 Task: Open a Blog Post Template save the file as agendaAdd Heading 'Education' ,with the main content Education plays a crucial role in shaping individuals and societies. It is the key to unlocking knowledge, skills, and opportunities. Through education, people acquire the tools they need to succeed in life and contribute meaningfully to their communities. It empowers individuals to think critically, solve problems, and make informed decisions. Education also promotes social and cultural awareness, fostering understanding and tolerance. By providing equal access to quality education, we can build a more inclusive and equitable society, paving the way for progress, innovation, and a brighter future. ,with the main content Education plays a crucial role in shaping individuals and societies. It is the key to unlocking knowledge, skills, and opportunities. Through education, people acquire the tools they need to succeed in life and contribute meaningfully to their communities. It empowers individuals to think critically, solve problems, and make informed decisions. Education also promotes social and cultural awareness, fostering understanding and tolerance. By providing equal access to quality education, we can build a more inclusive and equitable society, paving the way for progress, innovation, and a brighter future.and font size to the main content 16 Apply Font Style Vladimir Scriptand font size to the heading 18 Change heading alignment to  Center
Action: Mouse moved to (16, 66)
Screenshot: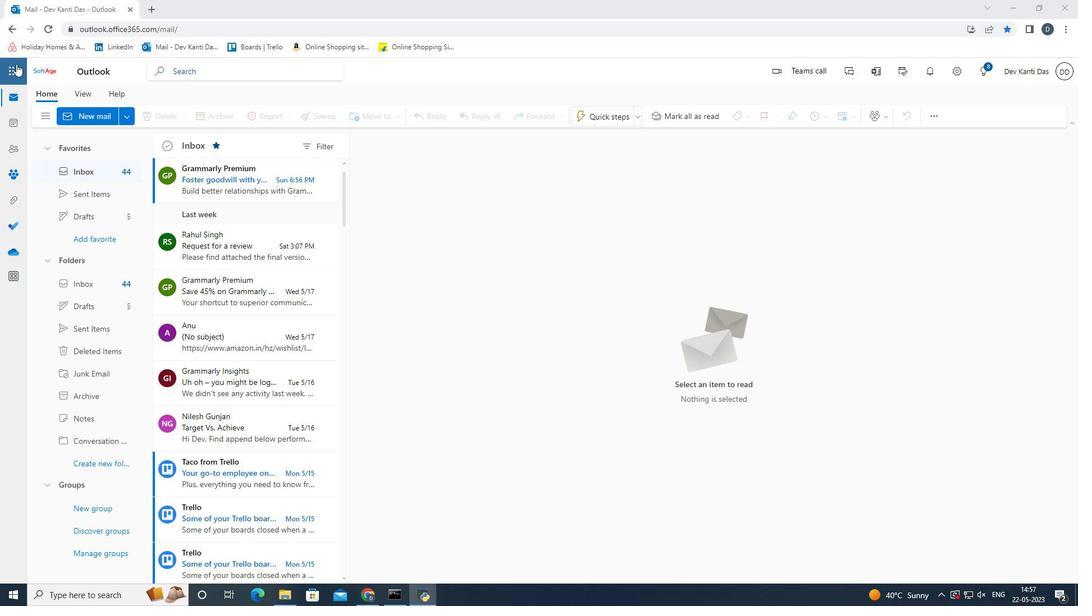 
Action: Mouse pressed left at (16, 66)
Screenshot: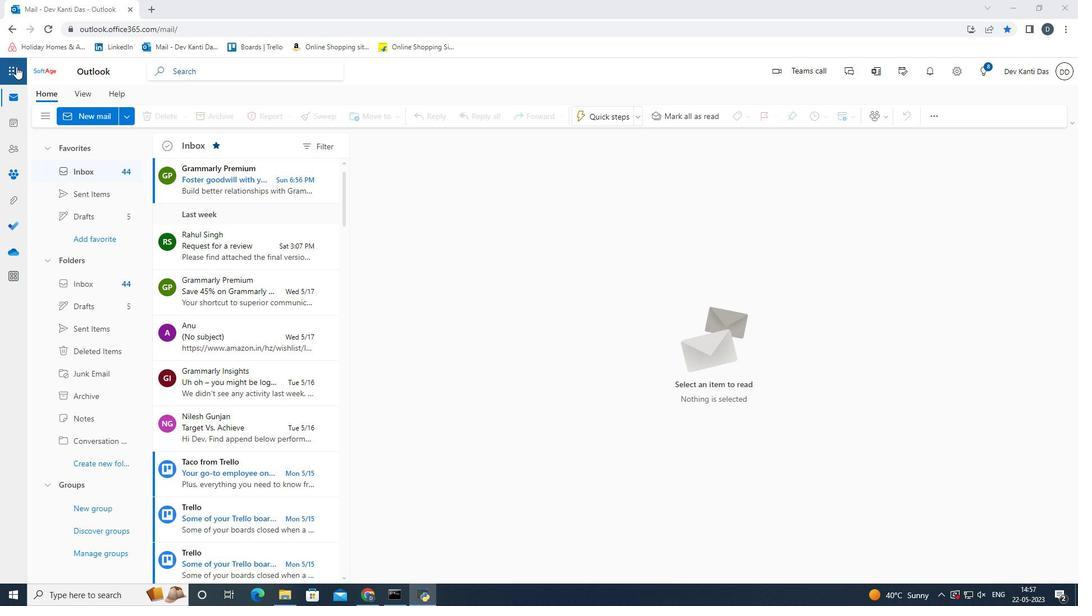 
Action: Mouse moved to (15, 75)
Screenshot: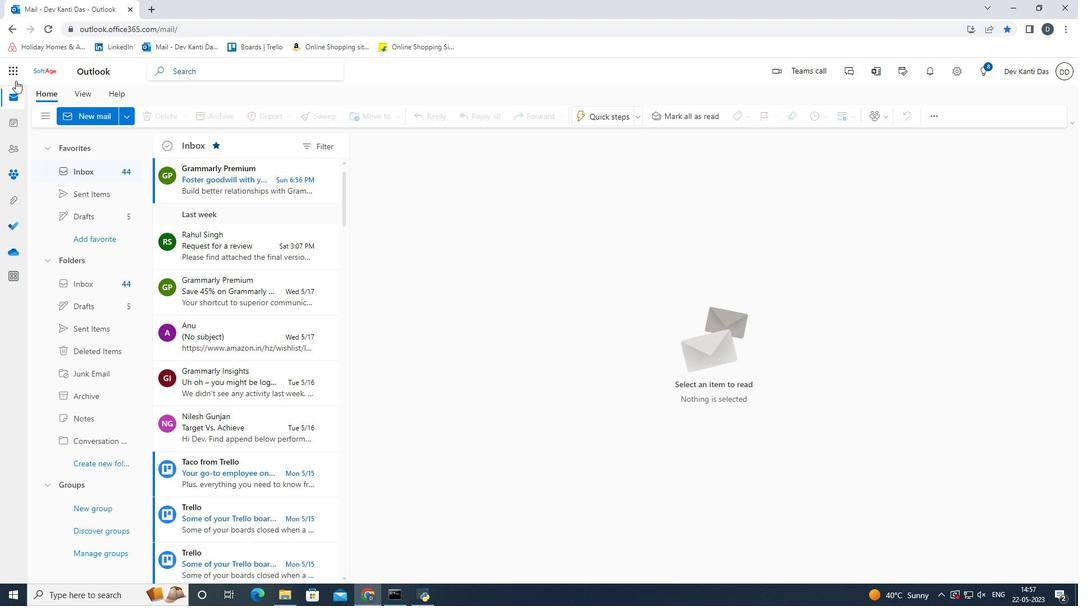 
Action: Mouse pressed left at (15, 75)
Screenshot: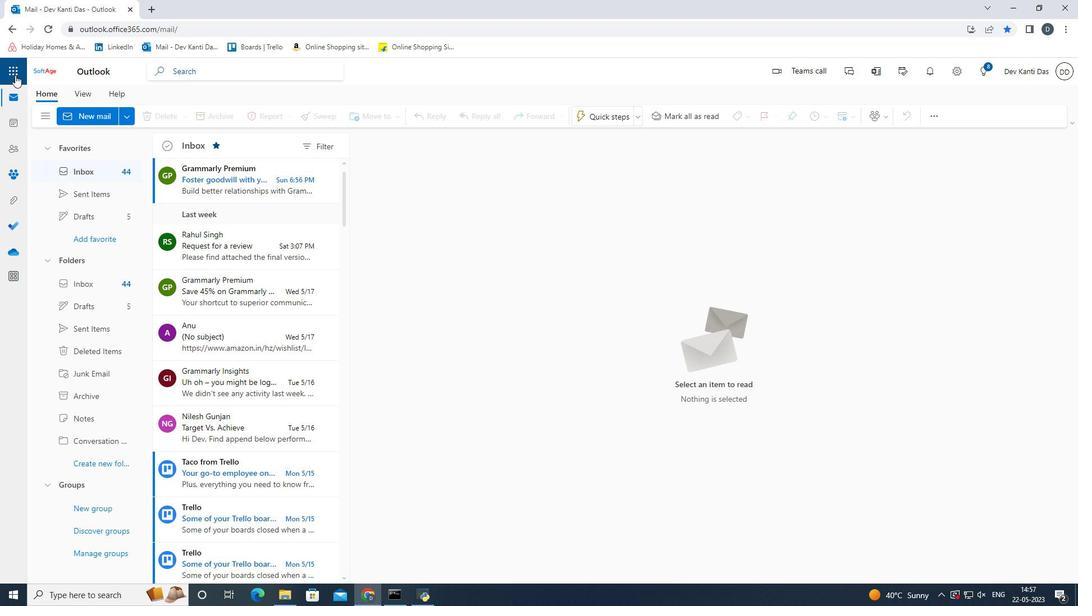 
Action: Mouse moved to (11, 66)
Screenshot: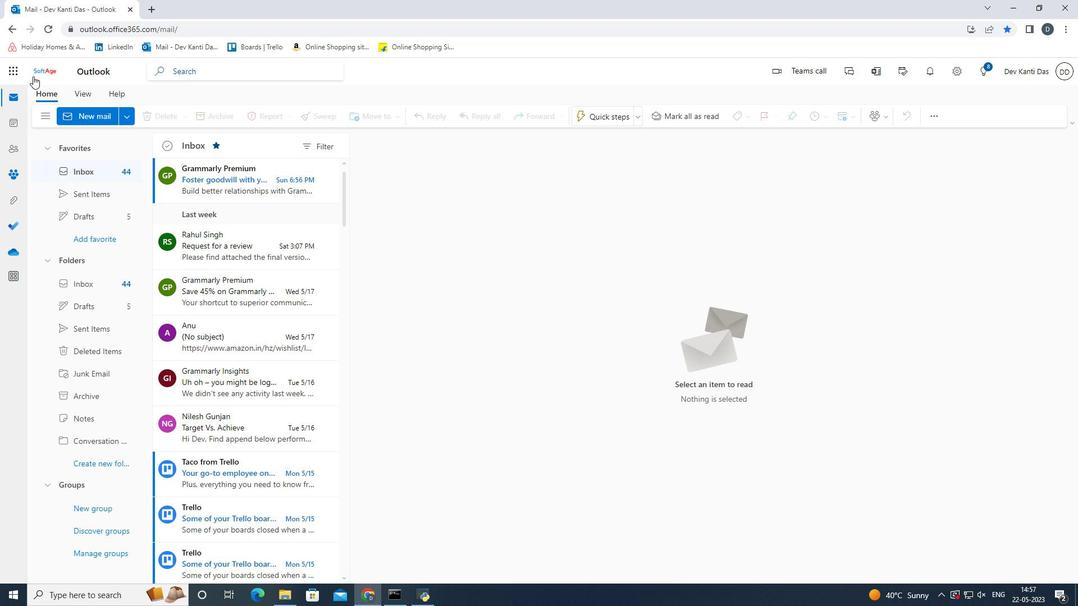 
Action: Mouse pressed left at (11, 66)
Screenshot: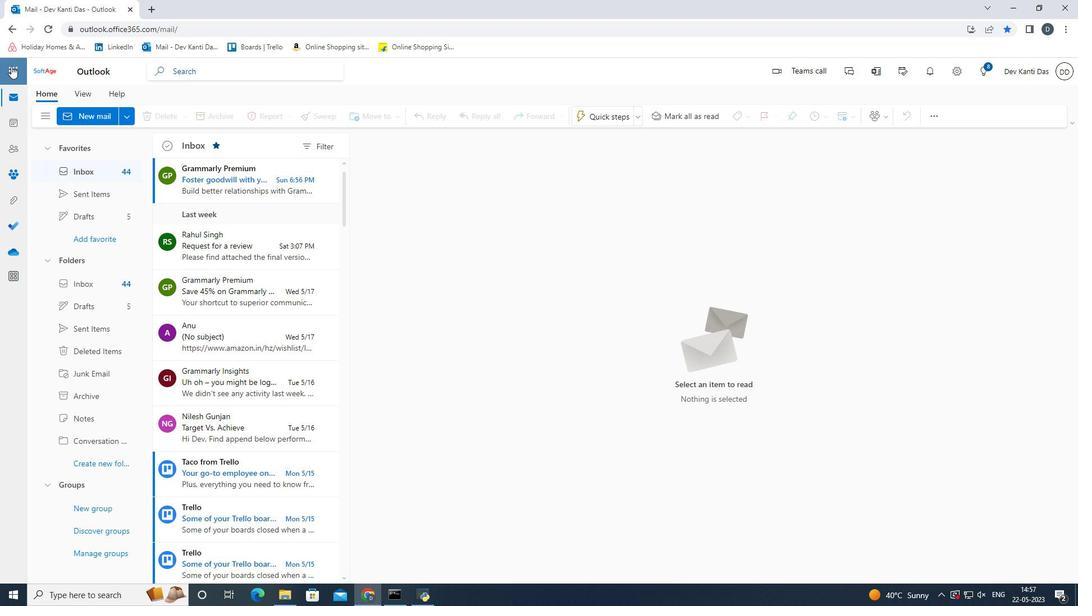 
Action: Mouse moved to (329, 377)
Screenshot: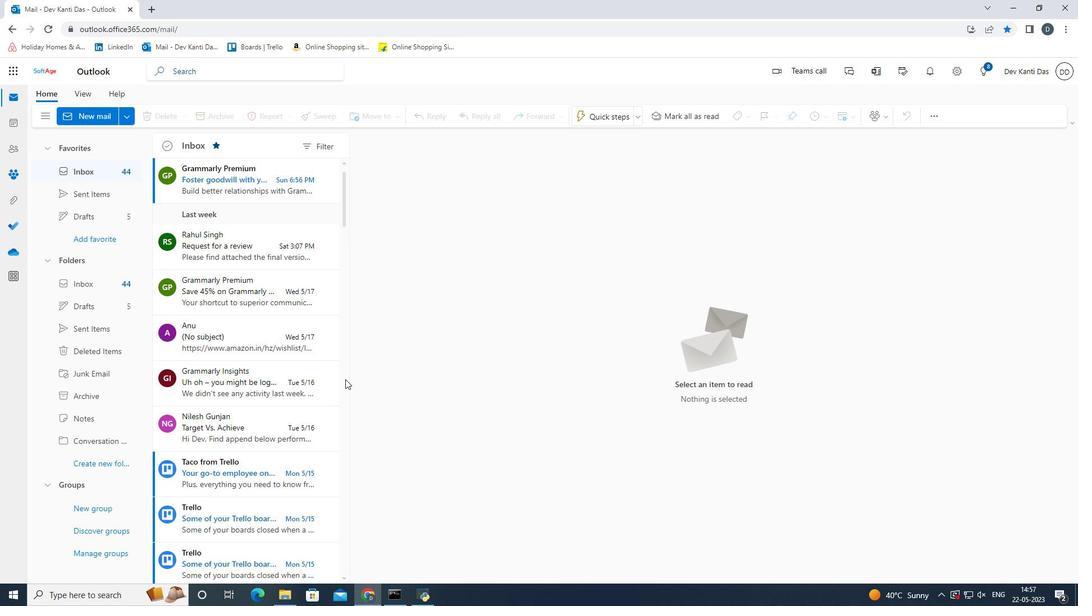 
Action: Mouse scrolled (329, 376) with delta (0, 0)
Screenshot: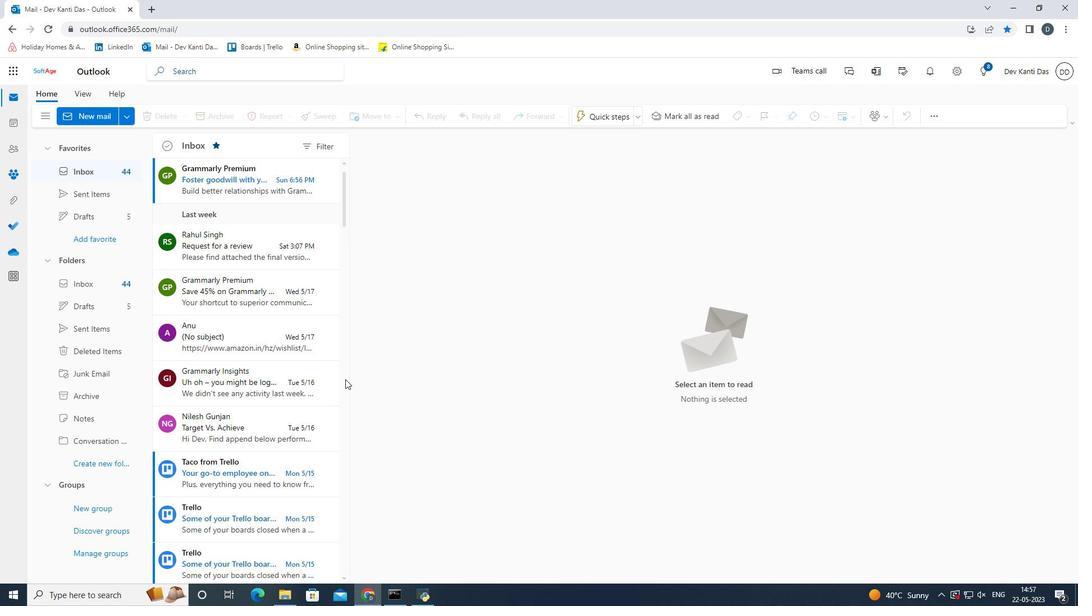 
Action: Mouse scrolled (329, 376) with delta (0, 0)
Screenshot: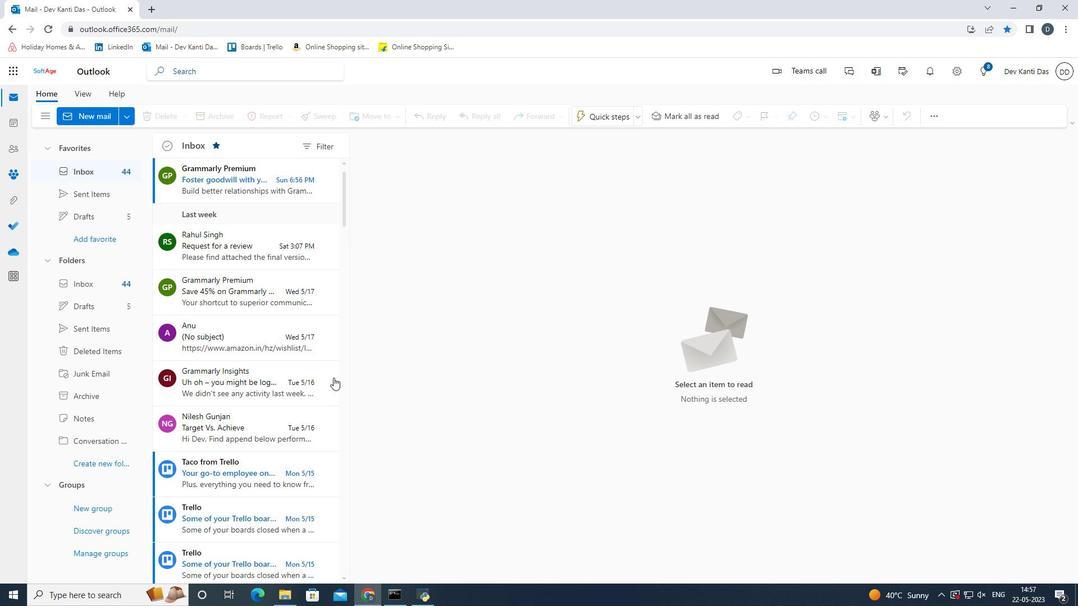 
Action: Mouse scrolled (329, 376) with delta (0, 0)
Screenshot: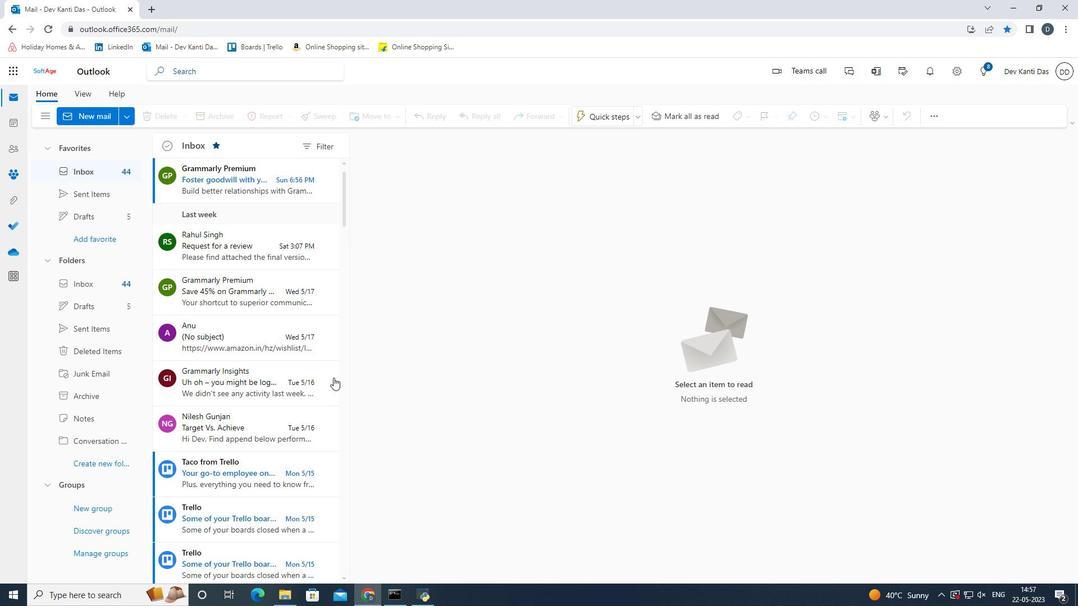 
Action: Mouse scrolled (329, 376) with delta (0, 0)
Screenshot: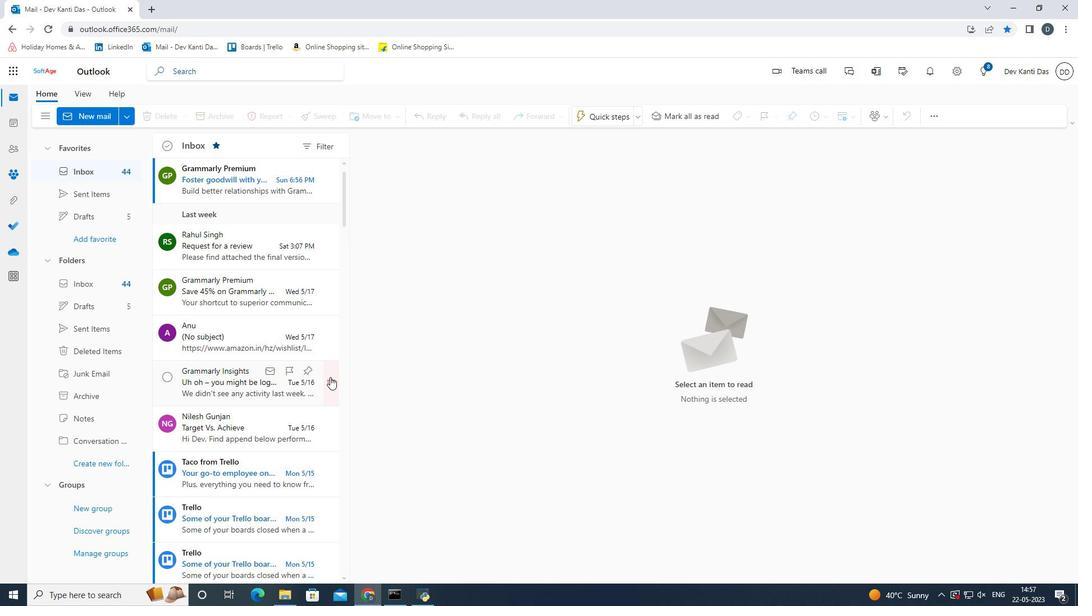 
Action: Mouse scrolled (329, 376) with delta (0, 0)
Screenshot: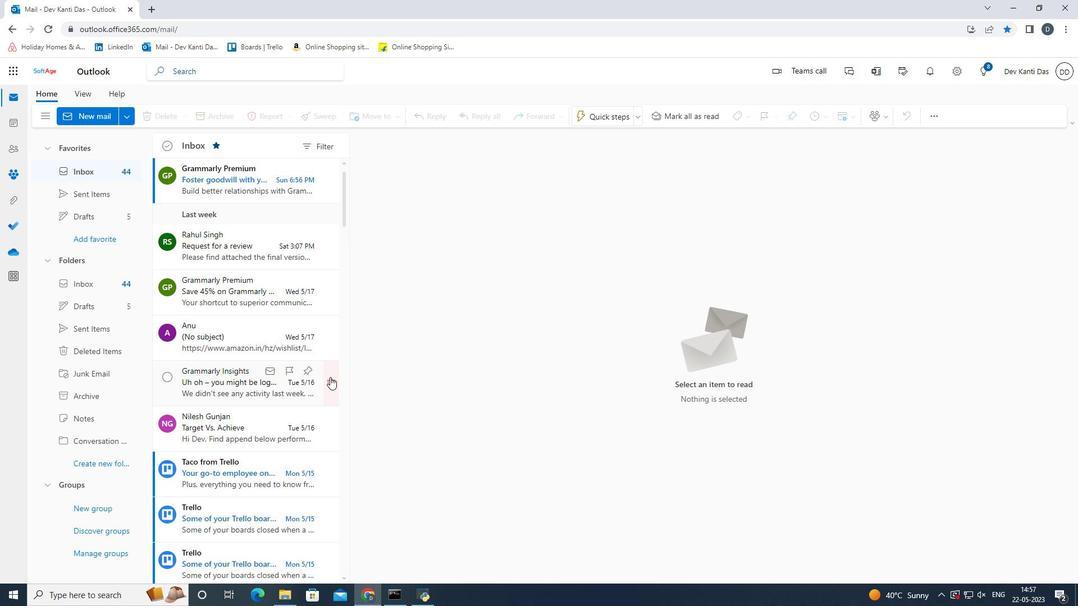 
Action: Mouse scrolled (329, 377) with delta (0, 0)
Screenshot: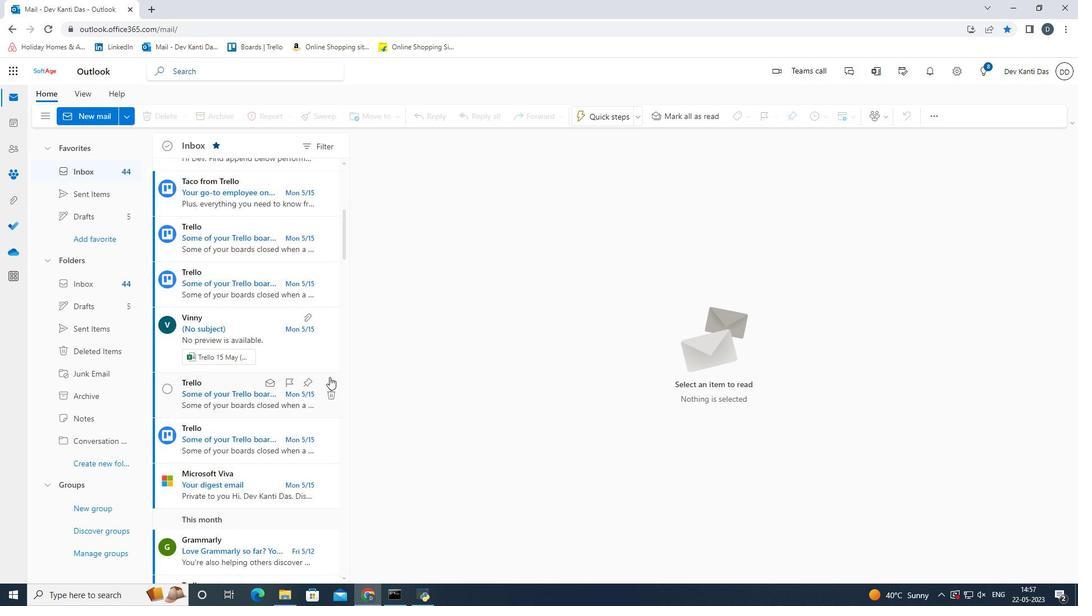 
Action: Mouse scrolled (329, 377) with delta (0, 0)
Screenshot: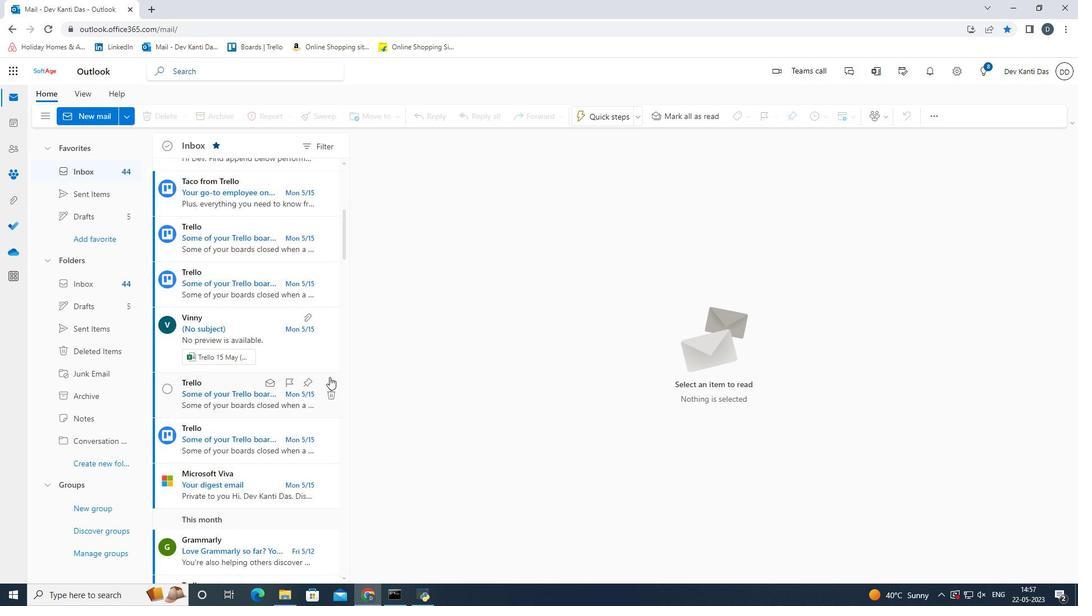 
Action: Mouse scrolled (329, 377) with delta (0, 0)
Screenshot: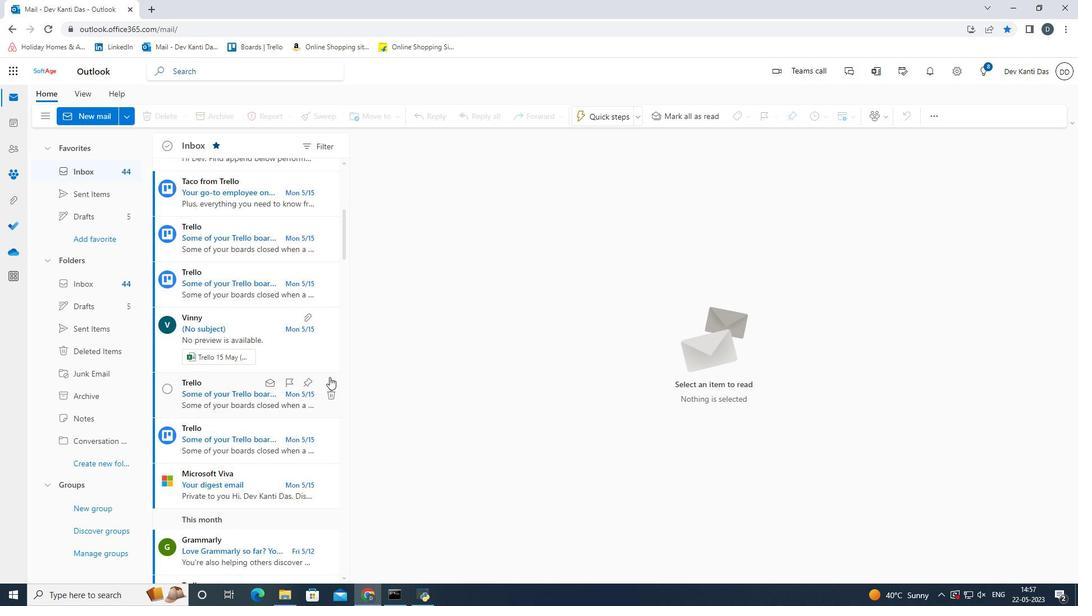 
Action: Mouse scrolled (329, 377) with delta (0, 0)
Screenshot: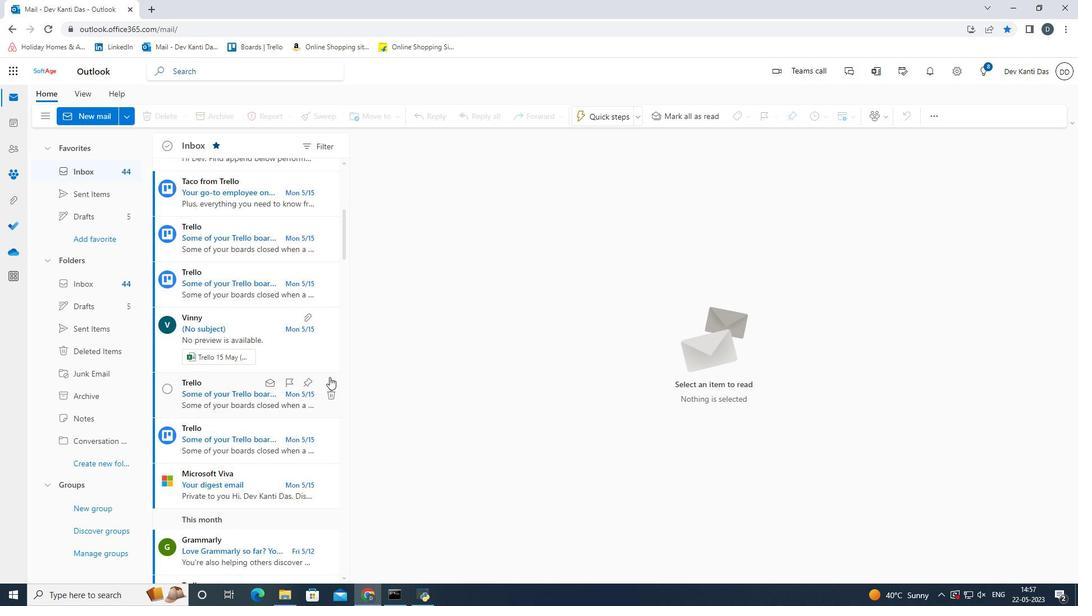 
Action: Mouse scrolled (329, 377) with delta (0, 0)
Screenshot: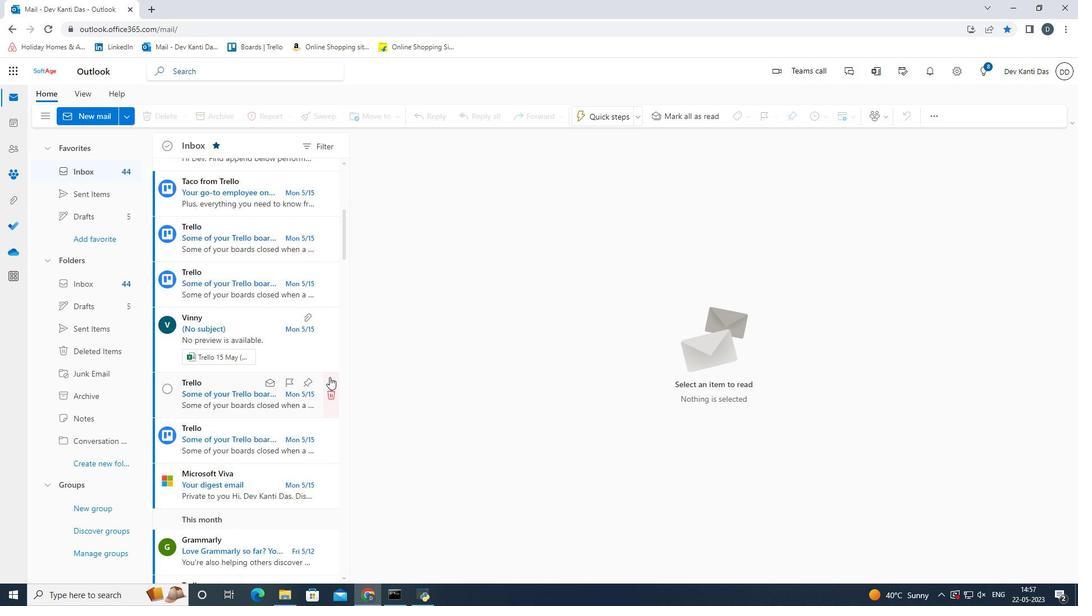 
Action: Mouse scrolled (329, 377) with delta (0, 0)
Screenshot: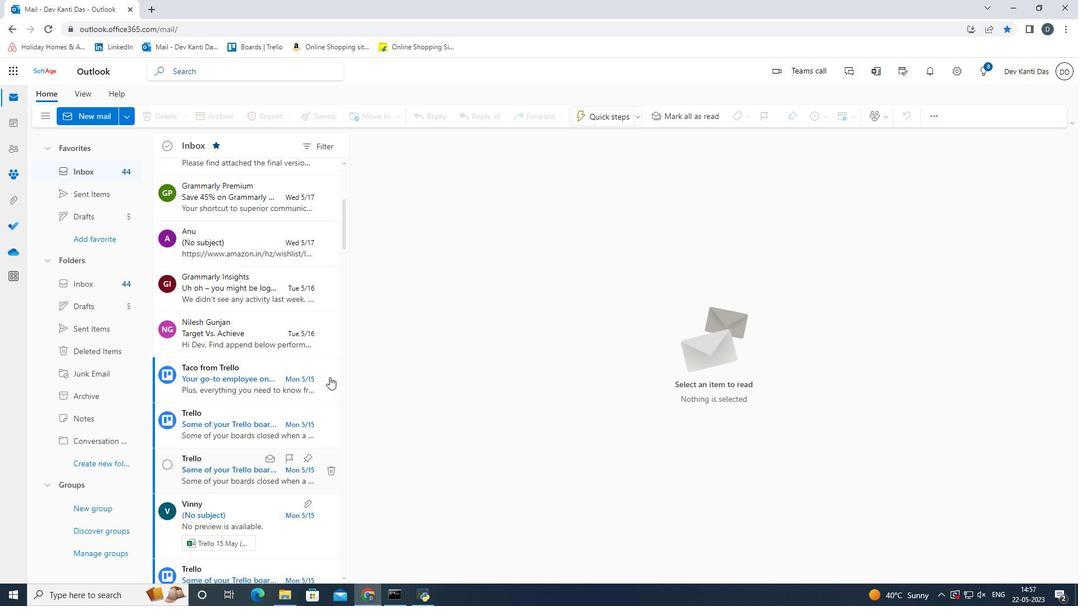 
Action: Mouse scrolled (329, 377) with delta (0, 0)
Screenshot: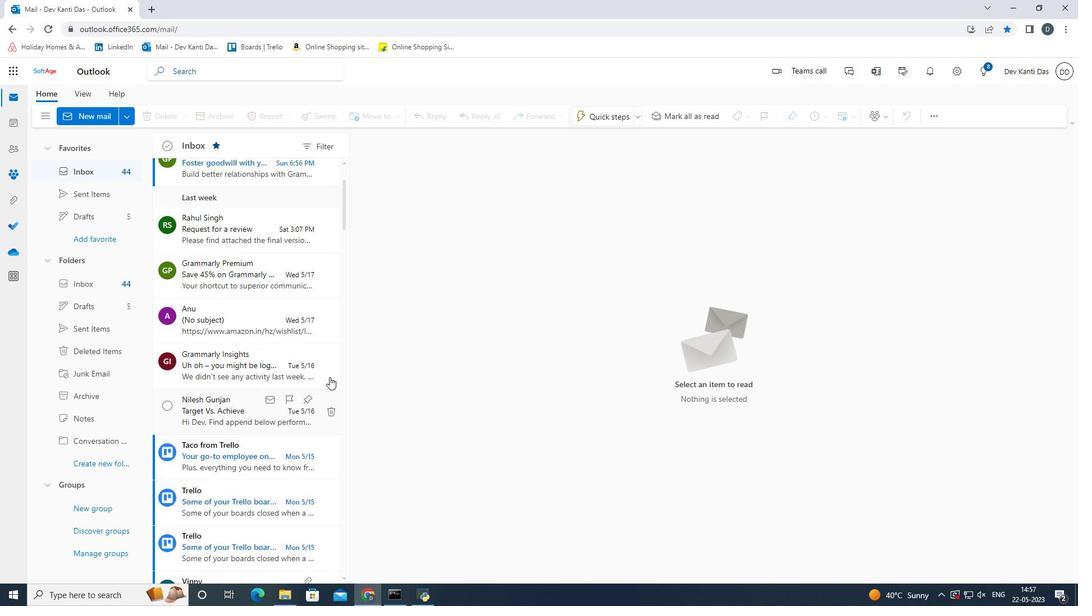 
Action: Mouse scrolled (329, 377) with delta (0, 0)
Screenshot: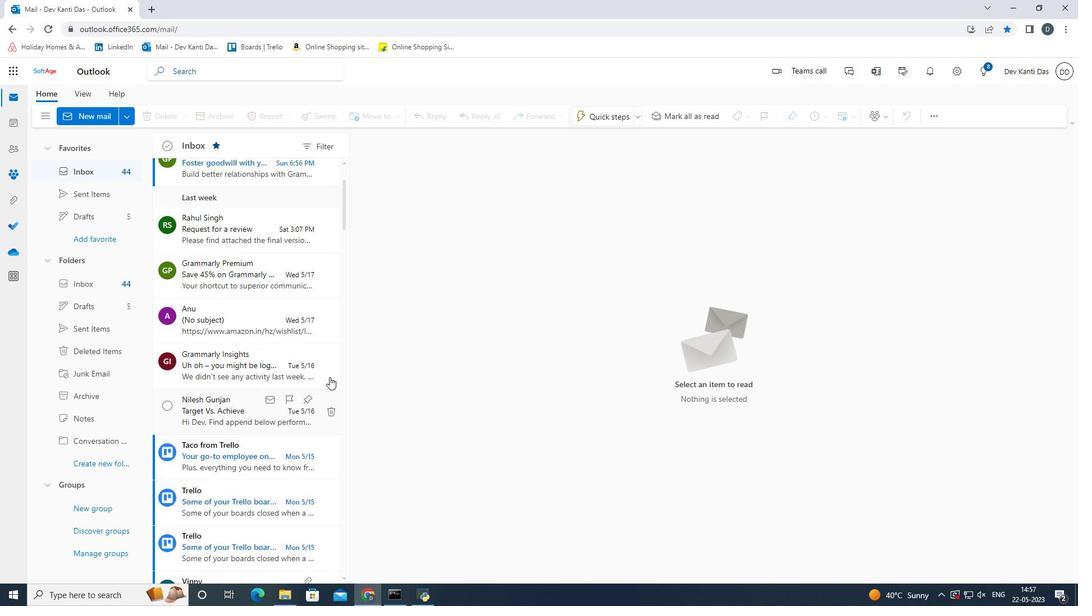 
Action: Mouse scrolled (329, 377) with delta (0, 0)
Screenshot: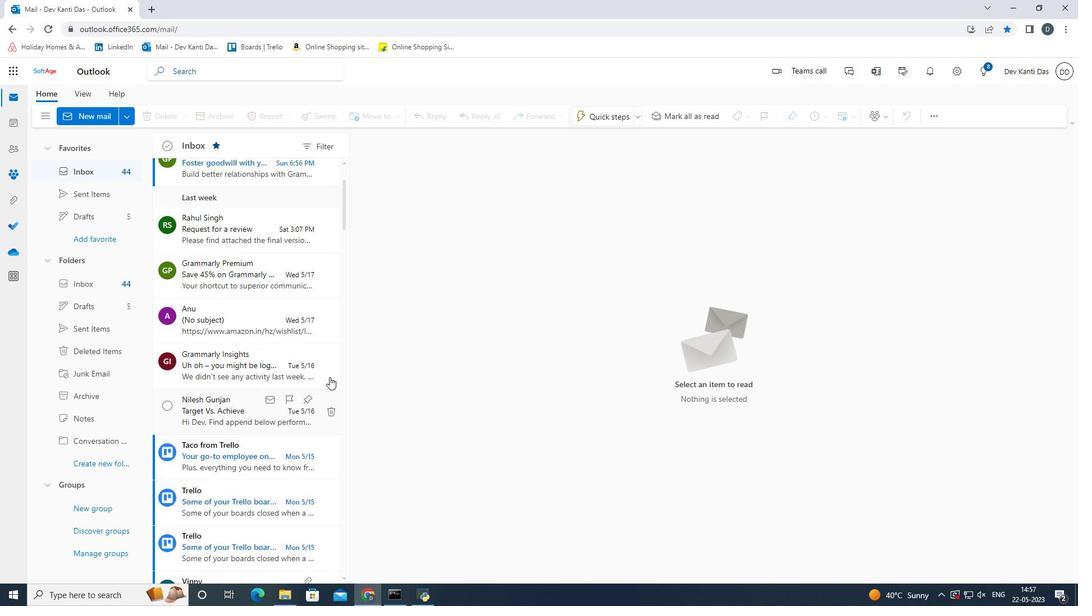 
Action: Mouse moved to (17, 61)
Screenshot: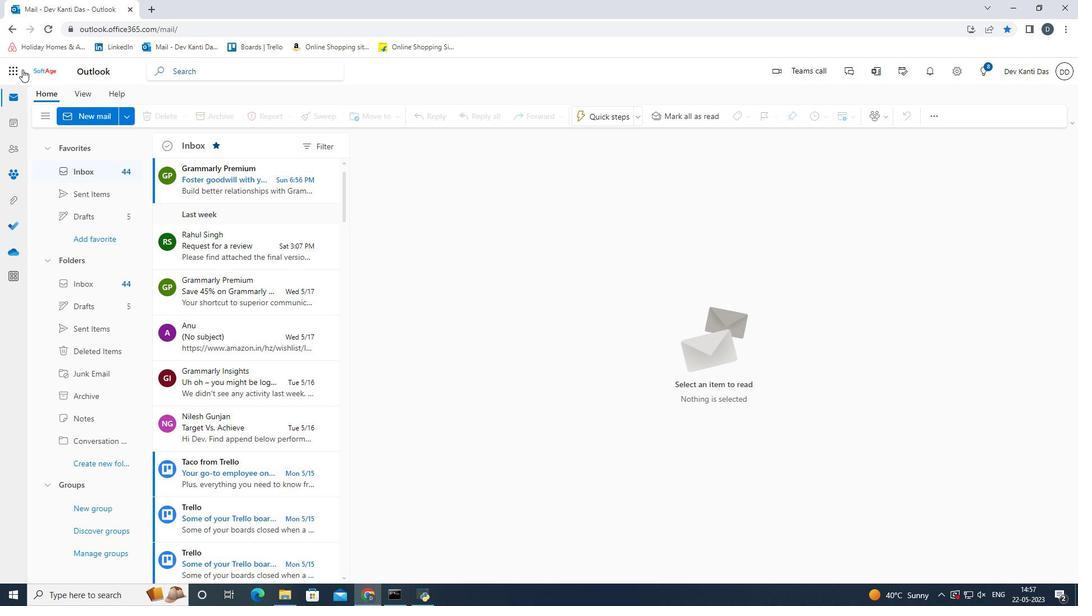 
Action: Mouse pressed left at (17, 61)
Screenshot: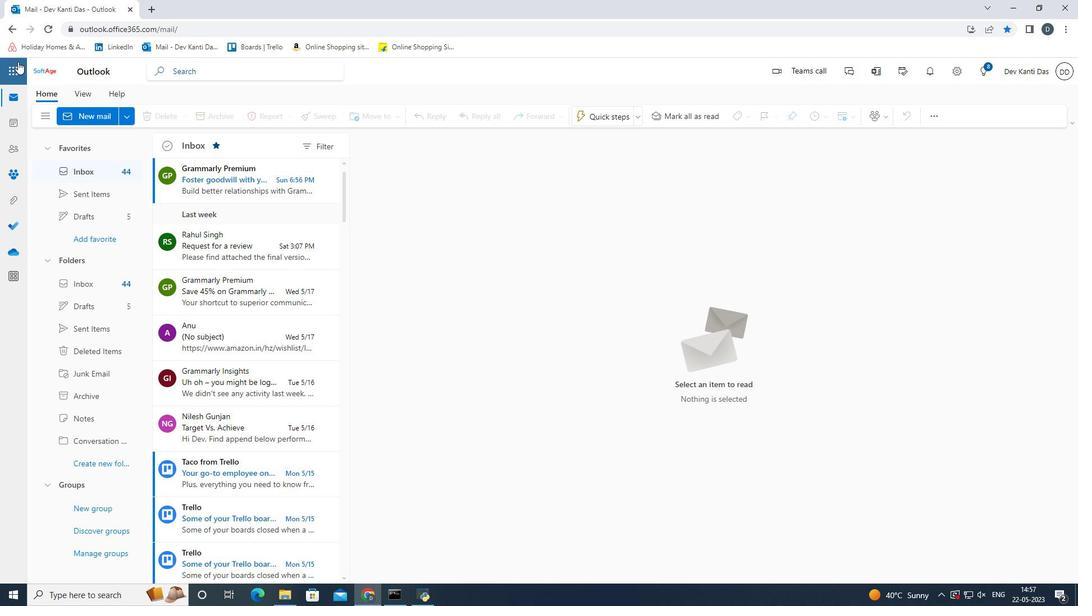 
Action: Mouse moved to (151, 7)
Screenshot: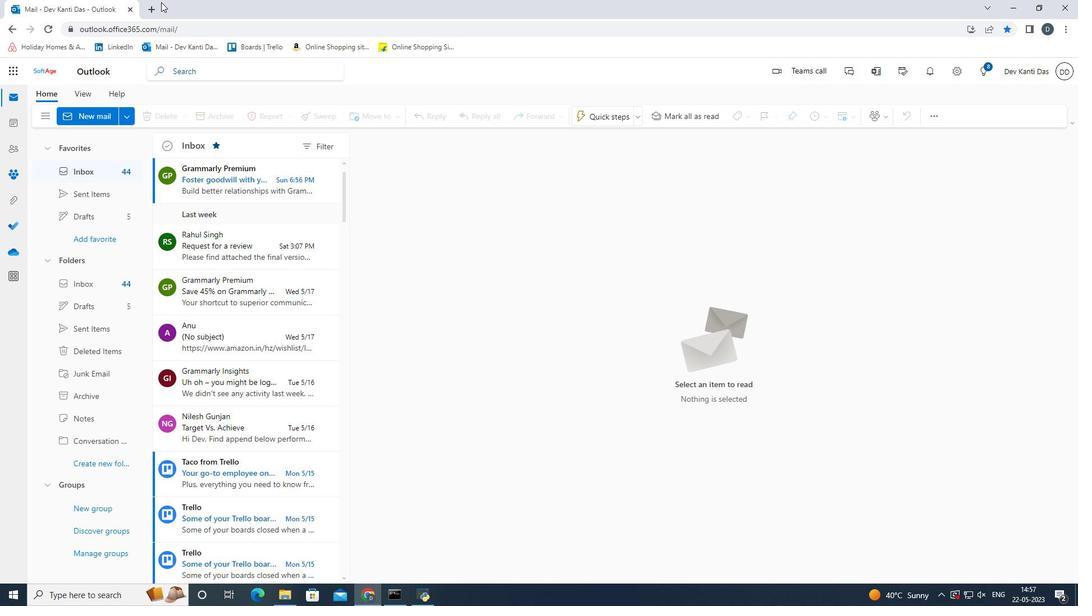 
Action: Mouse pressed left at (151, 7)
Screenshot: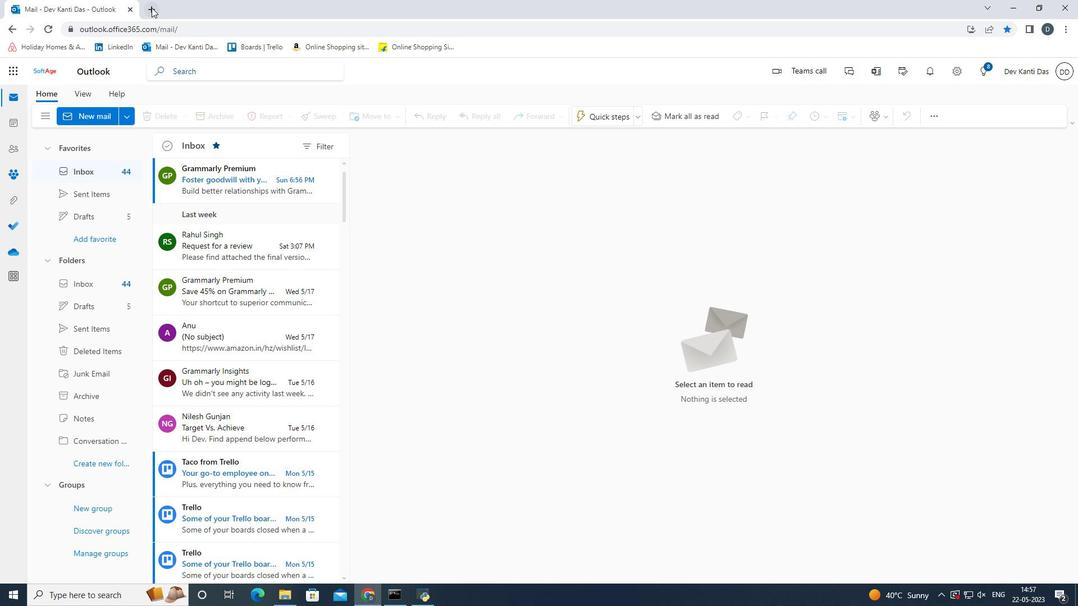 
Action: Mouse moved to (133, 10)
Screenshot: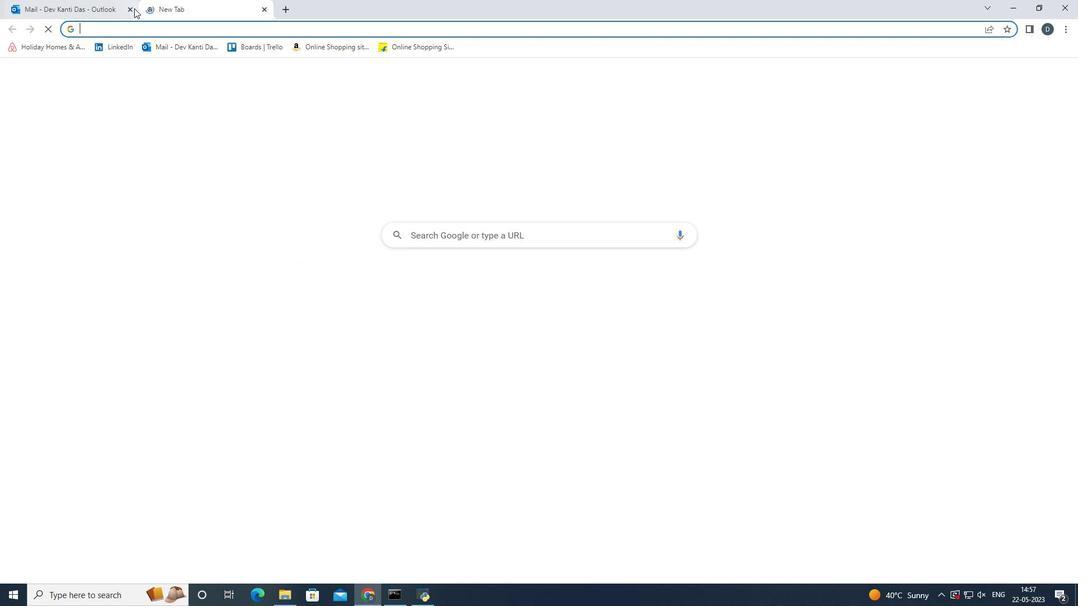 
Action: Mouse pressed left at (133, 10)
Screenshot: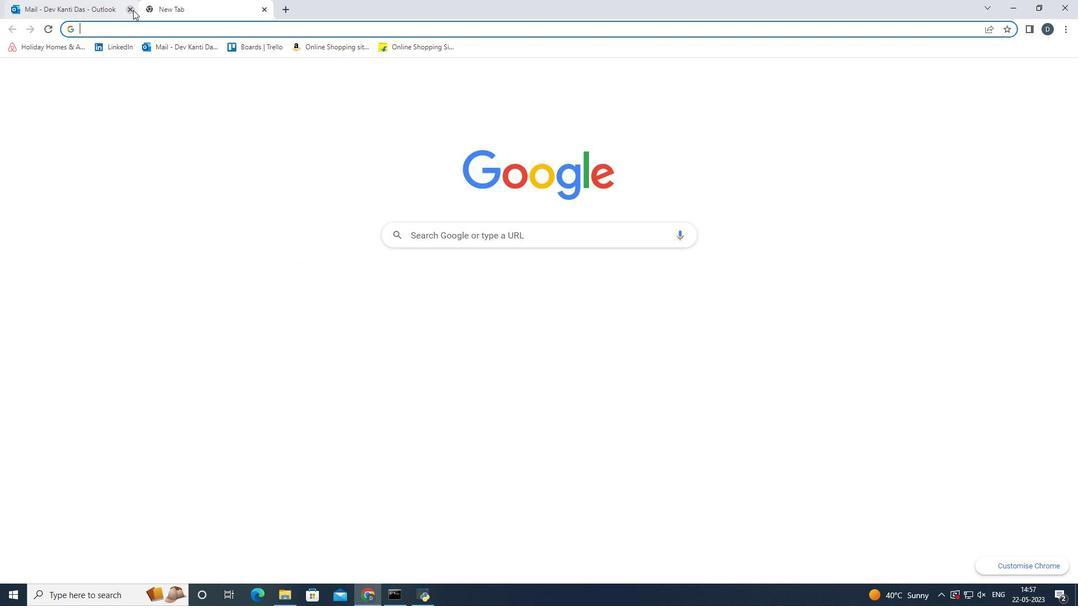 
Action: Mouse moved to (168, 47)
Screenshot: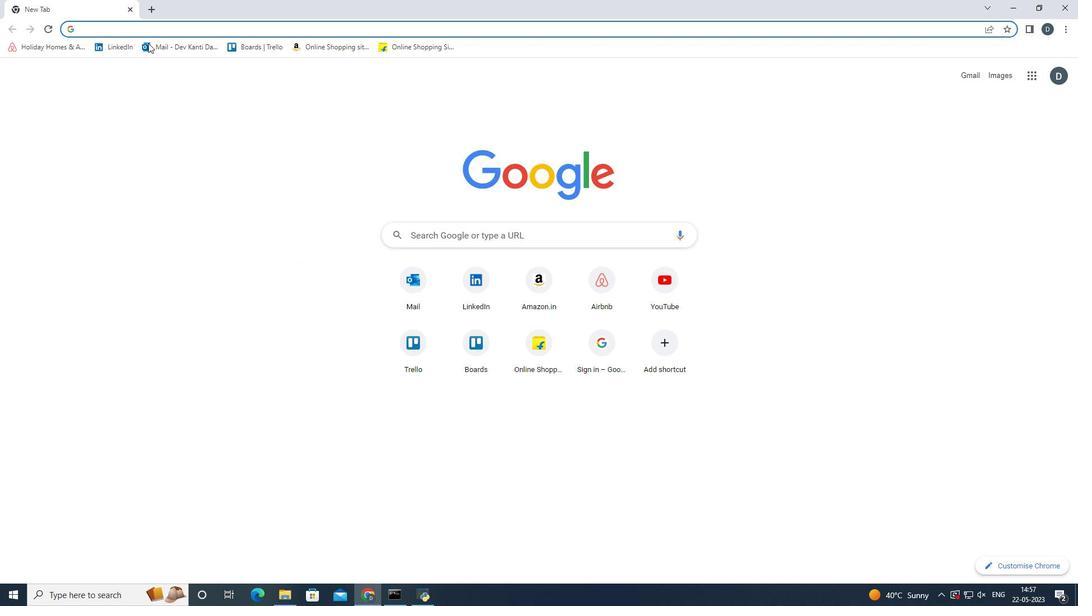 
Action: Mouse pressed left at (168, 47)
Screenshot: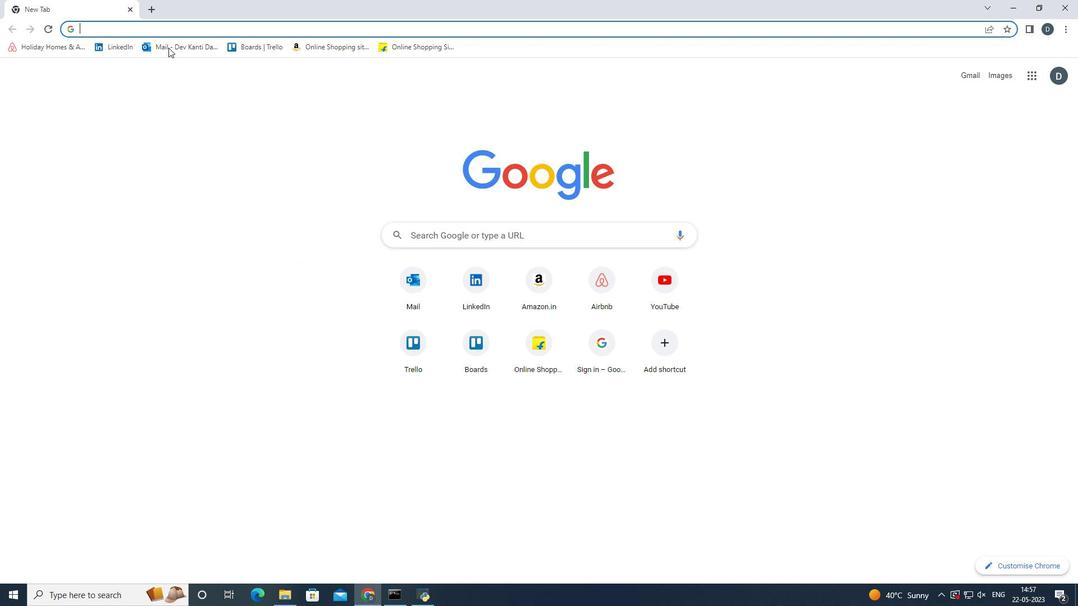 
Action: Mouse moved to (12, 71)
Screenshot: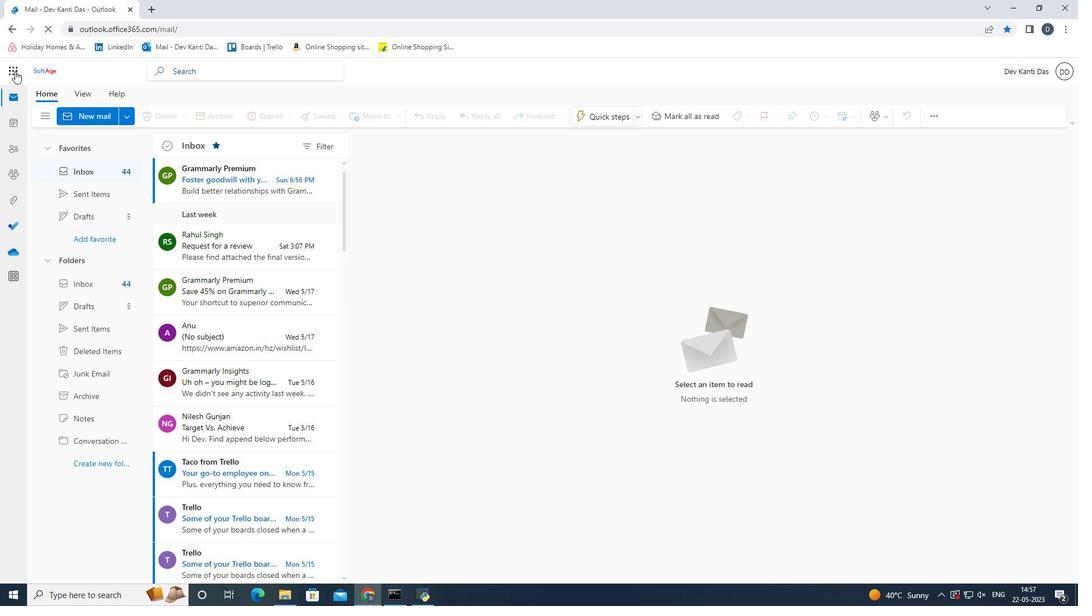 
Action: Mouse pressed left at (12, 71)
Screenshot: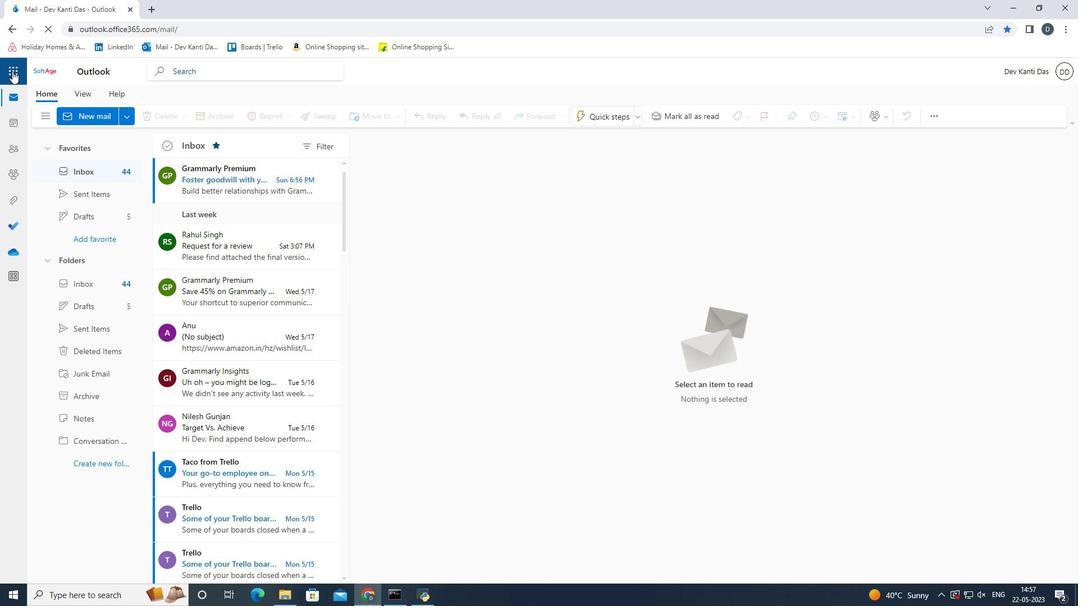 
Action: Mouse moved to (45, 167)
Screenshot: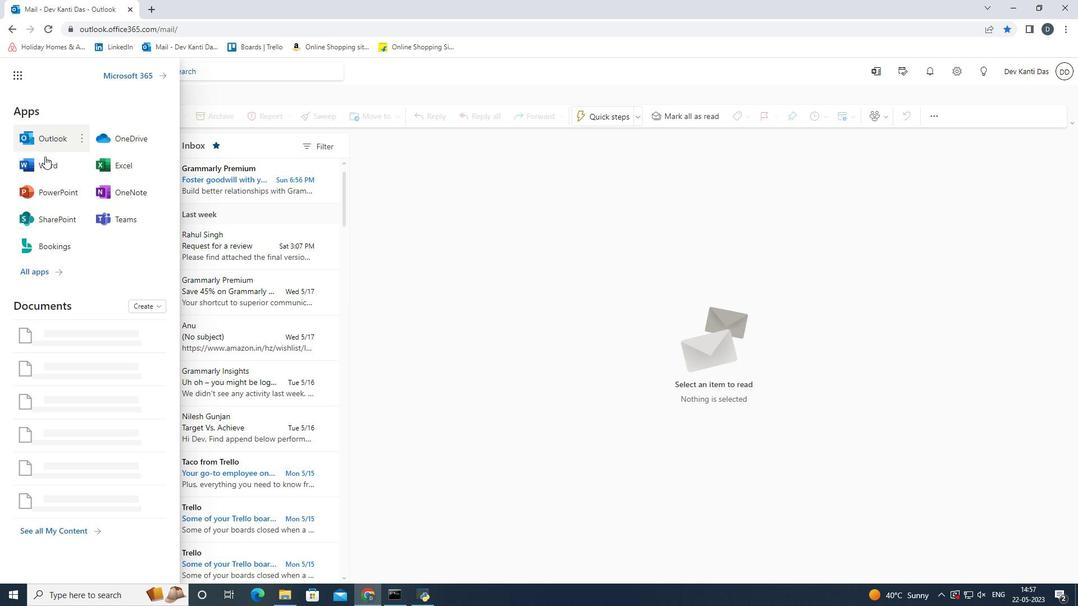 
Action: Mouse pressed left at (45, 167)
Screenshot: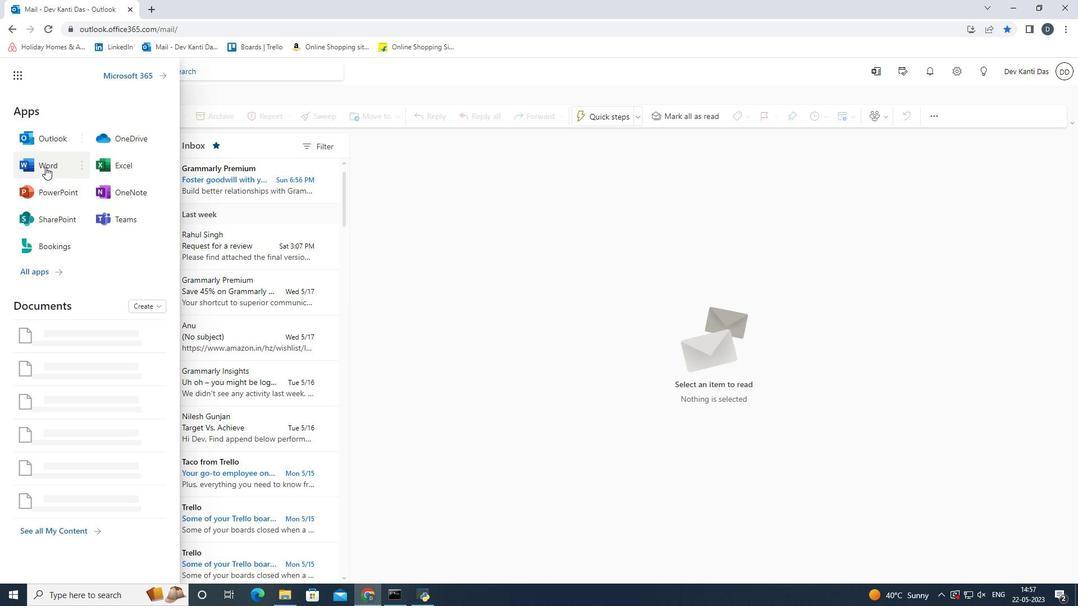 
Action: Mouse moved to (984, 227)
Screenshot: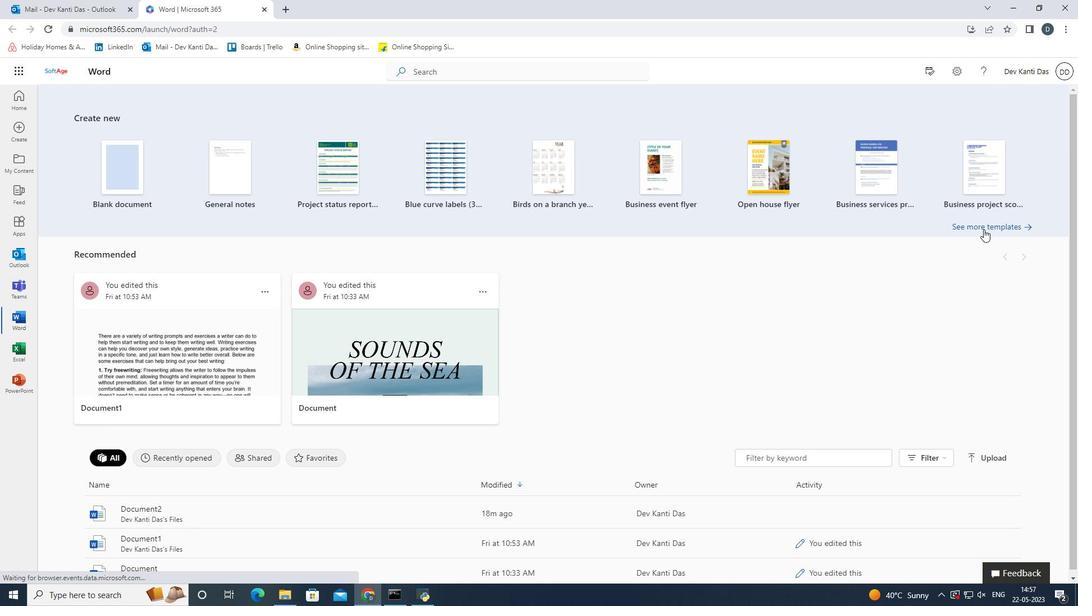 
Action: Mouse pressed left at (984, 227)
Screenshot: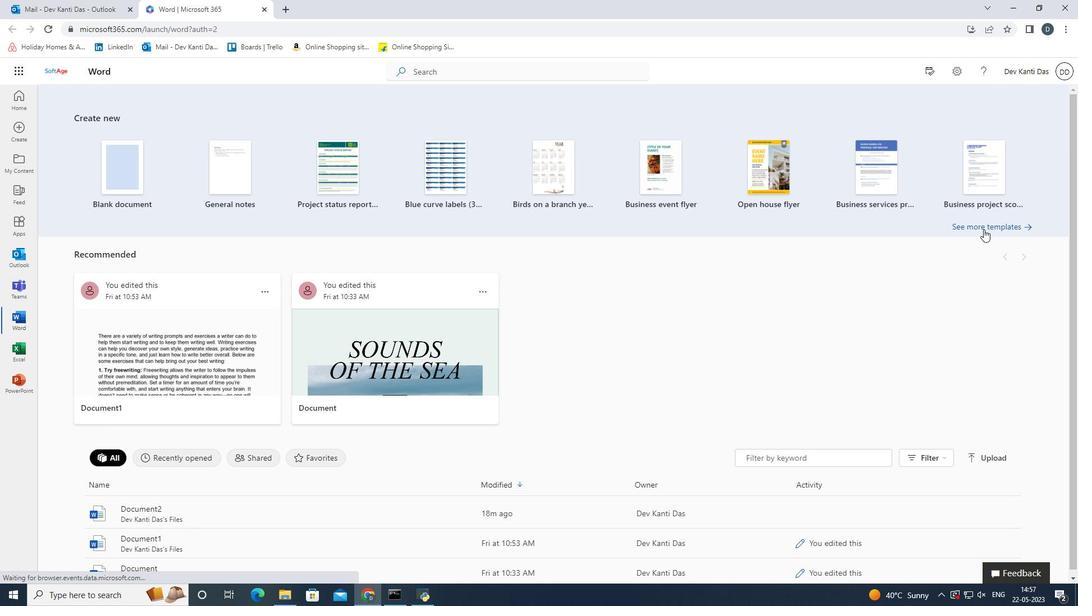 
Action: Mouse moved to (560, 285)
Screenshot: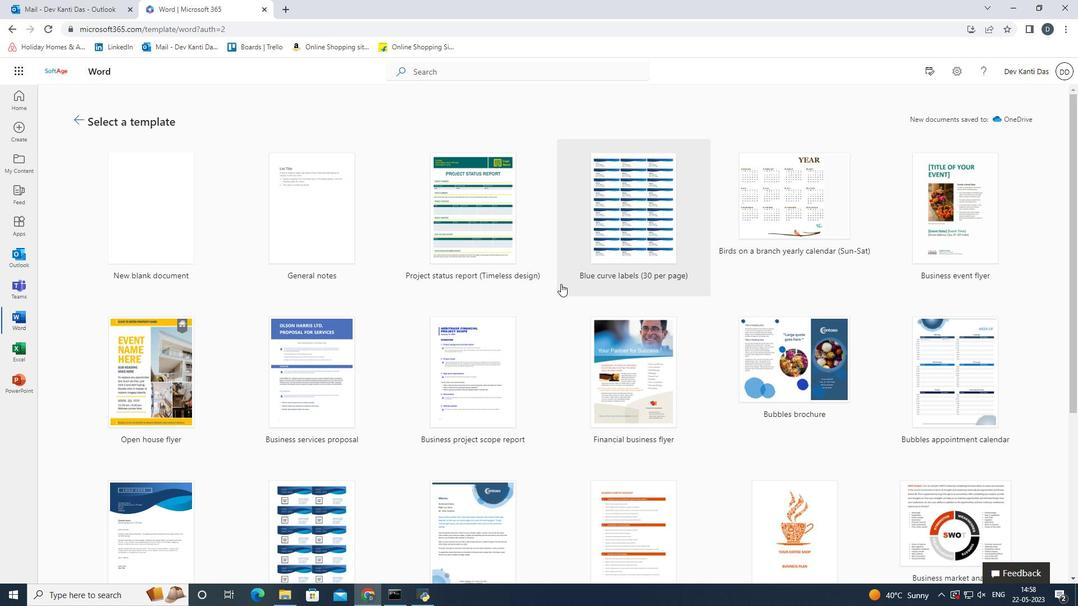 
Action: Mouse scrolled (560, 285) with delta (0, 0)
Screenshot: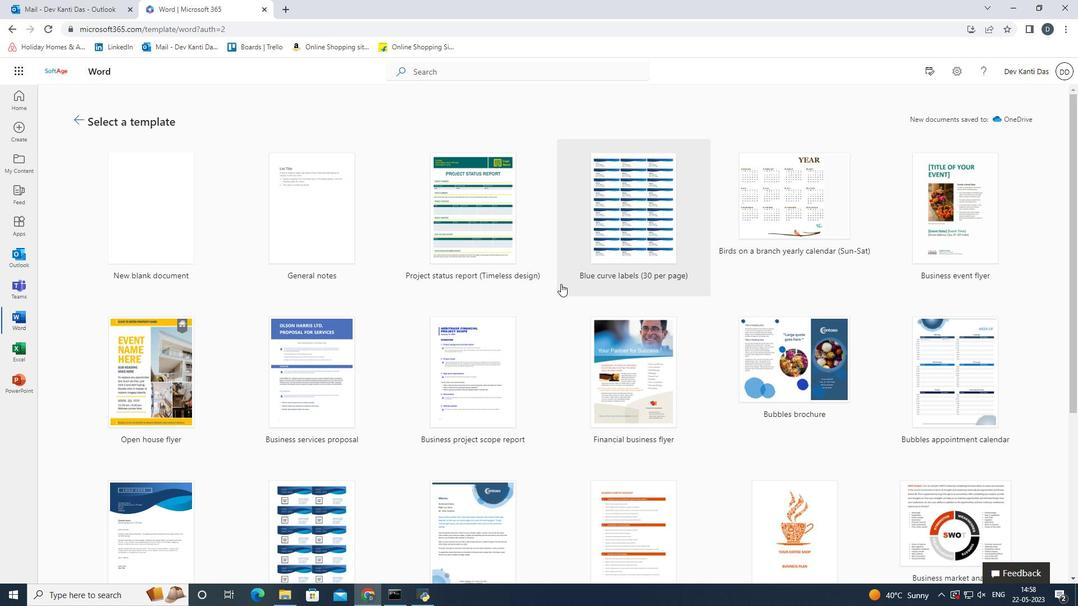 
Action: Mouse scrolled (560, 285) with delta (0, 0)
Screenshot: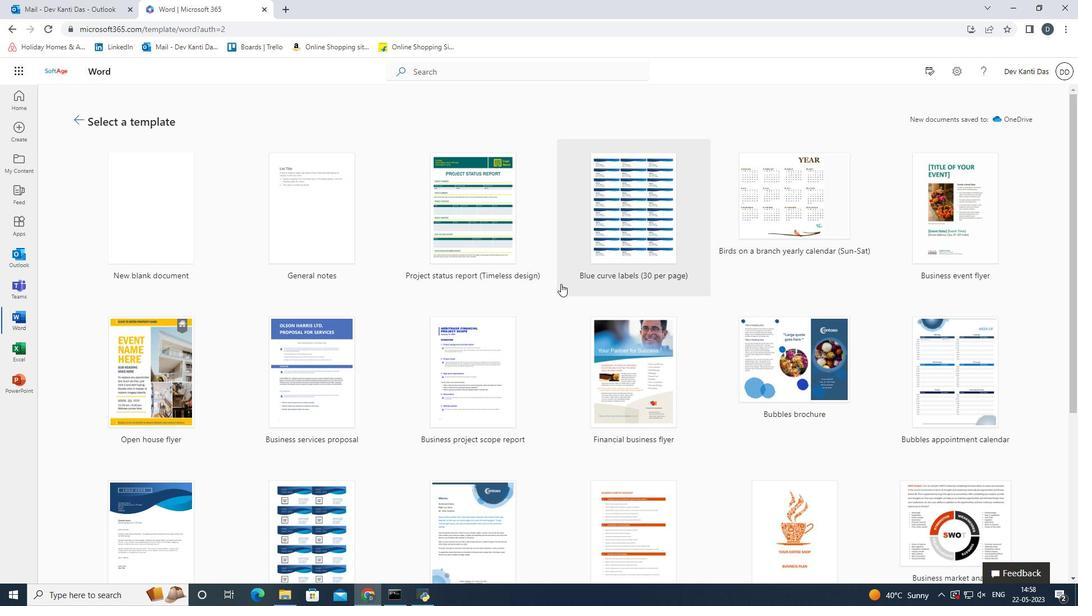 
Action: Mouse scrolled (560, 285) with delta (0, 0)
Screenshot: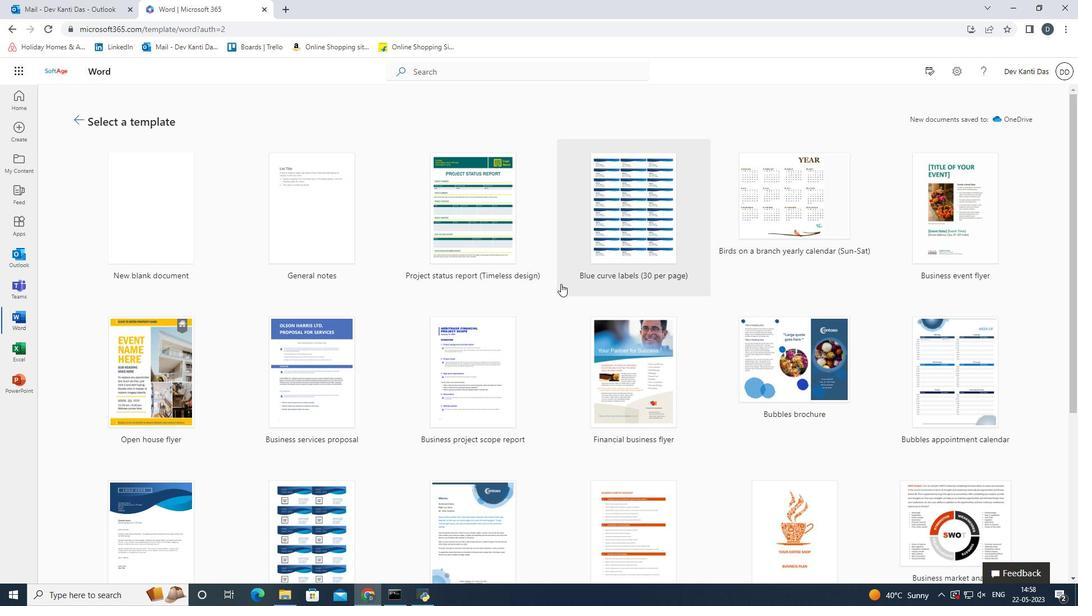 
Action: Mouse scrolled (560, 285) with delta (0, 0)
Screenshot: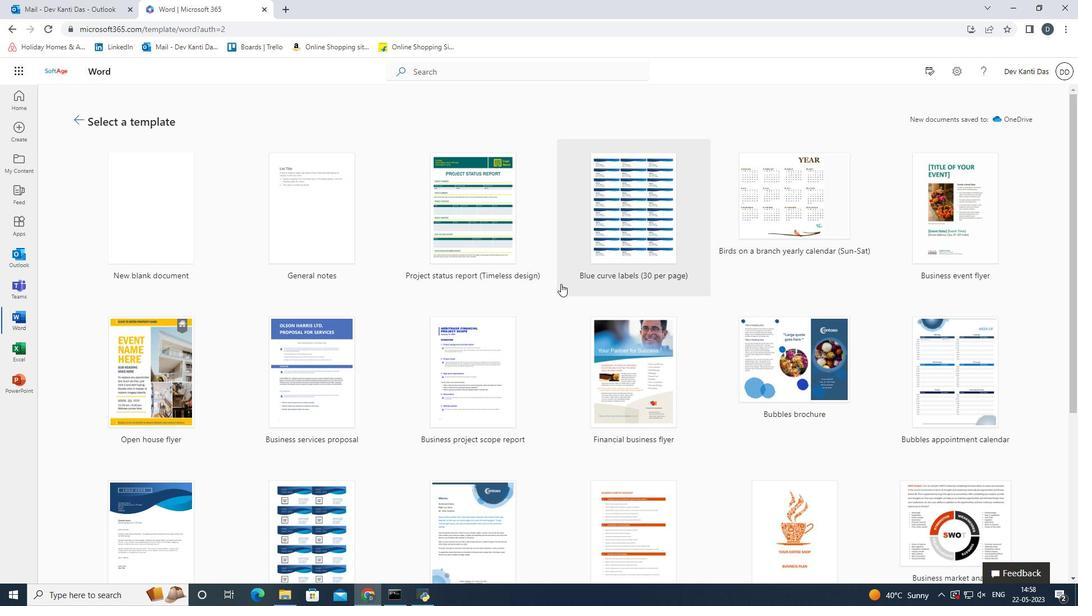 
Action: Mouse scrolled (560, 285) with delta (0, 0)
Screenshot: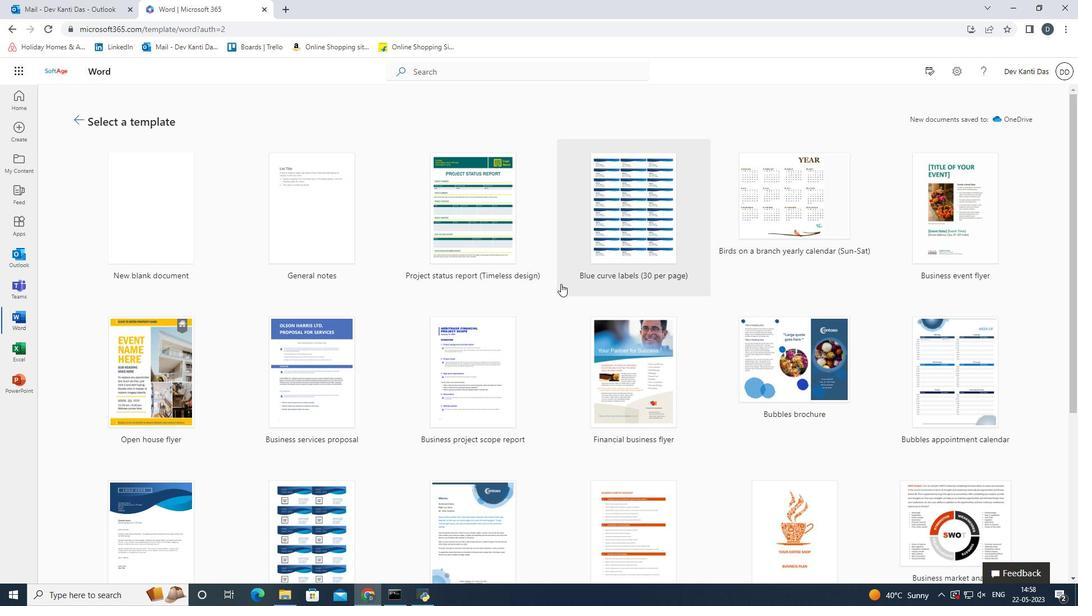 
Action: Mouse scrolled (560, 284) with delta (0, 0)
Screenshot: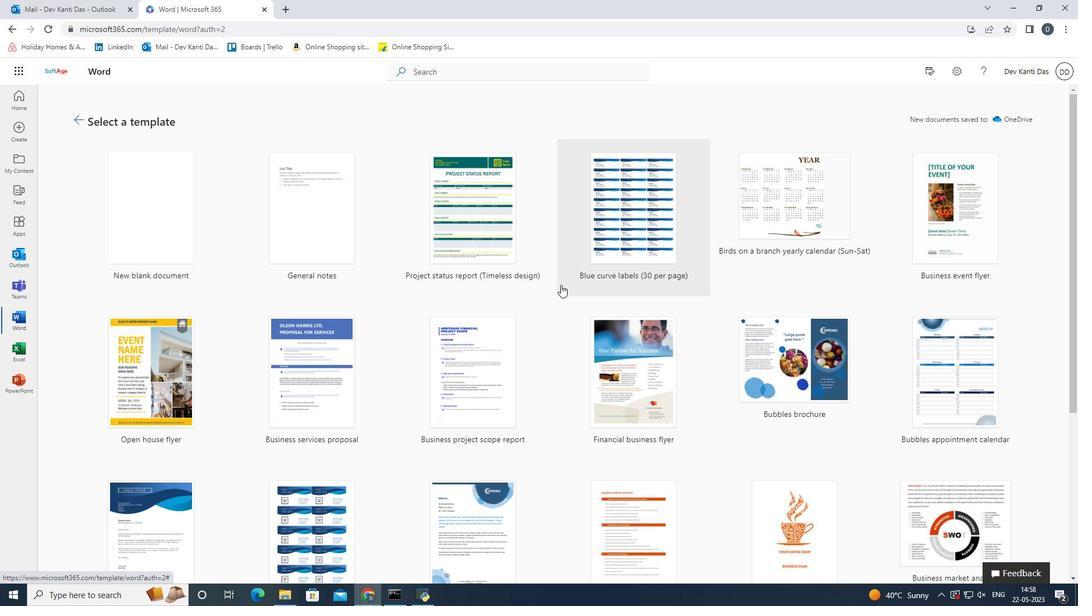 
Action: Mouse scrolled (560, 284) with delta (0, 0)
Screenshot: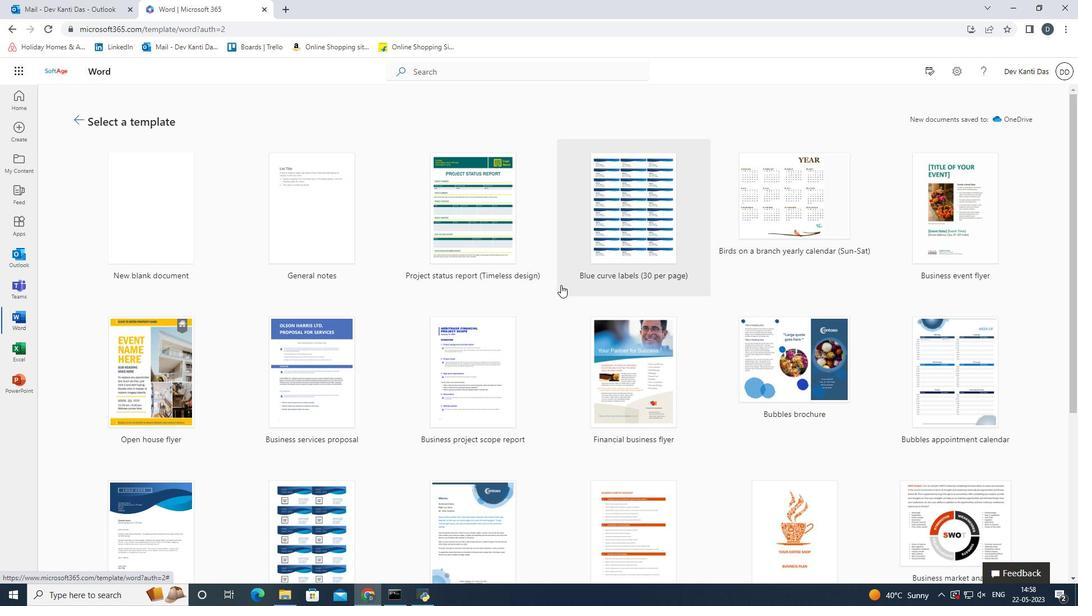 
Action: Mouse scrolled (560, 284) with delta (0, 0)
Screenshot: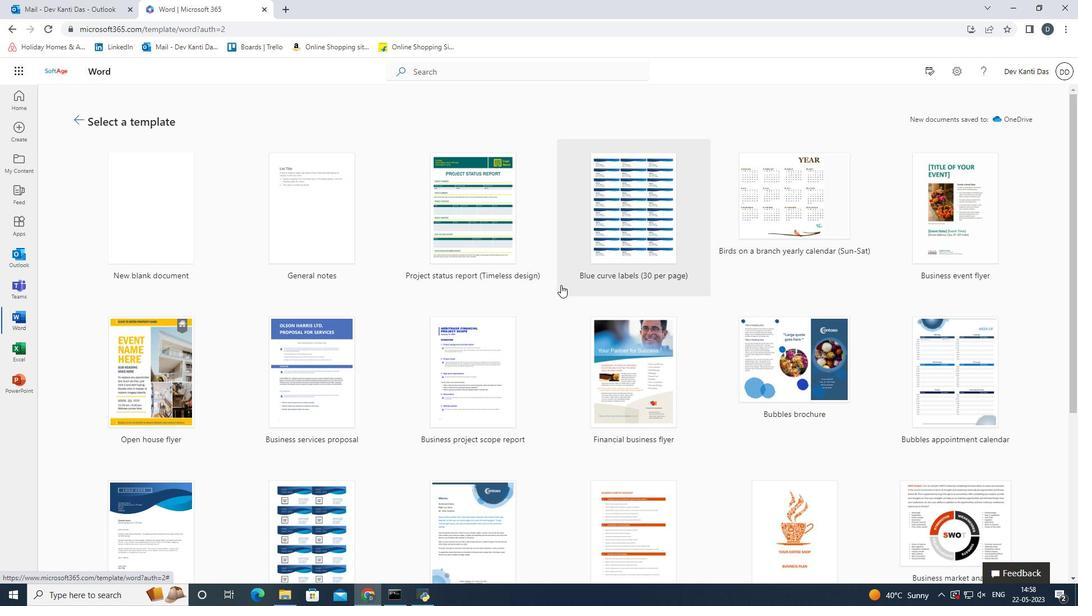 
Action: Mouse scrolled (560, 284) with delta (0, 0)
Screenshot: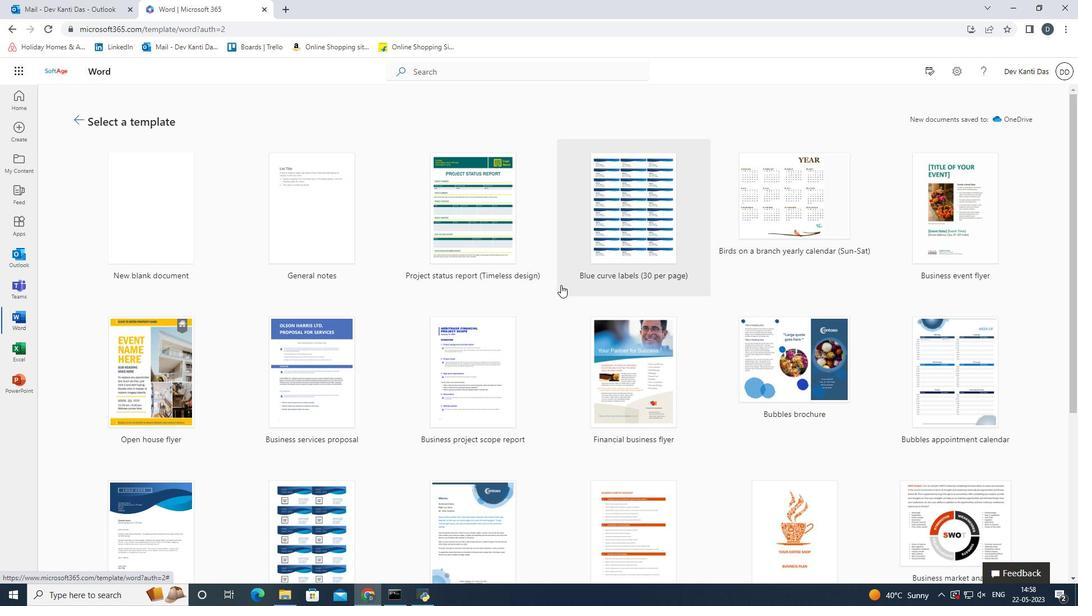 
Action: Mouse scrolled (560, 284) with delta (0, 0)
Screenshot: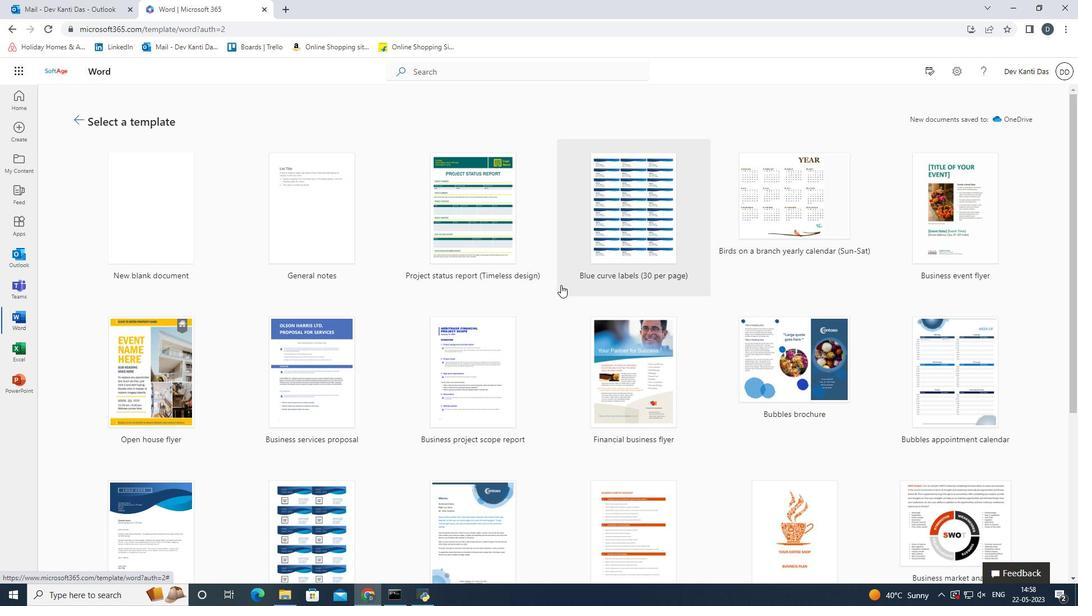 
Action: Mouse scrolled (560, 284) with delta (0, 0)
Screenshot: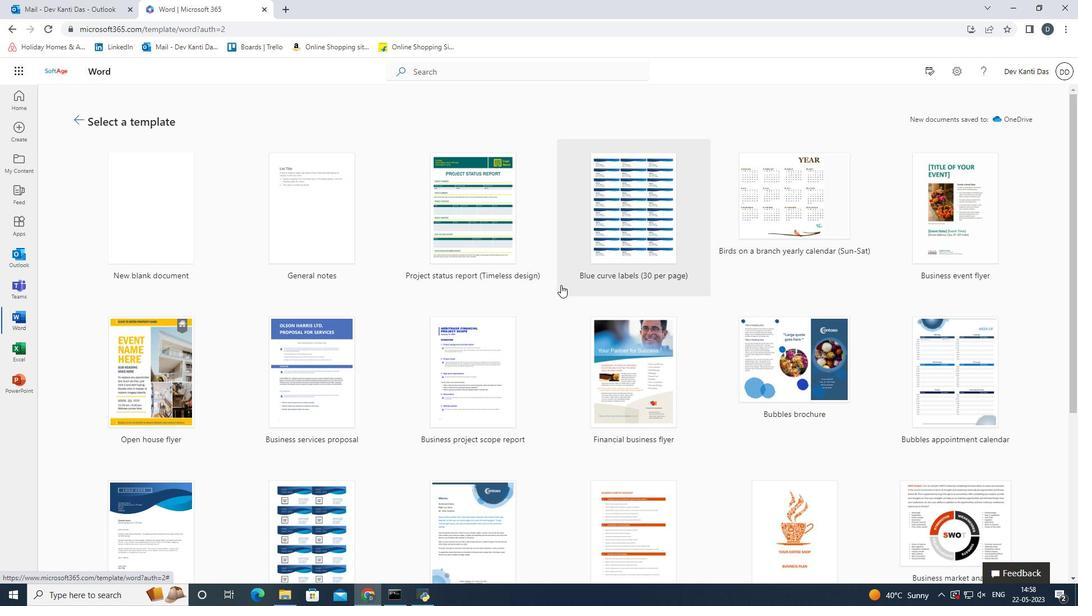 
Action: Mouse scrolled (560, 284) with delta (0, 0)
Screenshot: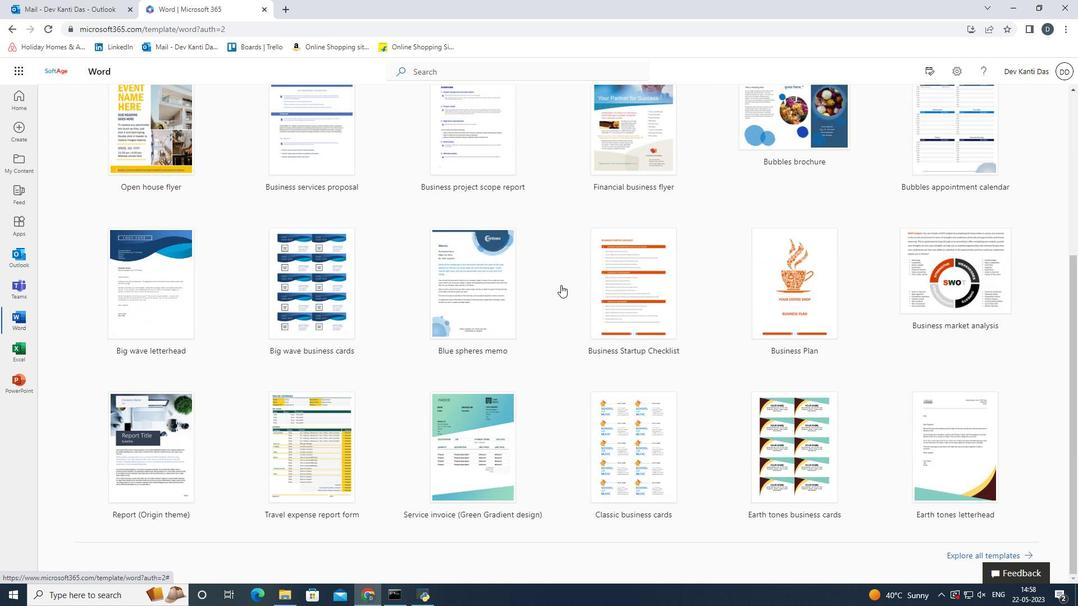
Action: Mouse scrolled (560, 284) with delta (0, 0)
Screenshot: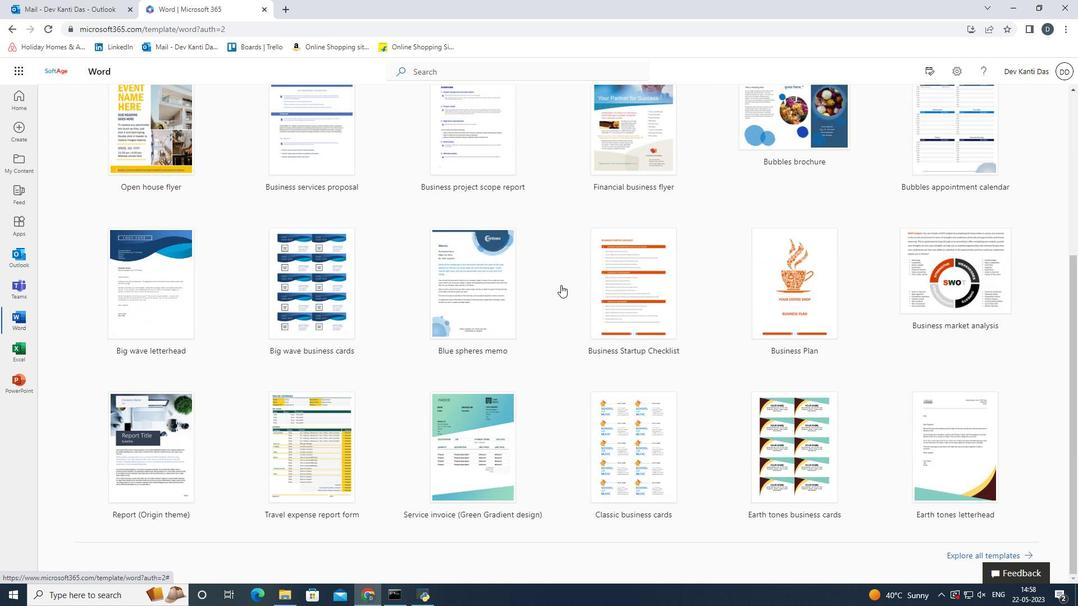 
Action: Mouse scrolled (560, 284) with delta (0, 0)
Screenshot: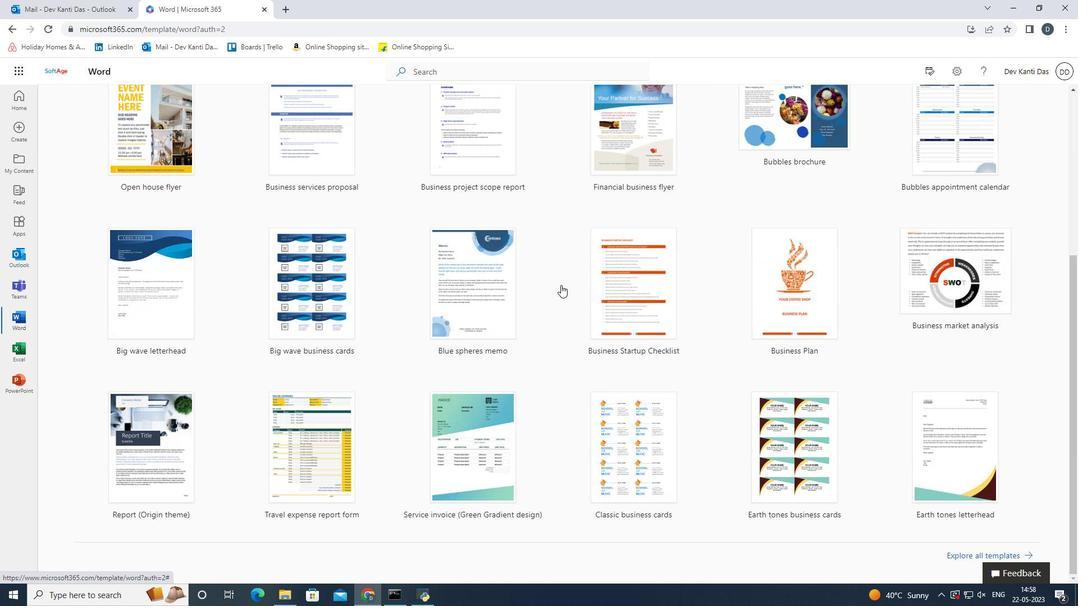 
Action: Mouse scrolled (560, 284) with delta (0, 0)
Screenshot: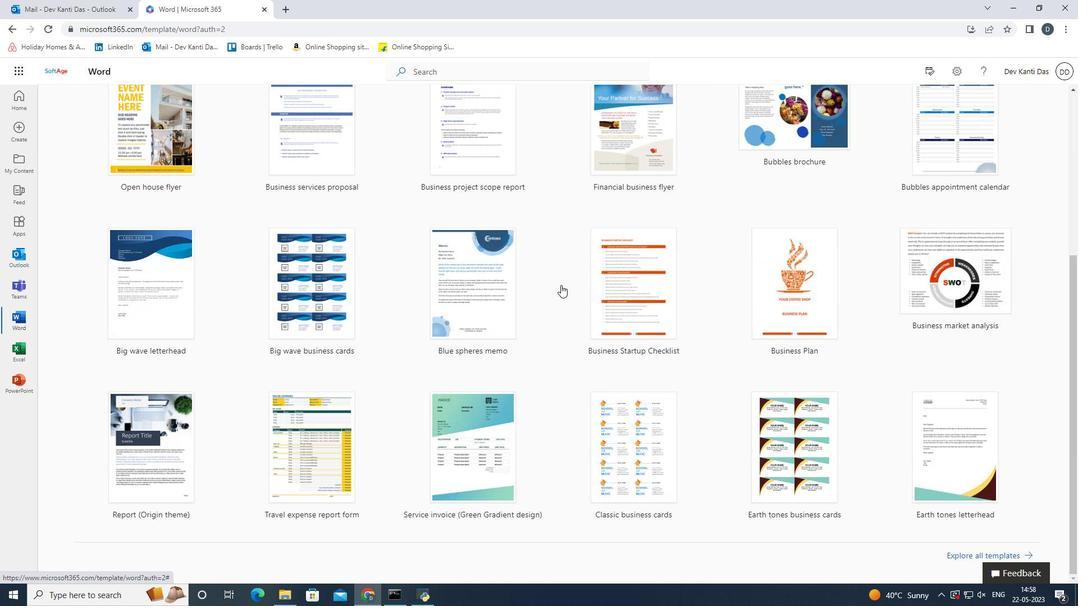 
Action: Mouse scrolled (560, 284) with delta (0, 0)
Screenshot: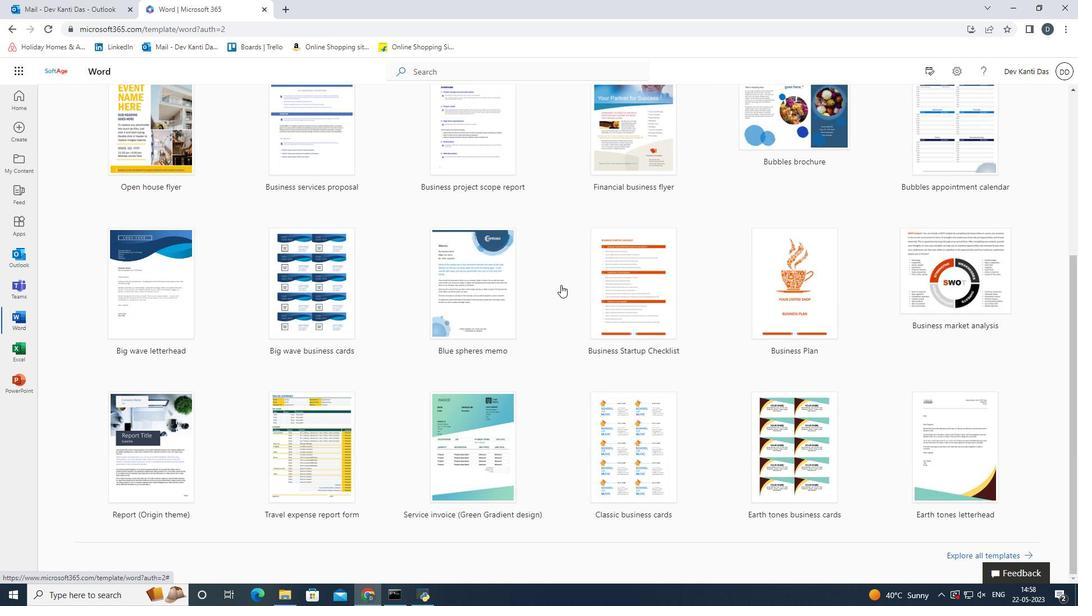 
Action: Mouse scrolled (560, 285) with delta (0, 0)
Screenshot: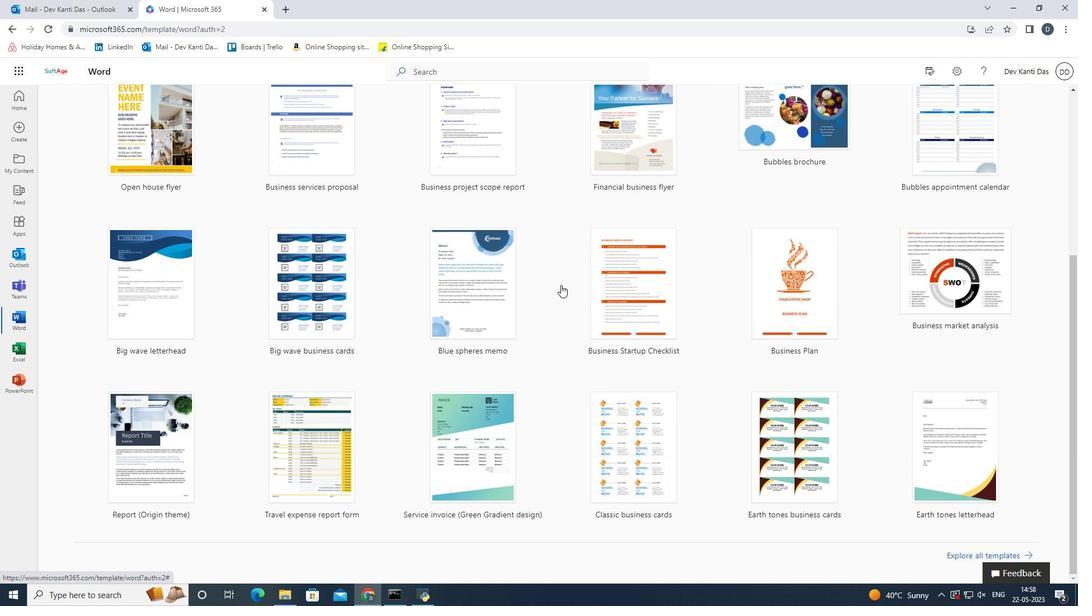
Action: Mouse scrolled (560, 285) with delta (0, 0)
Screenshot: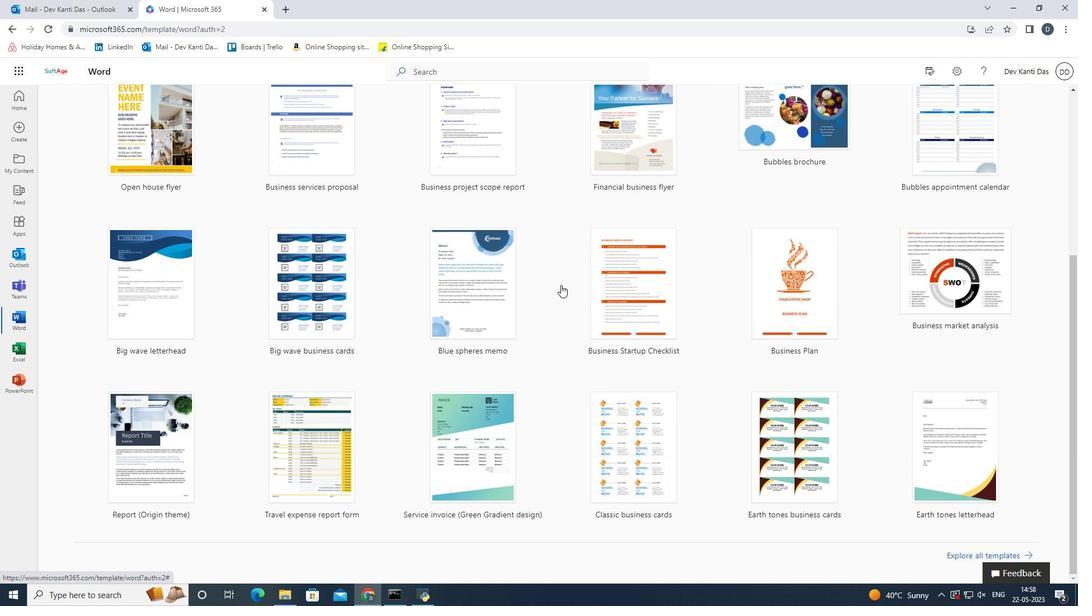 
Action: Mouse scrolled (560, 285) with delta (0, 0)
Screenshot: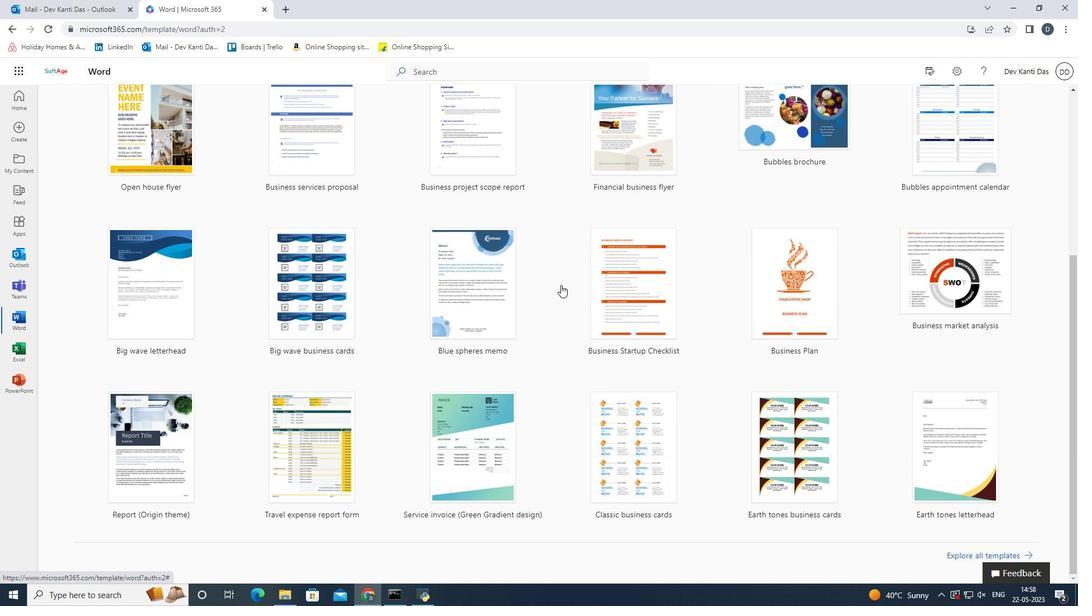 
Action: Mouse scrolled (560, 285) with delta (0, 0)
Screenshot: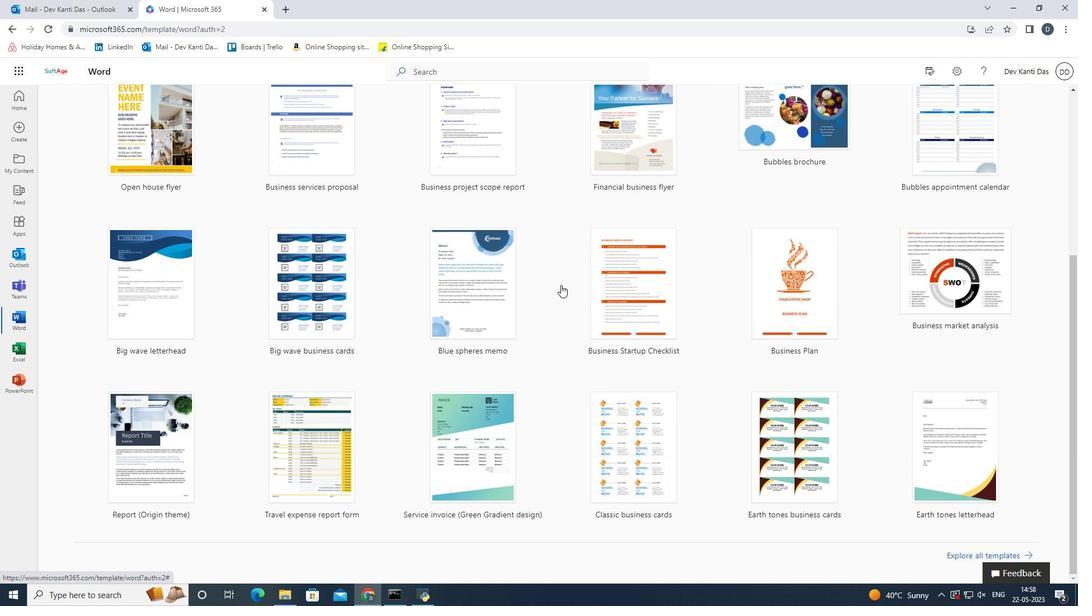 
Action: Mouse moved to (559, 286)
Screenshot: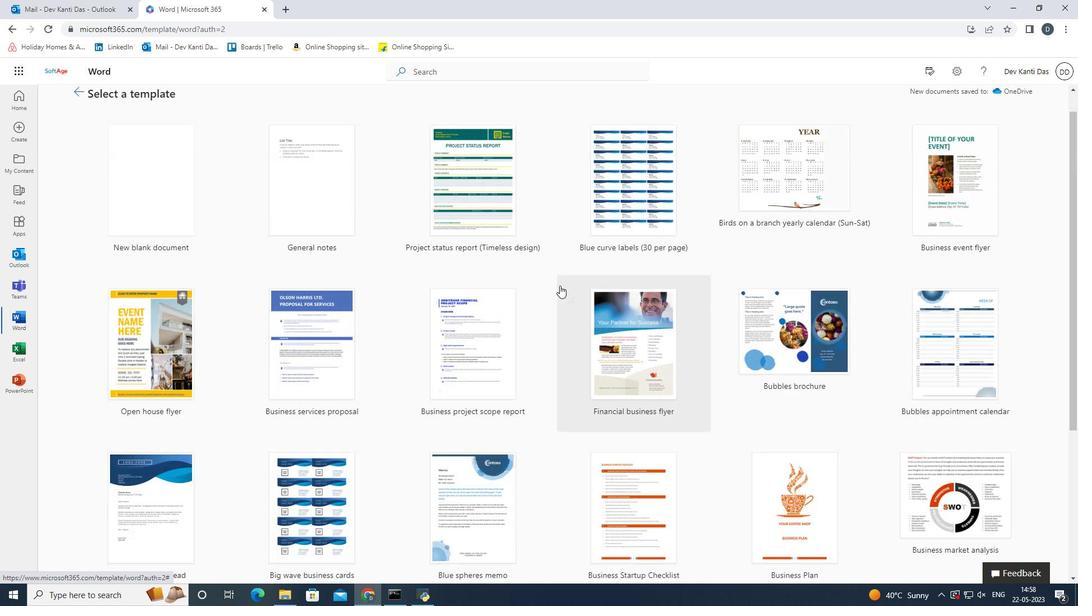 
Action: Mouse scrolled (559, 286) with delta (0, 0)
Screenshot: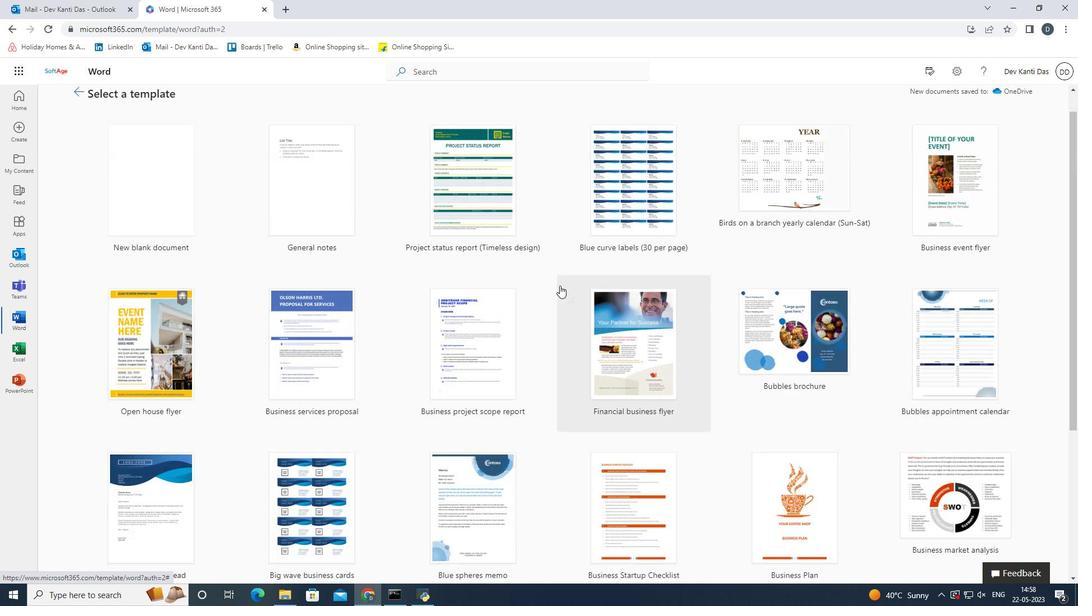 
Action: Mouse scrolled (559, 286) with delta (0, 0)
Screenshot: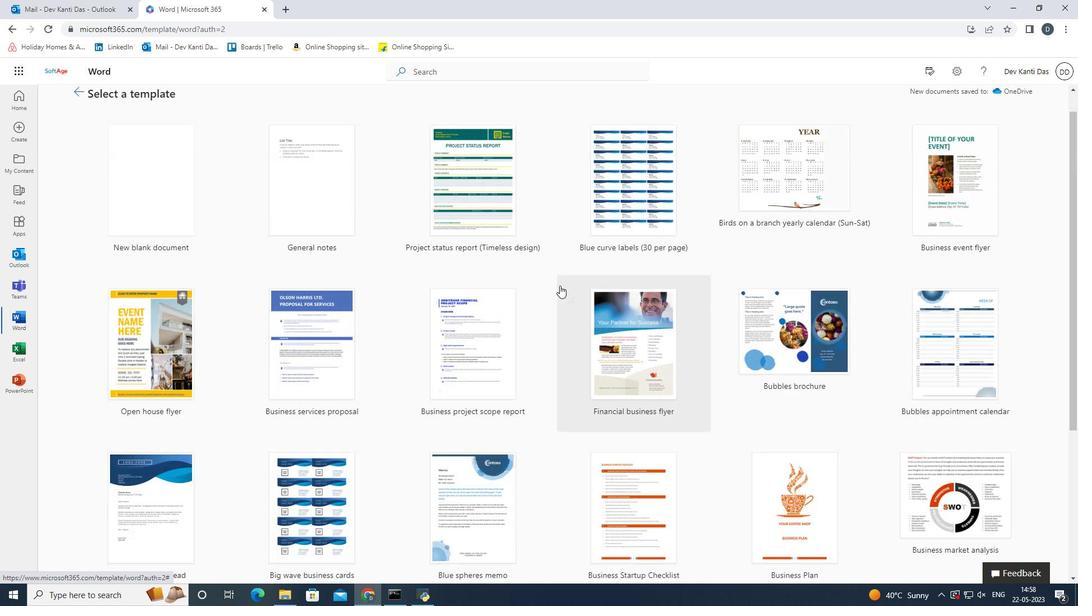 
Action: Mouse scrolled (559, 286) with delta (0, 0)
Screenshot: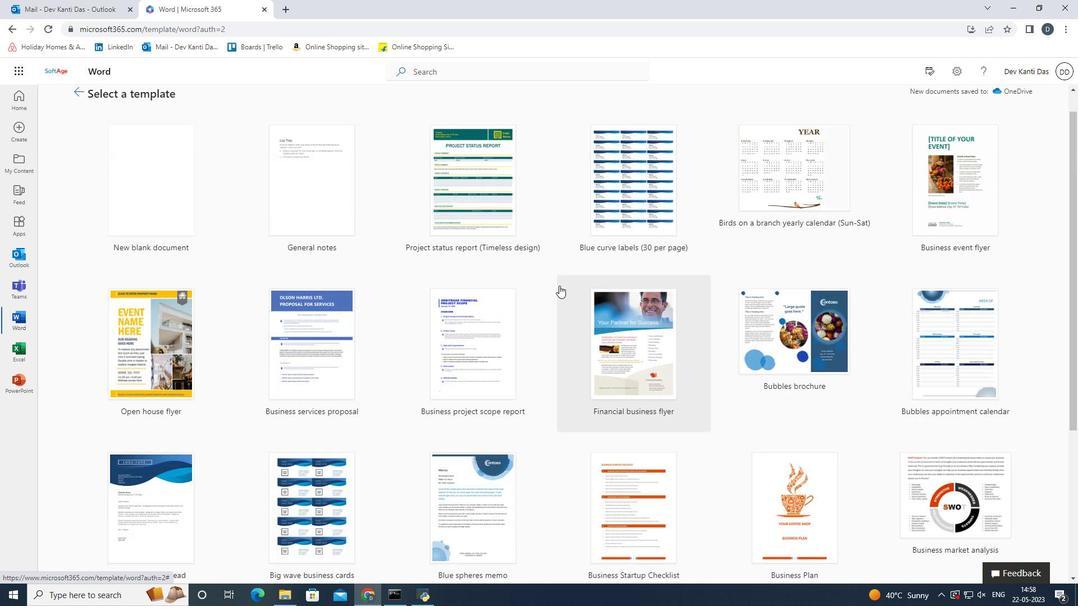 
Action: Mouse scrolled (559, 286) with delta (0, 0)
Screenshot: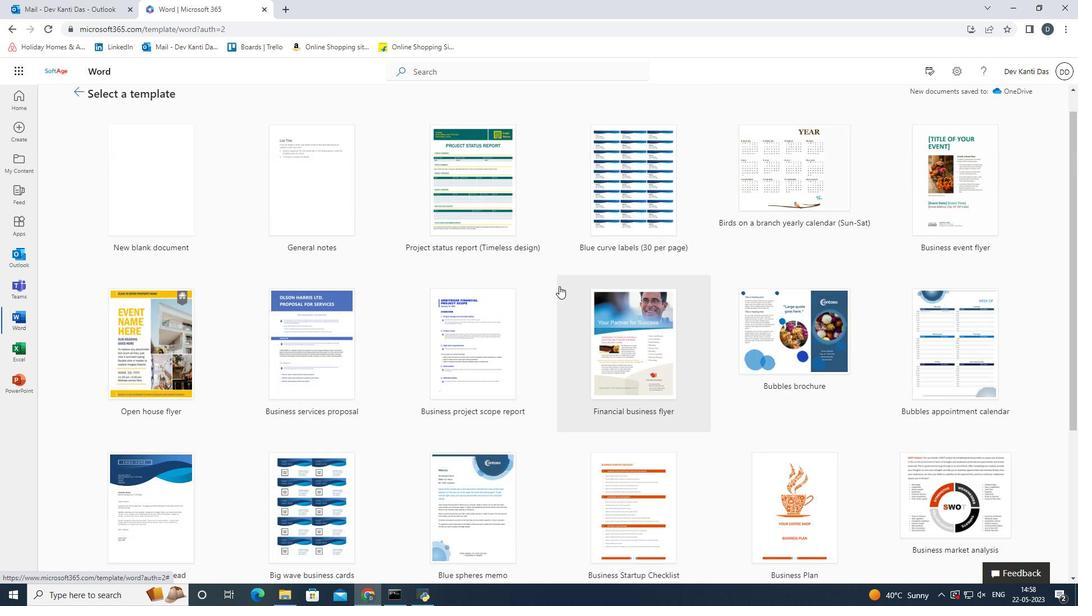 
Action: Mouse scrolled (559, 285) with delta (0, 0)
Screenshot: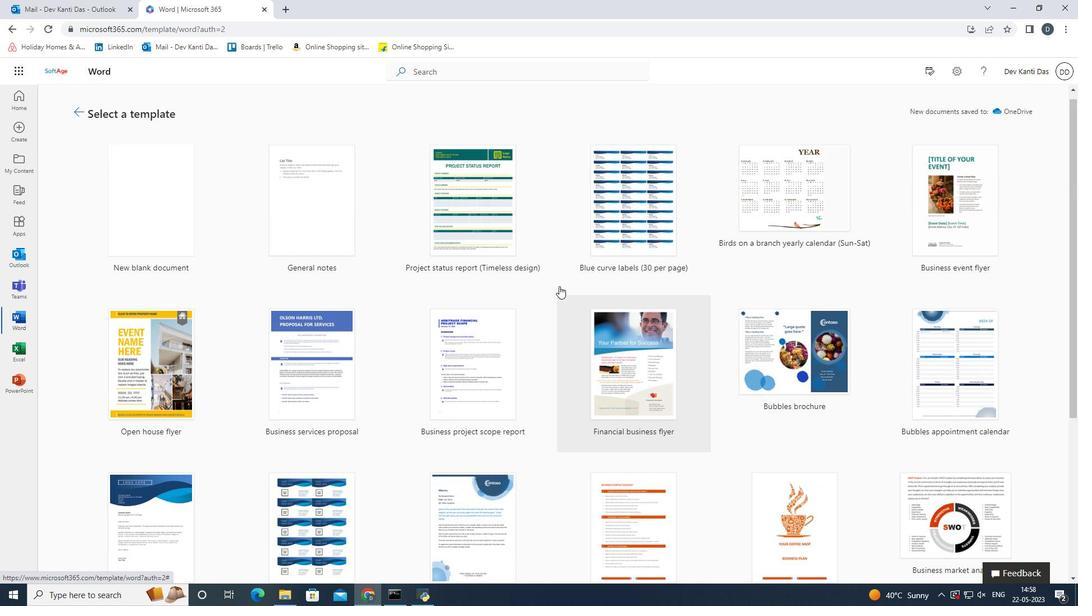 
Action: Mouse scrolled (559, 285) with delta (0, 0)
Screenshot: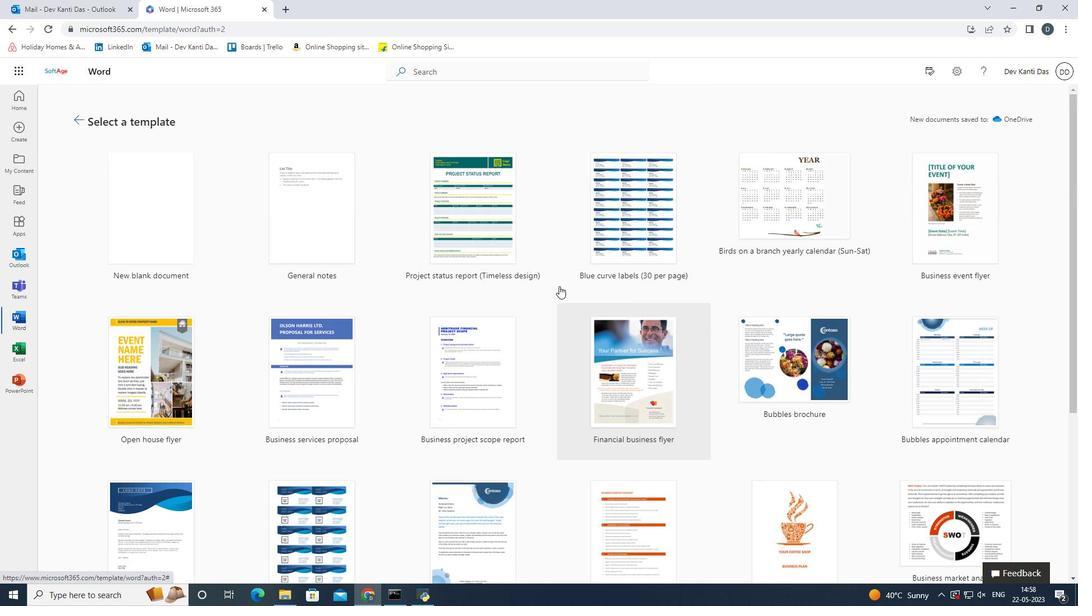 
Action: Mouse scrolled (559, 285) with delta (0, 0)
Screenshot: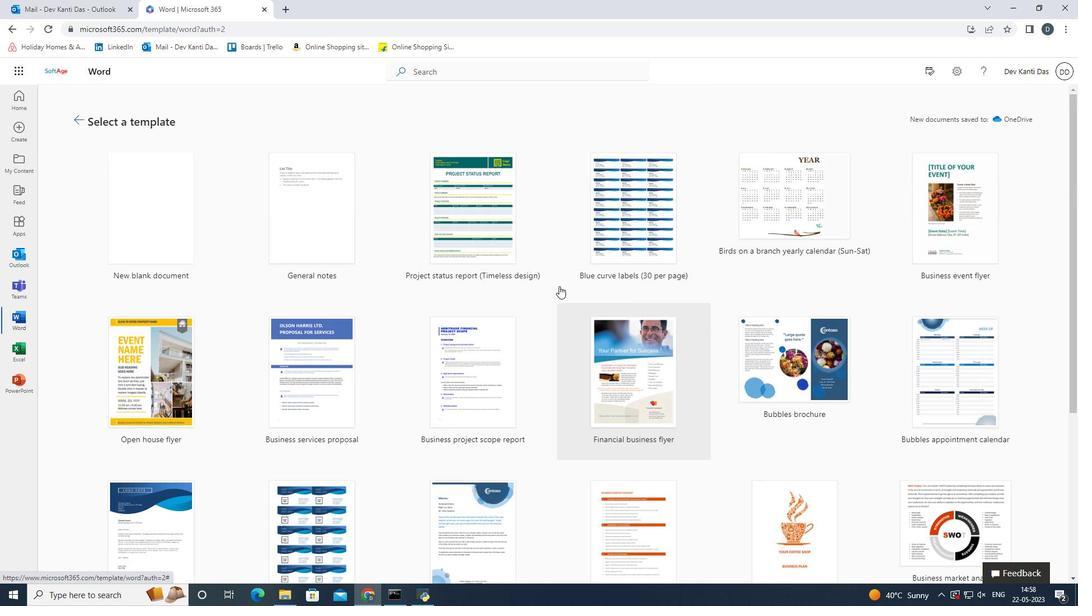
Action: Mouse scrolled (559, 285) with delta (0, 0)
Screenshot: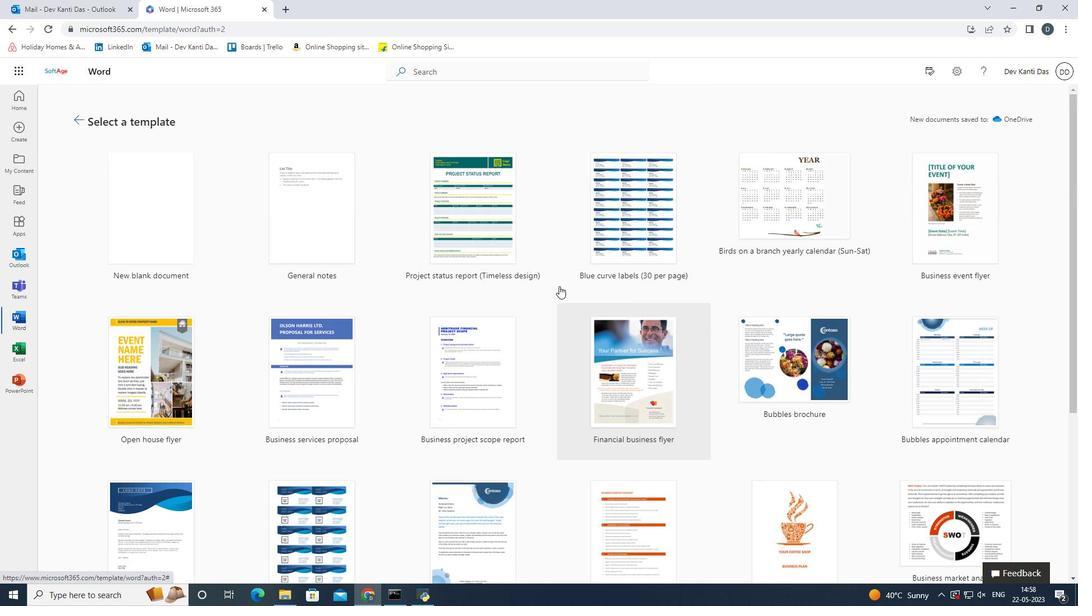 
Action: Mouse scrolled (559, 285) with delta (0, 0)
Screenshot: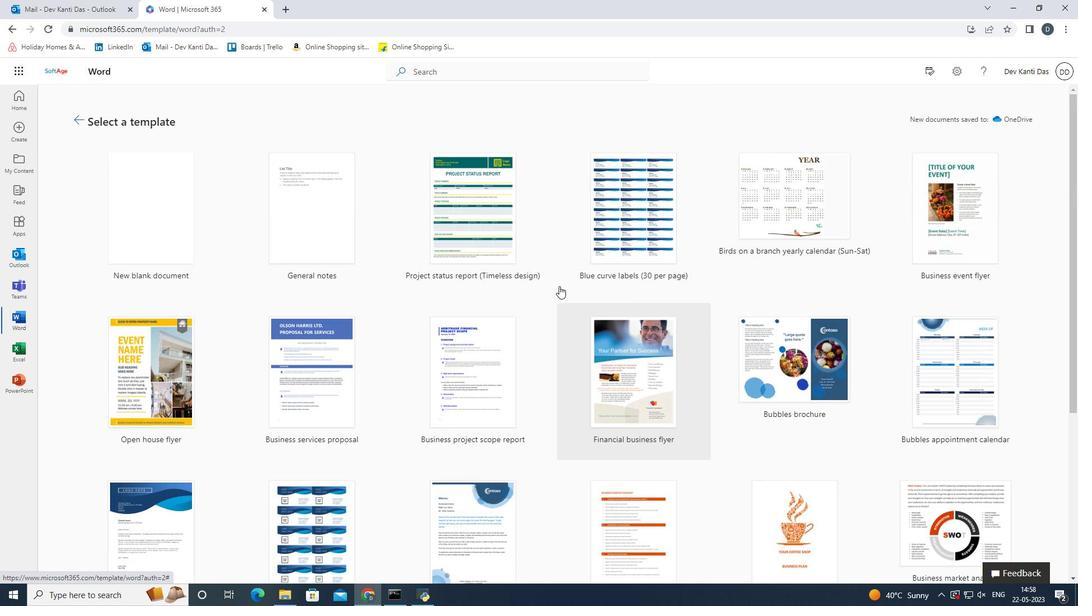 
Action: Mouse scrolled (559, 285) with delta (0, 0)
Screenshot: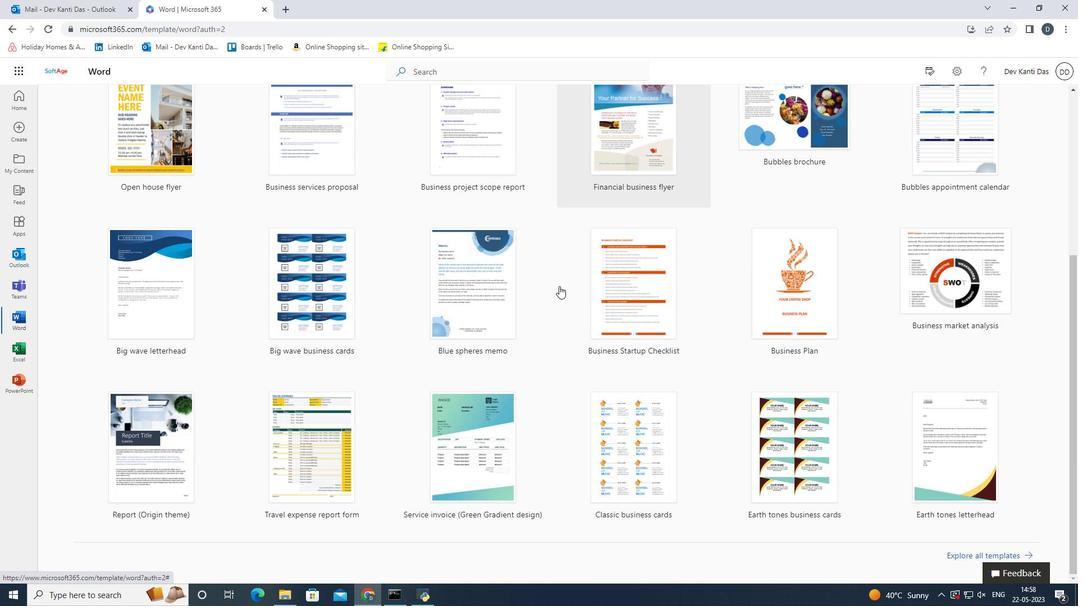 
Action: Mouse scrolled (559, 285) with delta (0, 0)
Screenshot: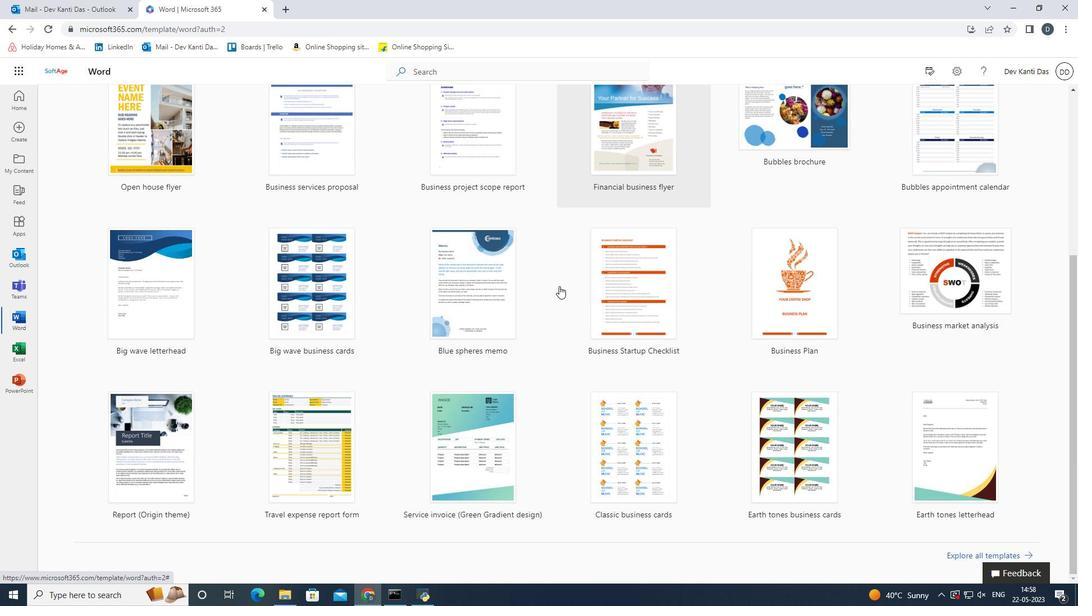 
Action: Mouse scrolled (559, 285) with delta (0, 0)
Screenshot: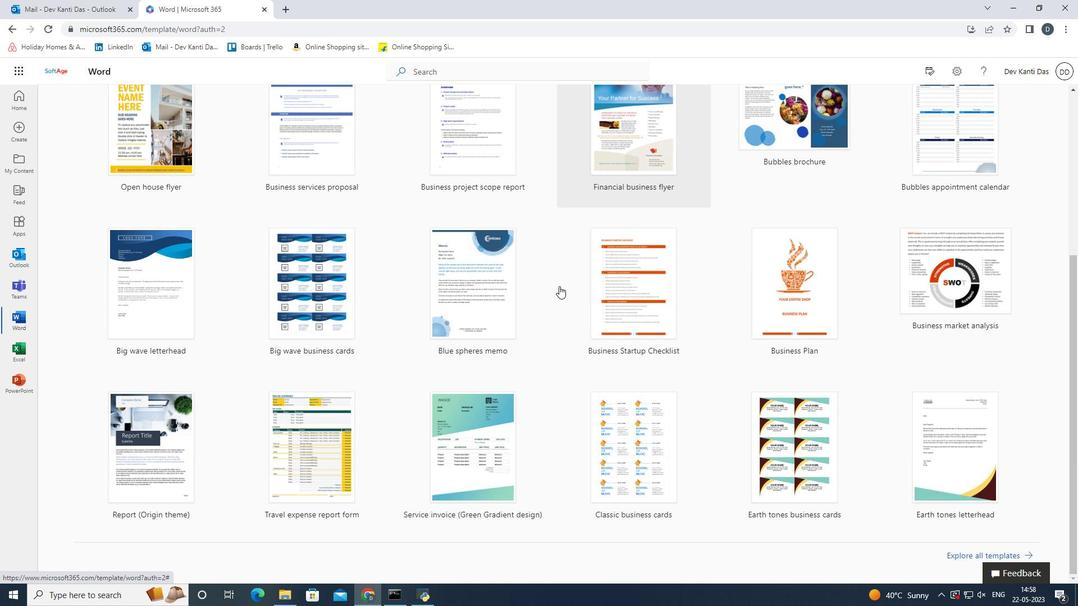 
Action: Mouse moved to (992, 555)
Screenshot: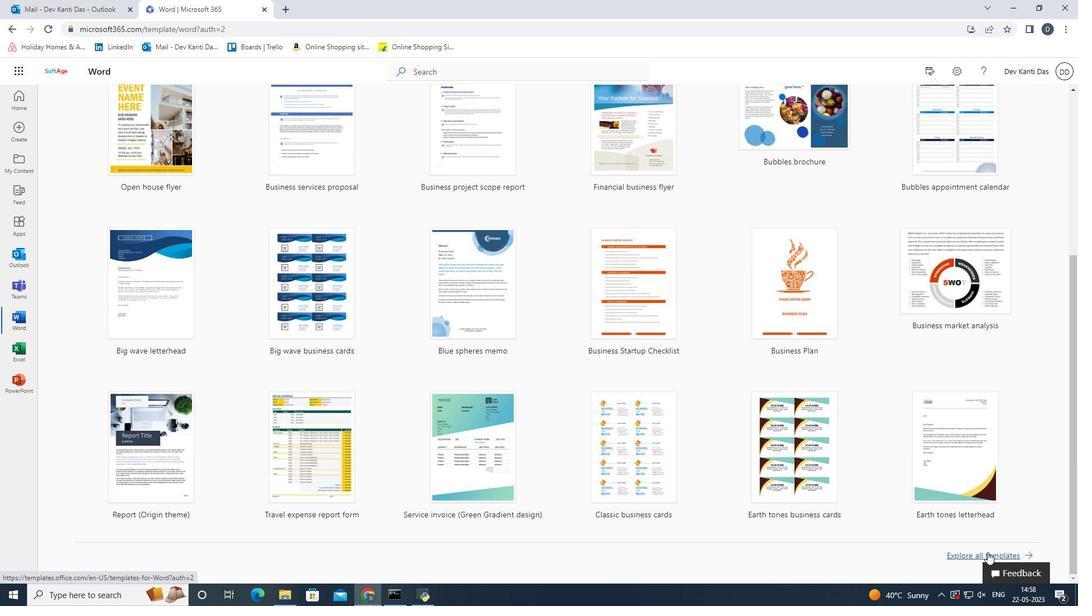 
Action: Mouse pressed left at (992, 555)
Screenshot: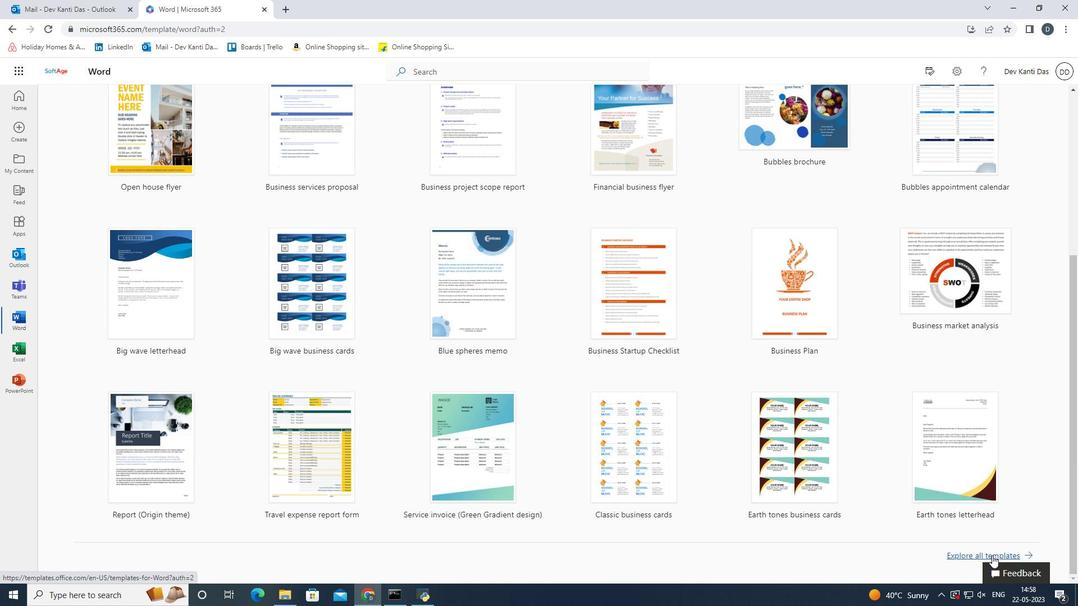
Action: Mouse moved to (454, 374)
Screenshot: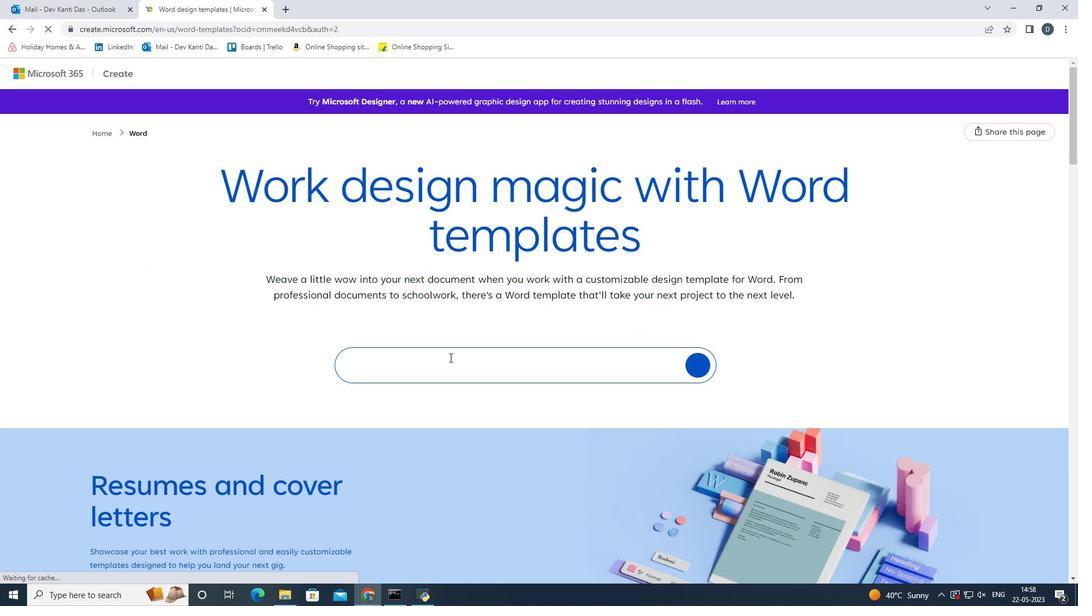 
Action: Mouse pressed left at (454, 374)
Screenshot: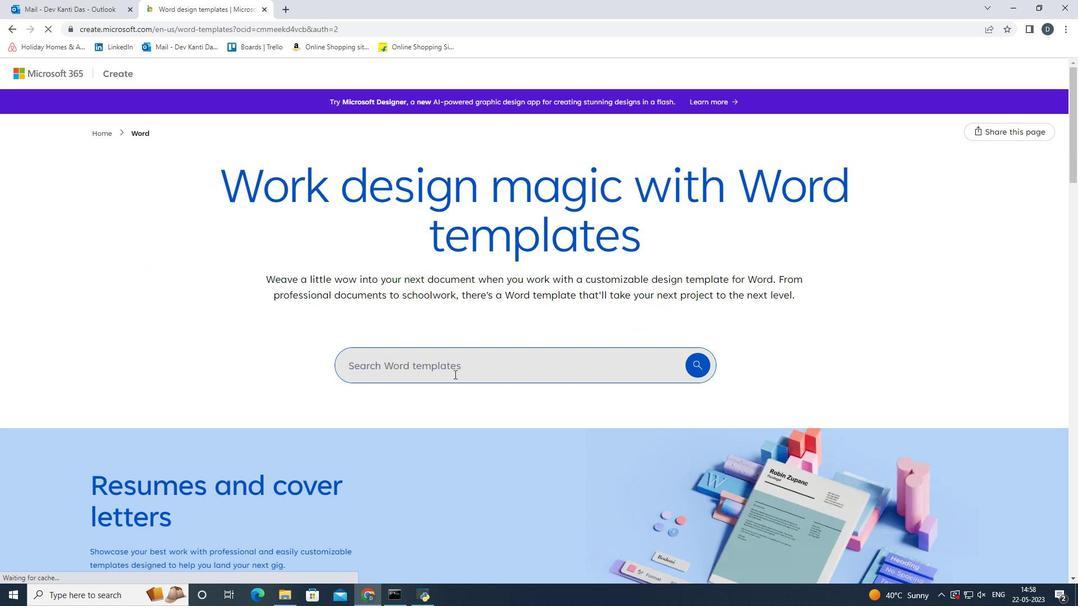 
Action: Key pressed <Key.shift>Blop<Key.backspace>g<Key.space><Key.shift>Post<Key.enter>
Screenshot: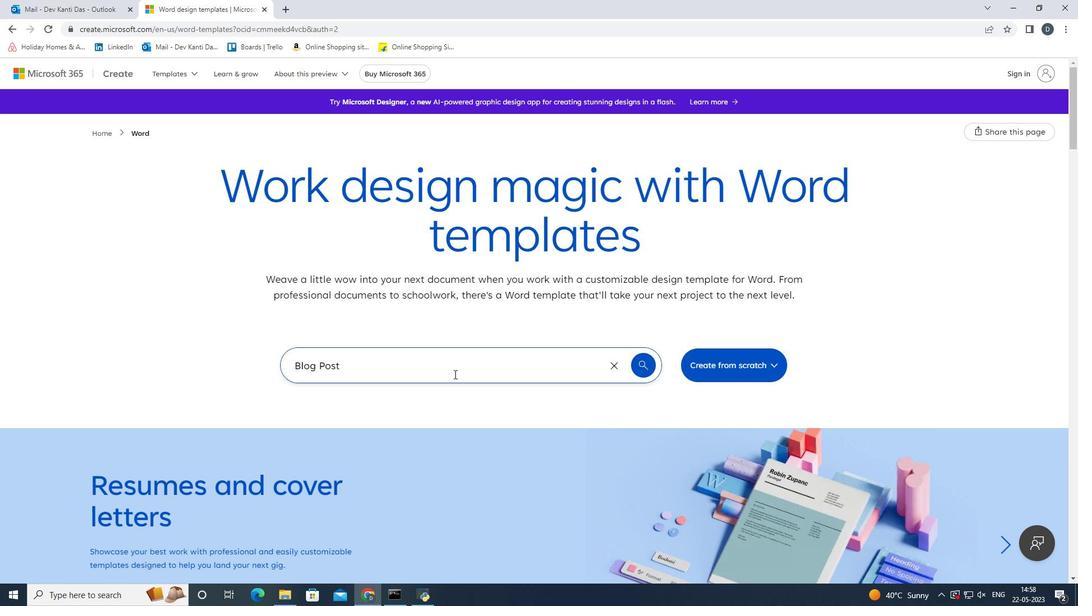 
Action: Mouse moved to (388, 390)
Screenshot: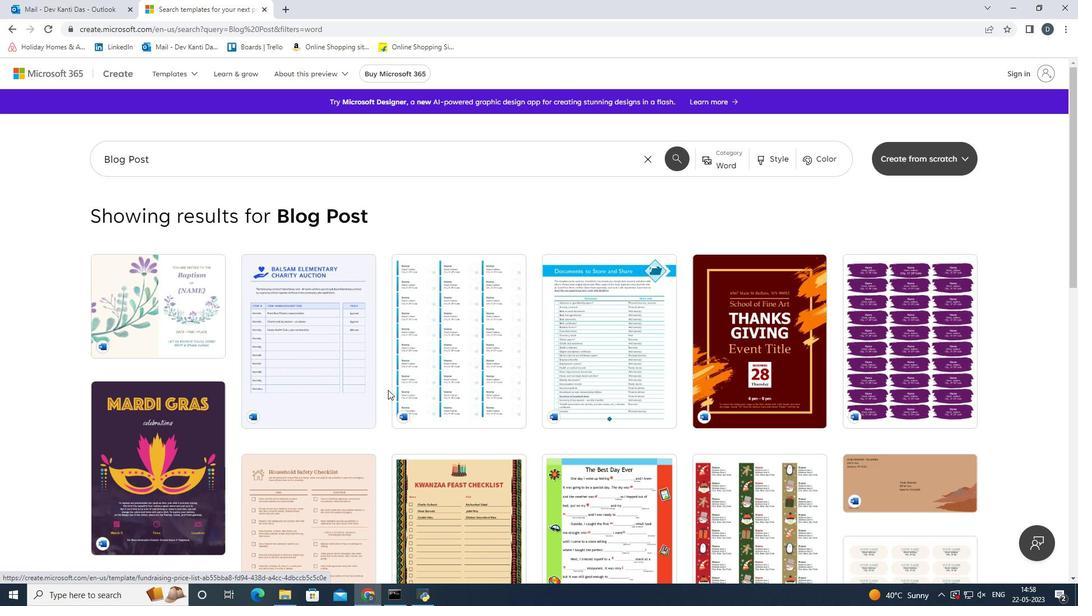 
Action: Mouse scrolled (388, 389) with delta (0, 0)
Screenshot: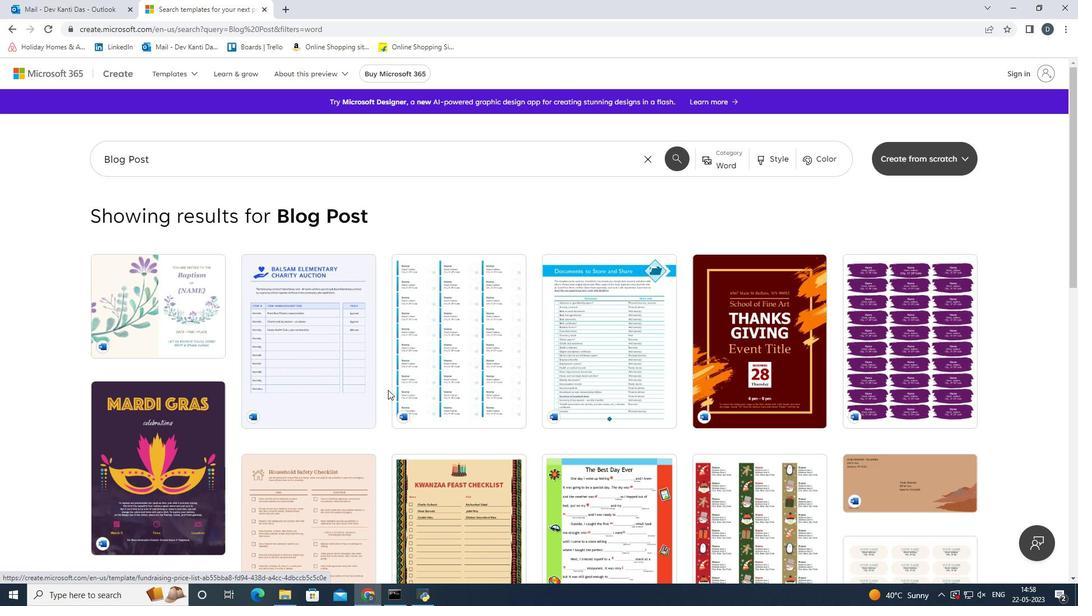 
Action: Mouse moved to (395, 390)
Screenshot: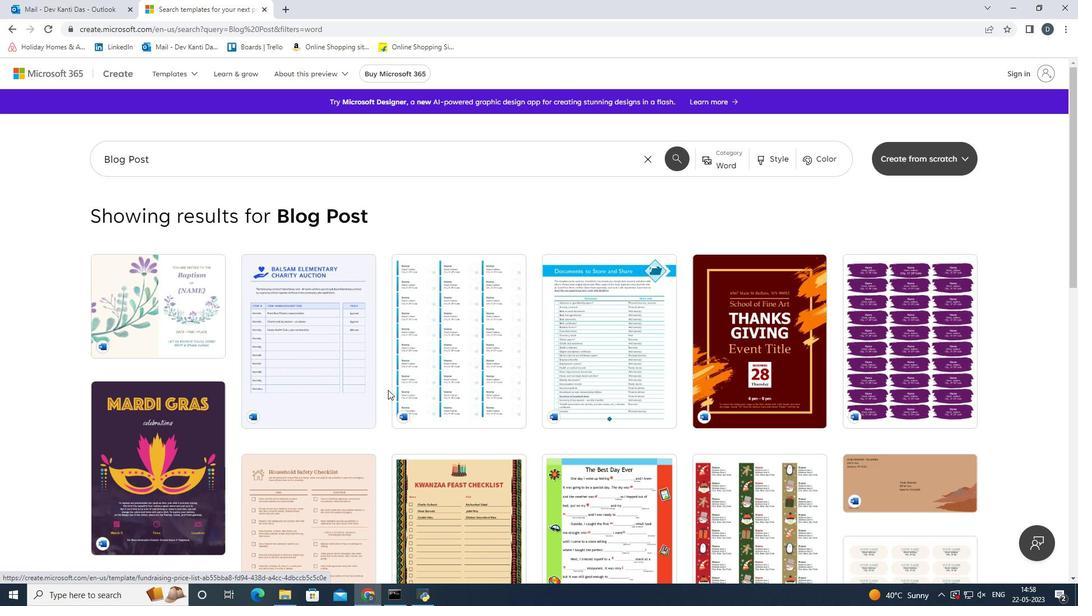 
Action: Mouse scrolled (395, 390) with delta (0, 0)
Screenshot: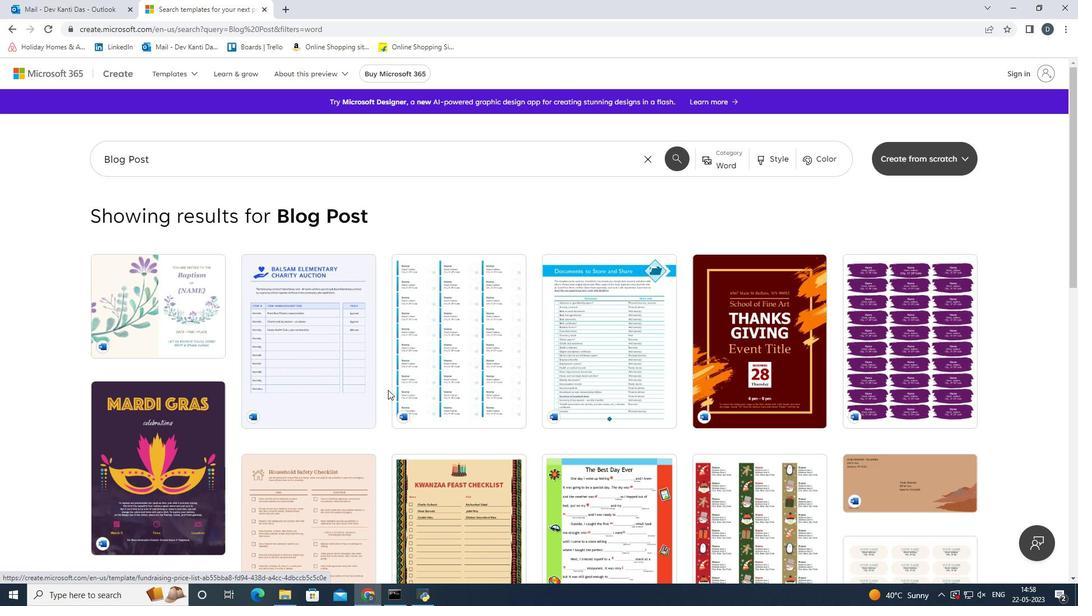 
Action: Mouse moved to (403, 391)
Screenshot: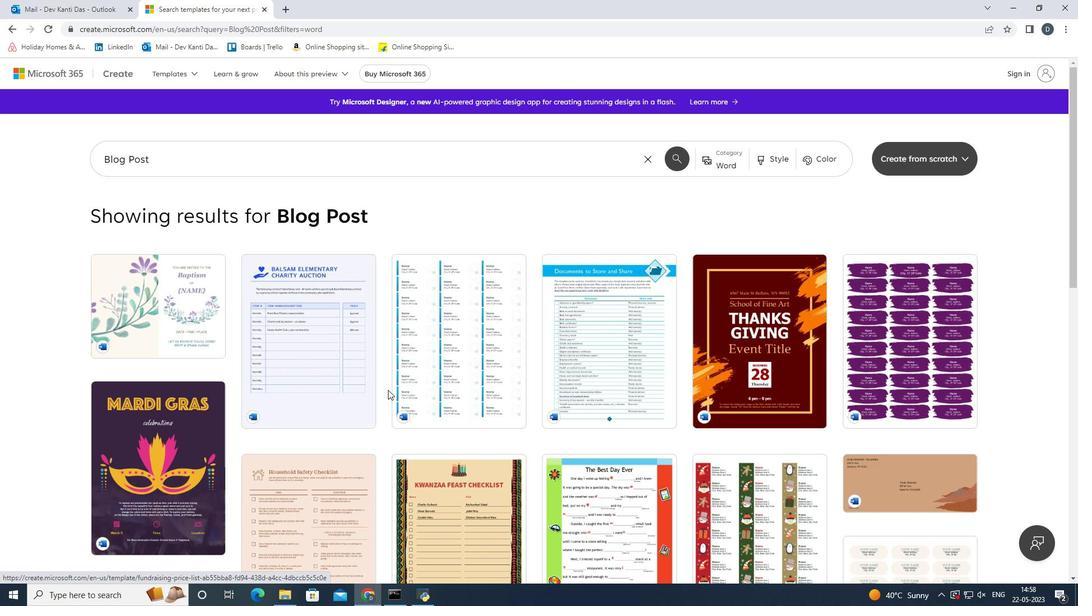 
Action: Mouse scrolled (403, 391) with delta (0, 0)
Screenshot: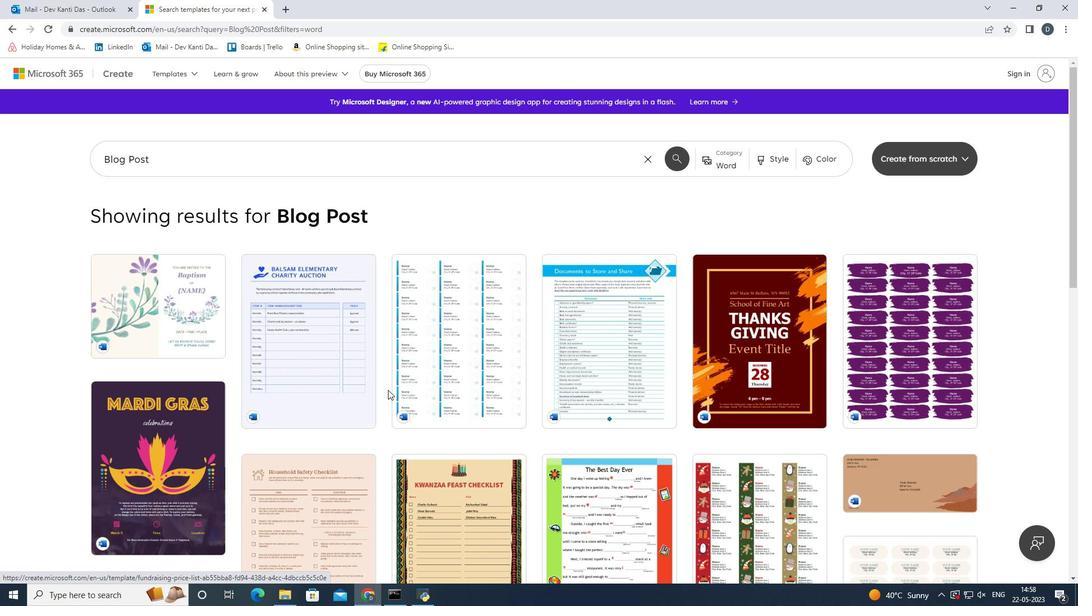 
Action: Mouse moved to (405, 391)
Screenshot: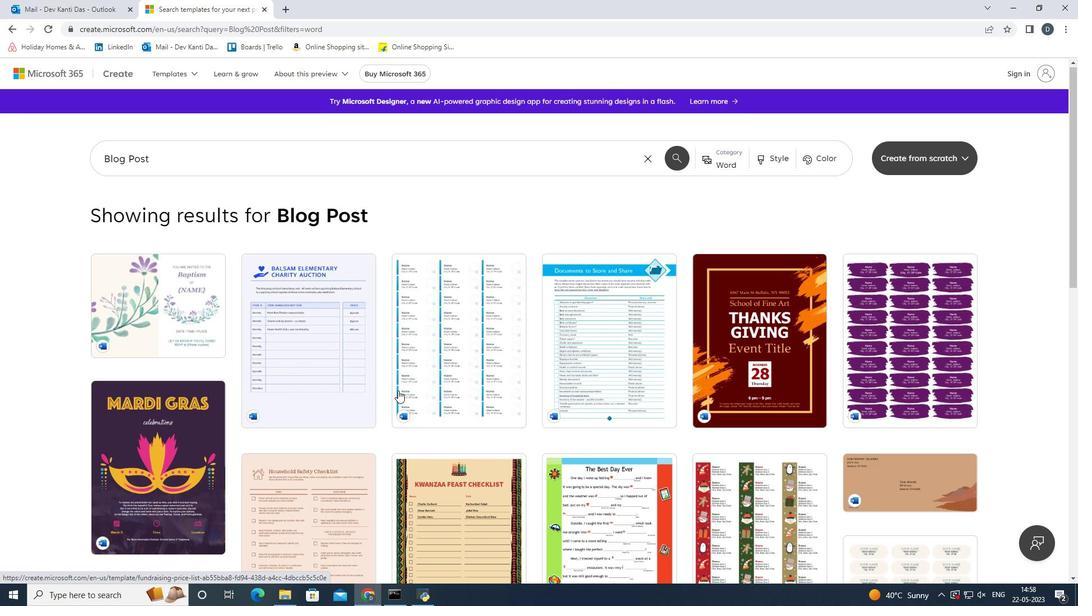 
Action: Mouse scrolled (405, 391) with delta (0, 0)
Screenshot: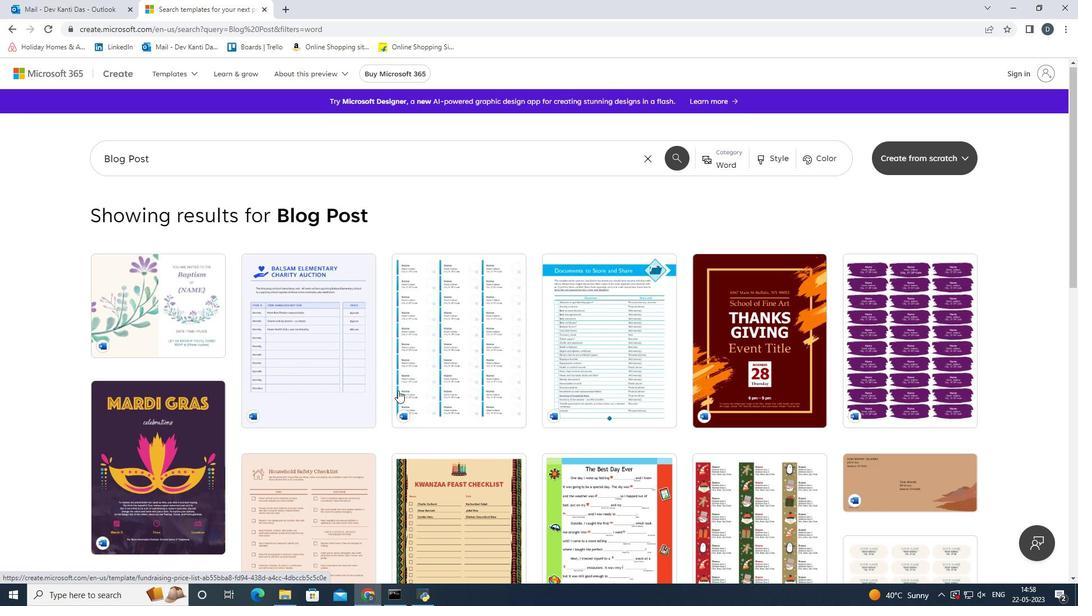 
Action: Mouse moved to (995, 331)
Screenshot: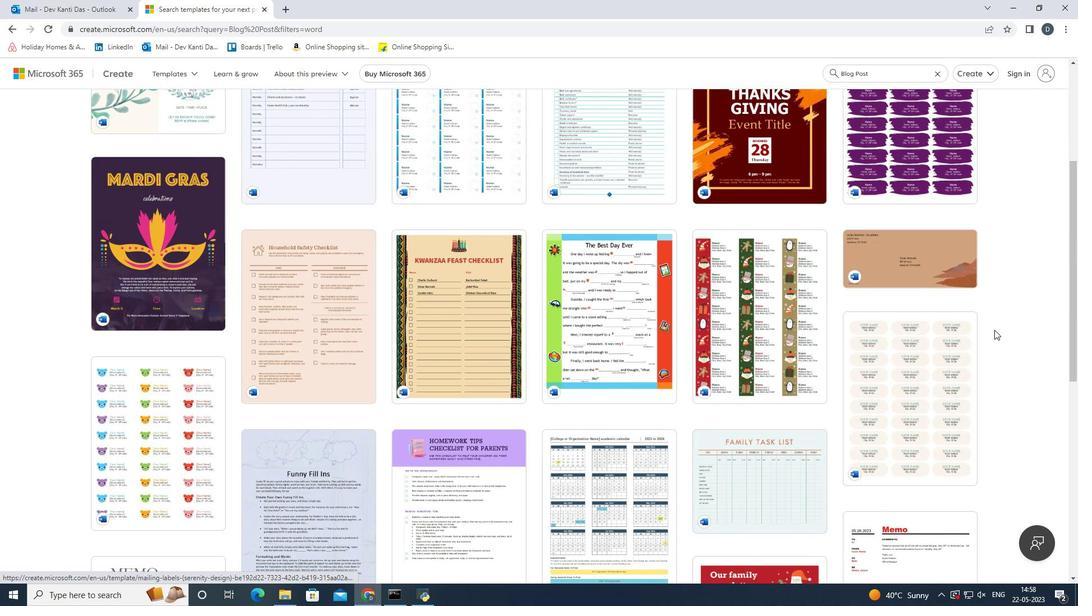 
Action: Mouse scrolled (995, 331) with delta (0, 0)
Screenshot: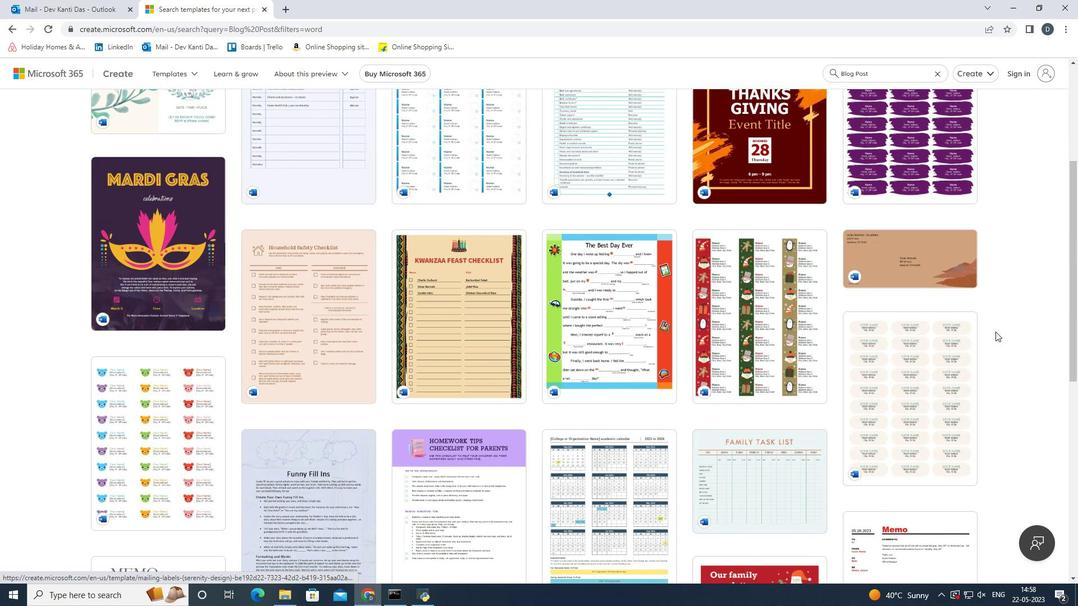 
Action: Mouse scrolled (995, 331) with delta (0, 0)
Screenshot: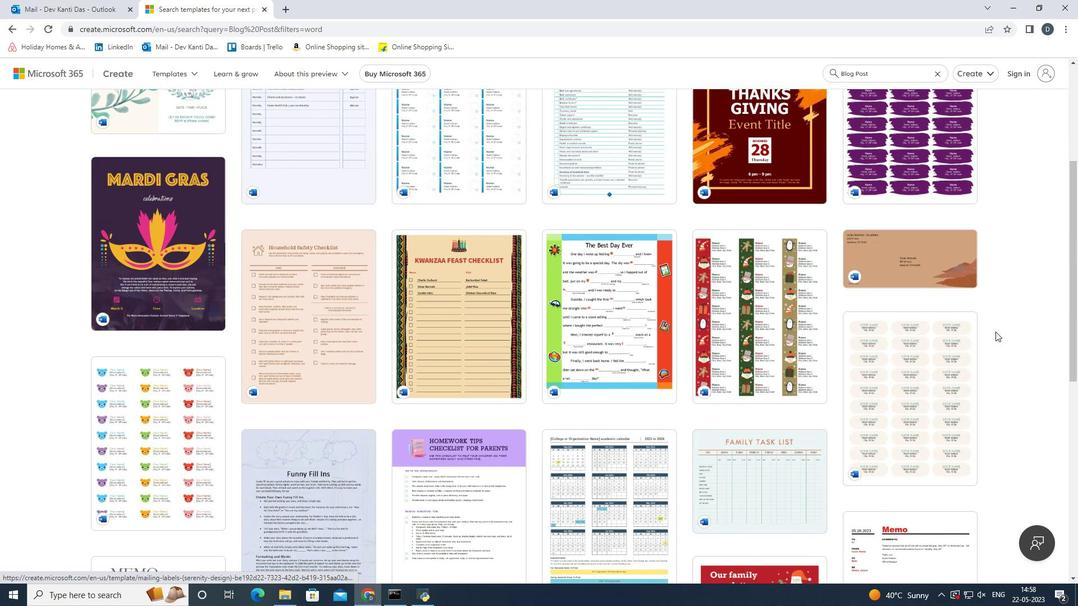 
Action: Mouse scrolled (995, 331) with delta (0, 0)
Screenshot: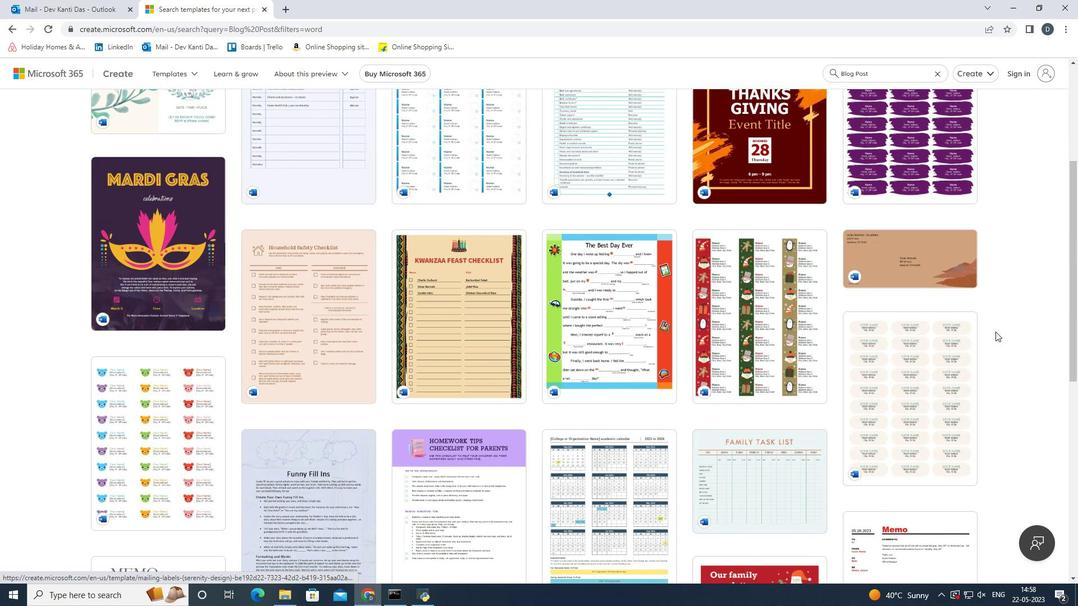 
Action: Mouse scrolled (995, 331) with delta (0, 0)
Screenshot: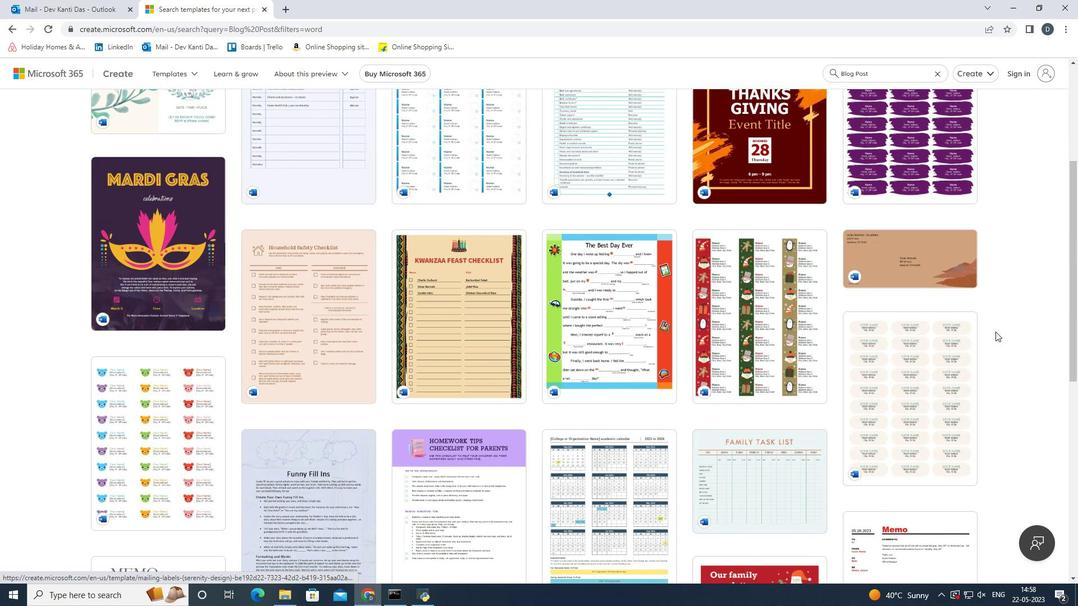 
Action: Mouse scrolled (995, 331) with delta (0, 0)
Screenshot: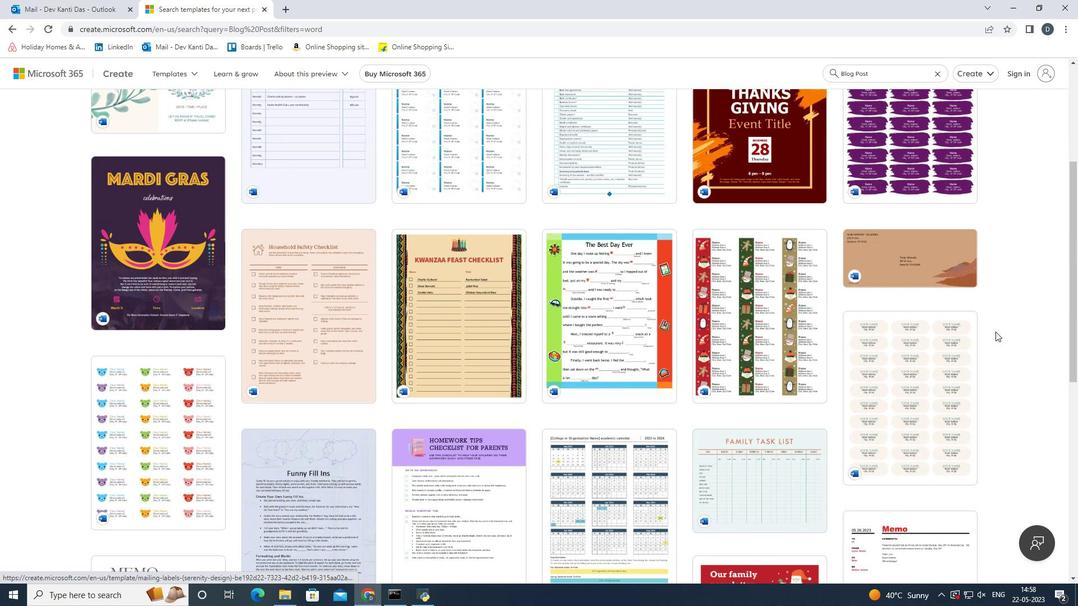 
Action: Mouse moved to (331, 238)
Screenshot: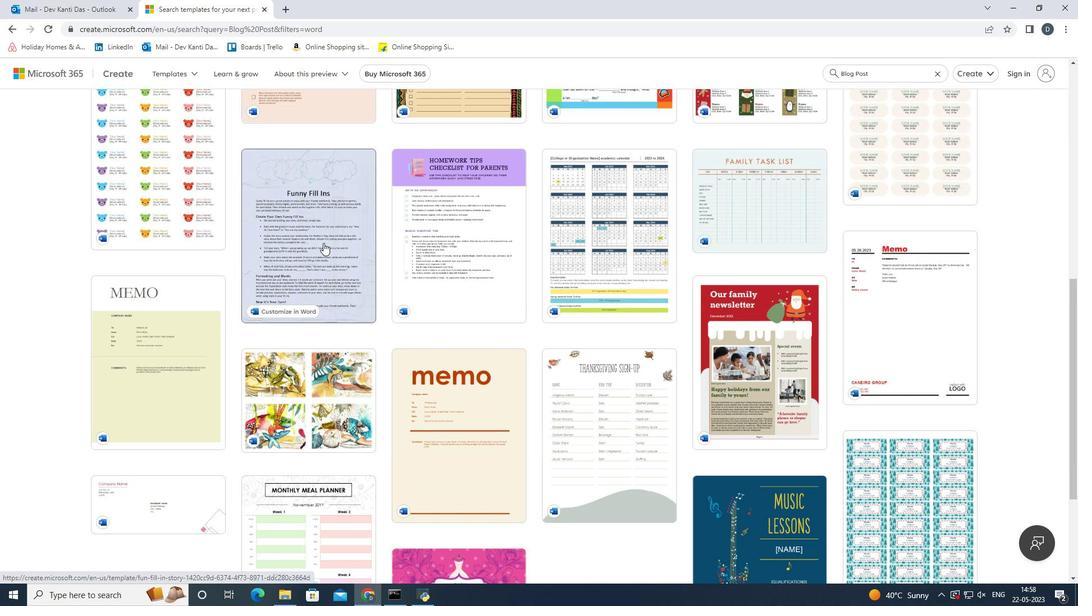 
Action: Mouse scrolled (331, 238) with delta (0, 0)
Screenshot: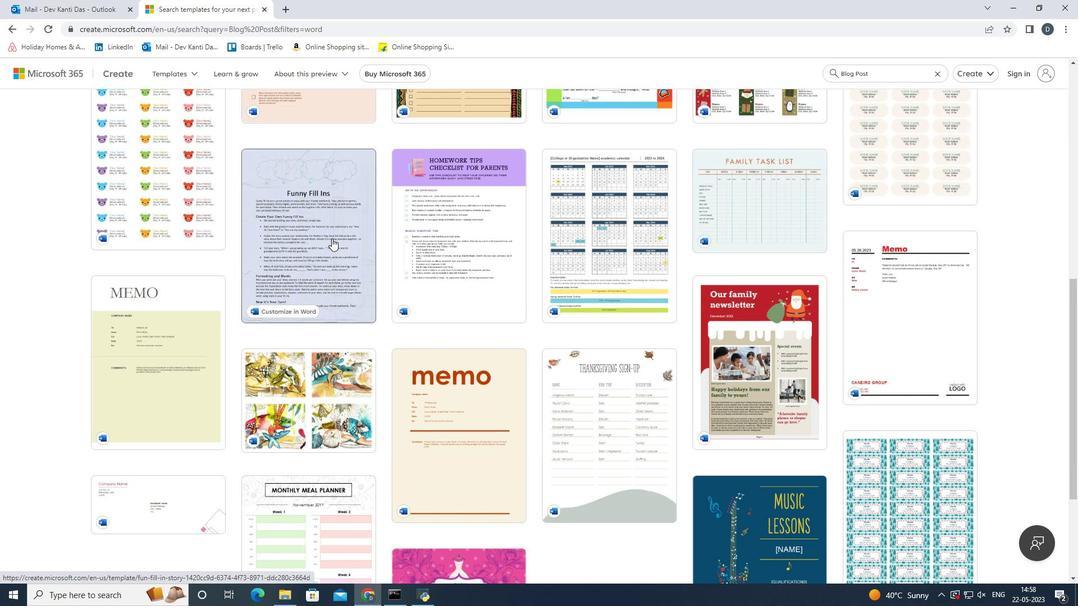 
Action: Mouse scrolled (331, 238) with delta (0, 0)
Screenshot: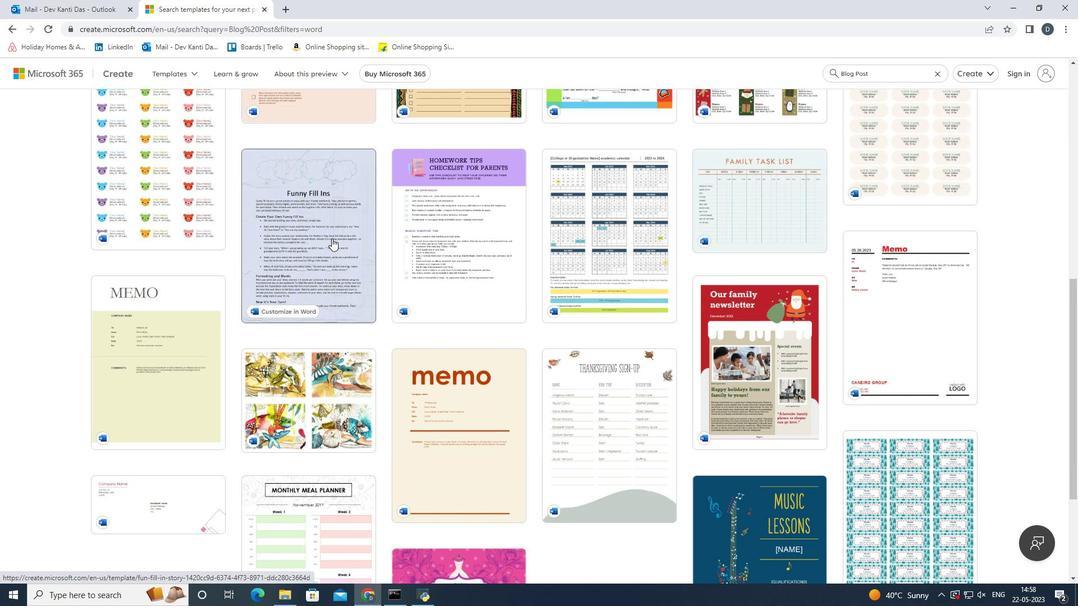 
Action: Mouse scrolled (331, 238) with delta (0, 0)
Screenshot: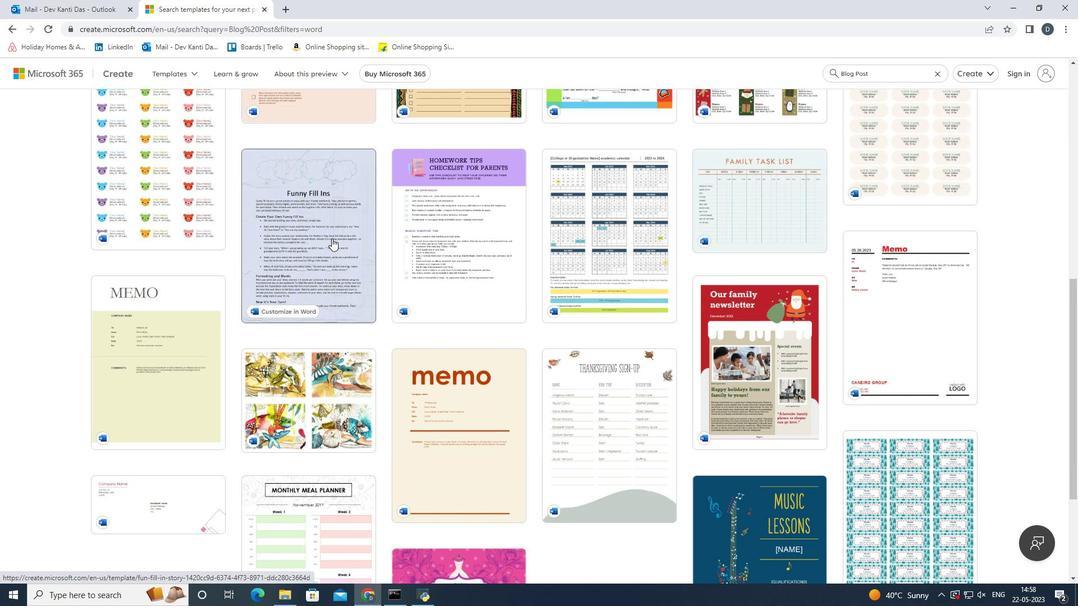 
Action: Mouse scrolled (331, 238) with delta (0, 0)
Screenshot: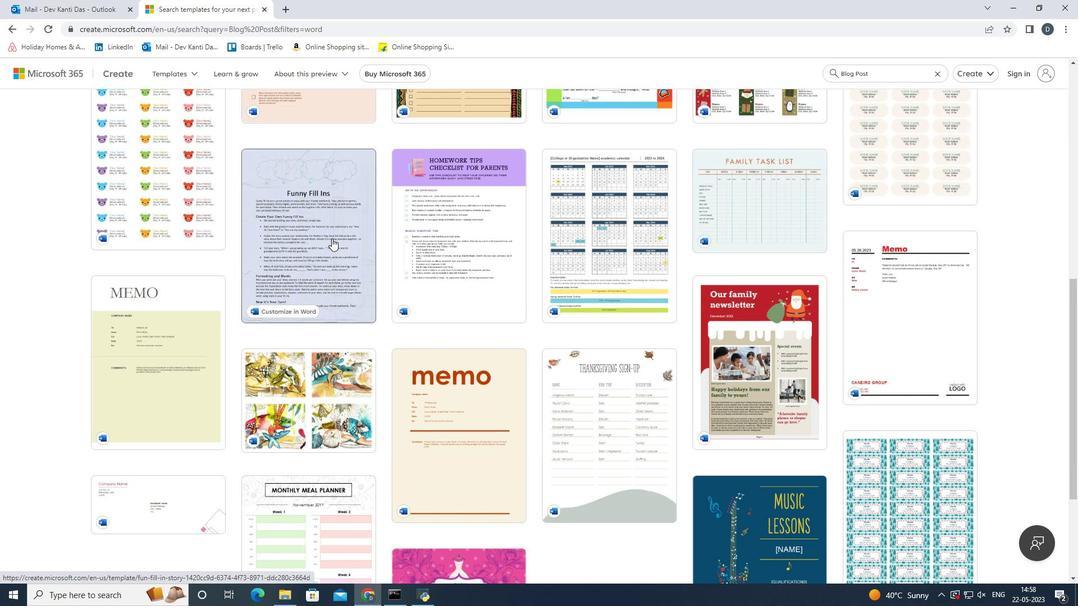 
Action: Mouse scrolled (331, 239) with delta (0, 0)
Screenshot: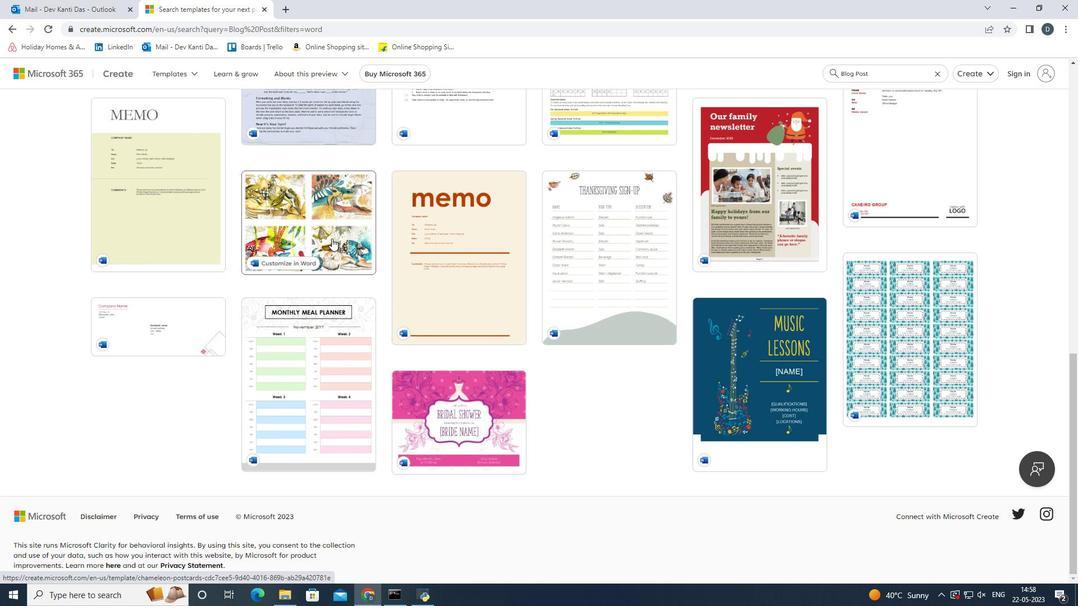 
Action: Mouse scrolled (331, 239) with delta (0, 0)
Screenshot: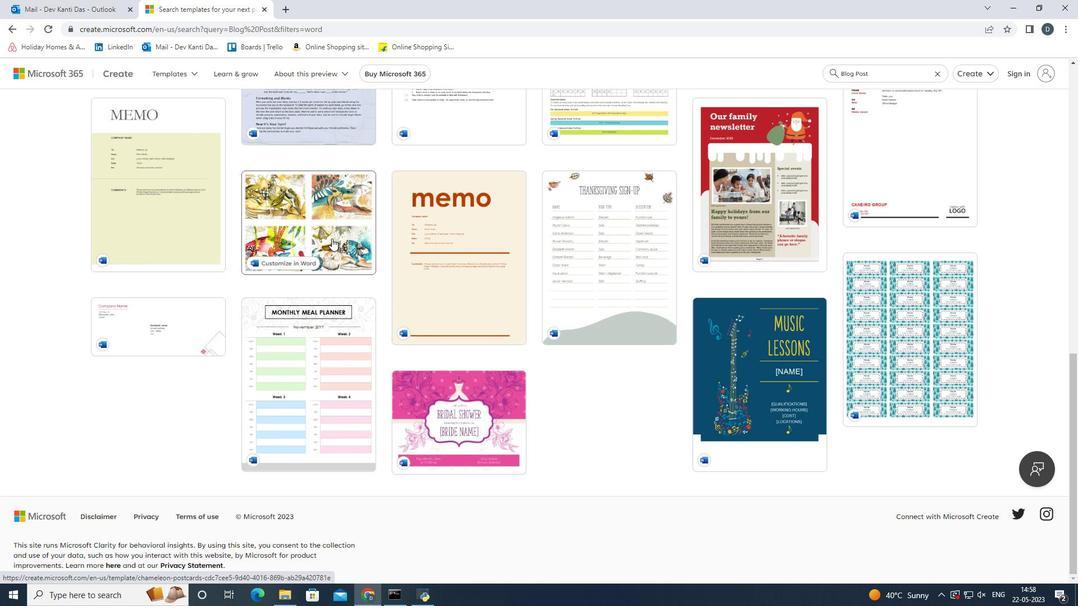 
Action: Mouse scrolled (331, 239) with delta (0, 0)
Screenshot: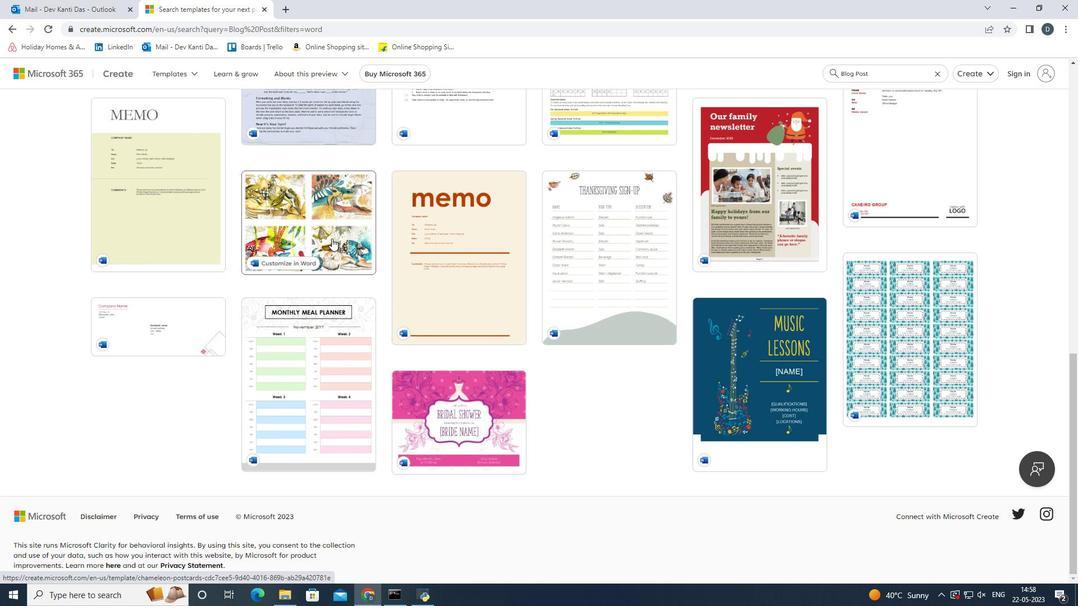 
Action: Mouse pressed left at (331, 238)
Screenshot: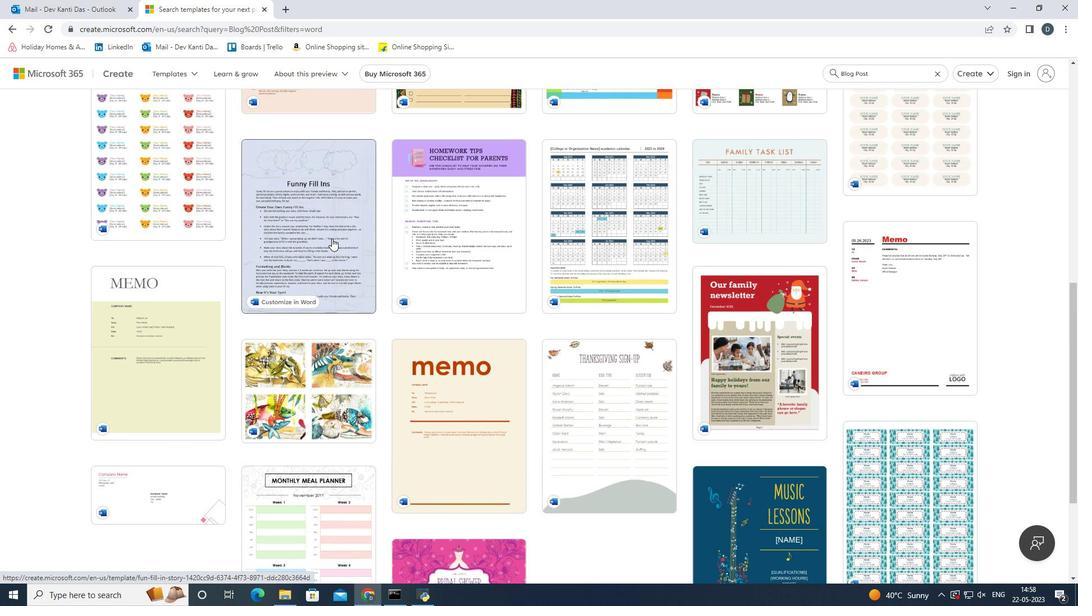 
Action: Mouse moved to (275, 363)
Screenshot: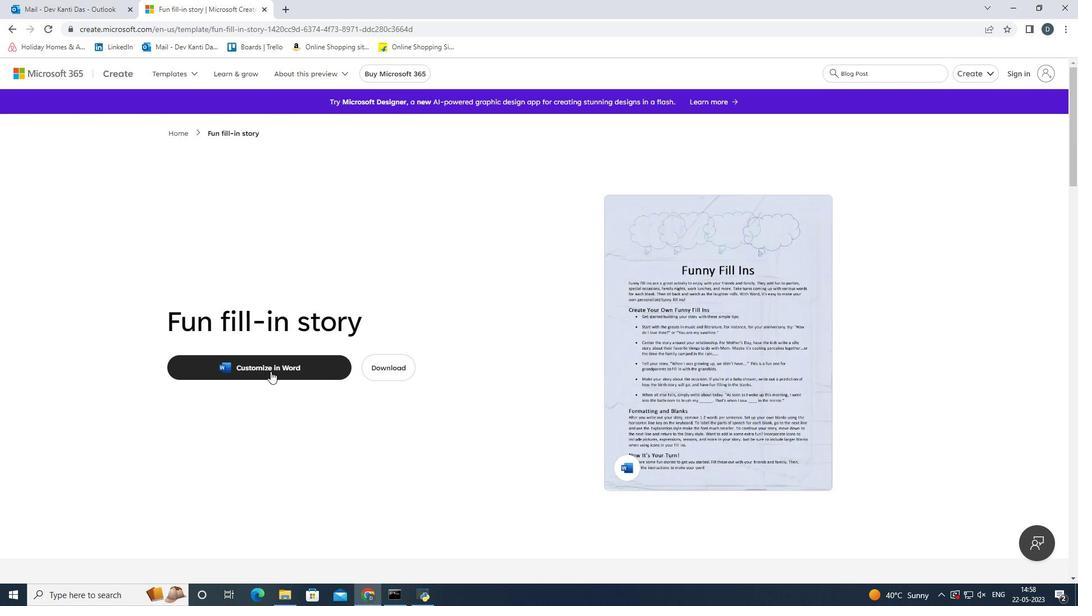 
Action: Mouse pressed left at (275, 363)
Screenshot: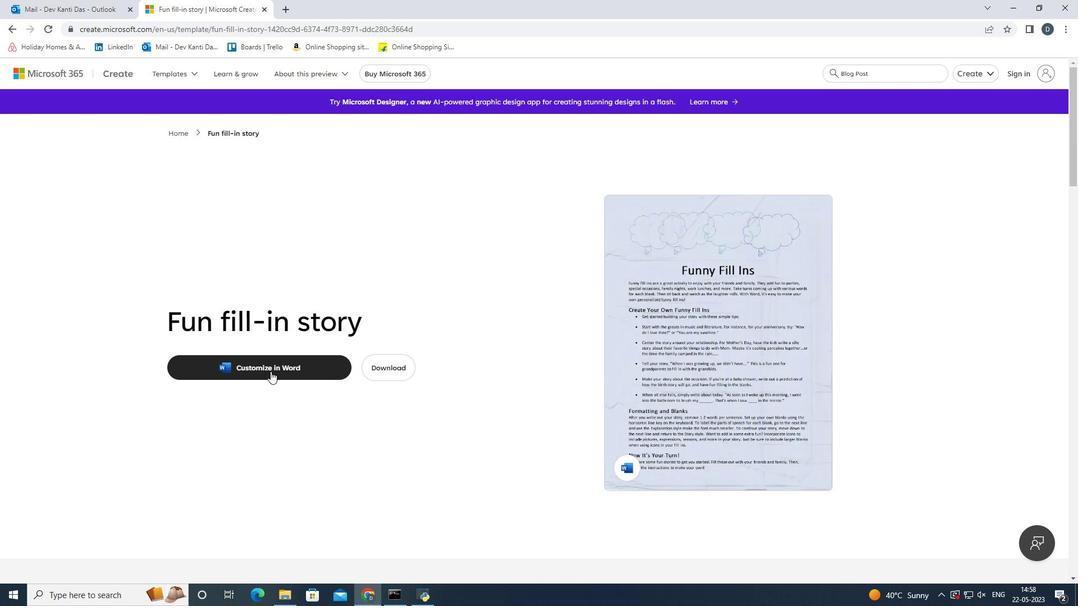 
Action: Mouse moved to (721, 373)
Screenshot: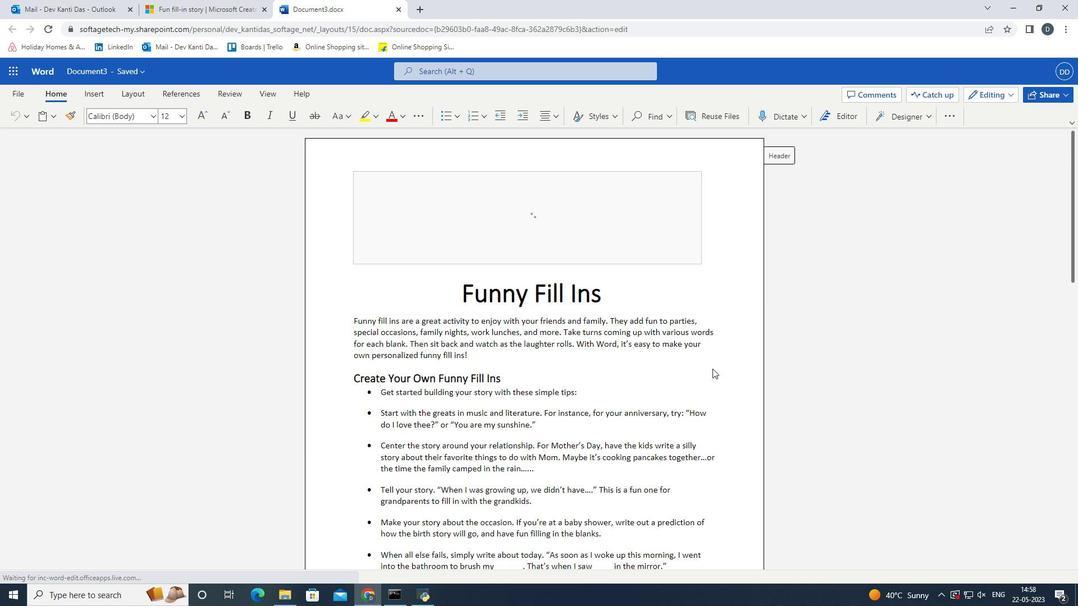 
Action: Mouse scrolled (721, 372) with delta (0, 0)
Screenshot: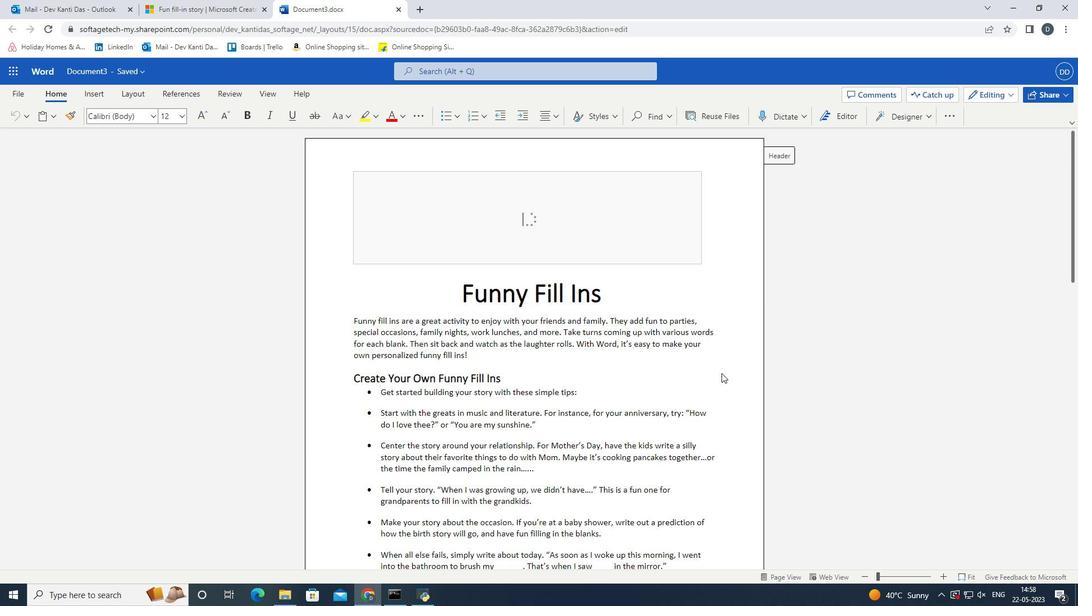 
Action: Mouse scrolled (721, 372) with delta (0, 0)
Screenshot: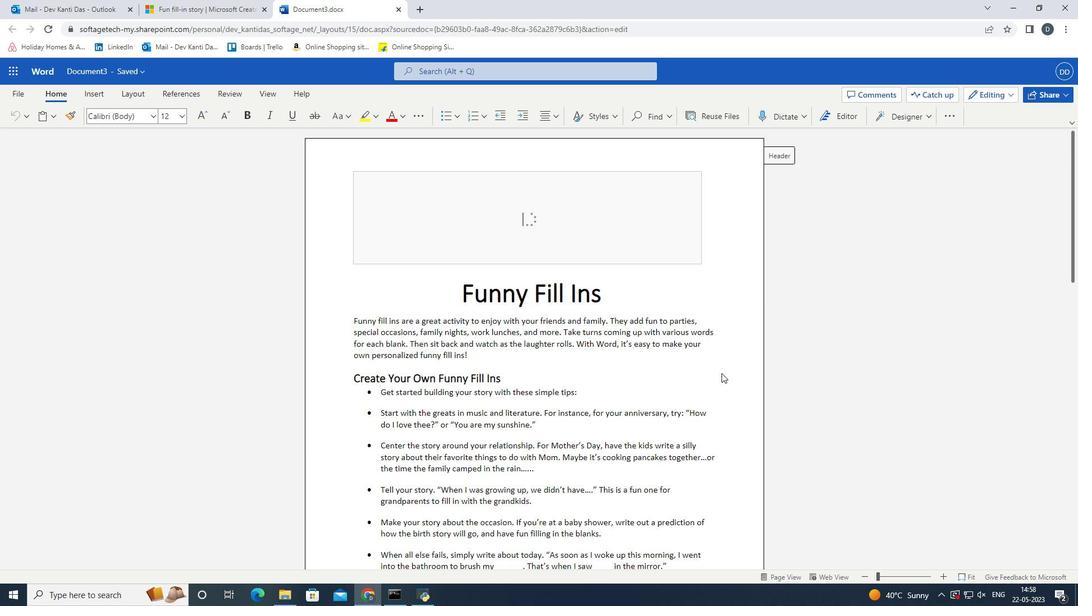 
Action: Mouse scrolled (721, 372) with delta (0, 0)
Screenshot: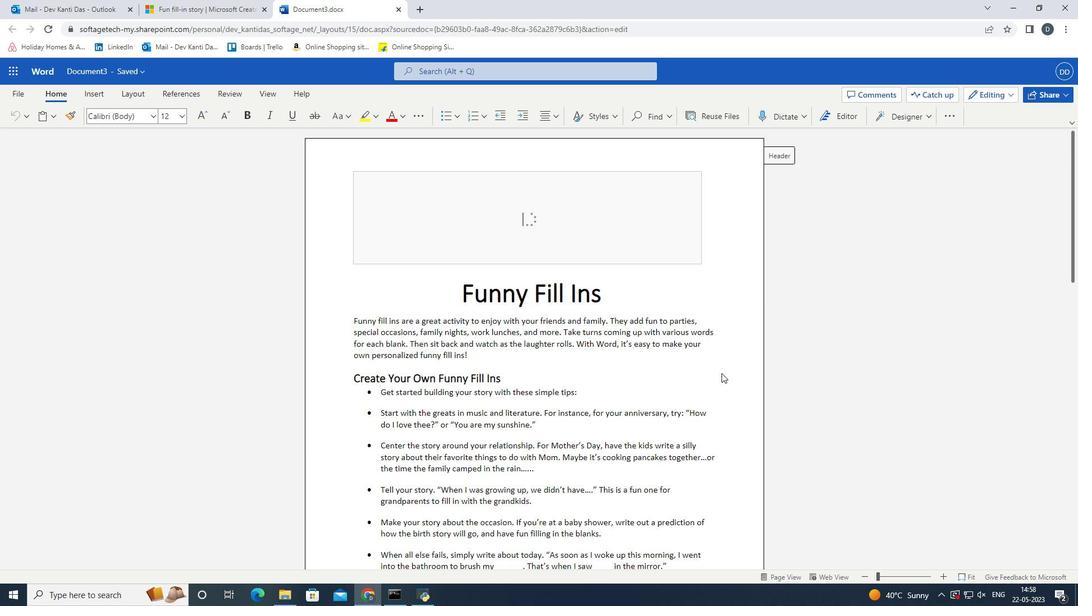 
Action: Mouse scrolled (721, 372) with delta (0, 0)
Screenshot: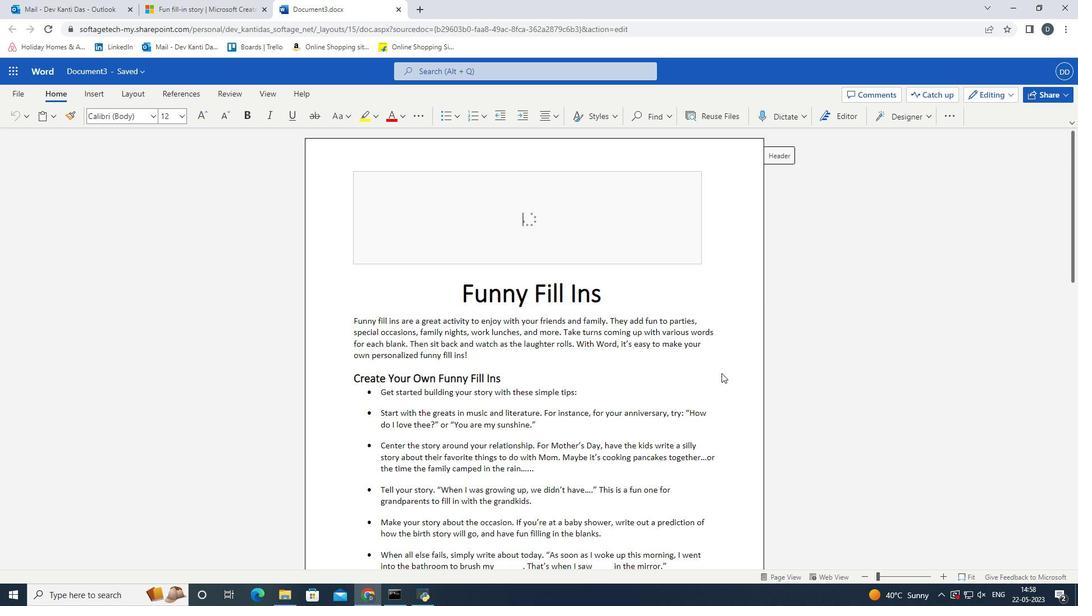 
Action: Mouse scrolled (721, 372) with delta (0, 0)
Screenshot: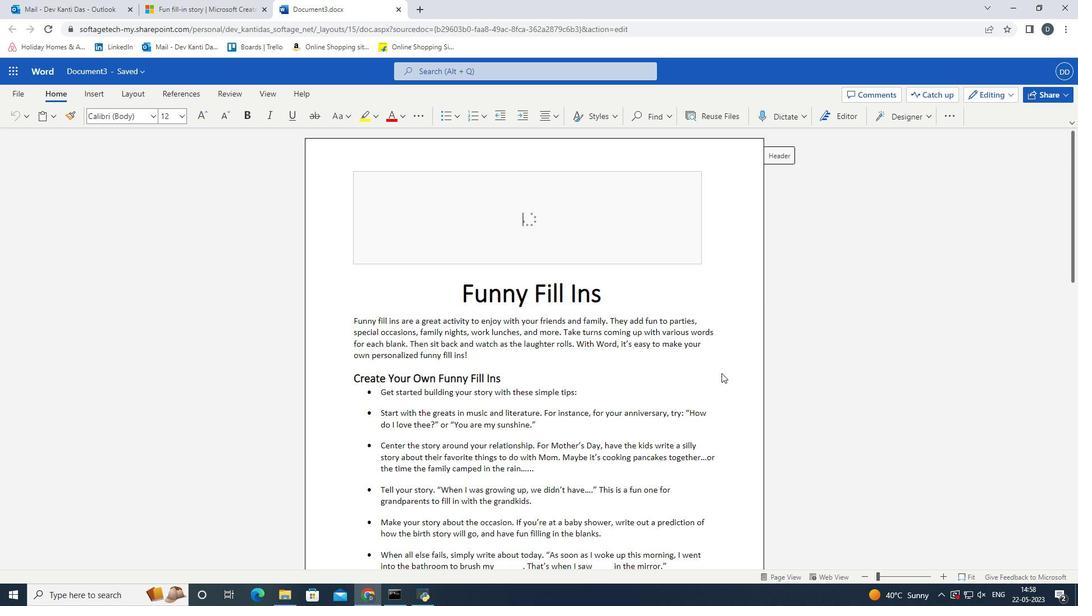 
Action: Mouse scrolled (721, 372) with delta (0, 0)
Screenshot: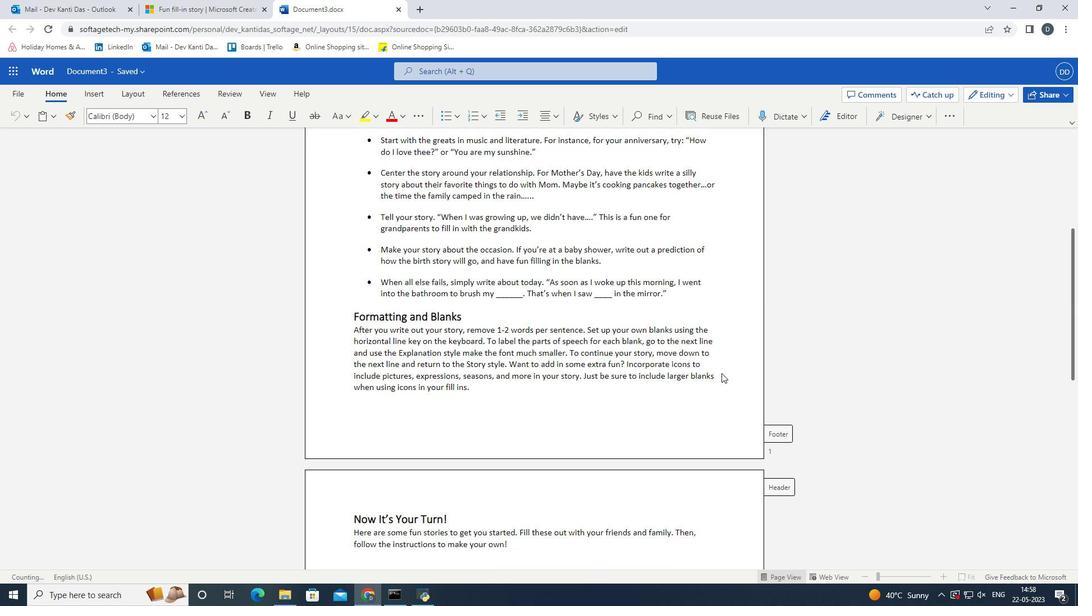 
Action: Mouse scrolled (721, 372) with delta (0, 0)
Screenshot: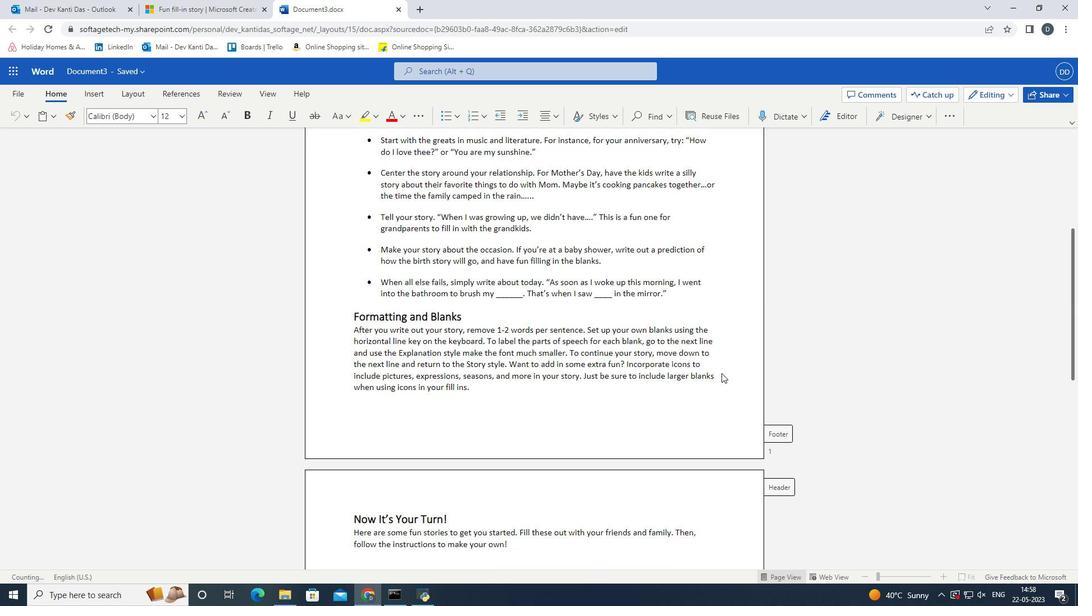 
Action: Mouse scrolled (721, 372) with delta (0, 0)
Screenshot: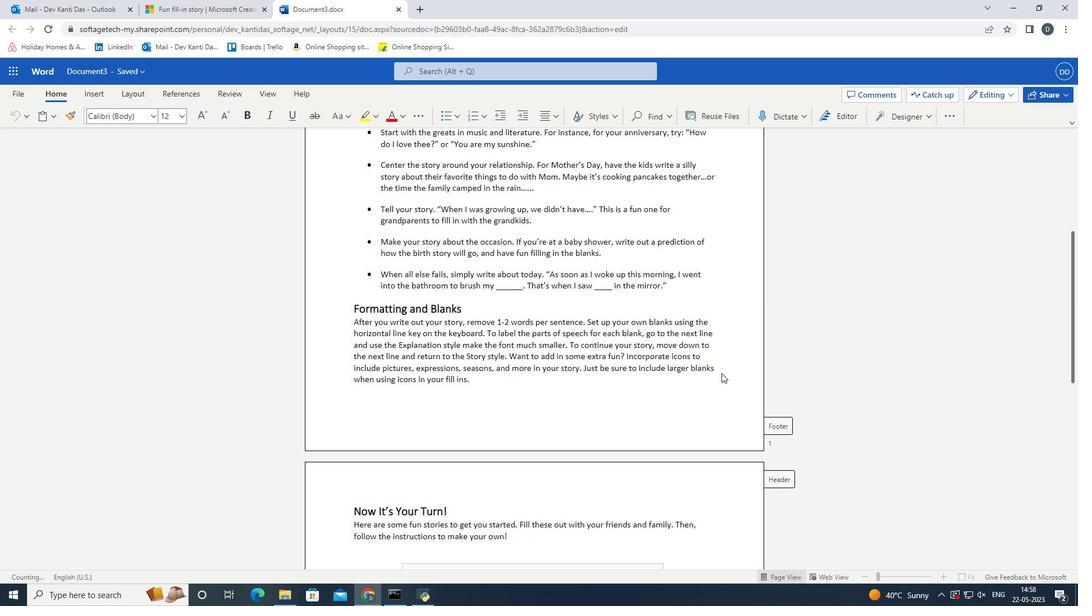 
Action: Mouse scrolled (721, 372) with delta (0, 0)
Screenshot: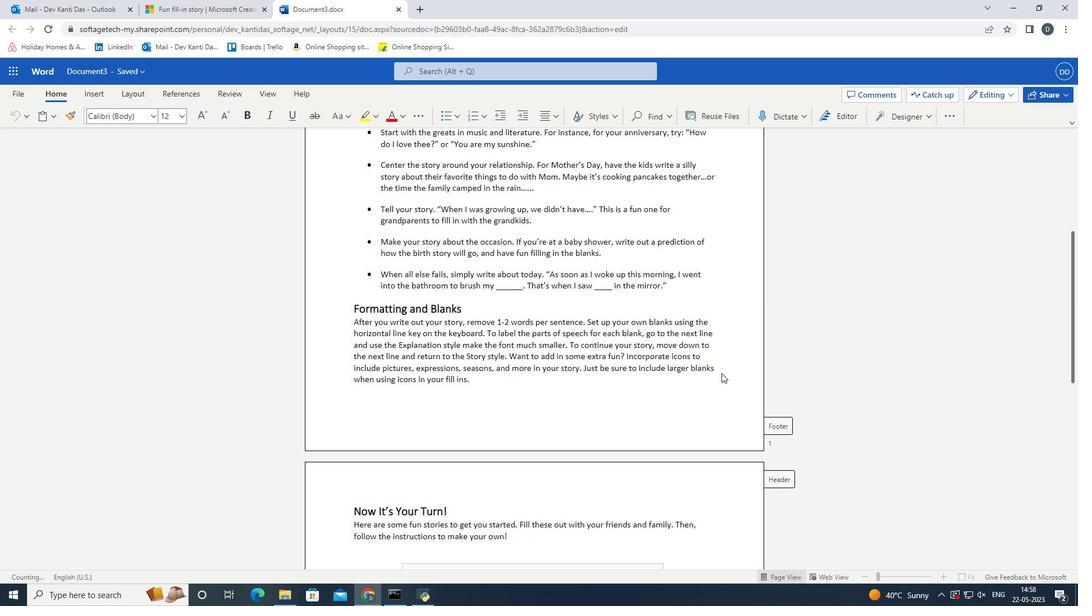 
Action: Mouse scrolled (721, 372) with delta (0, 0)
Screenshot: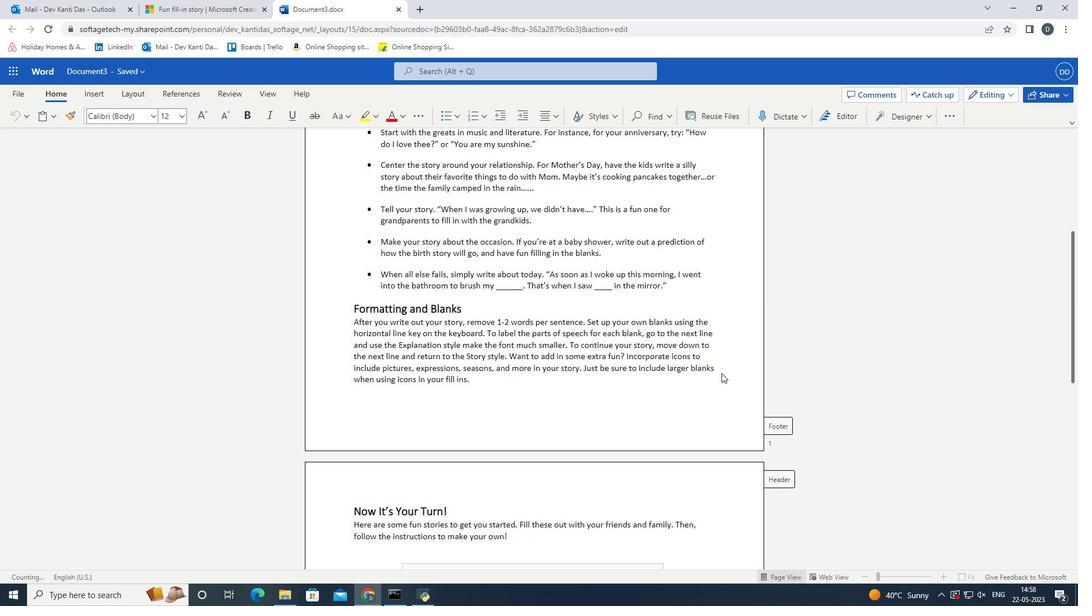 
Action: Mouse scrolled (721, 372) with delta (0, 0)
Screenshot: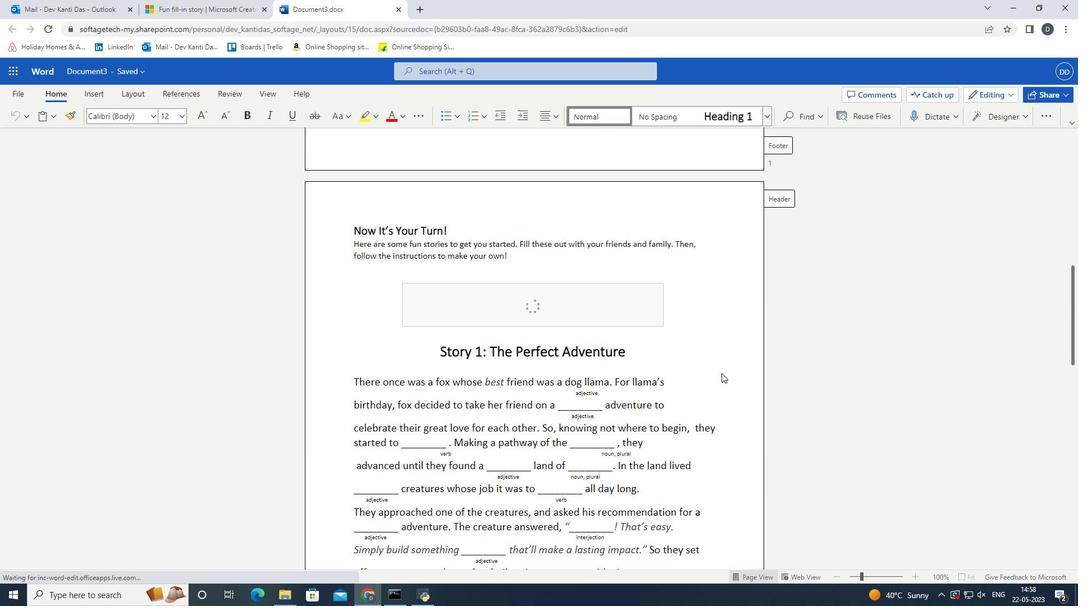 
Action: Mouse scrolled (721, 372) with delta (0, 0)
Screenshot: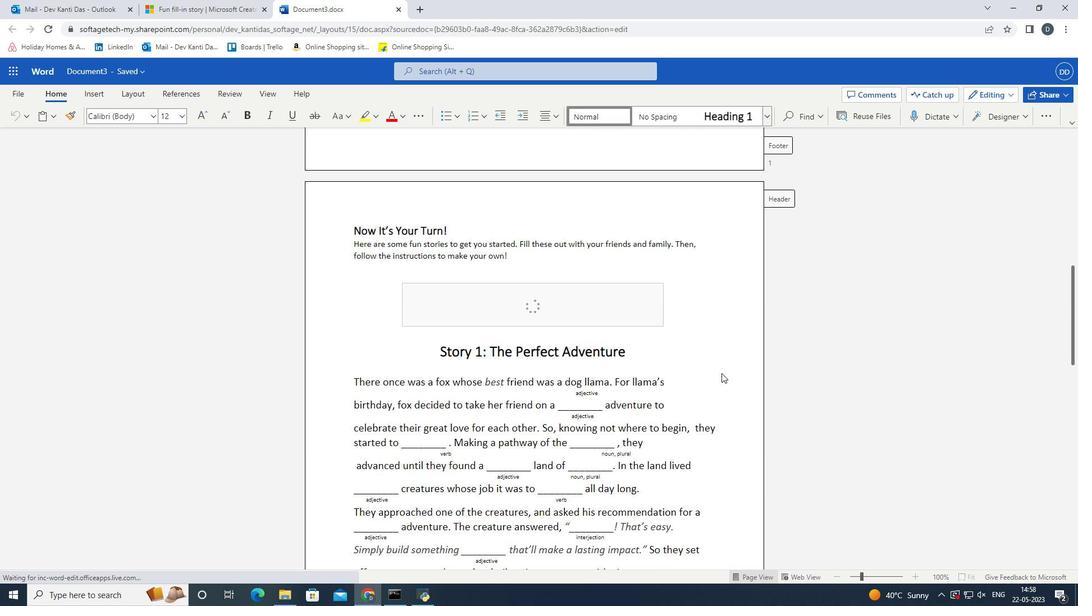 
Action: Mouse scrolled (721, 372) with delta (0, 0)
Screenshot: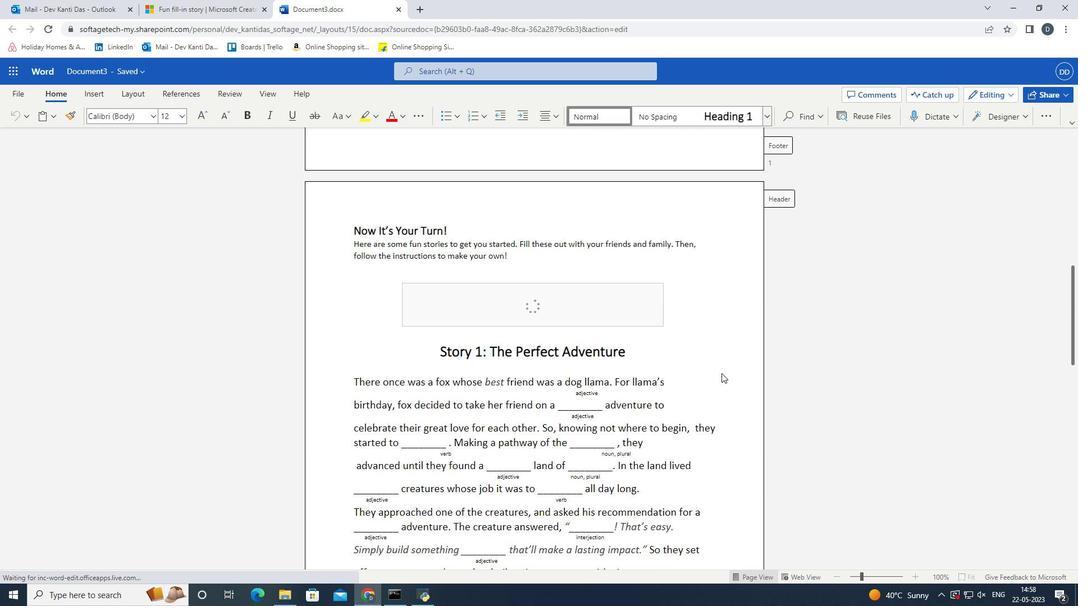 
Action: Mouse scrolled (721, 372) with delta (0, 0)
Screenshot: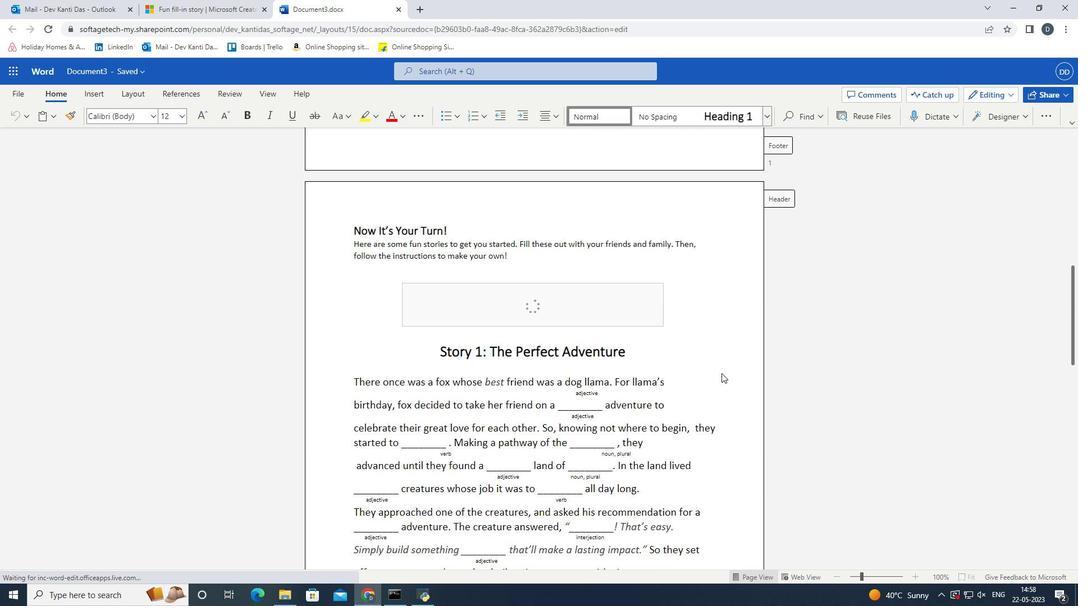 
Action: Mouse scrolled (721, 372) with delta (0, 0)
Screenshot: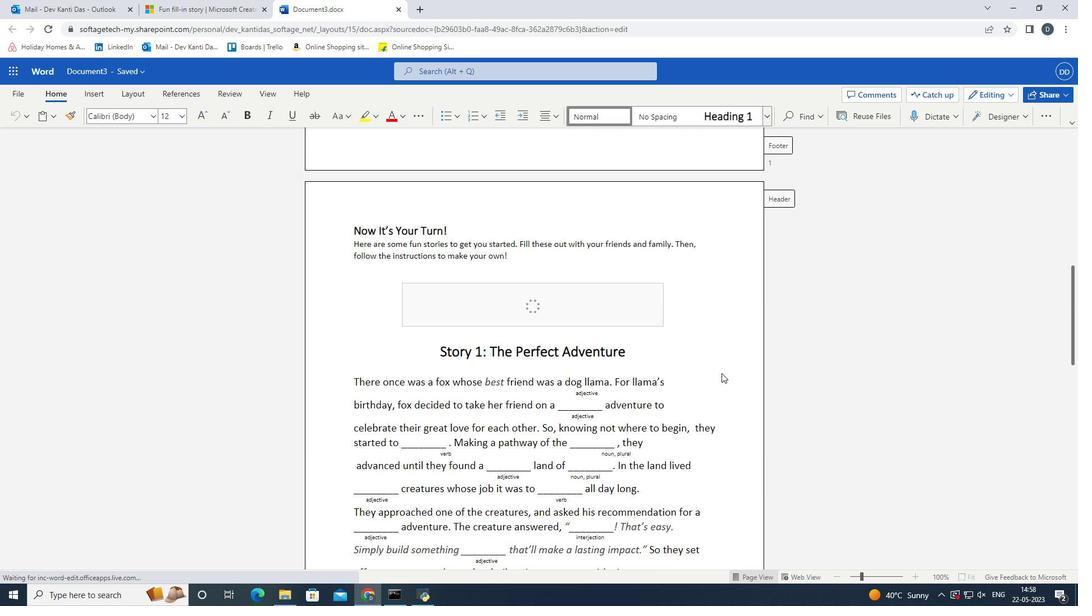 
Action: Mouse scrolled (721, 372) with delta (0, 0)
Screenshot: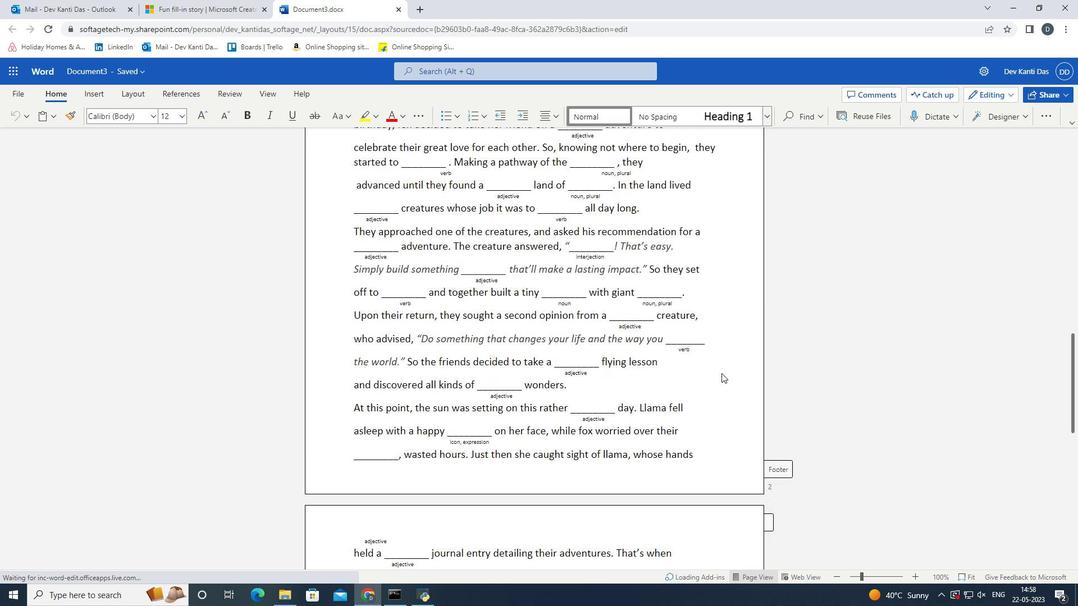 
Action: Mouse scrolled (721, 372) with delta (0, 0)
Screenshot: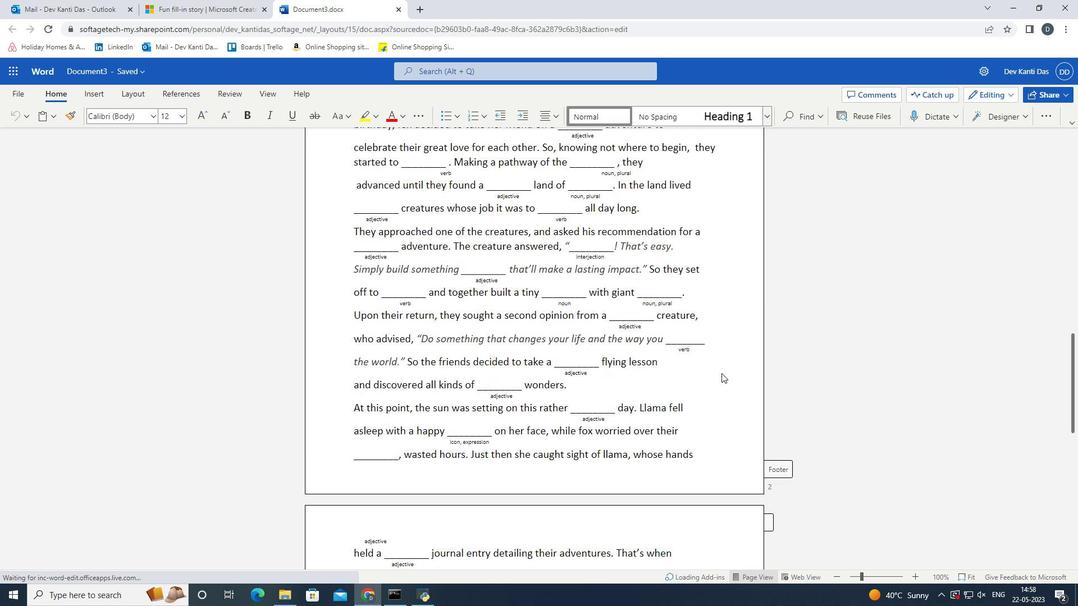 
Action: Mouse scrolled (721, 372) with delta (0, 0)
Screenshot: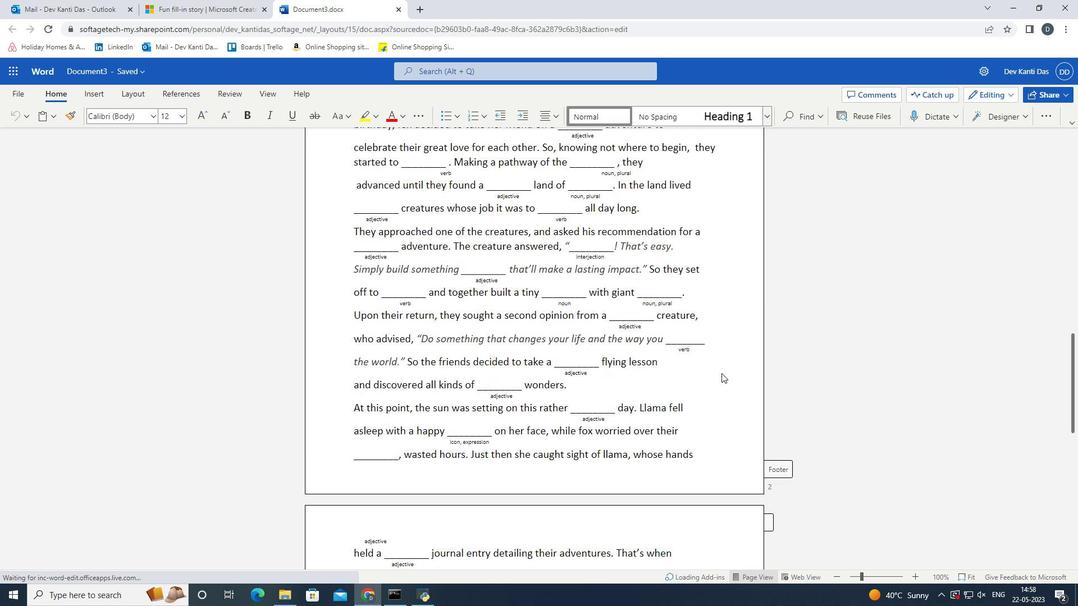 
Action: Mouse scrolled (721, 372) with delta (0, 0)
Screenshot: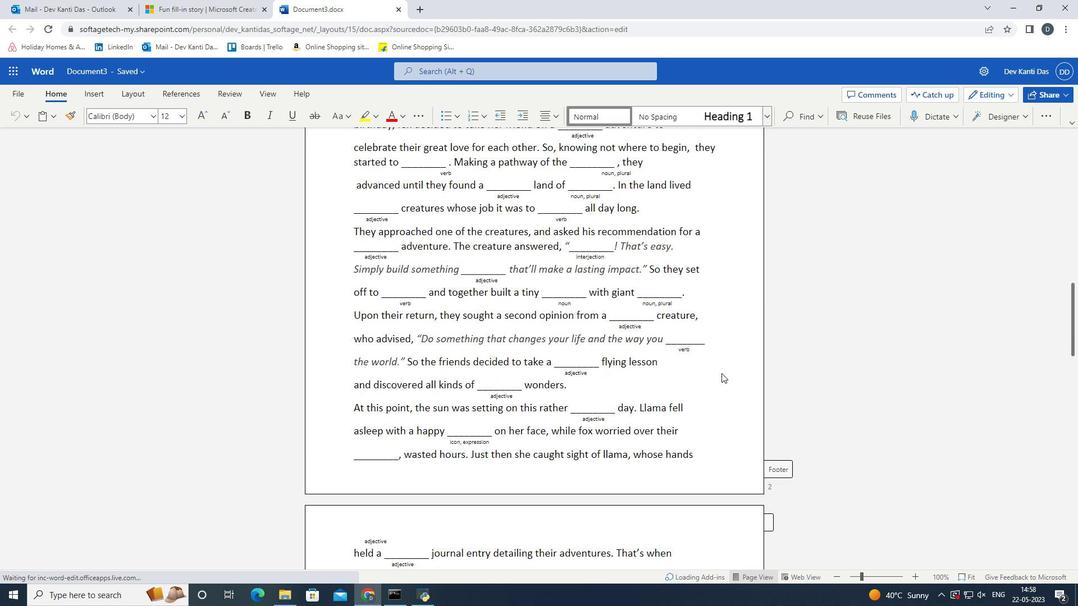 
Action: Mouse scrolled (721, 372) with delta (0, 0)
Screenshot: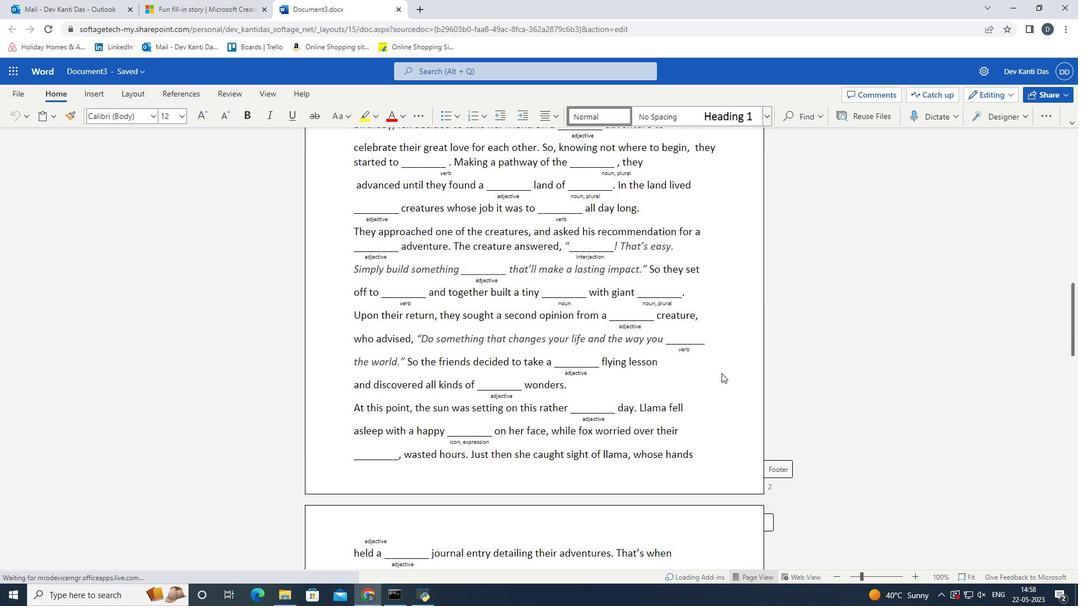 
Action: Mouse scrolled (721, 372) with delta (0, 0)
Screenshot: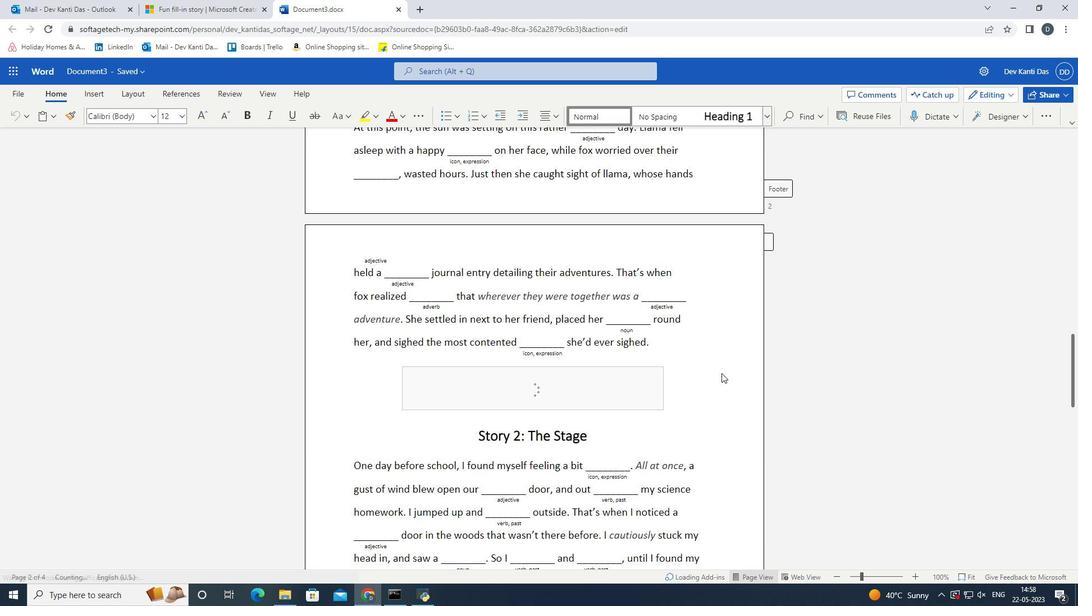 
Action: Mouse scrolled (721, 372) with delta (0, 0)
Screenshot: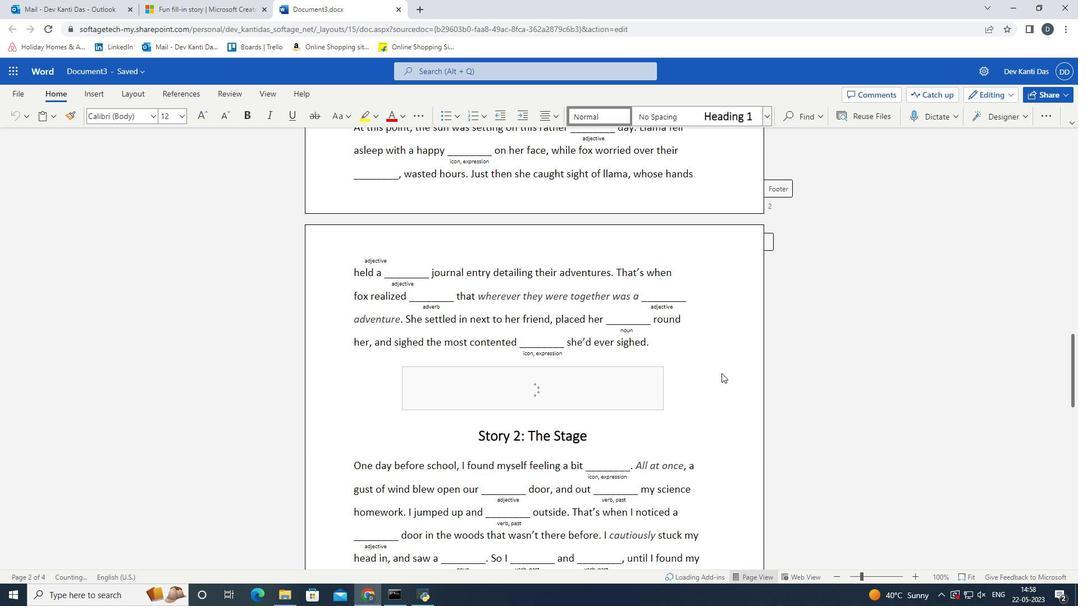 
Action: Mouse scrolled (721, 372) with delta (0, 0)
Screenshot: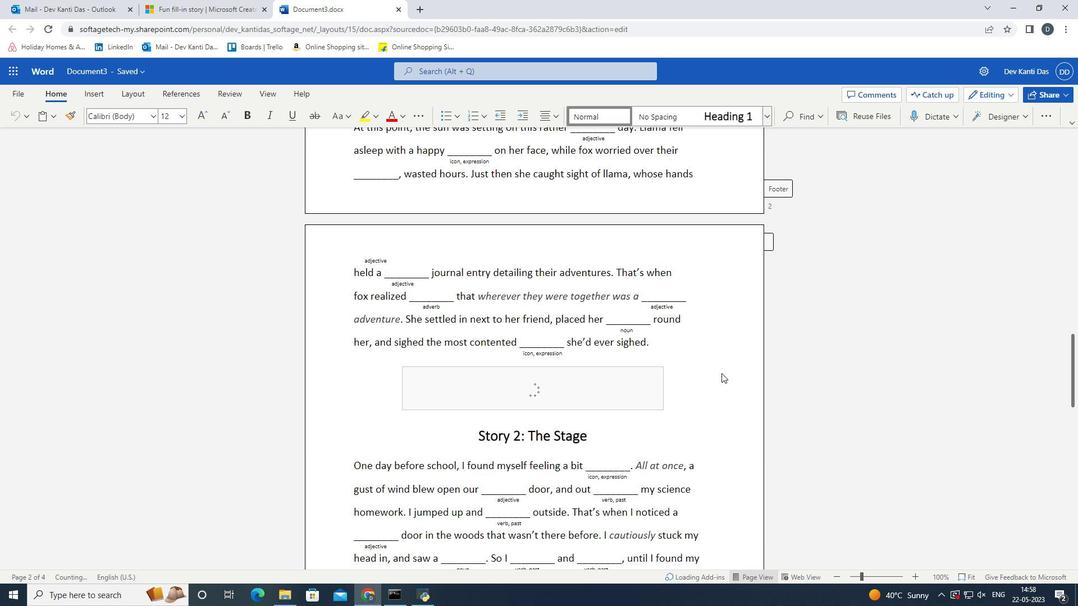 
Action: Mouse scrolled (721, 372) with delta (0, 0)
Screenshot: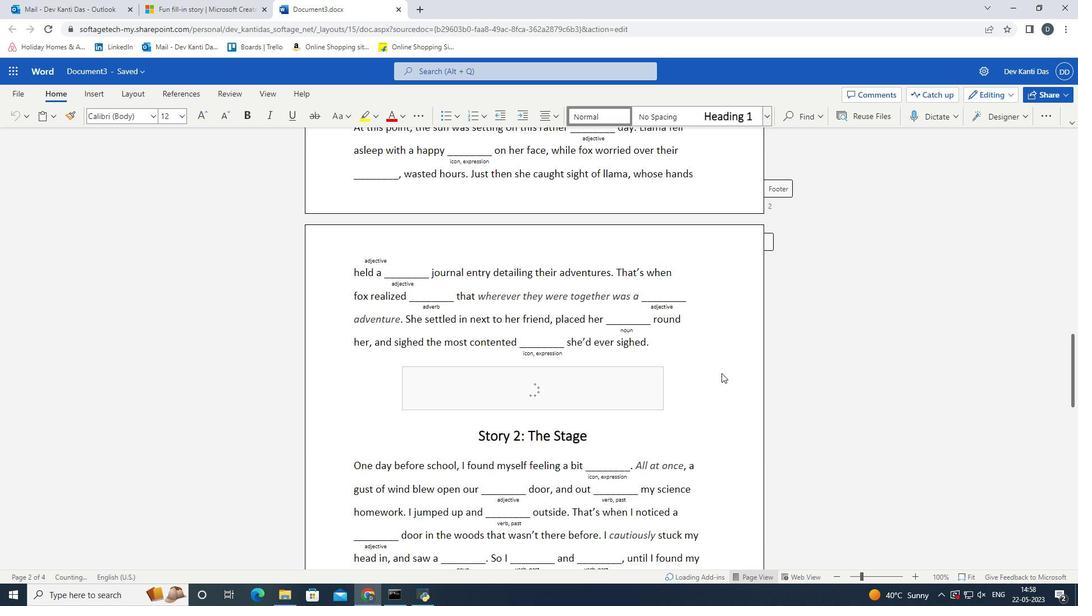 
Action: Mouse scrolled (721, 372) with delta (0, 0)
Screenshot: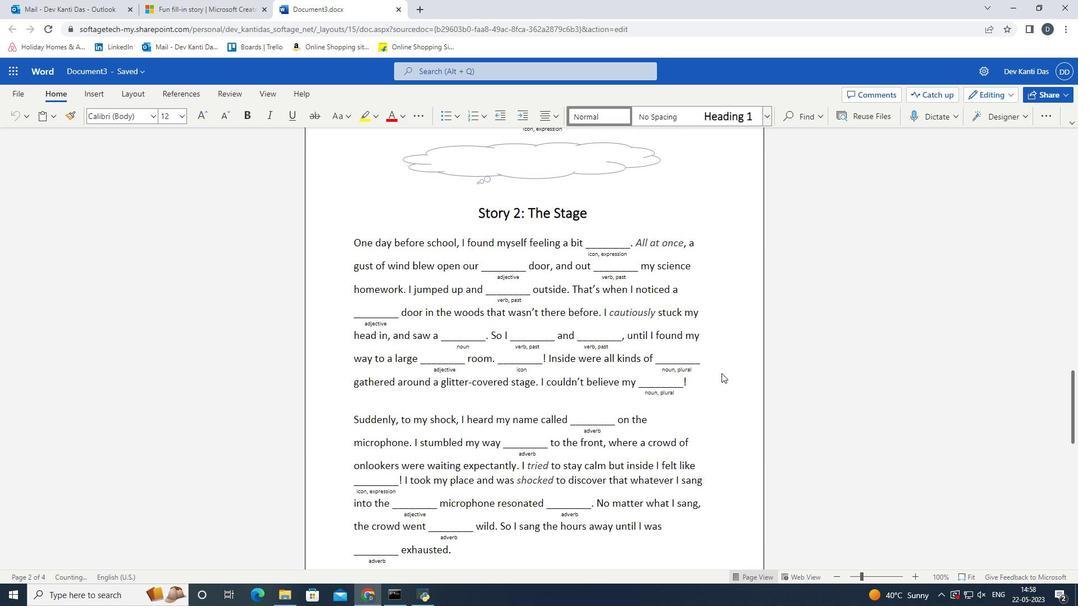 
Action: Mouse scrolled (721, 372) with delta (0, 0)
Screenshot: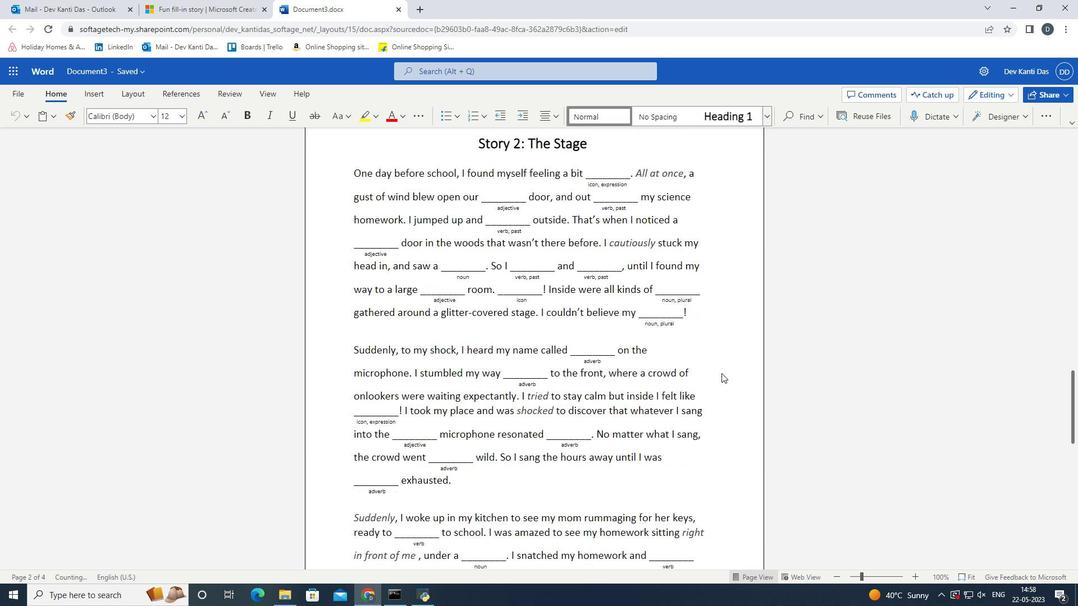 
Action: Mouse scrolled (721, 372) with delta (0, 0)
Screenshot: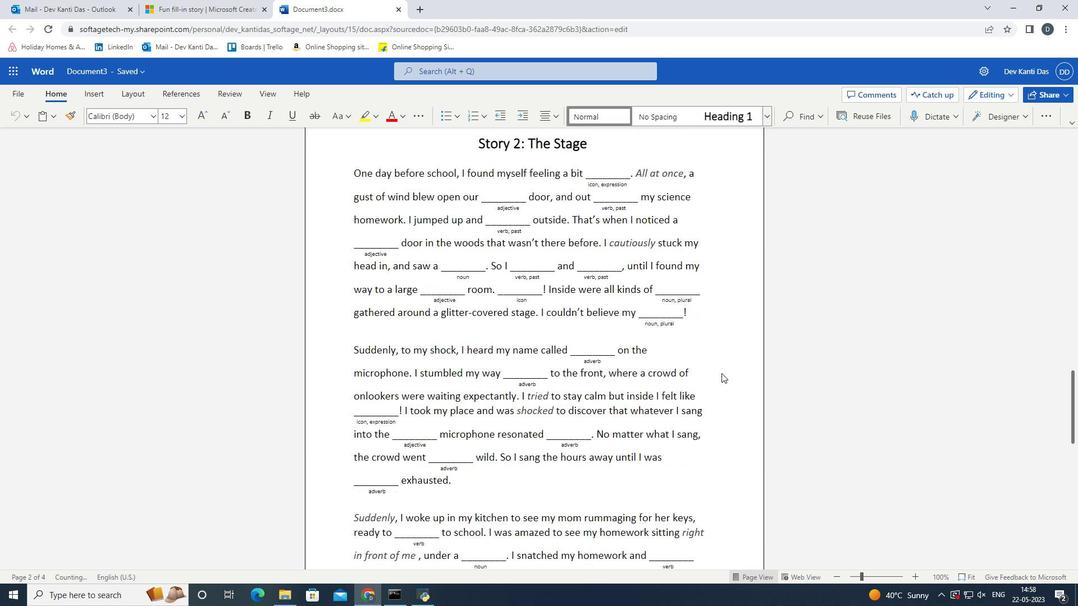 
Action: Mouse scrolled (721, 372) with delta (0, 0)
Screenshot: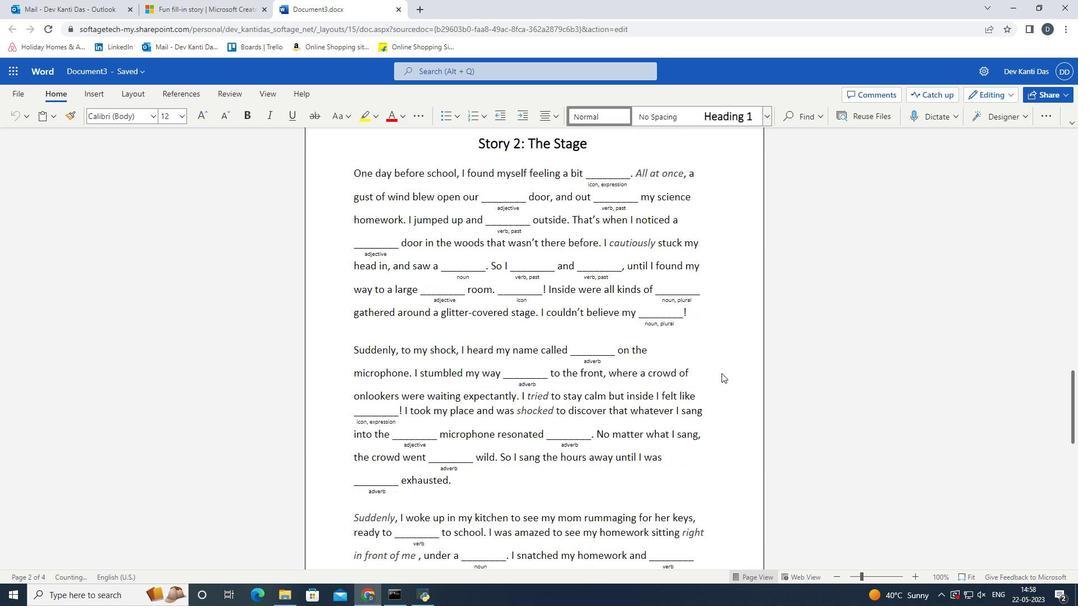 
Action: Mouse scrolled (721, 372) with delta (0, 0)
Screenshot: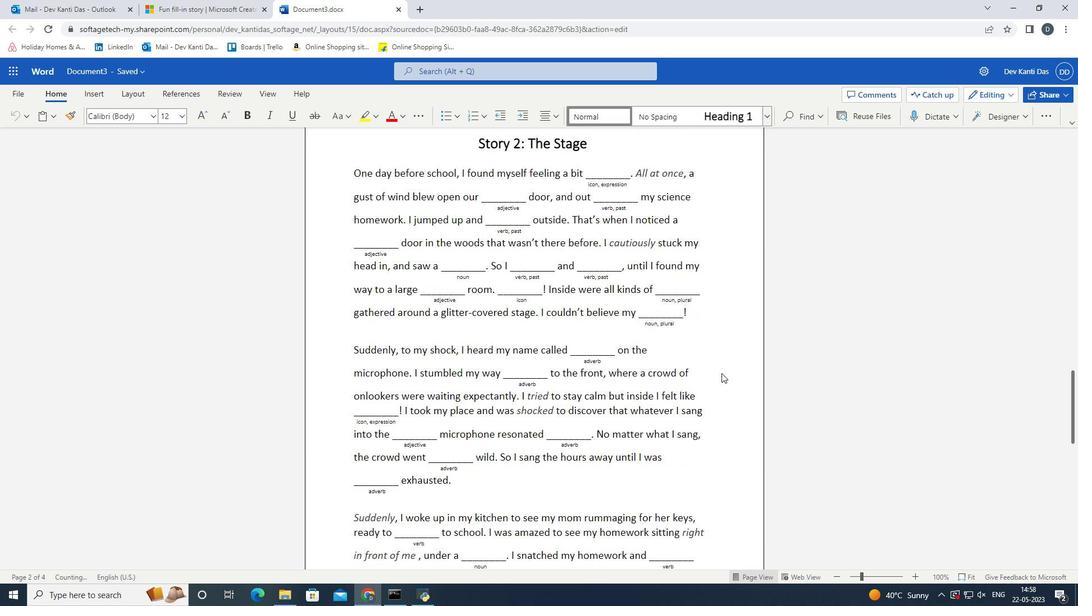 
Action: Mouse scrolled (721, 372) with delta (0, 0)
Screenshot: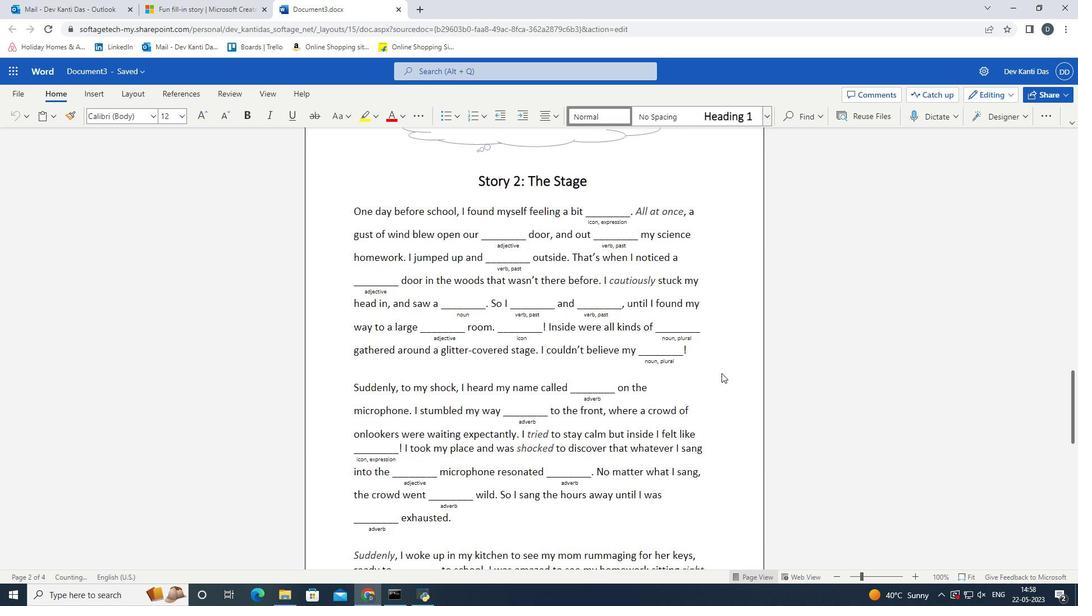 
Action: Mouse scrolled (721, 372) with delta (0, 0)
Screenshot: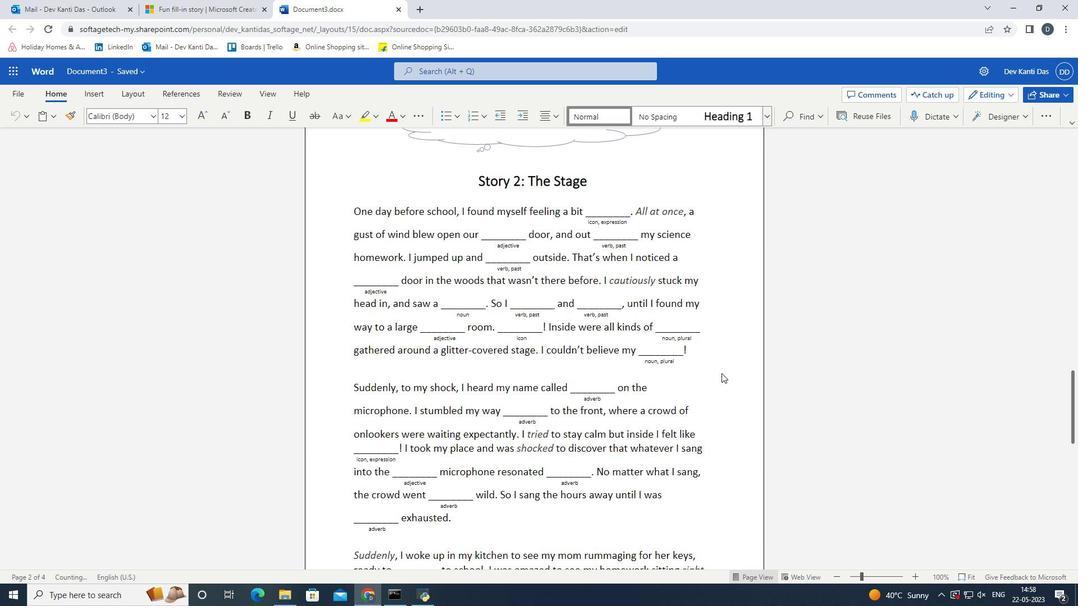 
Action: Mouse scrolled (721, 372) with delta (0, 0)
Screenshot: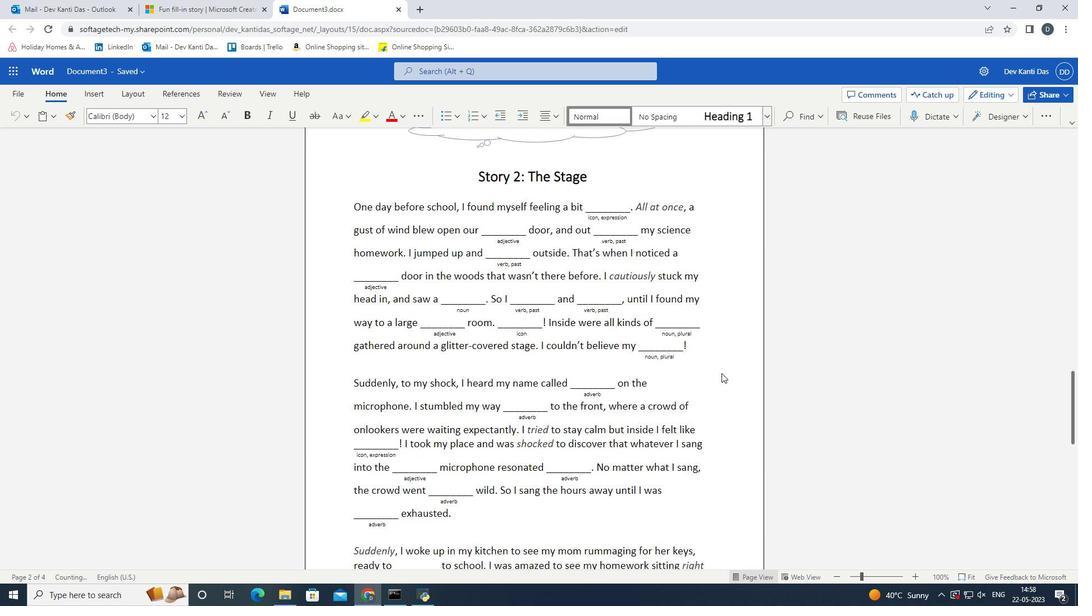 
Action: Mouse scrolled (721, 372) with delta (0, 0)
Screenshot: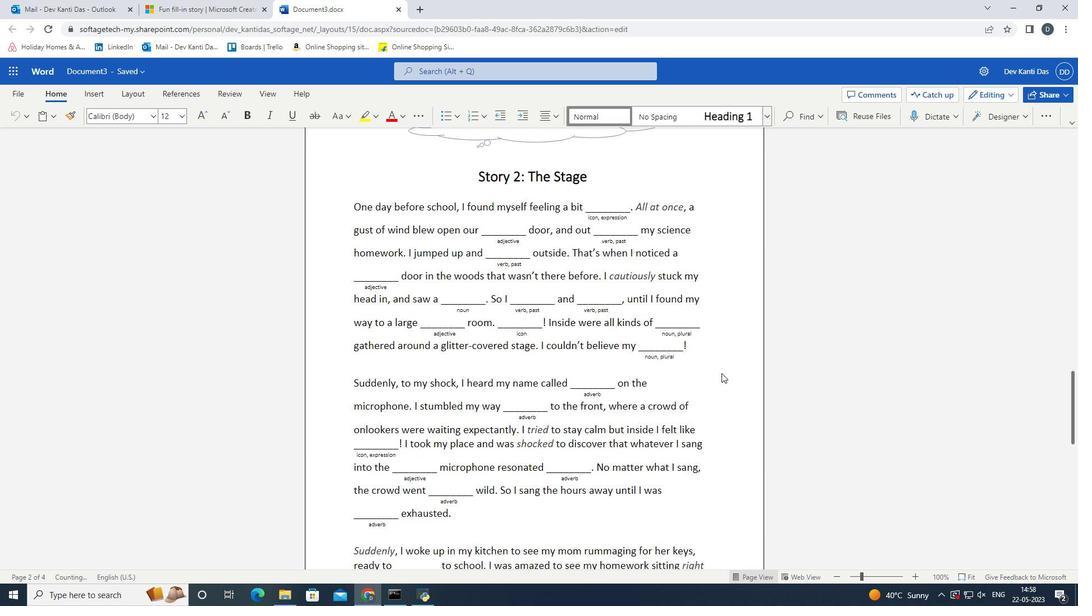 
Action: Mouse scrolled (721, 372) with delta (0, 0)
Screenshot: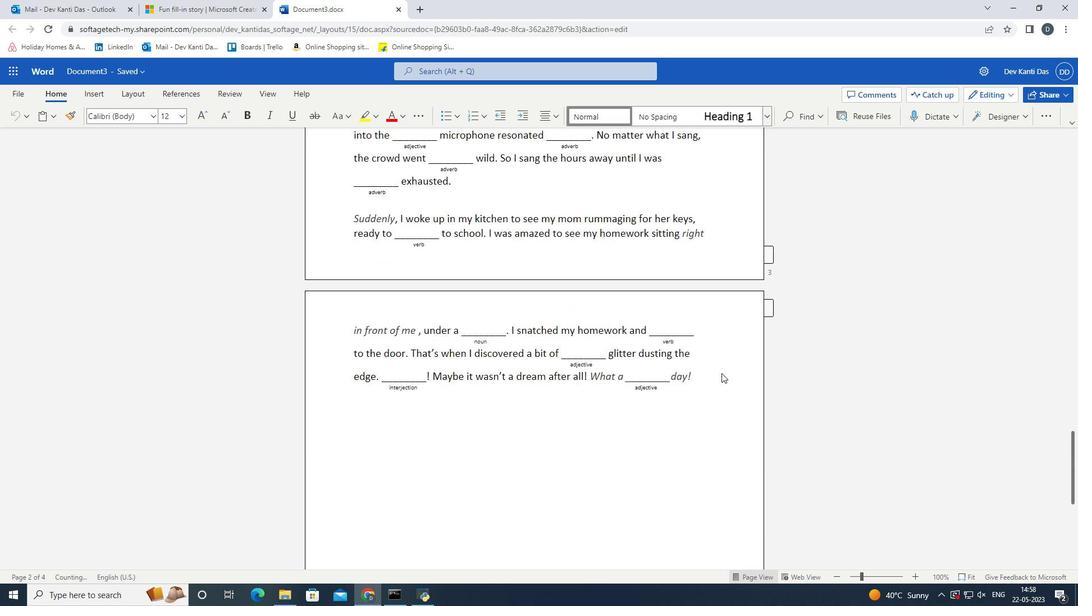 
Action: Mouse scrolled (721, 372) with delta (0, 0)
Screenshot: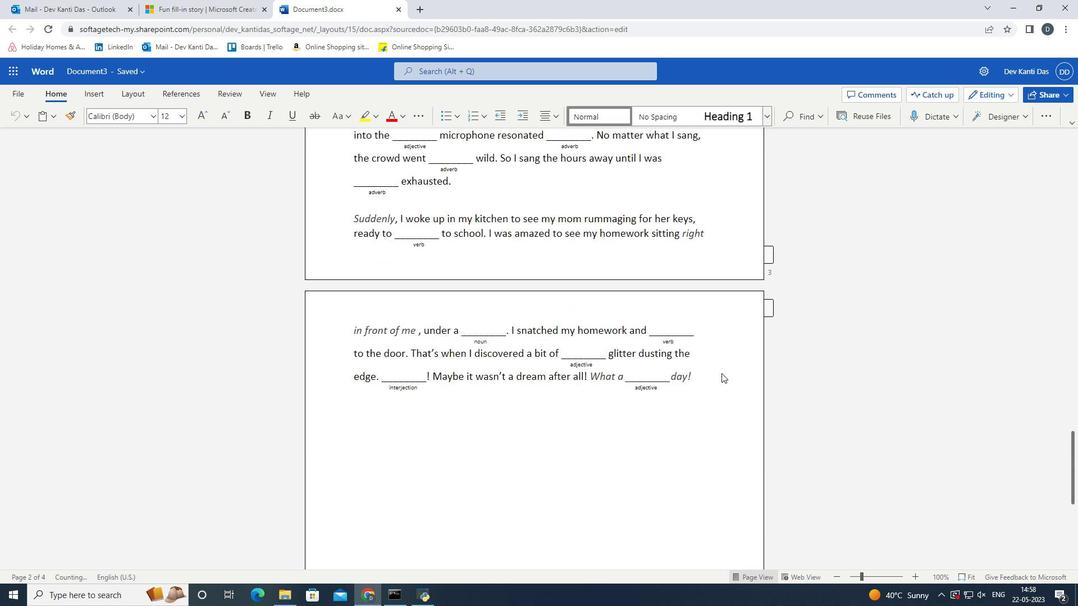 
Action: Mouse scrolled (721, 372) with delta (0, 0)
Screenshot: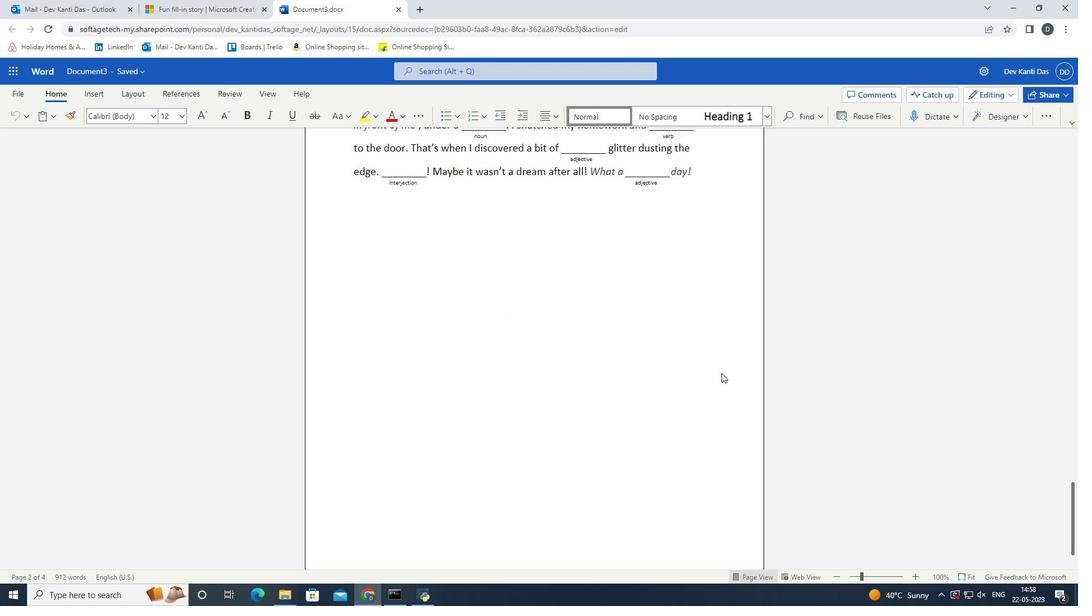 
Action: Mouse scrolled (721, 372) with delta (0, 0)
Screenshot: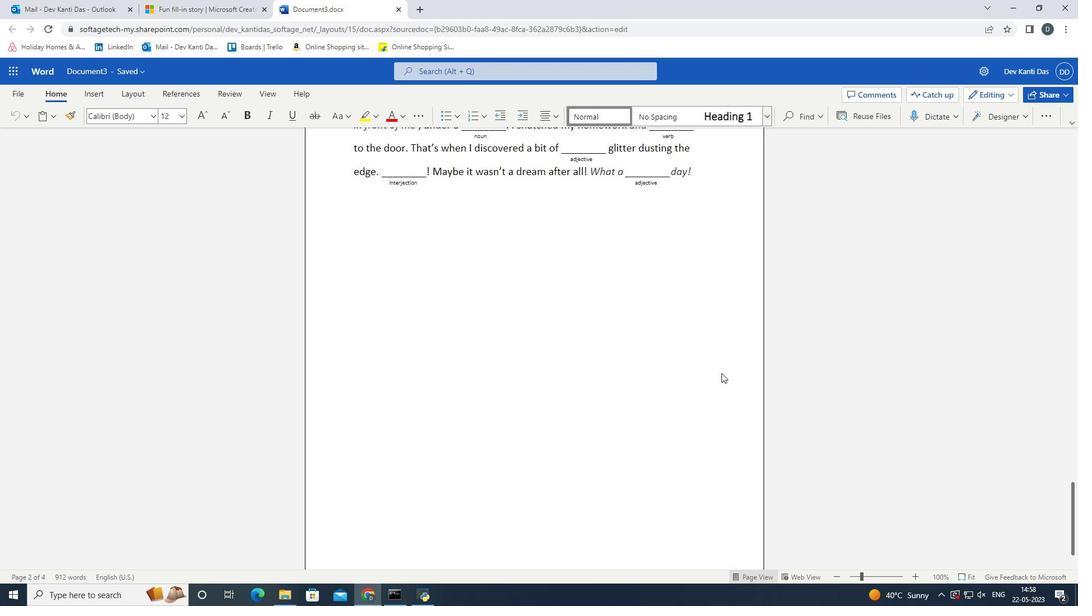 
Action: Mouse scrolled (721, 372) with delta (0, 0)
Screenshot: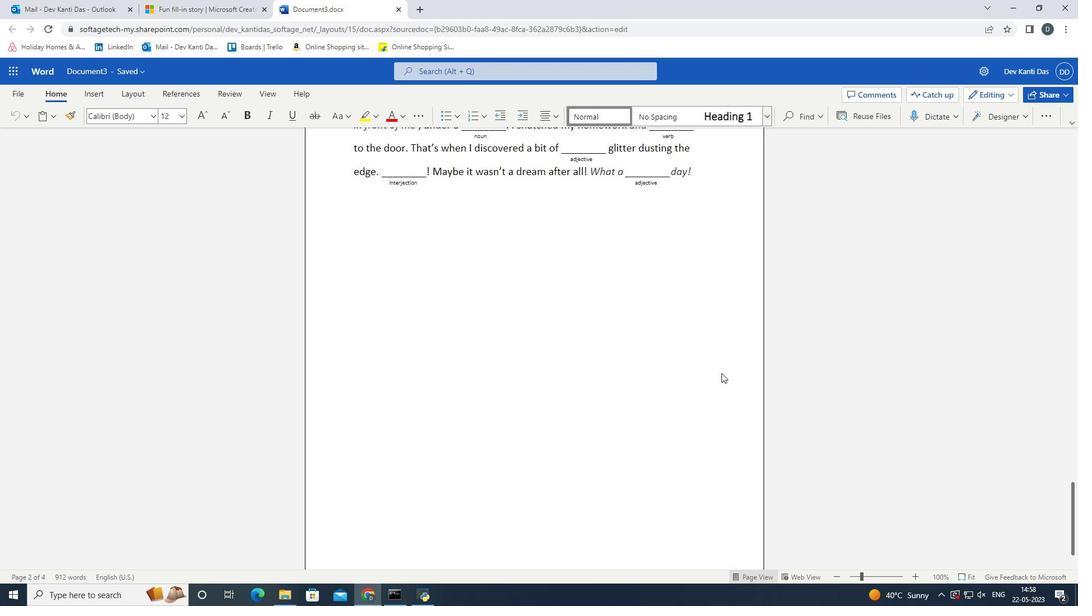
Action: Mouse scrolled (721, 372) with delta (0, 0)
Screenshot: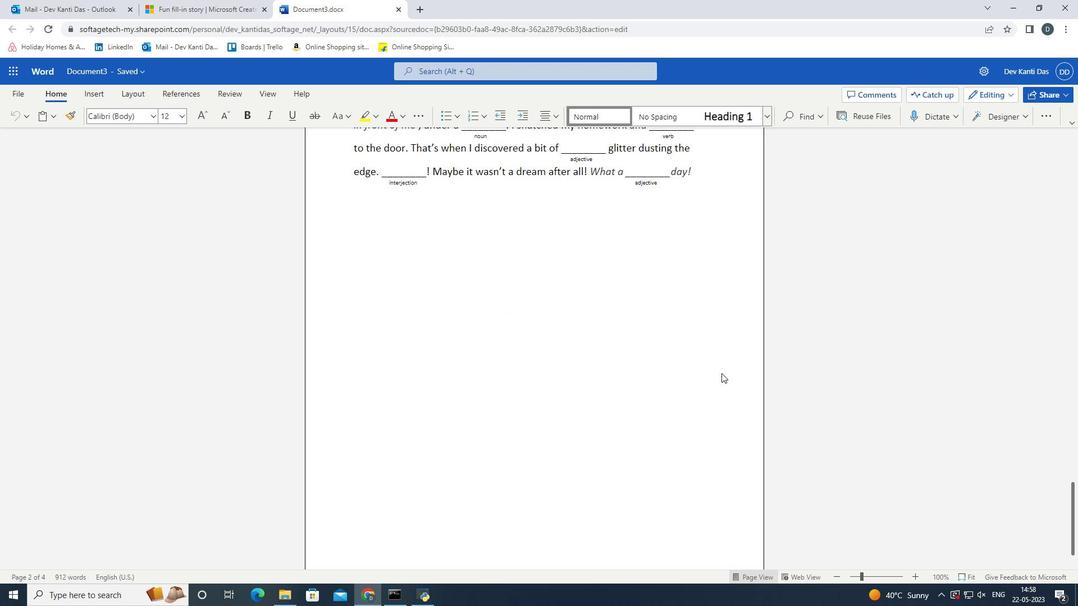 
Action: Mouse scrolled (721, 372) with delta (0, 0)
Screenshot: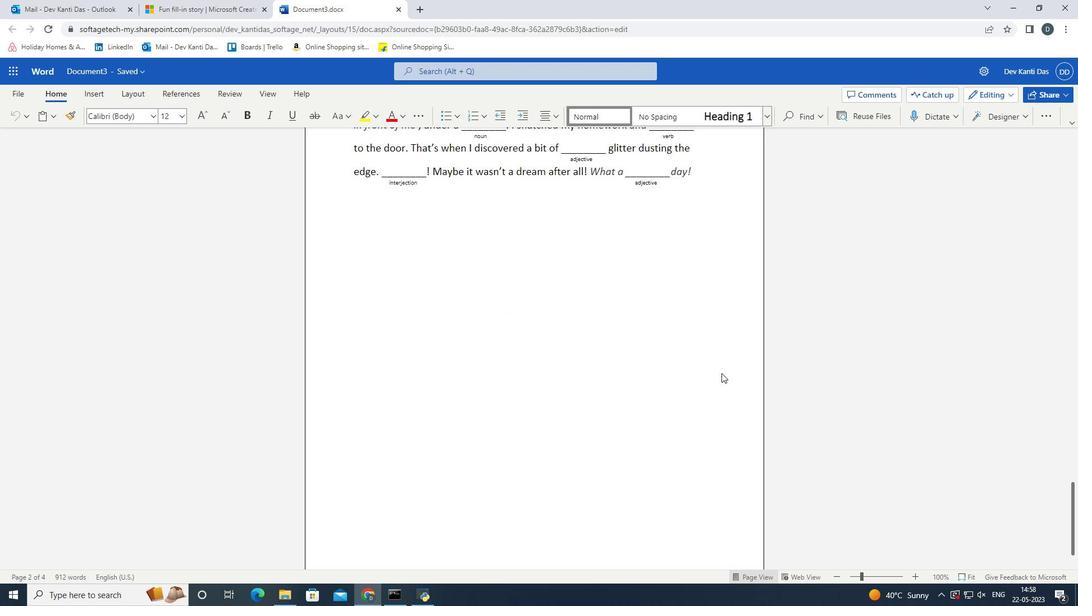 
Action: Mouse scrolled (721, 372) with delta (0, 0)
Screenshot: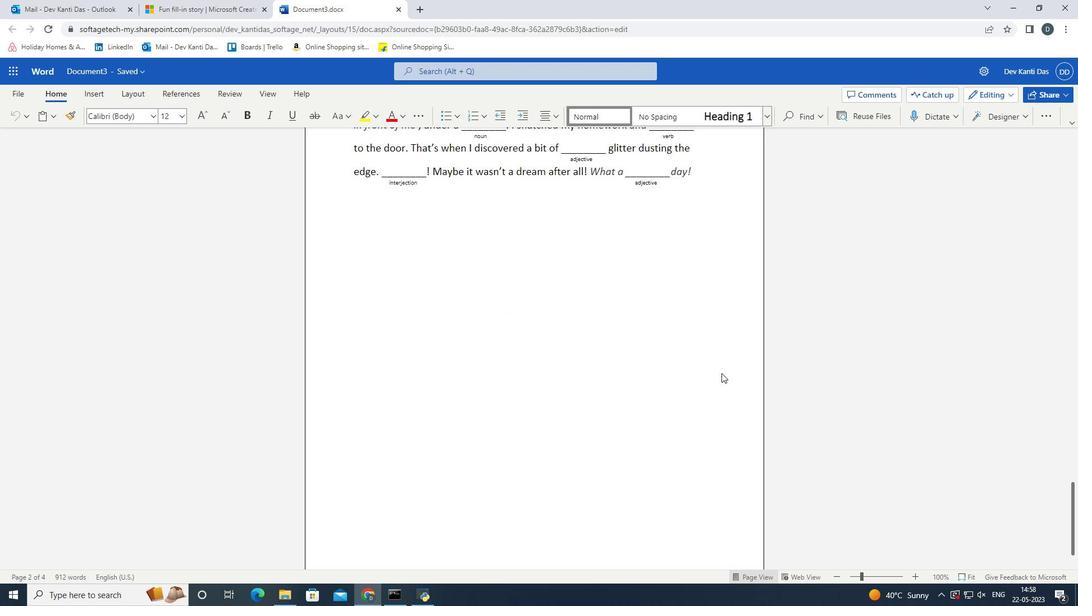 
Action: Mouse scrolled (721, 372) with delta (0, 0)
Screenshot: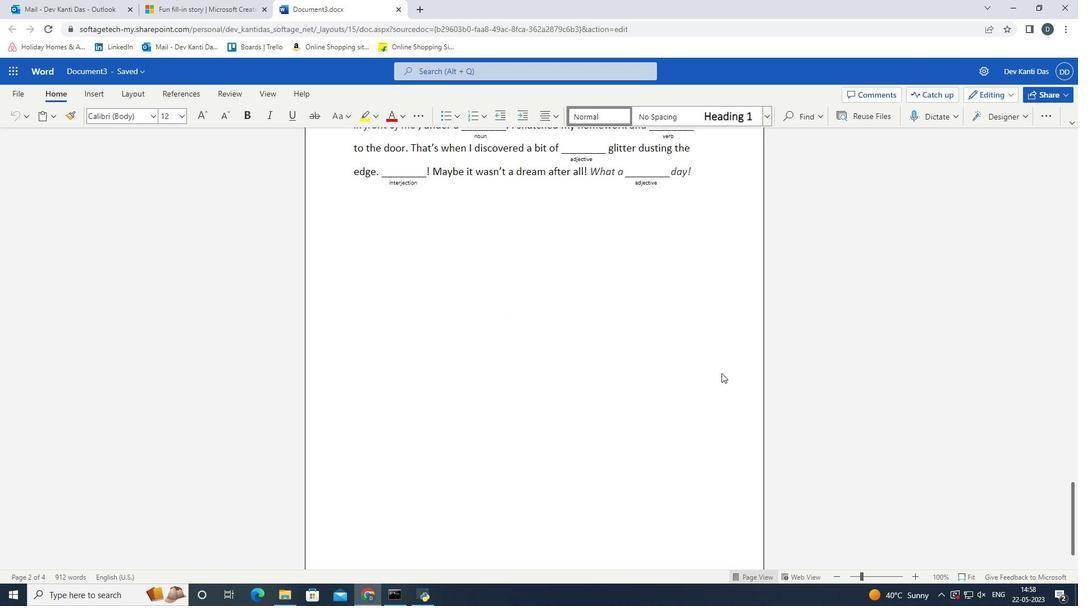 
Action: Mouse scrolled (721, 373) with delta (0, 0)
Screenshot: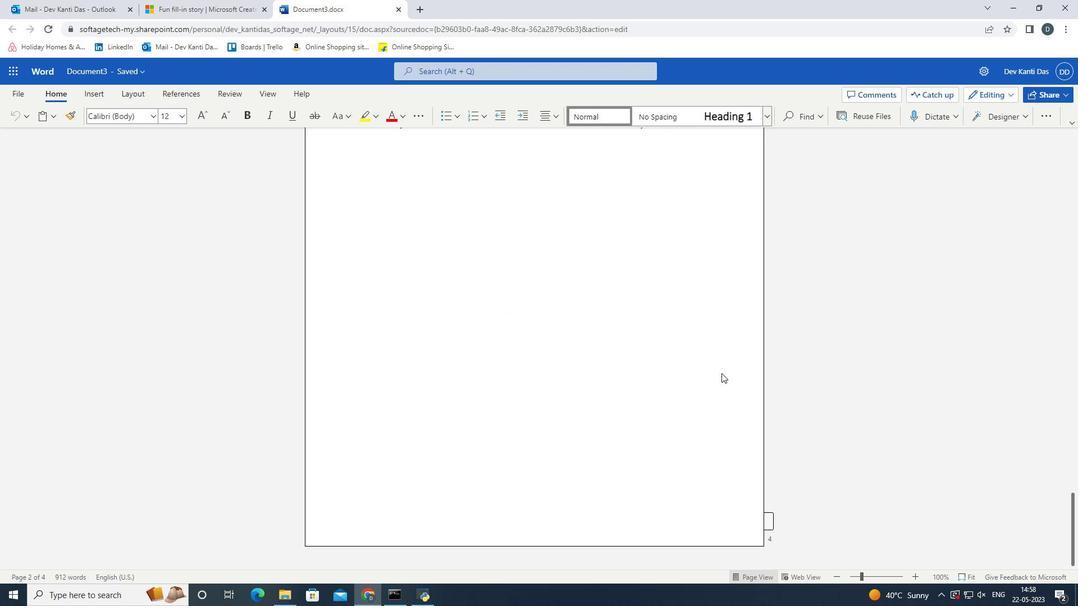 
Action: Mouse scrolled (721, 373) with delta (0, 0)
Screenshot: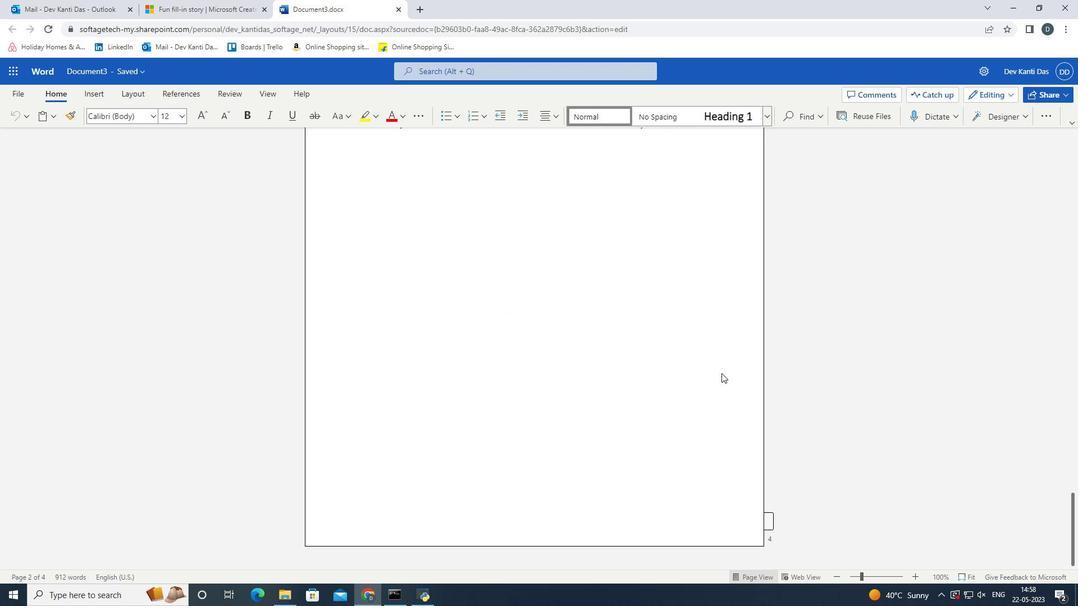 
Action: Mouse scrolled (721, 373) with delta (0, 0)
Screenshot: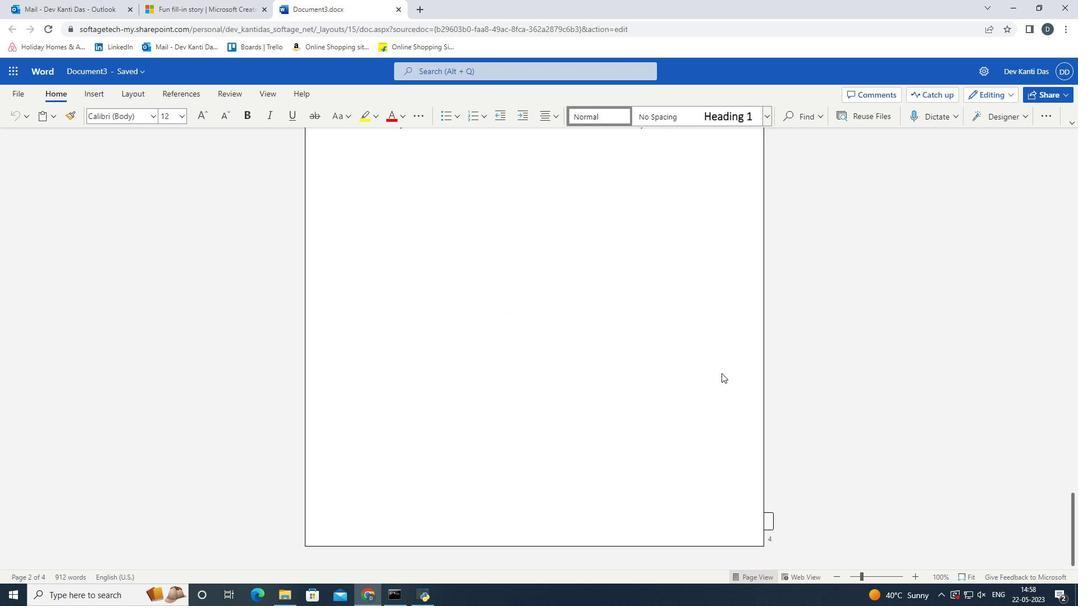 
Action: Mouse scrolled (721, 373) with delta (0, 0)
Screenshot: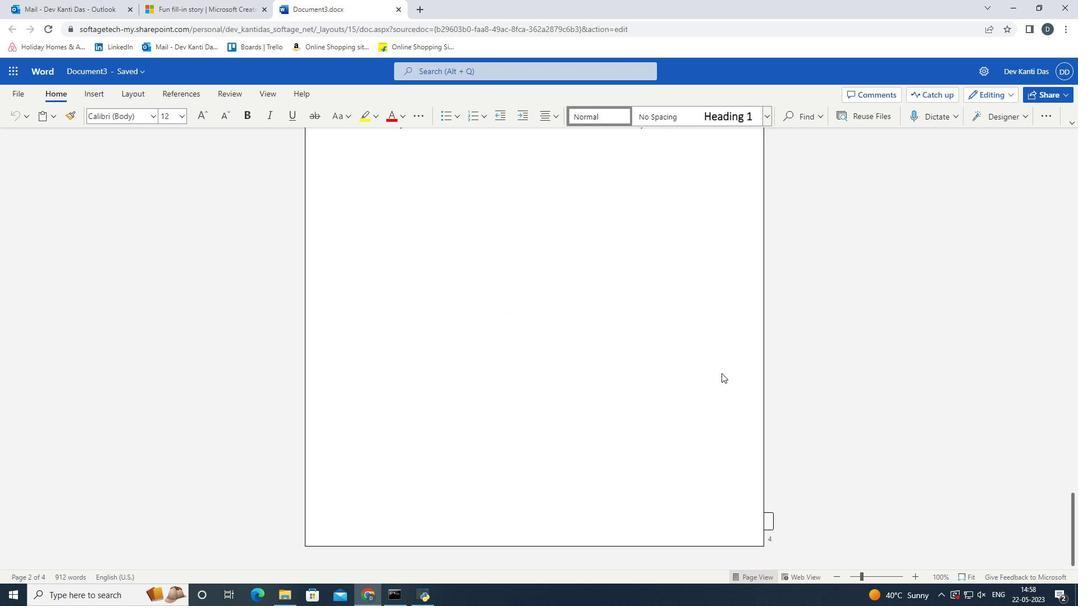 
Action: Mouse scrolled (721, 373) with delta (0, 0)
Screenshot: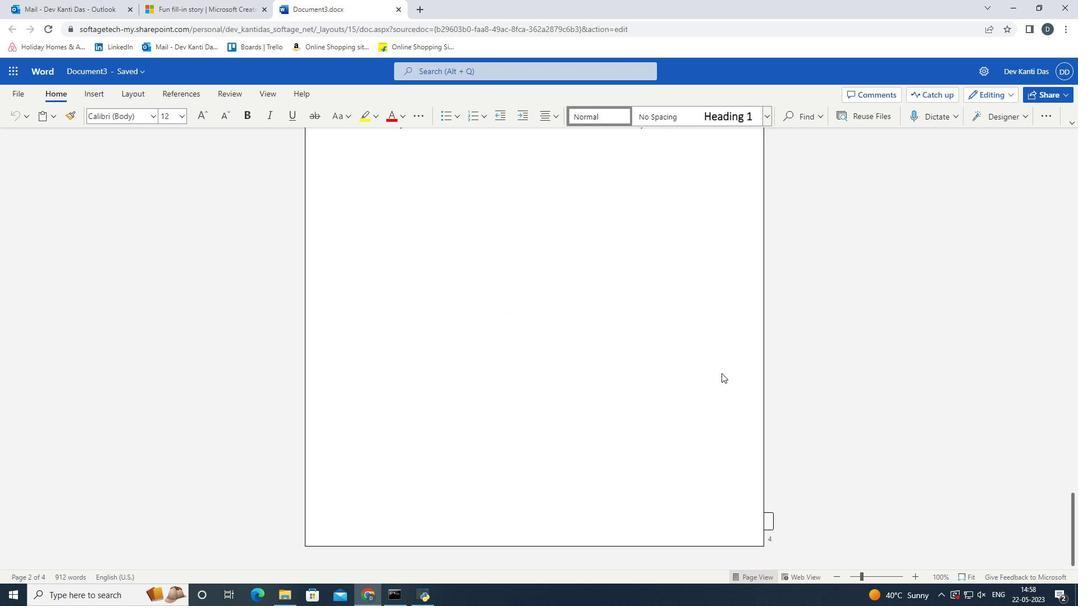 
Action: Mouse scrolled (721, 373) with delta (0, 0)
Screenshot: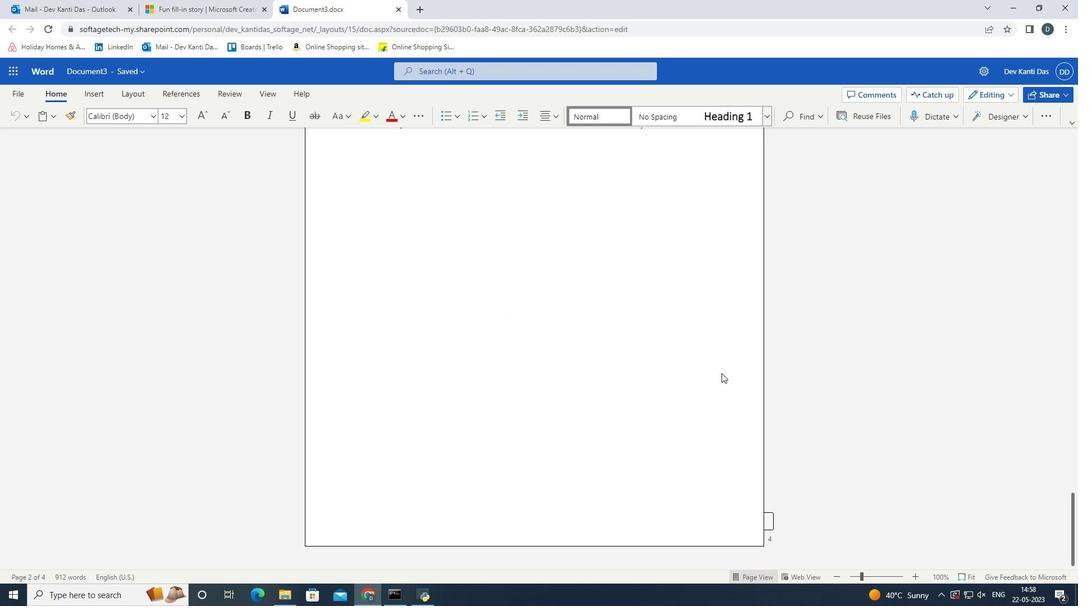 
Action: Mouse scrolled (721, 373) with delta (0, 0)
Screenshot: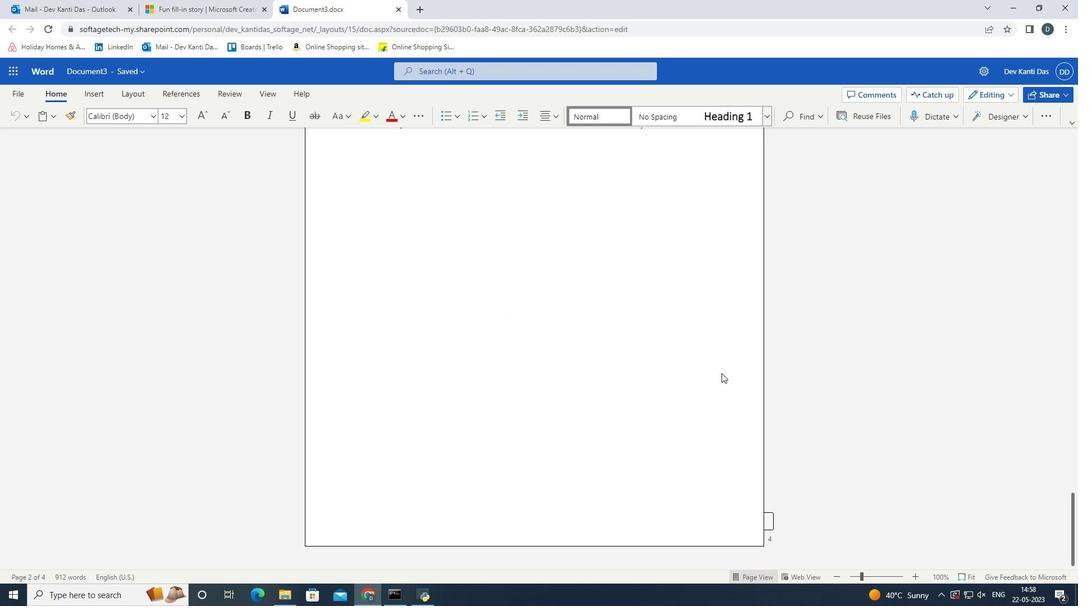 
Action: Mouse scrolled (721, 373) with delta (0, 0)
Screenshot: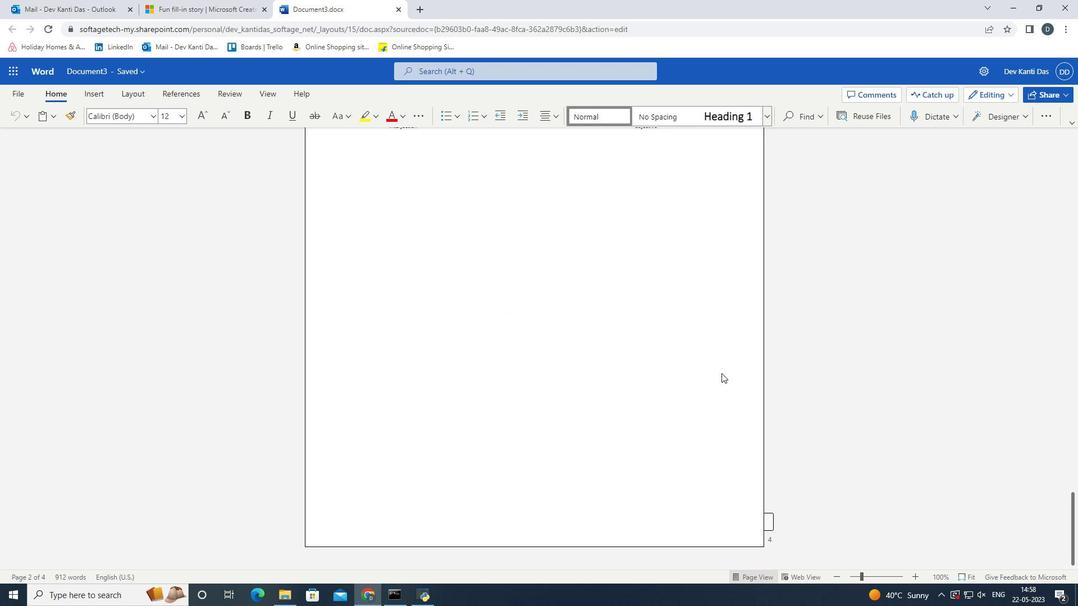 
Action: Mouse scrolled (721, 373) with delta (0, 0)
Screenshot: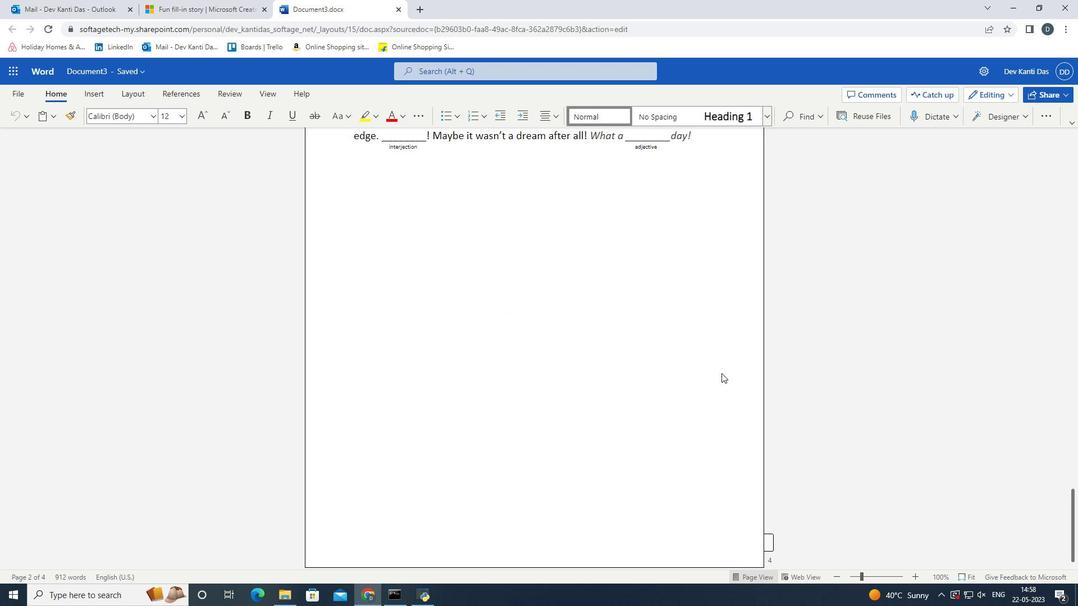 
Action: Mouse scrolled (721, 373) with delta (0, 0)
Screenshot: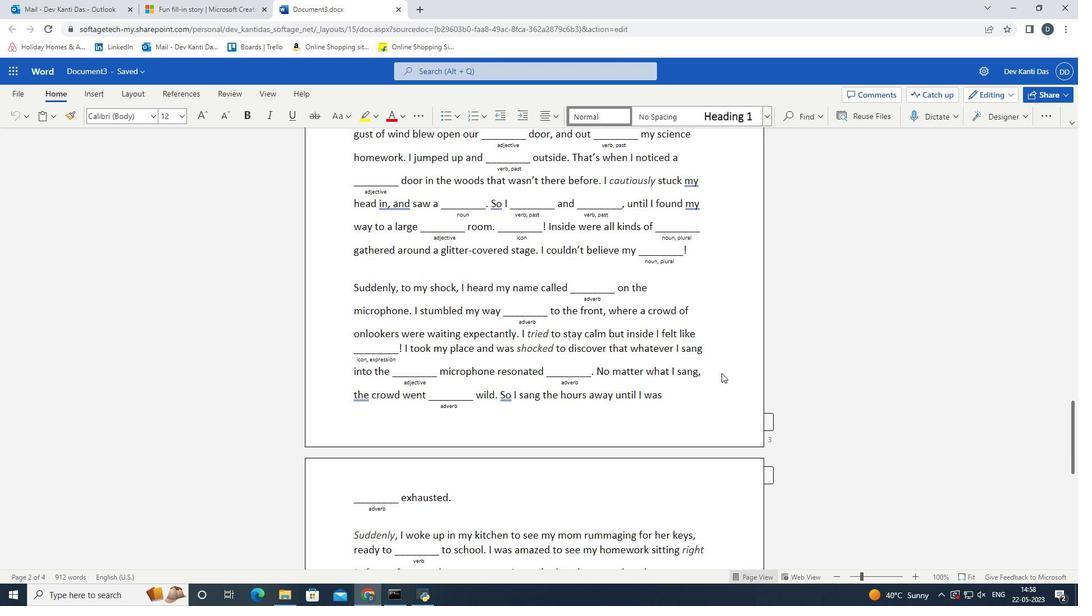 
Action: Mouse scrolled (721, 373) with delta (0, 0)
Screenshot: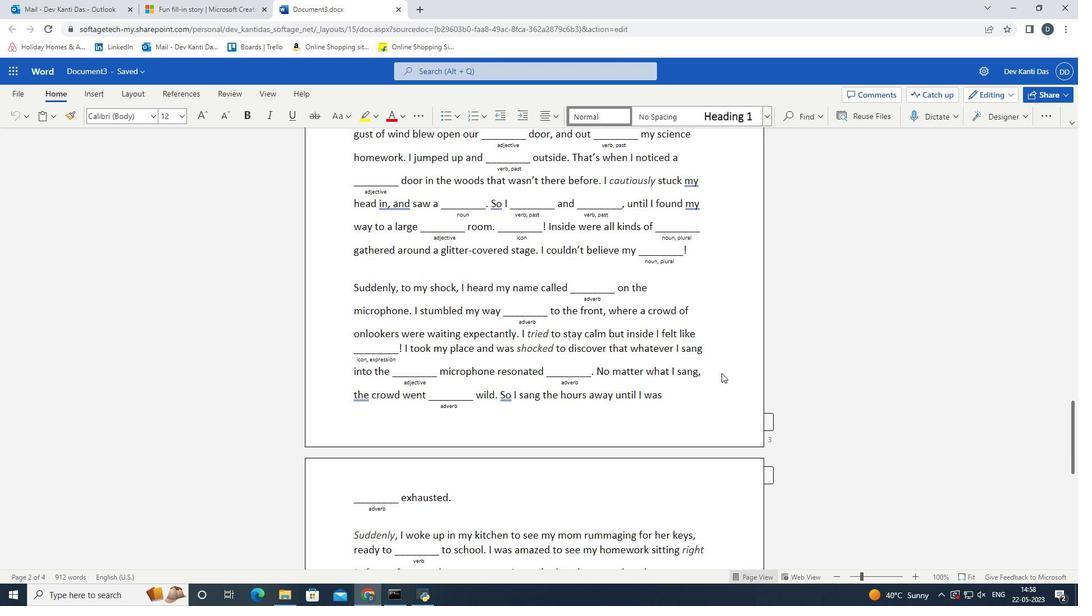 
Action: Mouse scrolled (721, 373) with delta (0, 0)
Screenshot: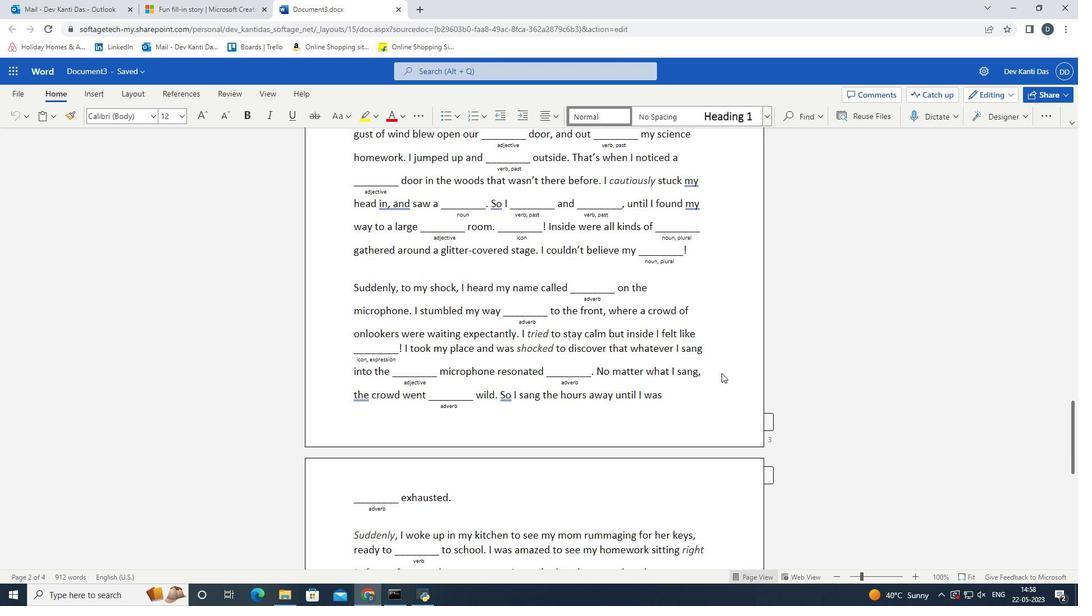 
Action: Mouse scrolled (721, 373) with delta (0, 0)
Screenshot: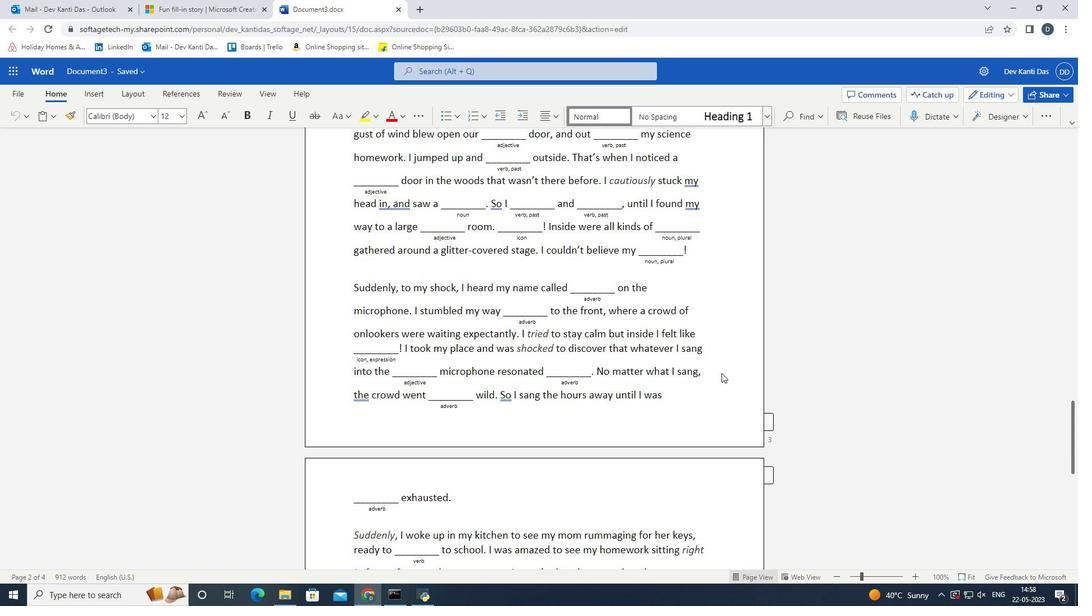 
Action: Mouse scrolled (721, 373) with delta (0, 0)
Screenshot: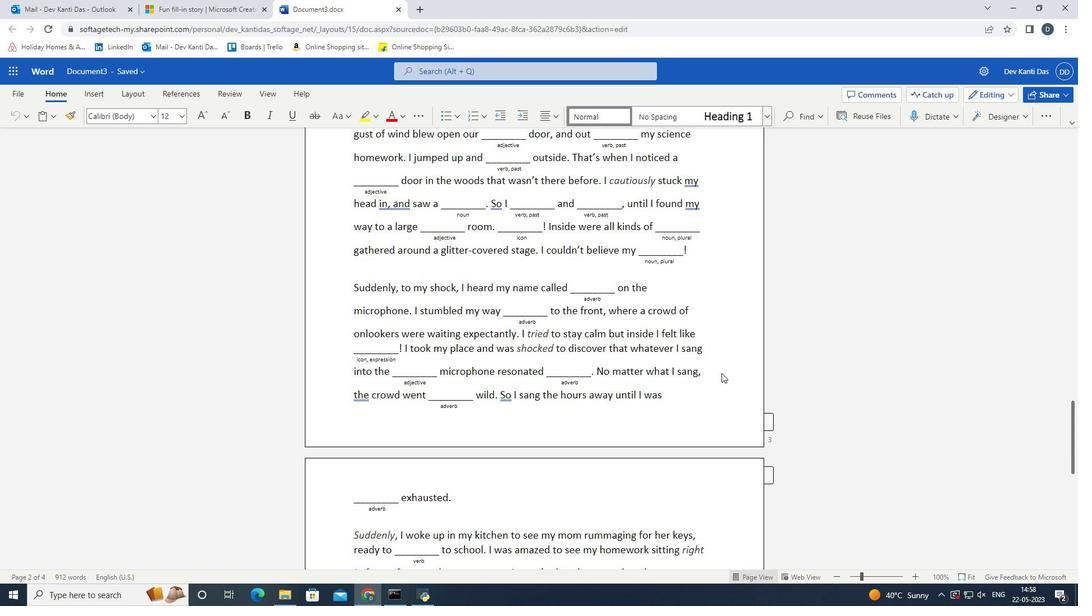 
Action: Mouse scrolled (721, 373) with delta (0, 0)
Screenshot: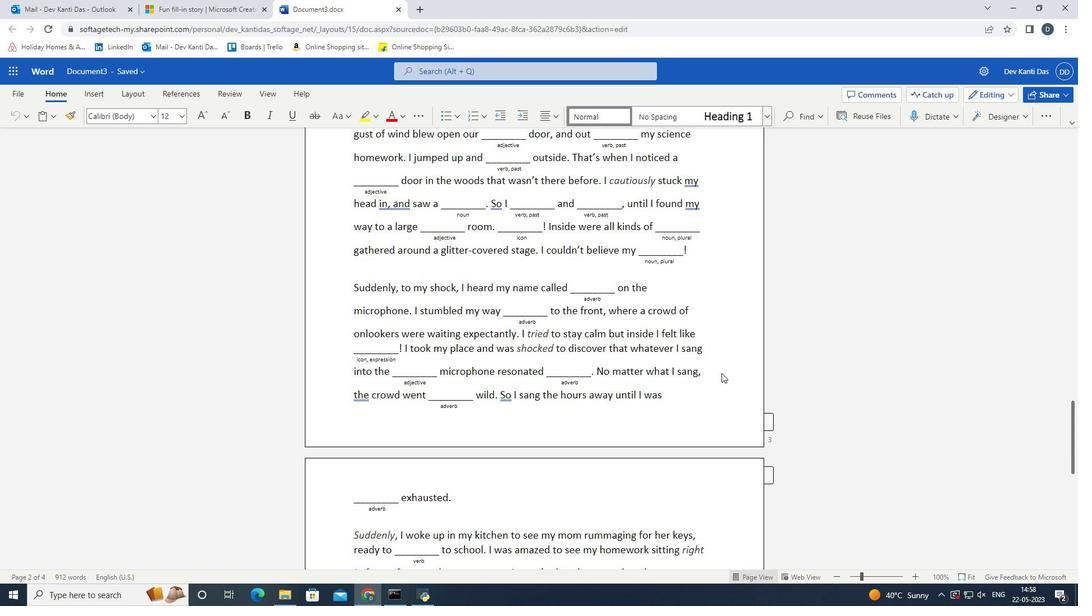 
Action: Mouse scrolled (721, 373) with delta (0, 0)
Screenshot: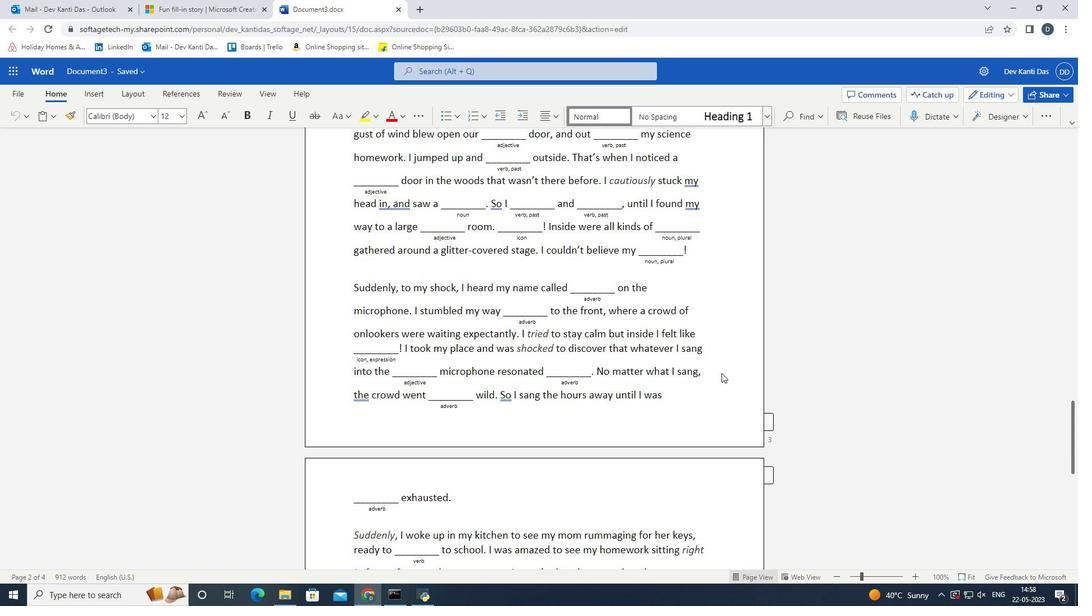 
Action: Mouse scrolled (721, 373) with delta (0, 0)
Screenshot: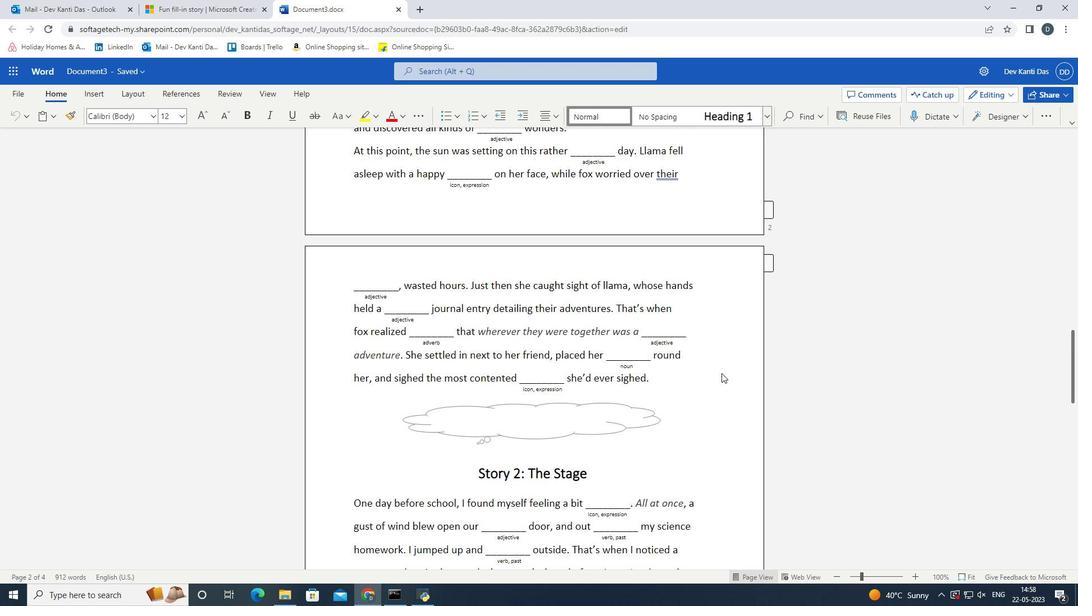 
Action: Mouse scrolled (721, 373) with delta (0, 0)
Screenshot: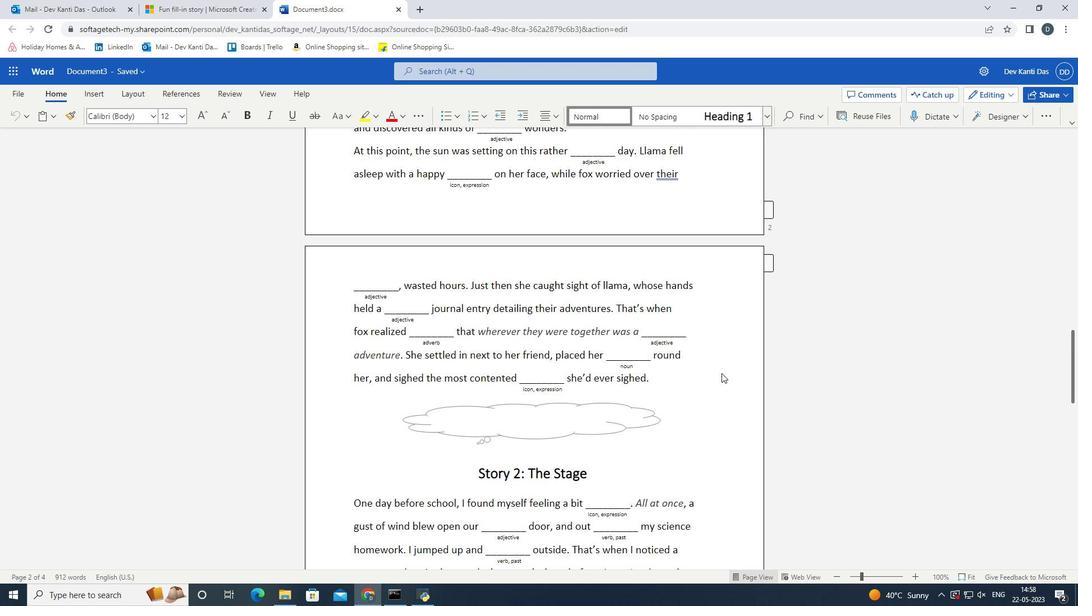 
Action: Mouse scrolled (721, 373) with delta (0, 0)
Screenshot: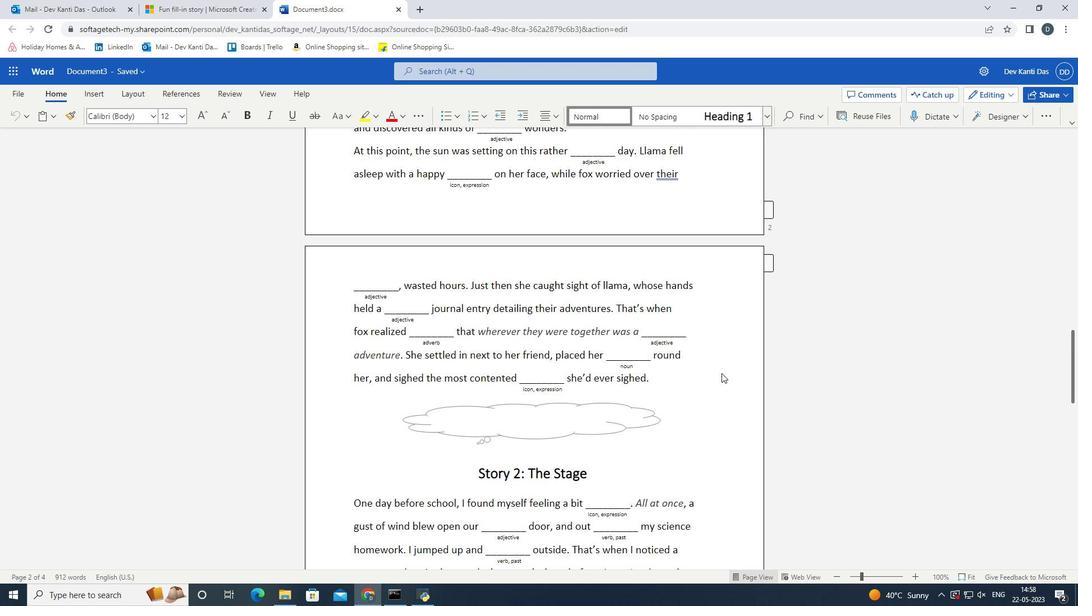 
Action: Mouse scrolled (721, 373) with delta (0, 0)
Screenshot: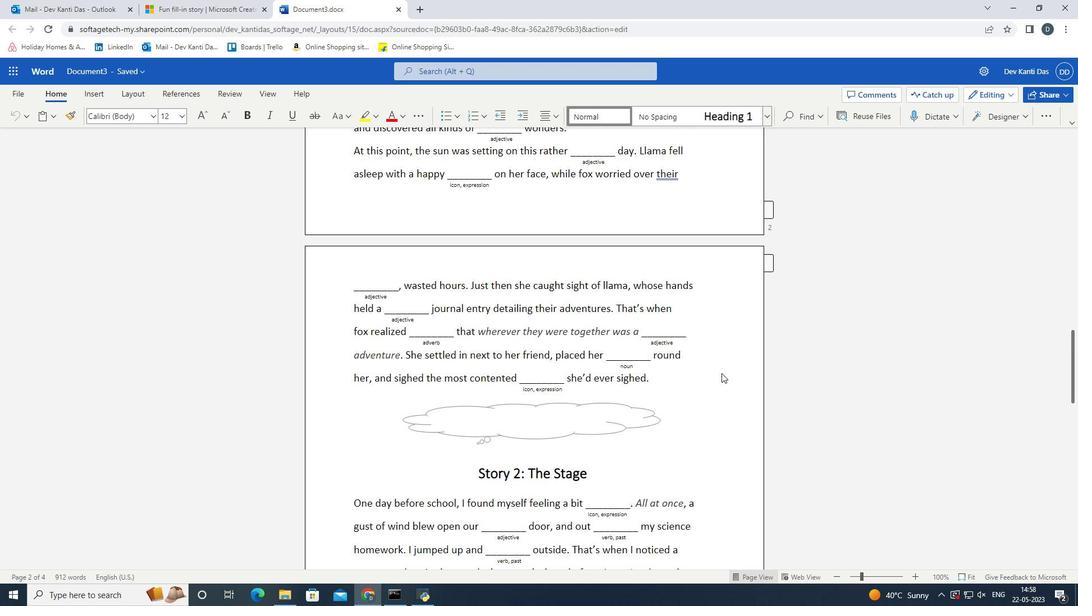 
Action: Mouse scrolled (721, 373) with delta (0, 0)
Screenshot: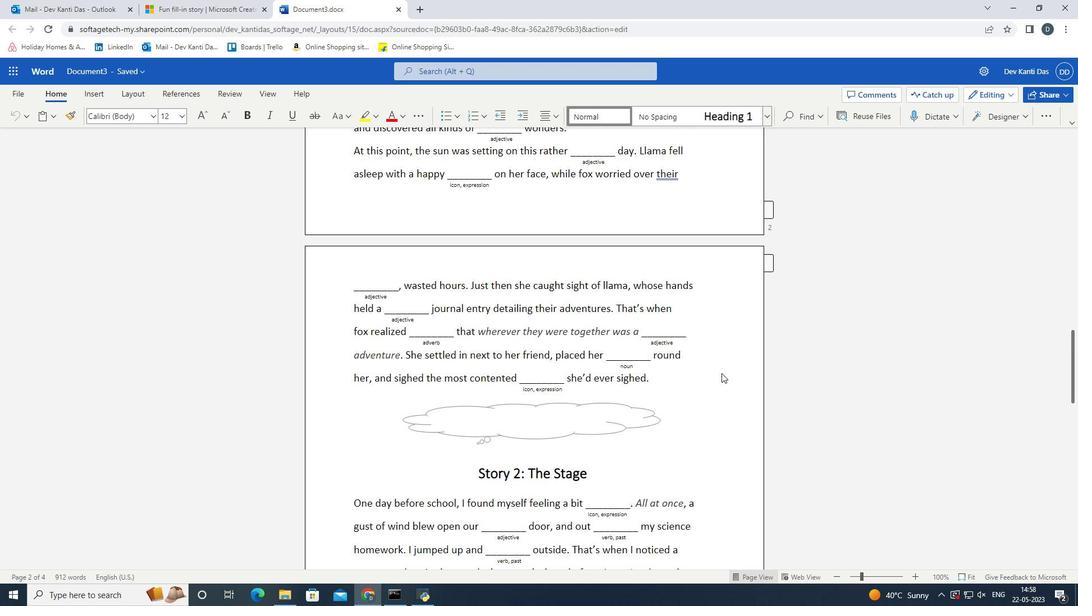 
Action: Mouse scrolled (721, 373) with delta (0, 0)
Screenshot: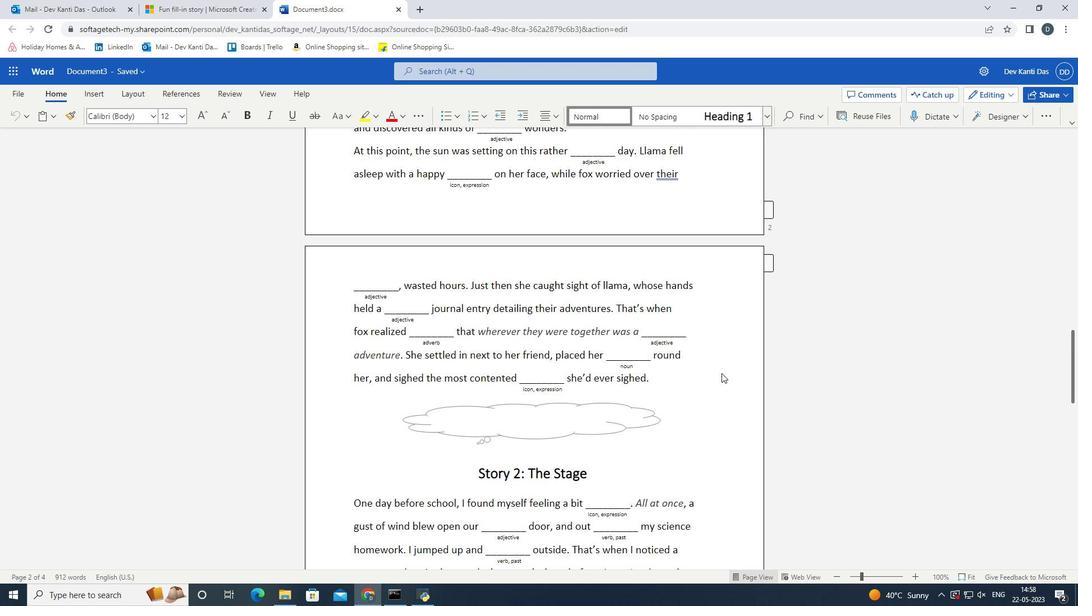 
Action: Mouse scrolled (721, 373) with delta (0, 0)
Screenshot: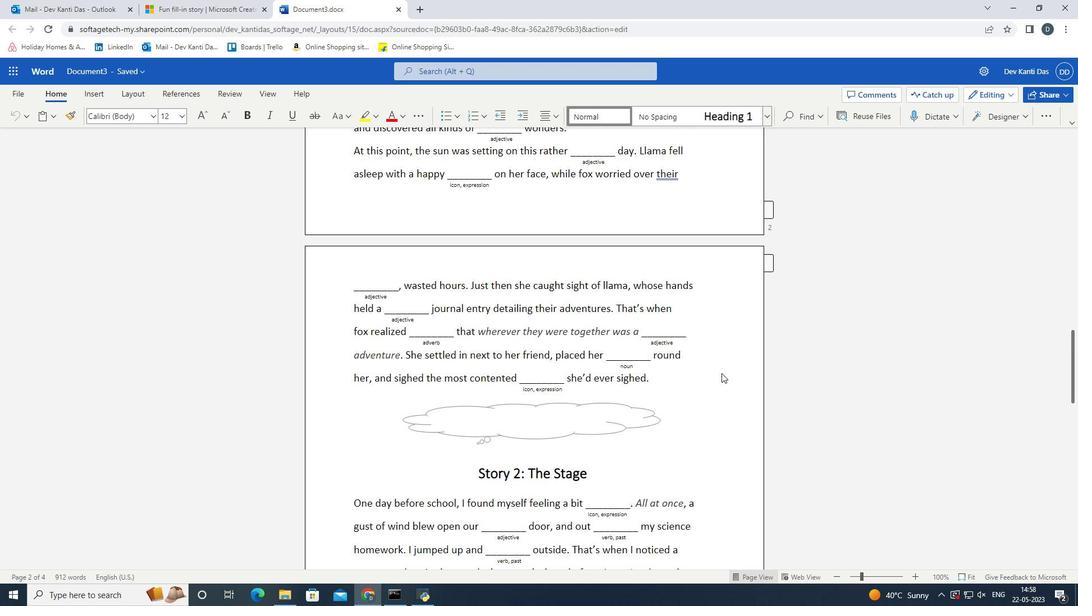 
Action: Mouse scrolled (721, 373) with delta (0, 0)
Screenshot: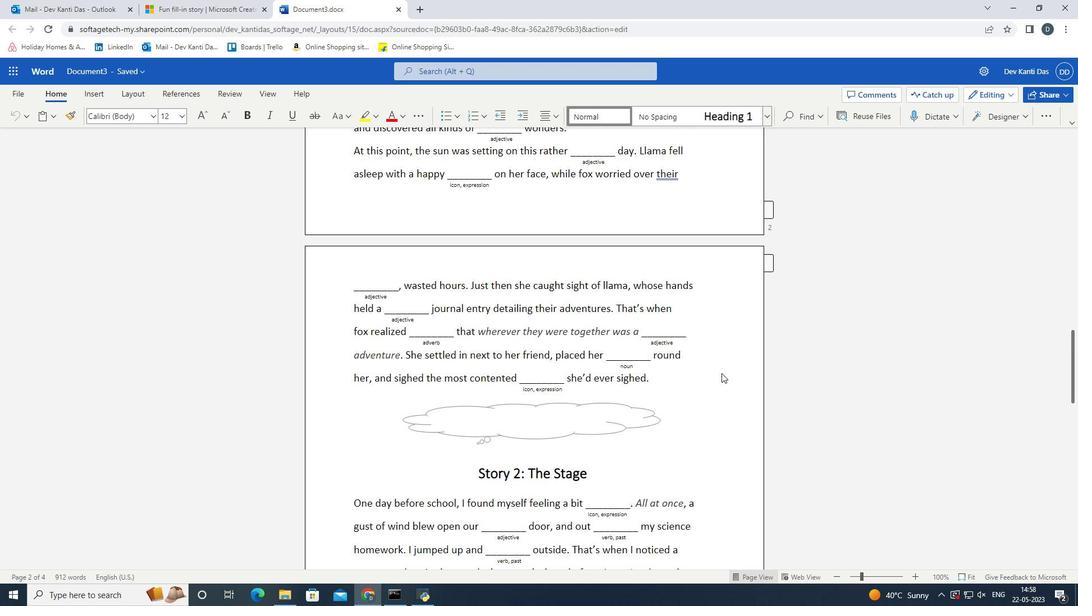 
Action: Mouse scrolled (721, 373) with delta (0, 0)
Screenshot: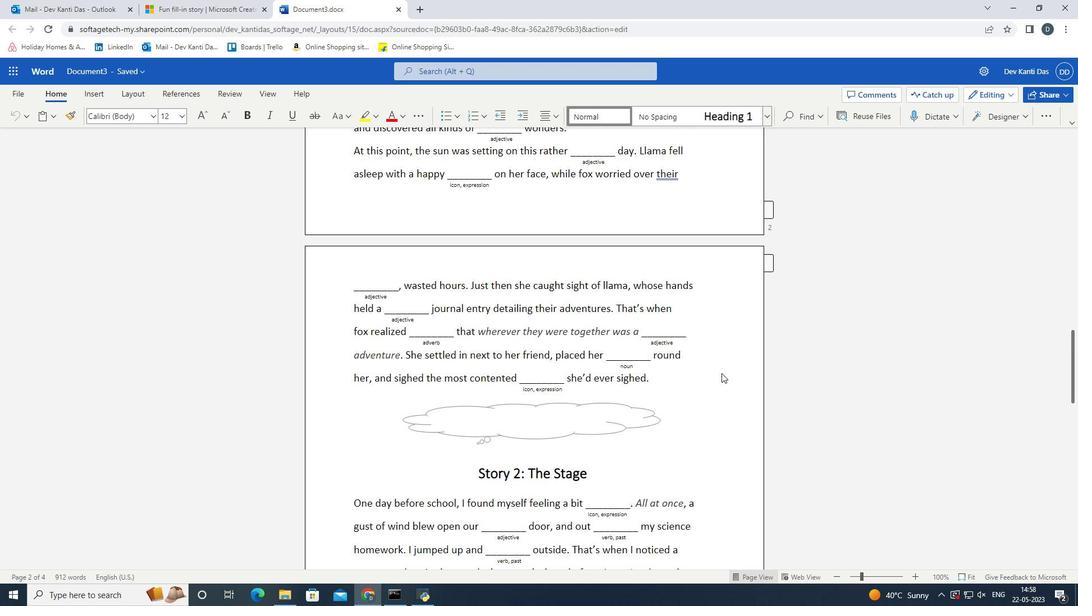 
Action: Mouse scrolled (721, 373) with delta (0, 0)
Screenshot: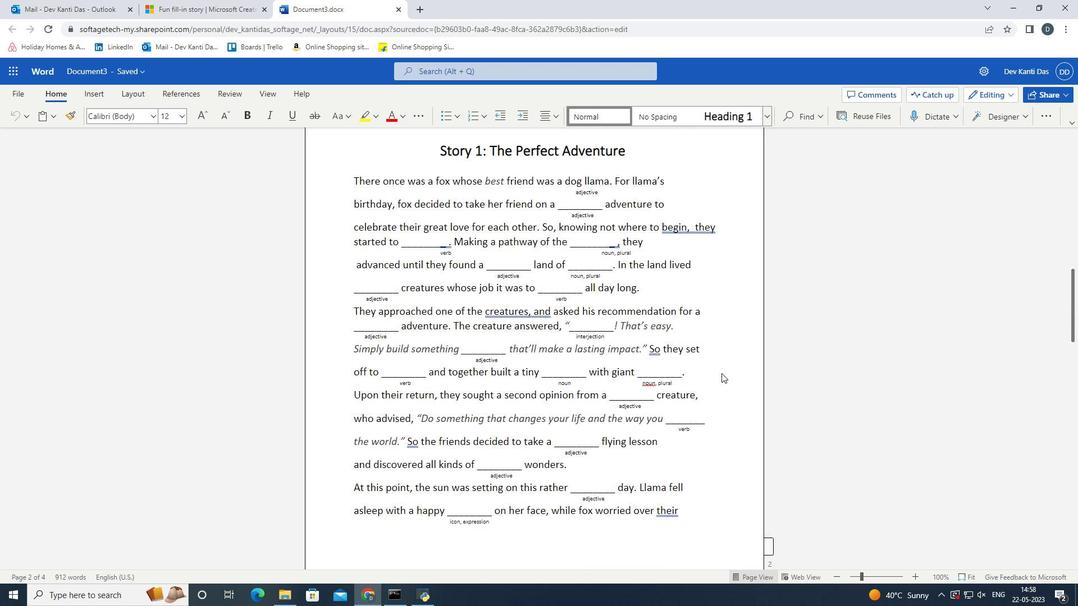
Action: Mouse scrolled (721, 373) with delta (0, 0)
Screenshot: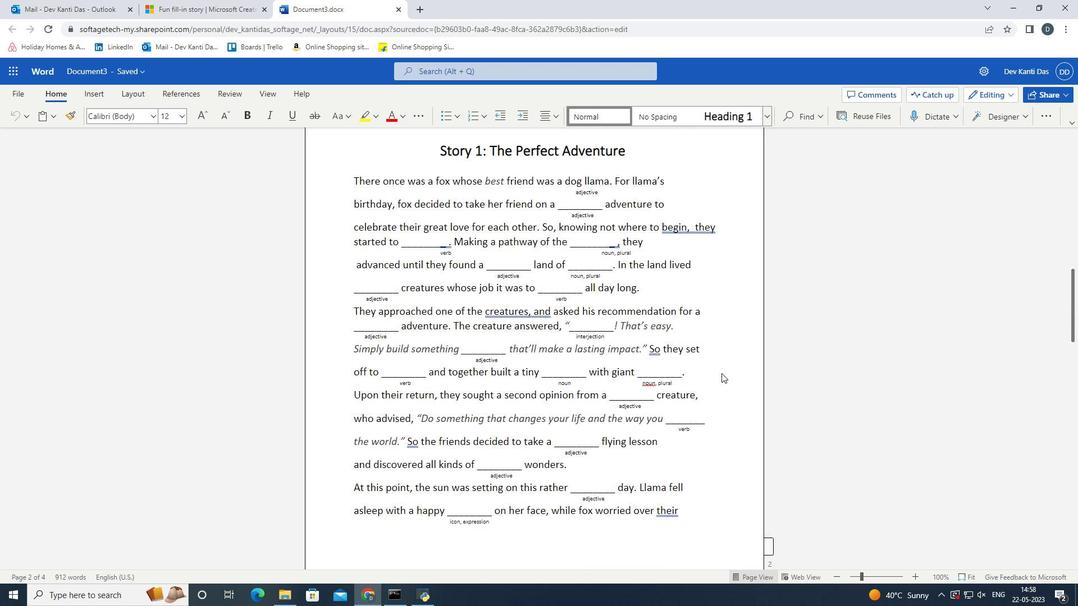 
Action: Mouse scrolled (721, 373) with delta (0, 0)
Screenshot: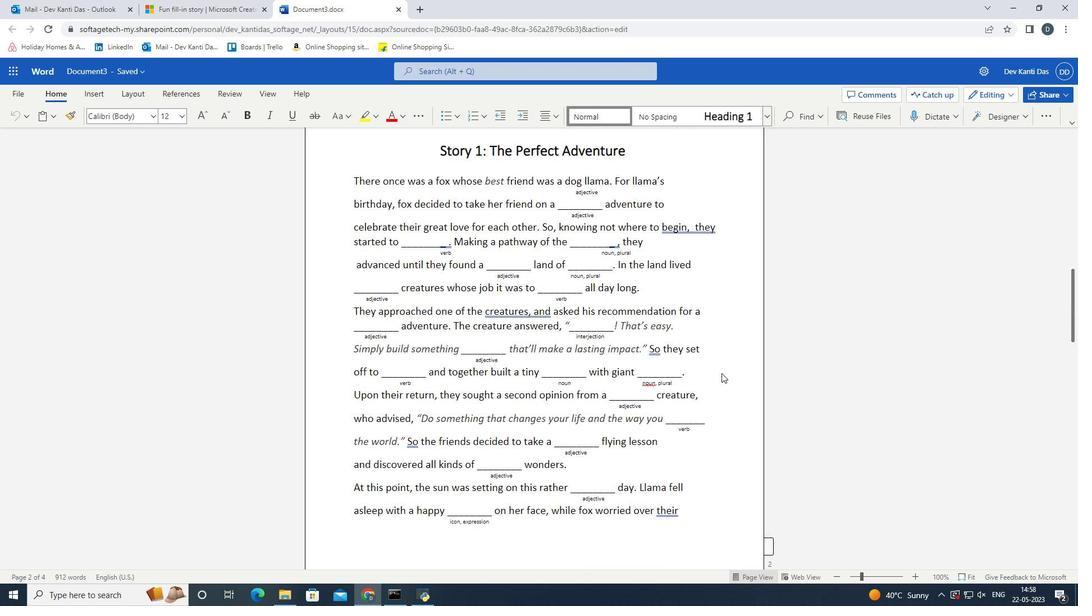 
Action: Mouse scrolled (721, 373) with delta (0, 0)
Screenshot: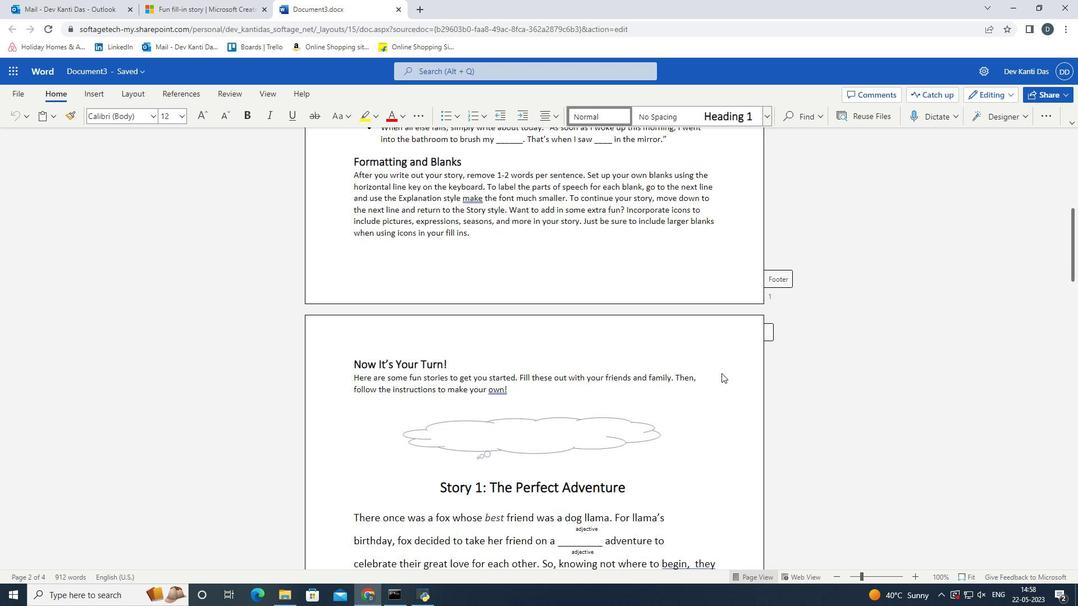 
Action: Mouse scrolled (721, 373) with delta (0, 0)
Screenshot: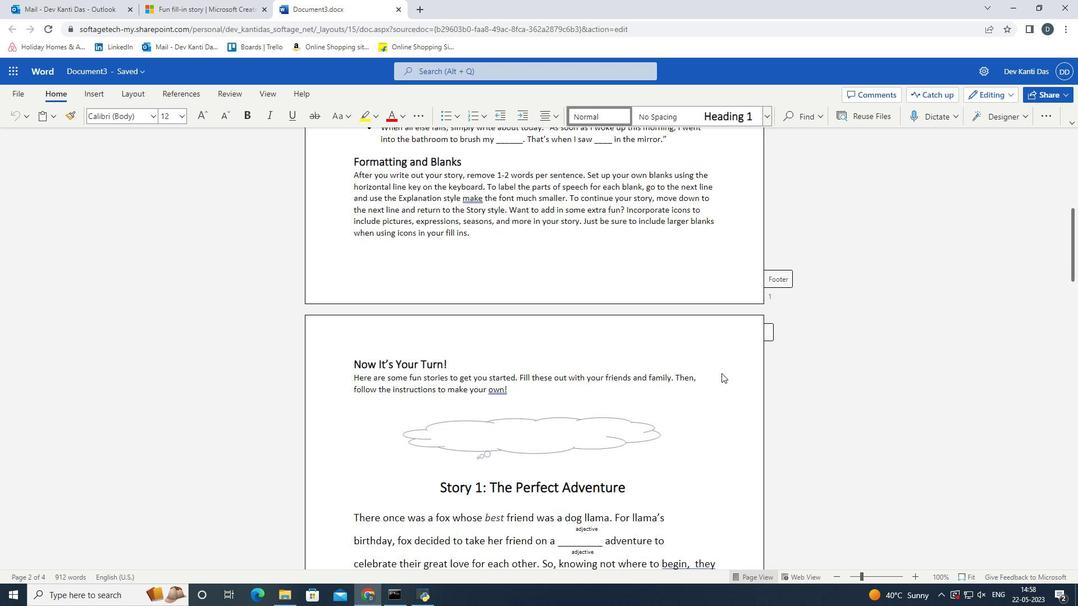 
Action: Mouse scrolled (721, 373) with delta (0, 0)
Screenshot: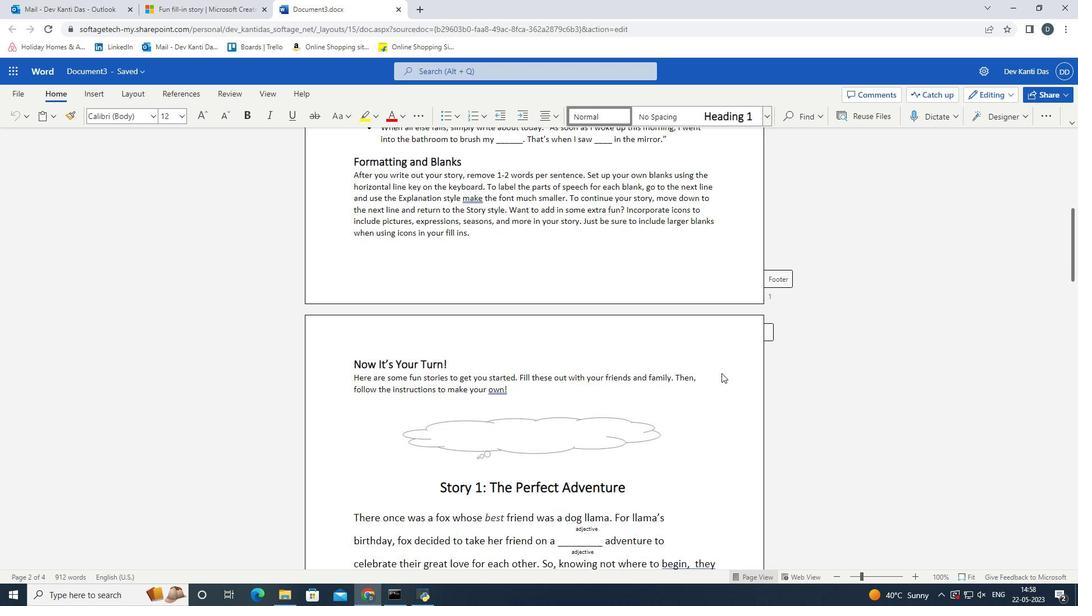 
Action: Mouse scrolled (721, 373) with delta (0, 0)
Screenshot: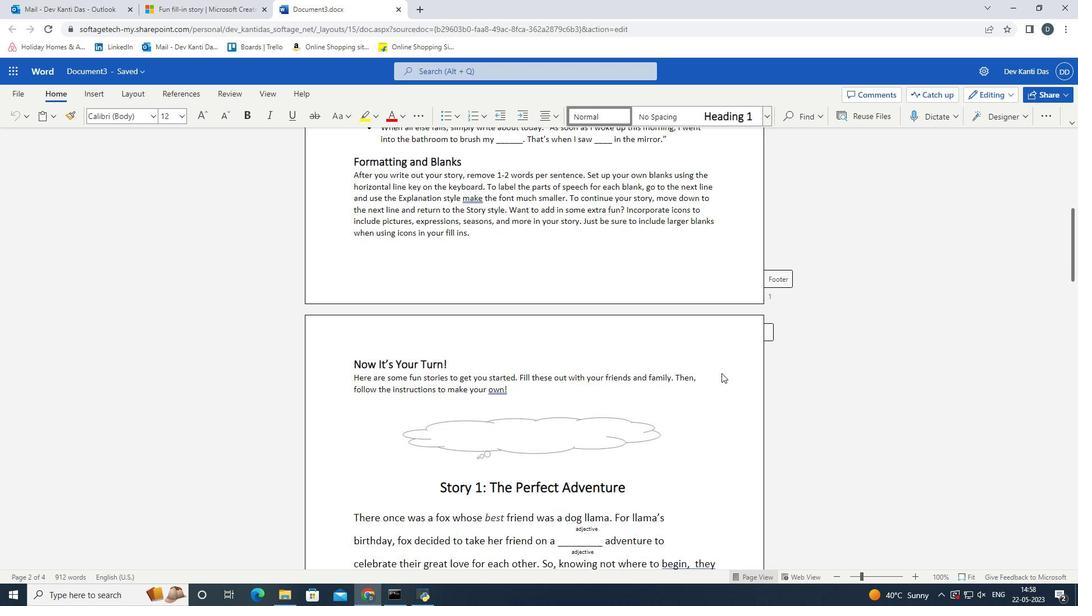 
Action: Mouse scrolled (721, 373) with delta (0, 0)
Screenshot: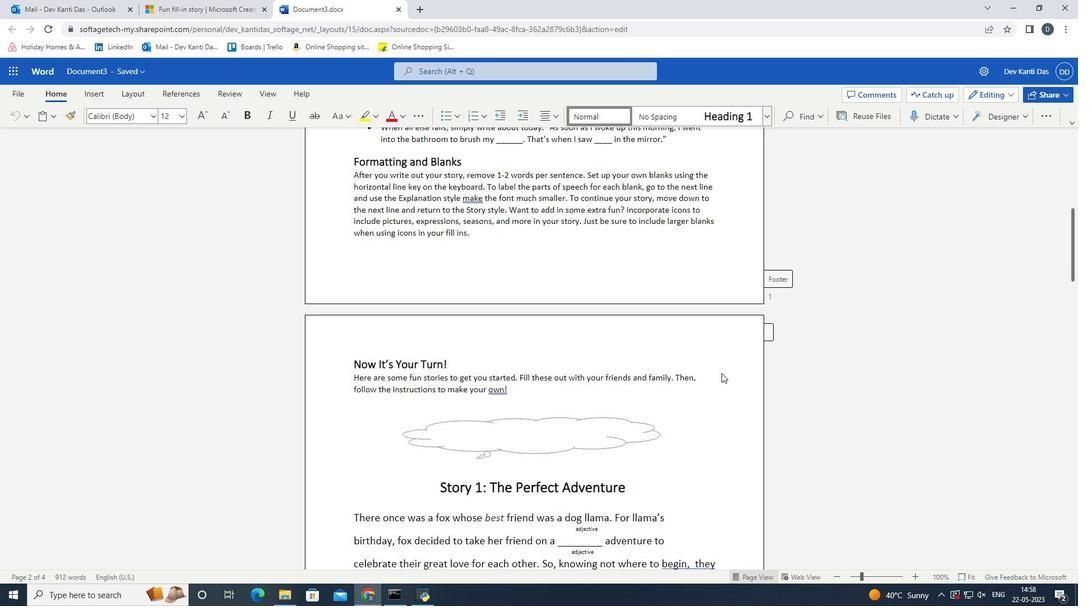 
Action: Mouse scrolled (721, 373) with delta (0, 0)
Screenshot: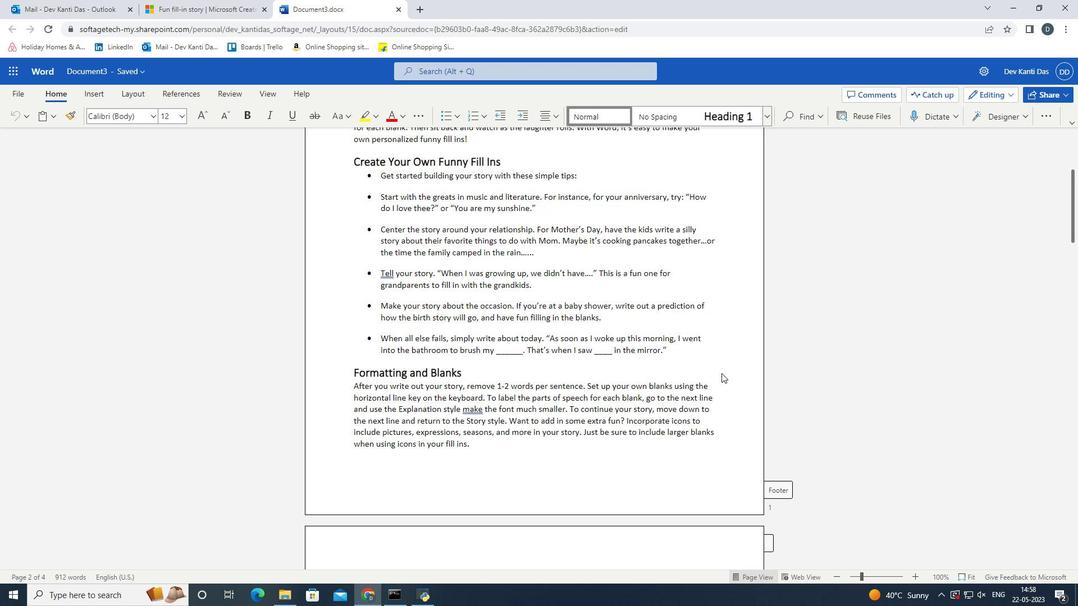 
Action: Mouse scrolled (721, 373) with delta (0, 0)
Screenshot: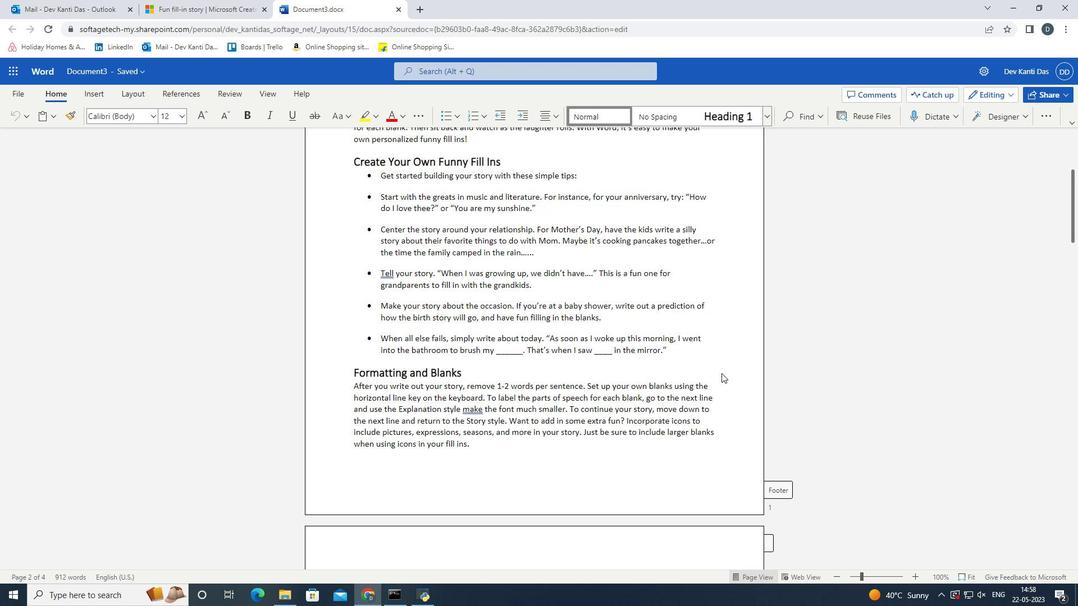 
Action: Mouse scrolled (721, 373) with delta (0, 0)
Screenshot: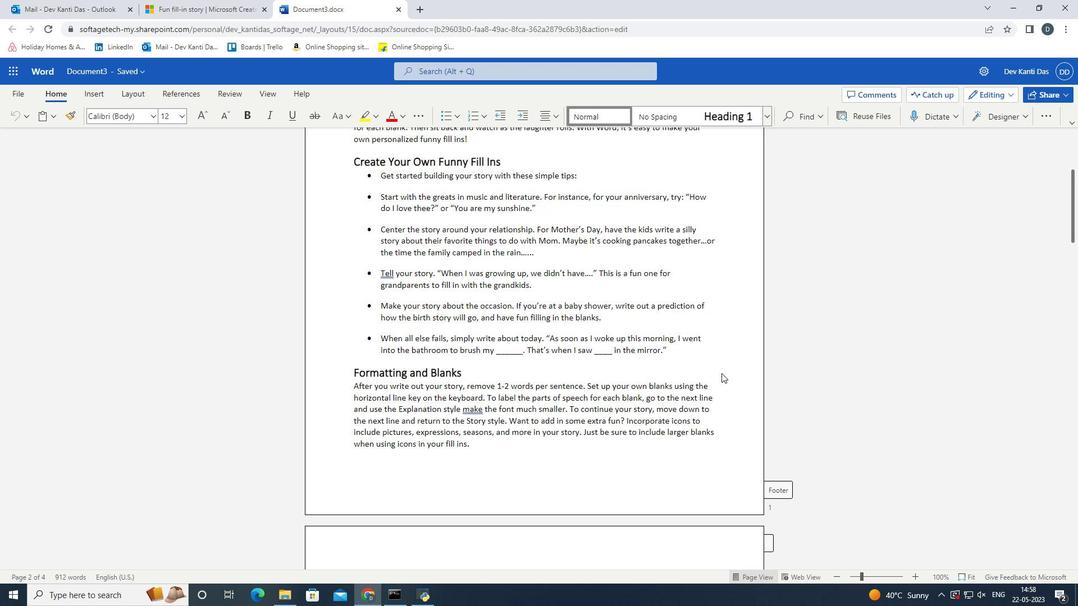 
Action: Mouse scrolled (721, 373) with delta (0, 0)
Screenshot: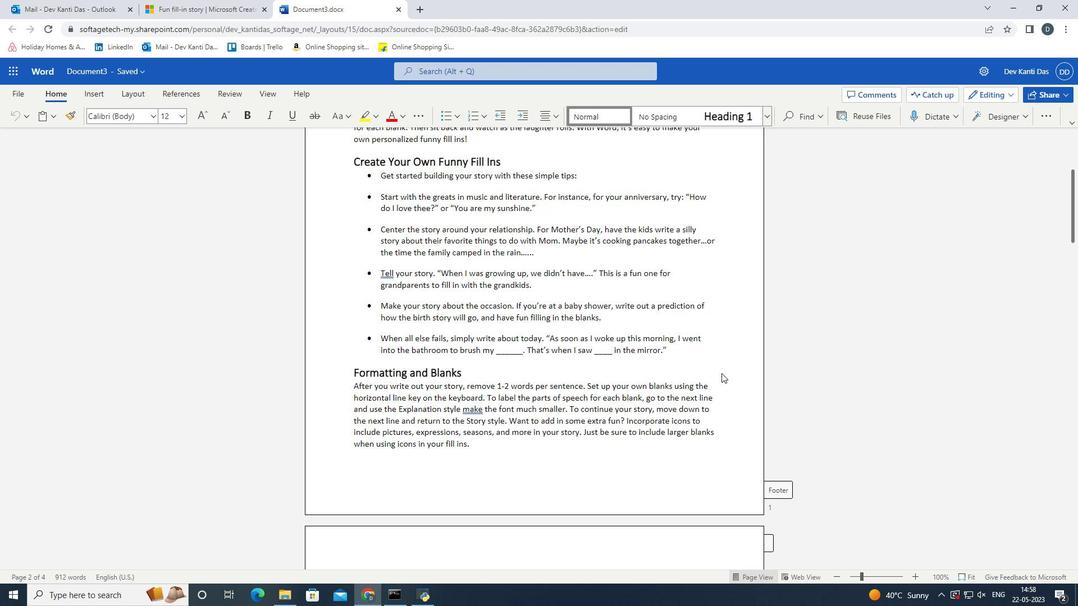 
Action: Mouse scrolled (721, 373) with delta (0, 0)
Screenshot: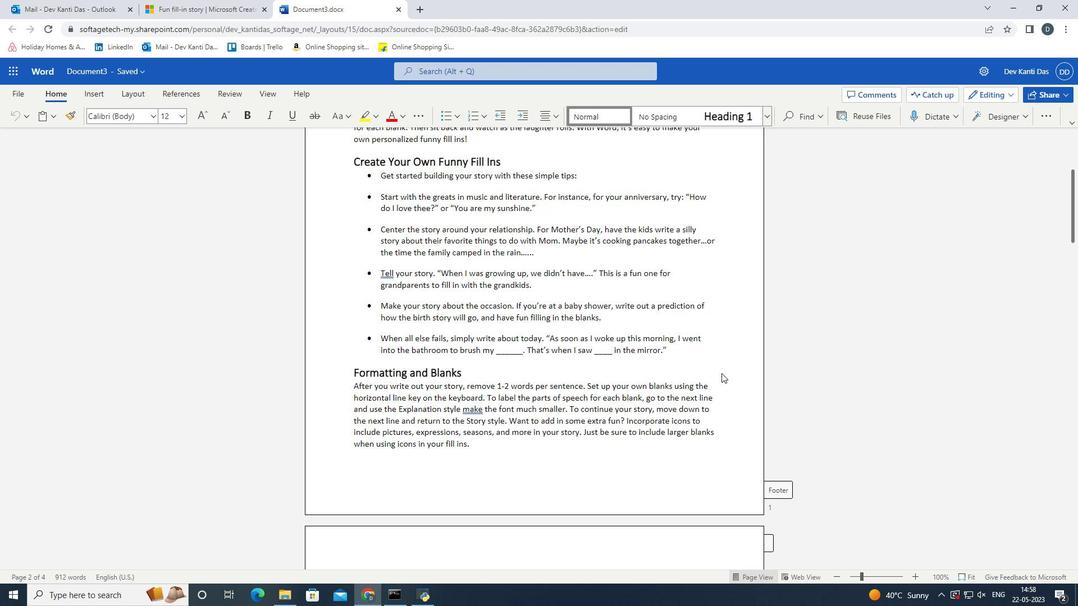 
Action: Mouse scrolled (721, 373) with delta (0, 0)
Screenshot: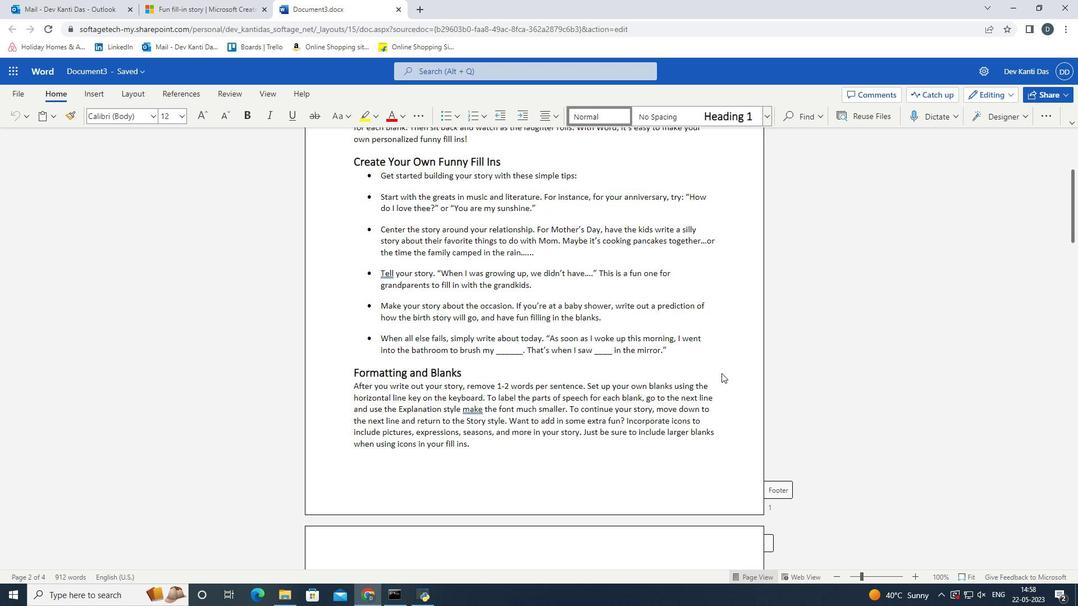 
Action: Mouse scrolled (721, 373) with delta (0, 0)
Screenshot: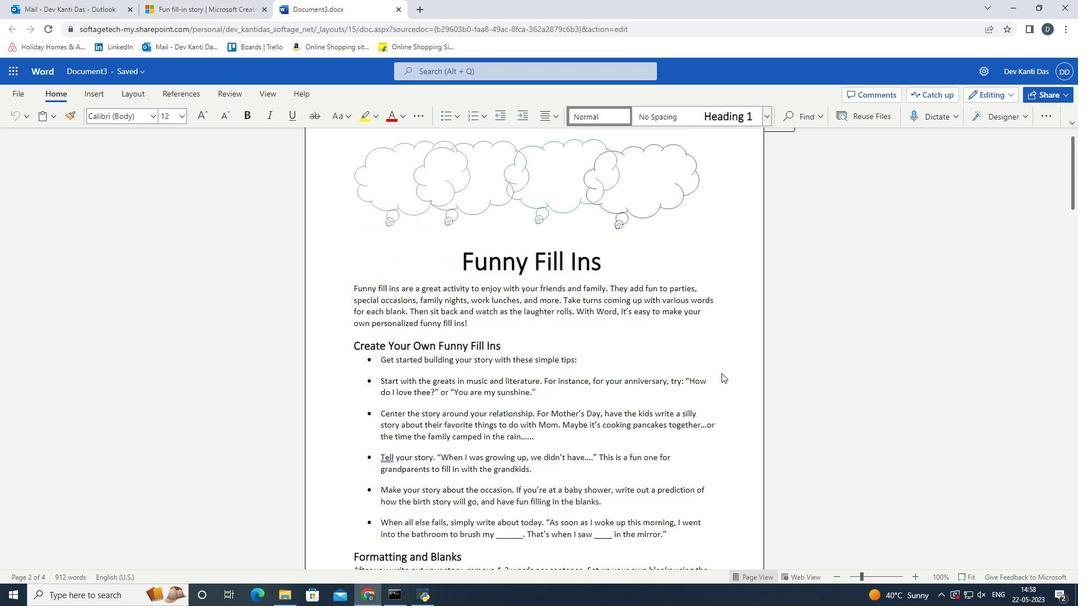 
Action: Mouse scrolled (721, 373) with delta (0, 0)
Screenshot: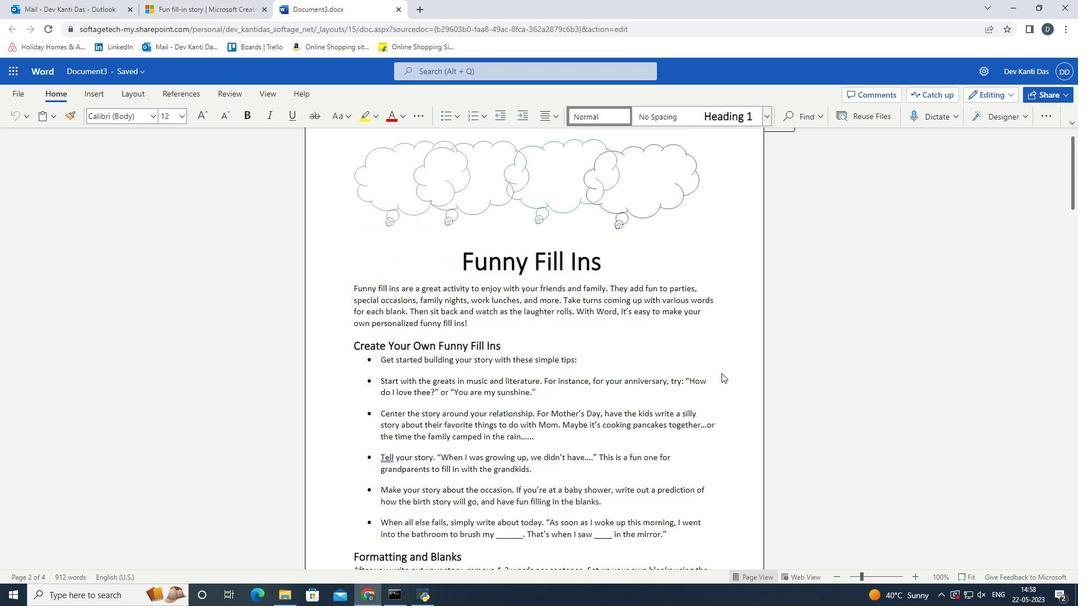 
Action: Mouse scrolled (721, 373) with delta (0, 0)
Screenshot: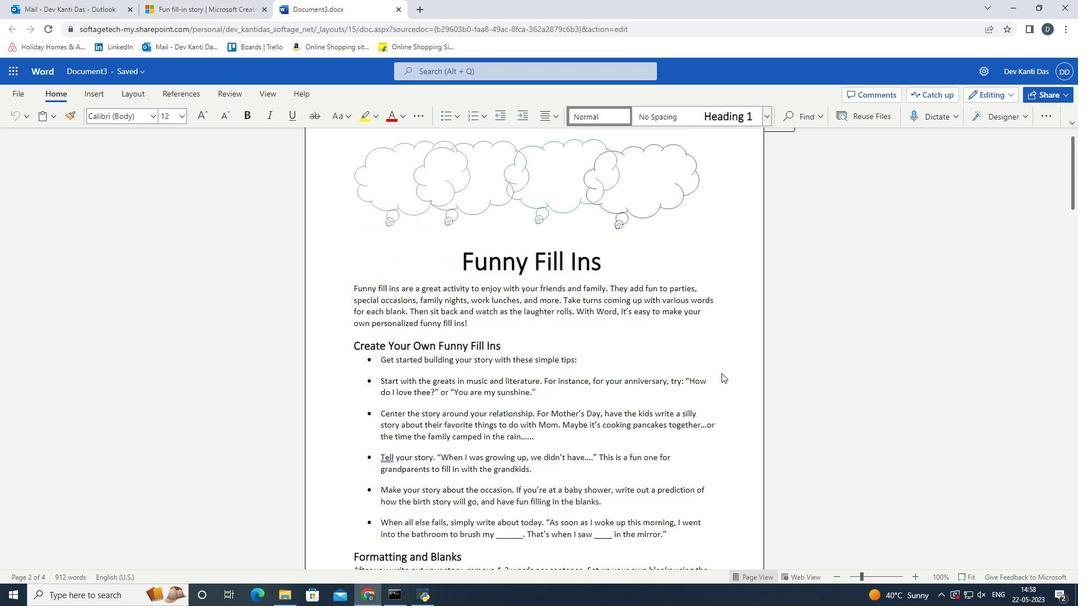 
Action: Mouse scrolled (721, 373) with delta (0, 0)
Screenshot: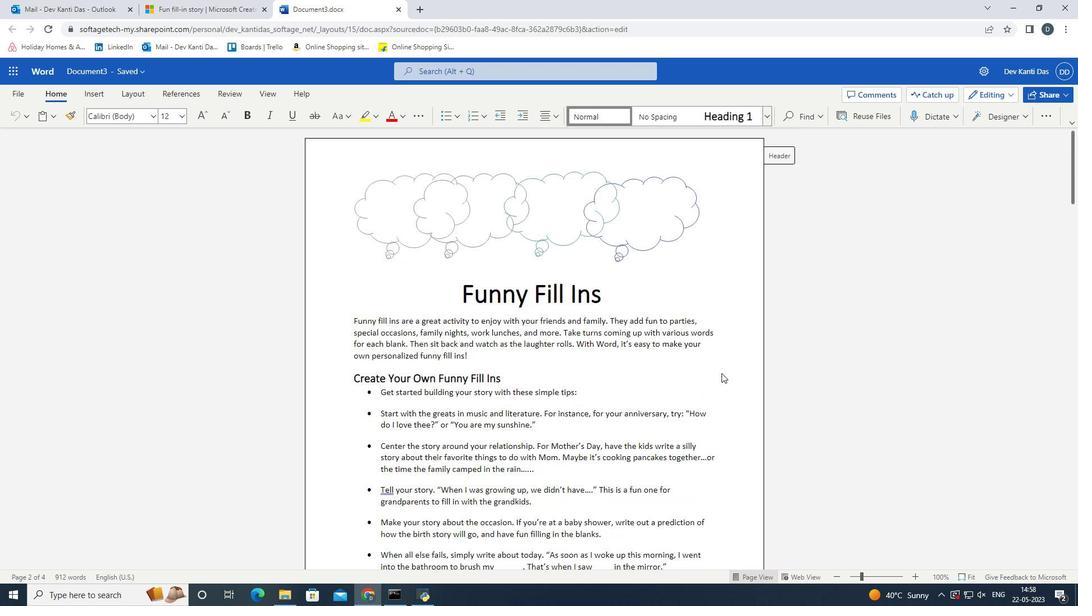 
Action: Mouse scrolled (721, 373) with delta (0, 0)
Screenshot: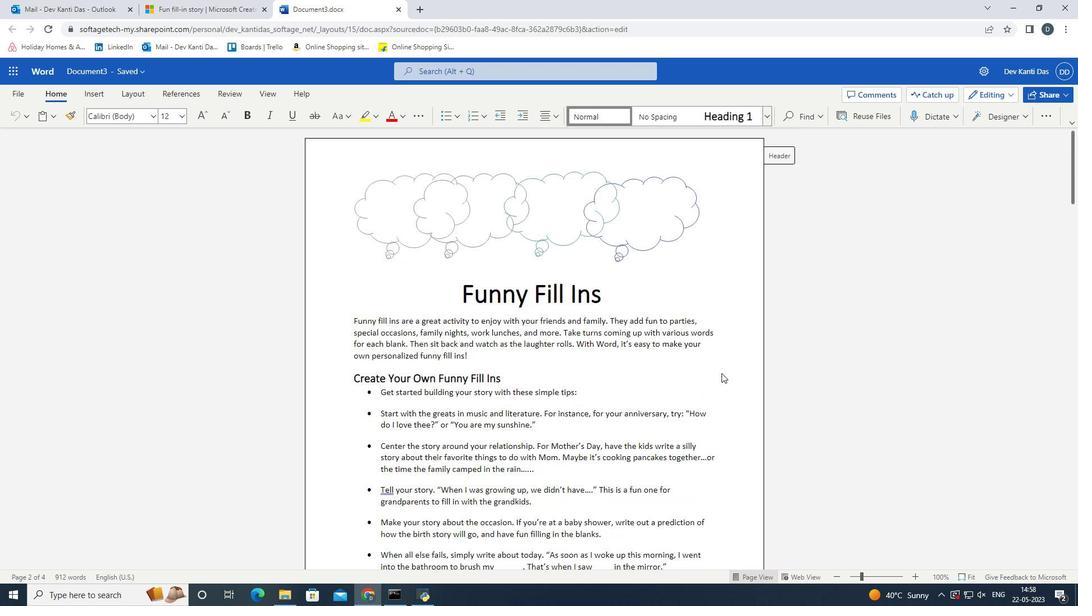 
Action: Mouse scrolled (721, 373) with delta (0, 0)
Screenshot: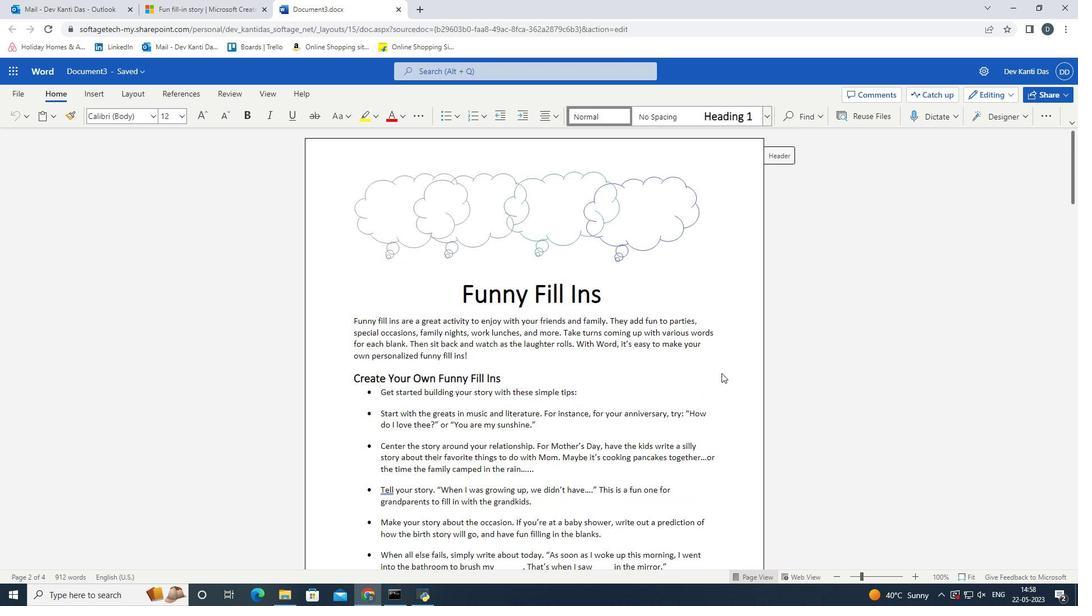 
Action: Mouse scrolled (721, 373) with delta (0, 0)
Screenshot: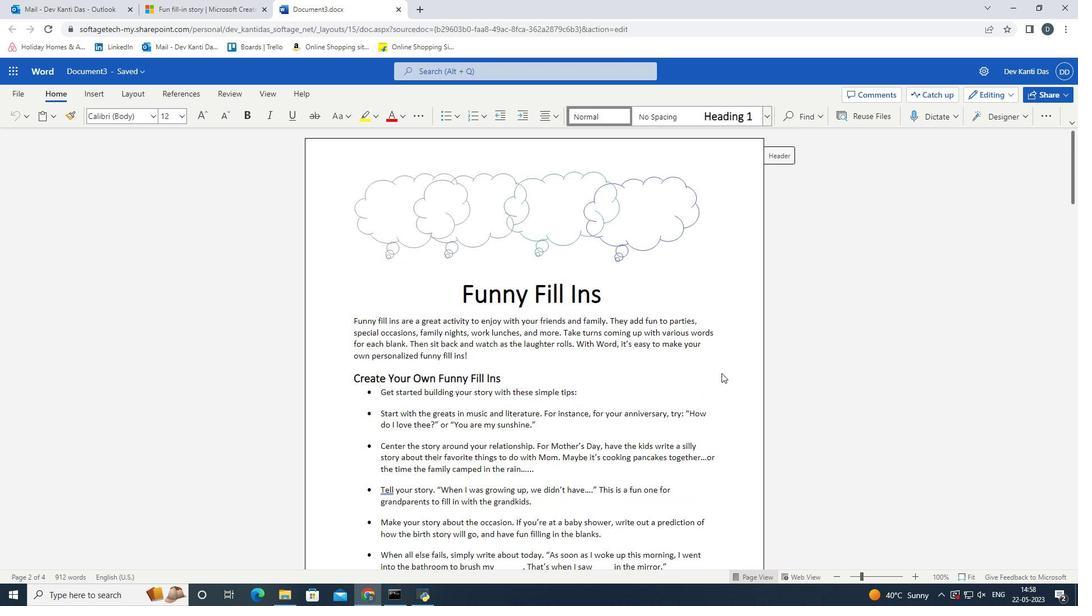 
Action: Mouse scrolled (721, 373) with delta (0, 0)
Screenshot: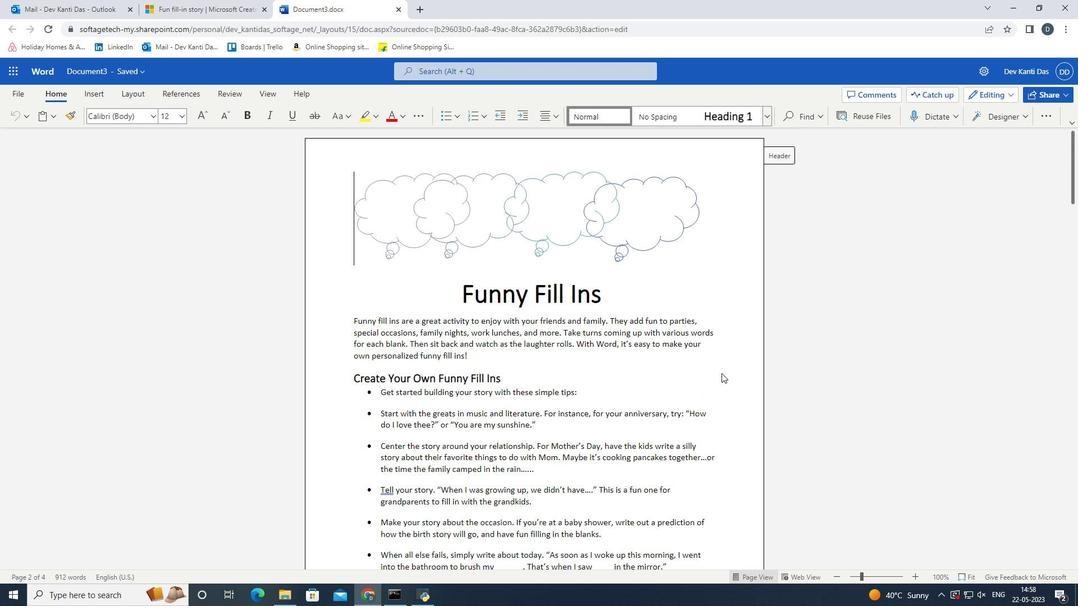 
Action: Mouse scrolled (721, 373) with delta (0, 0)
Screenshot: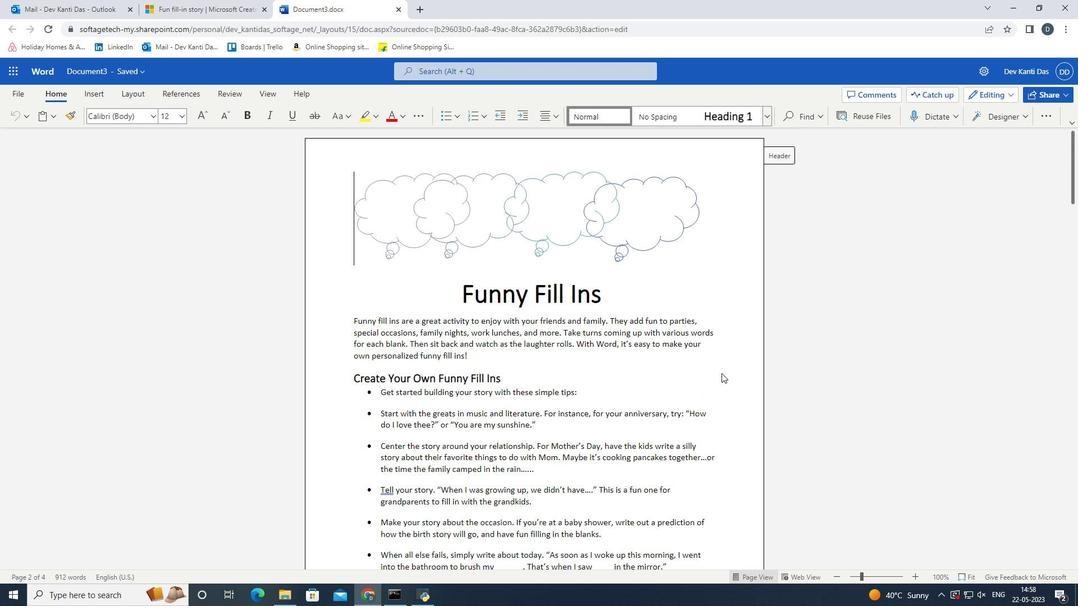 
Action: Mouse scrolled (721, 373) with delta (0, 0)
Screenshot: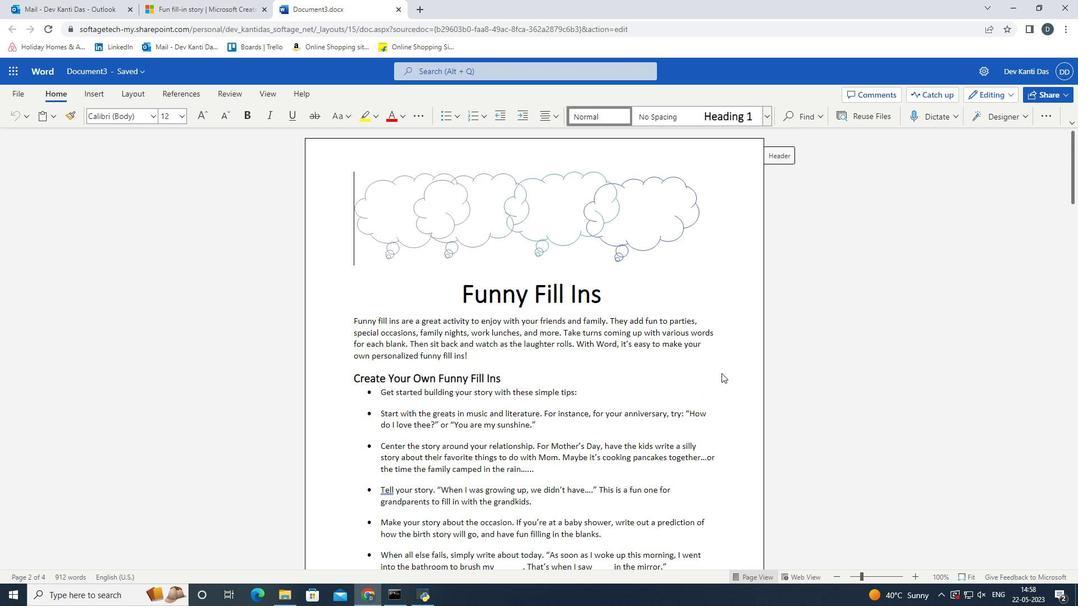 
Action: Mouse scrolled (721, 373) with delta (0, 0)
Screenshot: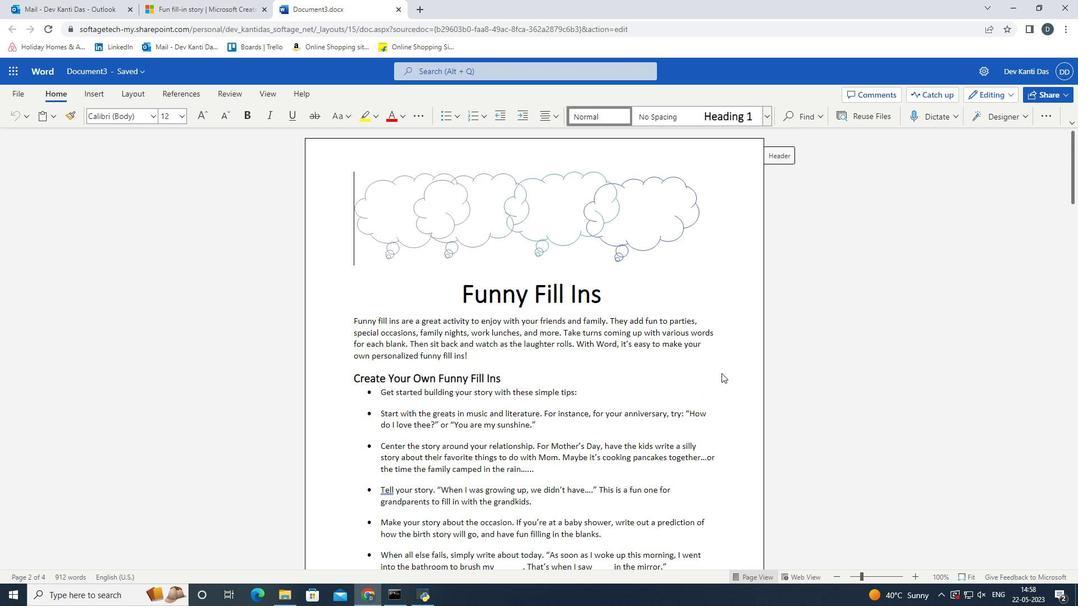 
Action: Mouse scrolled (721, 373) with delta (0, 0)
Screenshot: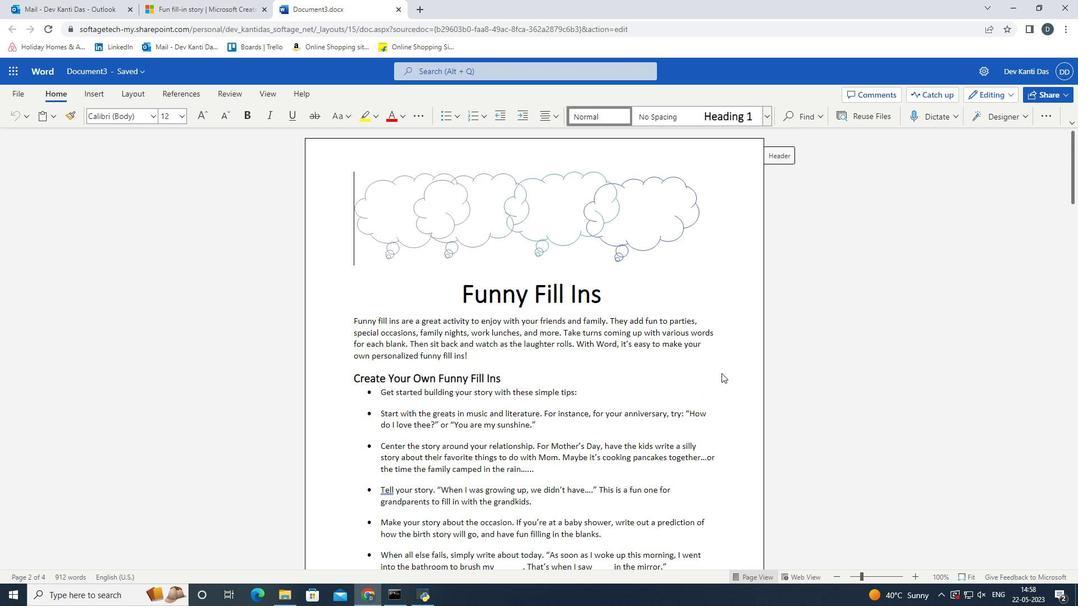 
Action: Mouse moved to (212, 0)
Screenshot: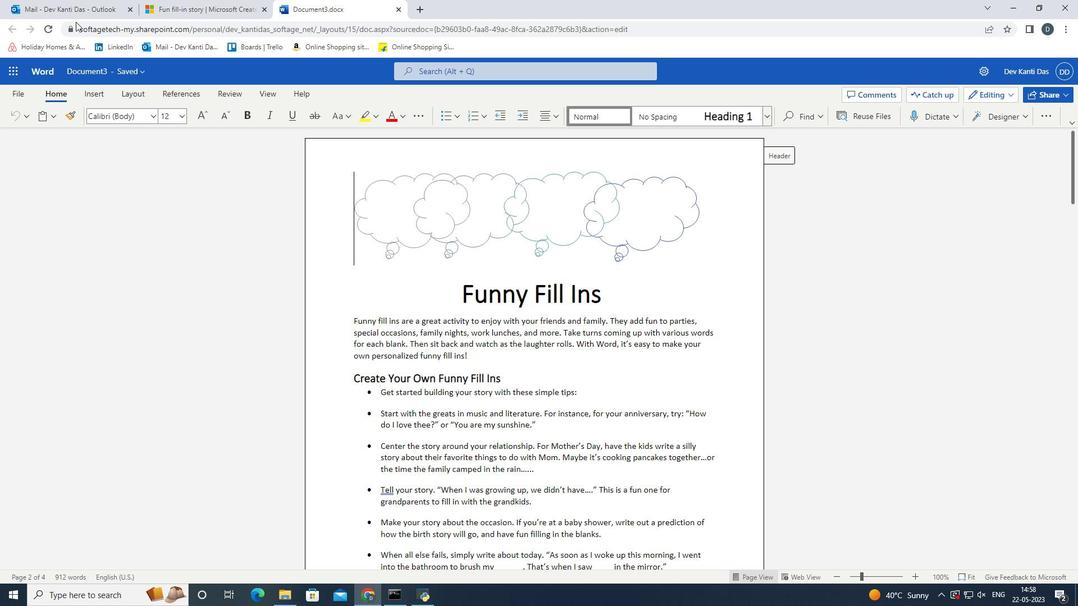 
Action: Mouse pressed left at (212, 0)
Screenshot: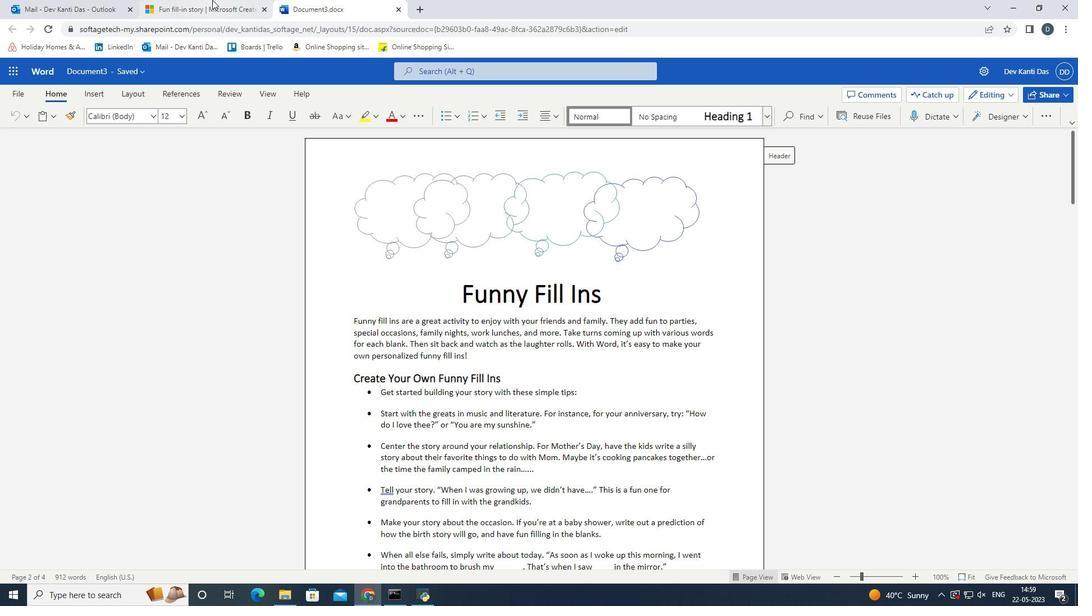 
Action: Mouse moved to (8, 33)
Screenshot: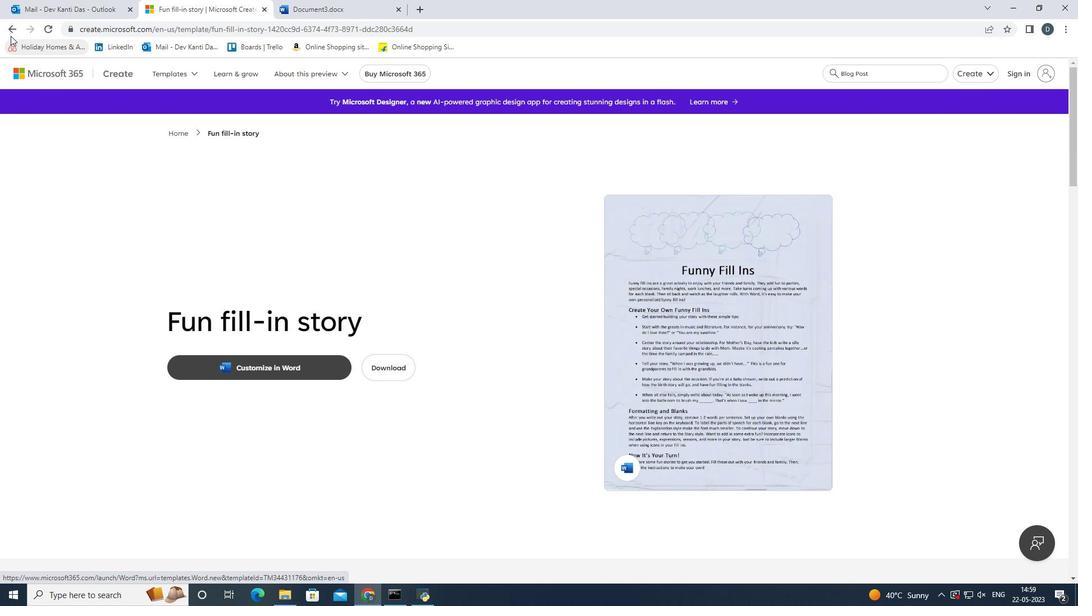 
Action: Mouse pressed left at (8, 33)
Screenshot: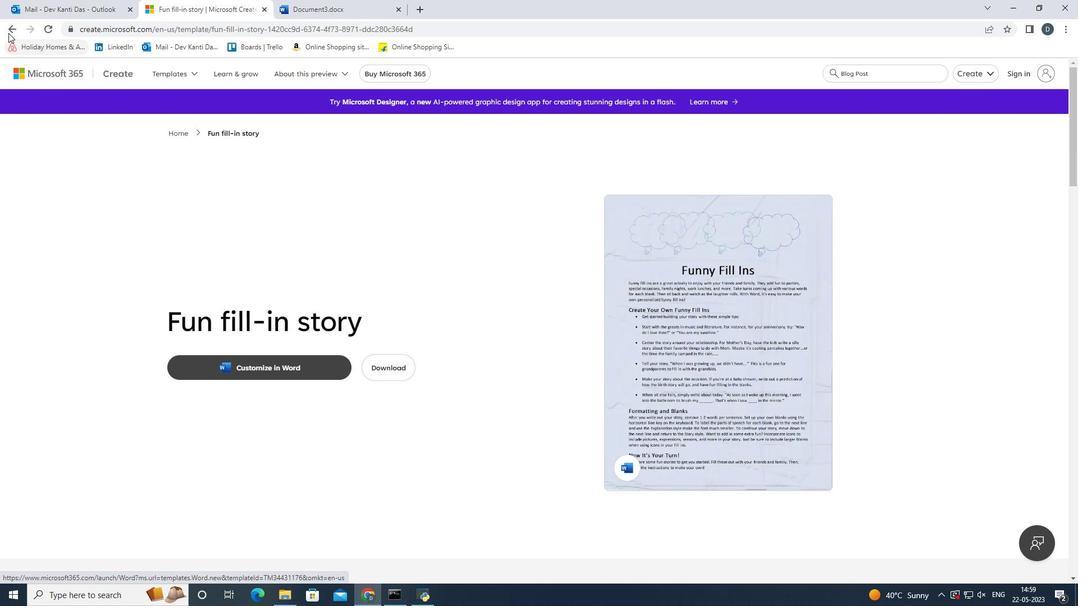 
Action: Mouse moved to (135, 344)
Screenshot: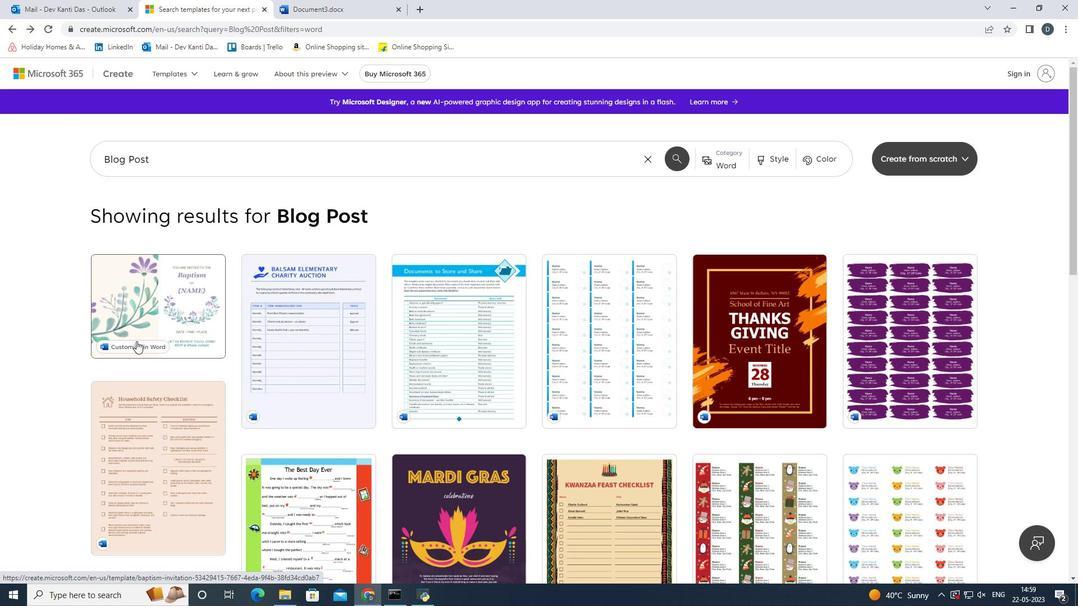 
Action: Mouse pressed left at (135, 344)
Screenshot: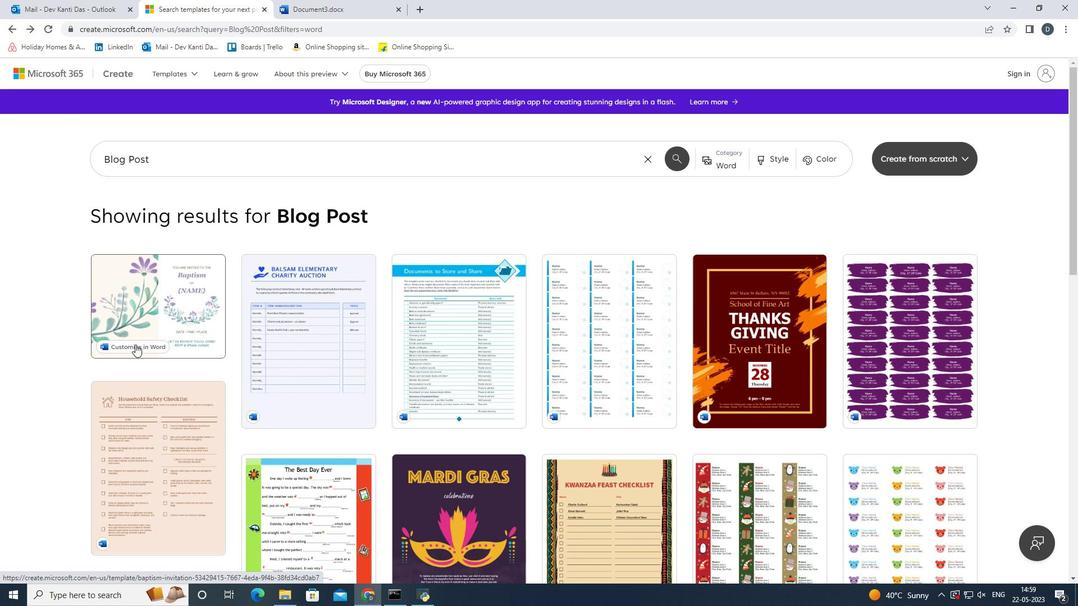 
Action: Mouse moved to (274, 370)
Screenshot: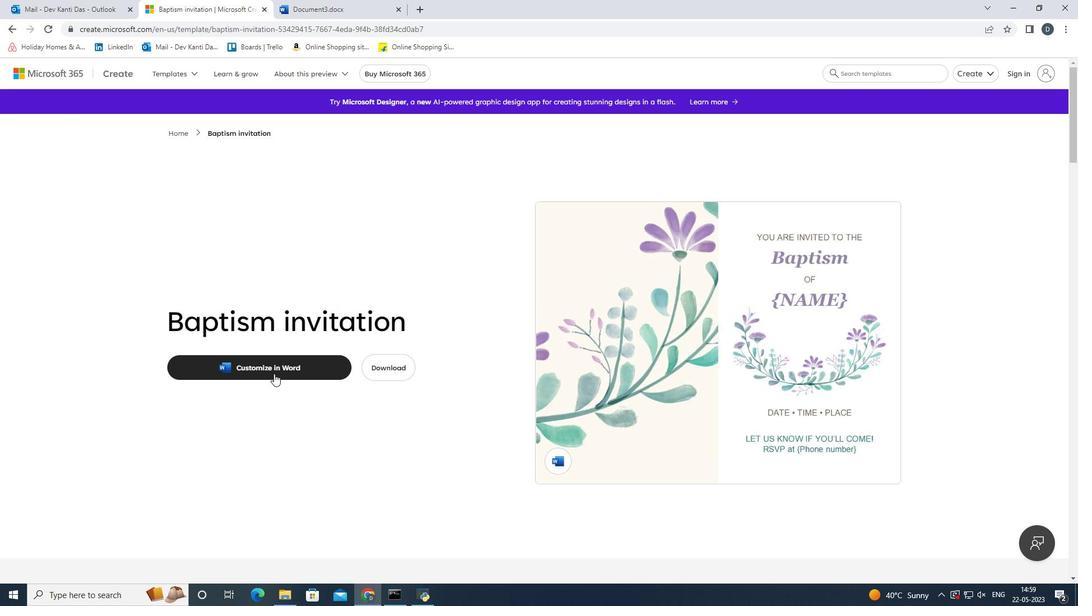 
Action: Mouse pressed left at (274, 370)
Screenshot: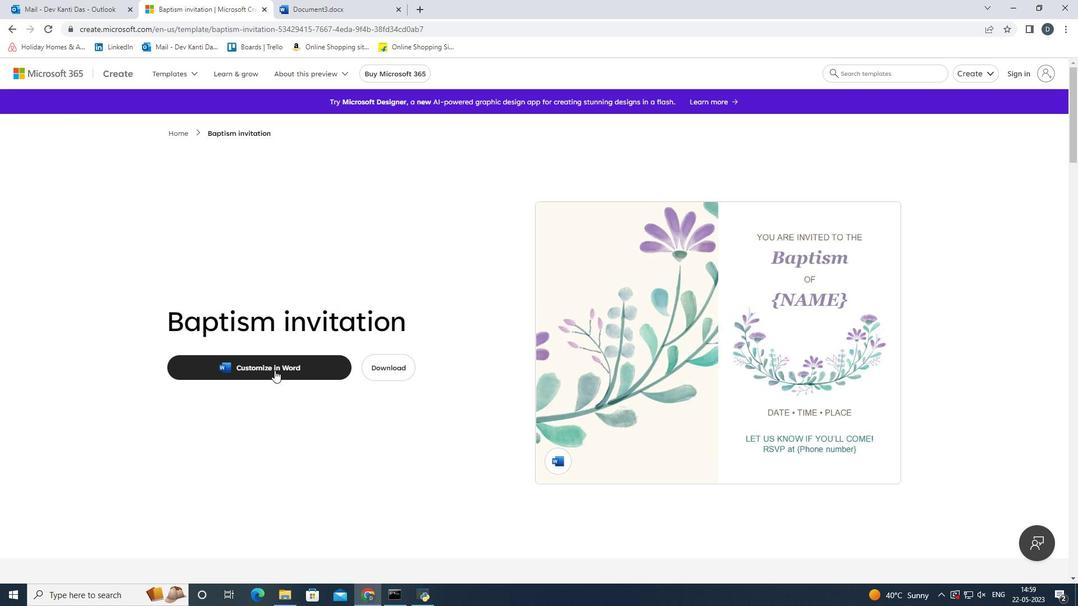 
Action: Mouse moved to (859, 290)
Screenshot: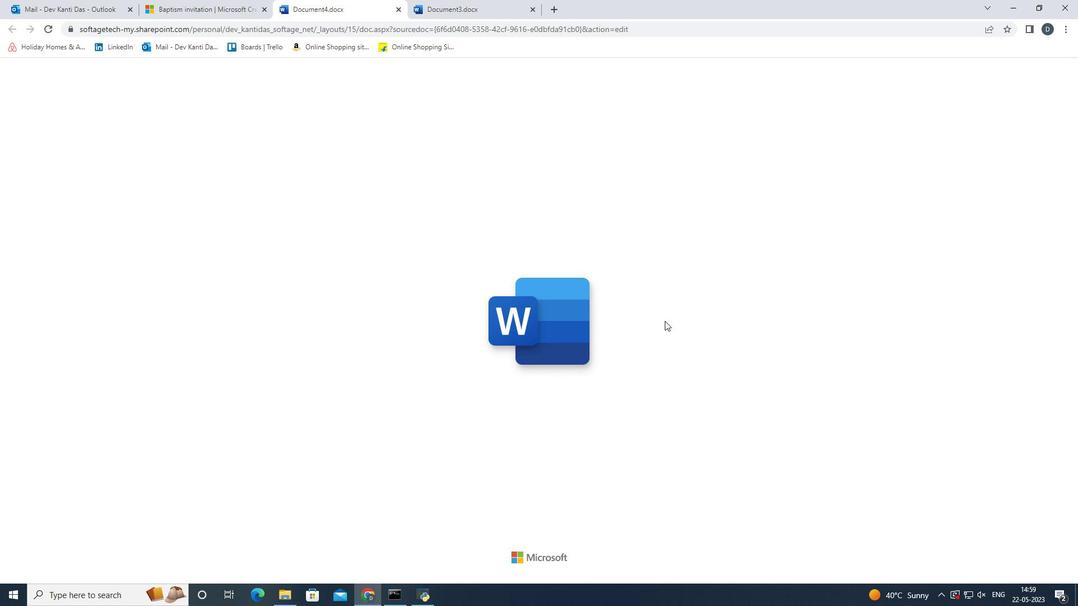 
Action: Mouse scrolled (859, 289) with delta (0, 0)
Screenshot: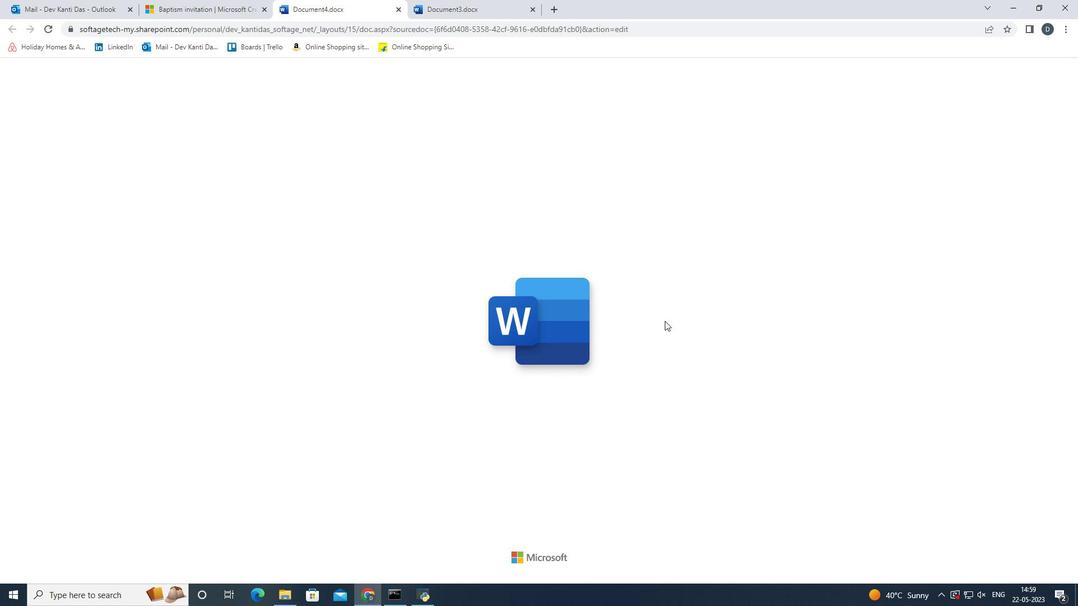 
Action: Mouse moved to (818, 411)
Screenshot: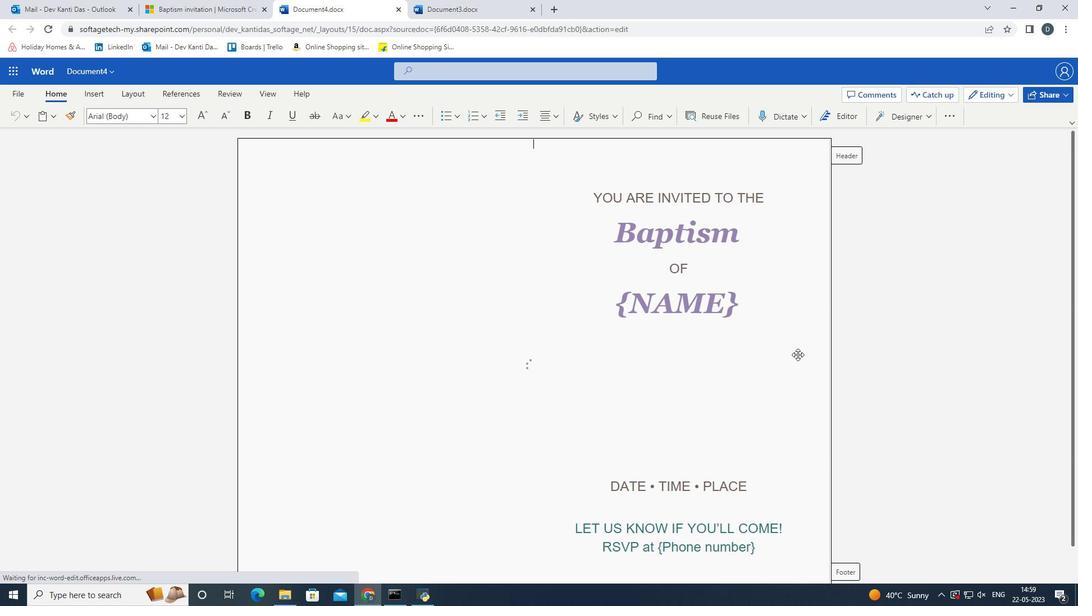 
Action: Mouse scrolled (818, 410) with delta (0, 0)
Screenshot: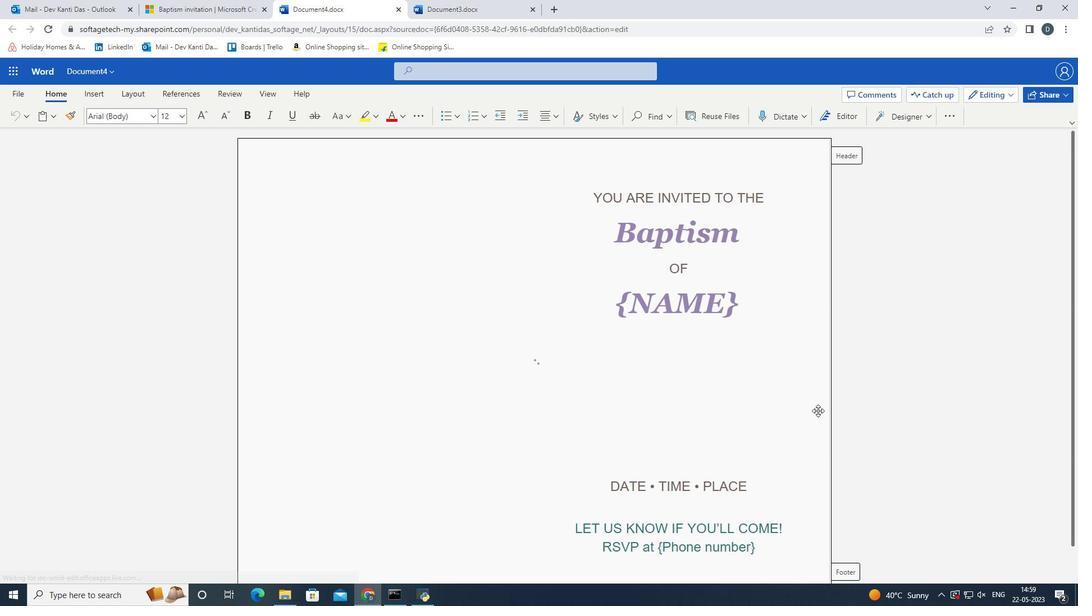 
Action: Mouse scrolled (818, 410) with delta (0, 0)
Screenshot: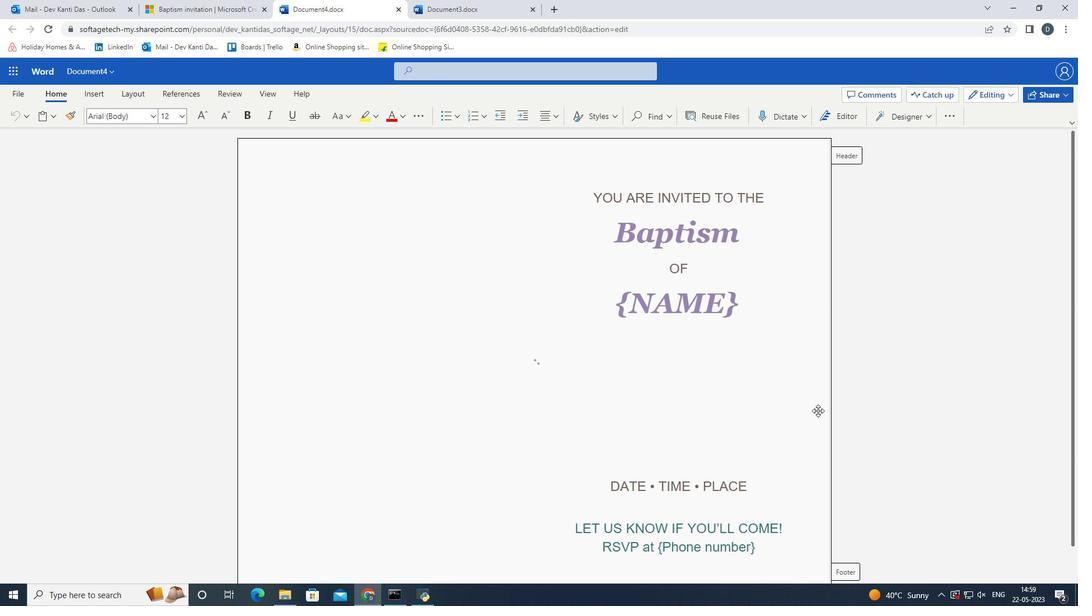 
Action: Mouse scrolled (818, 410) with delta (0, 0)
Screenshot: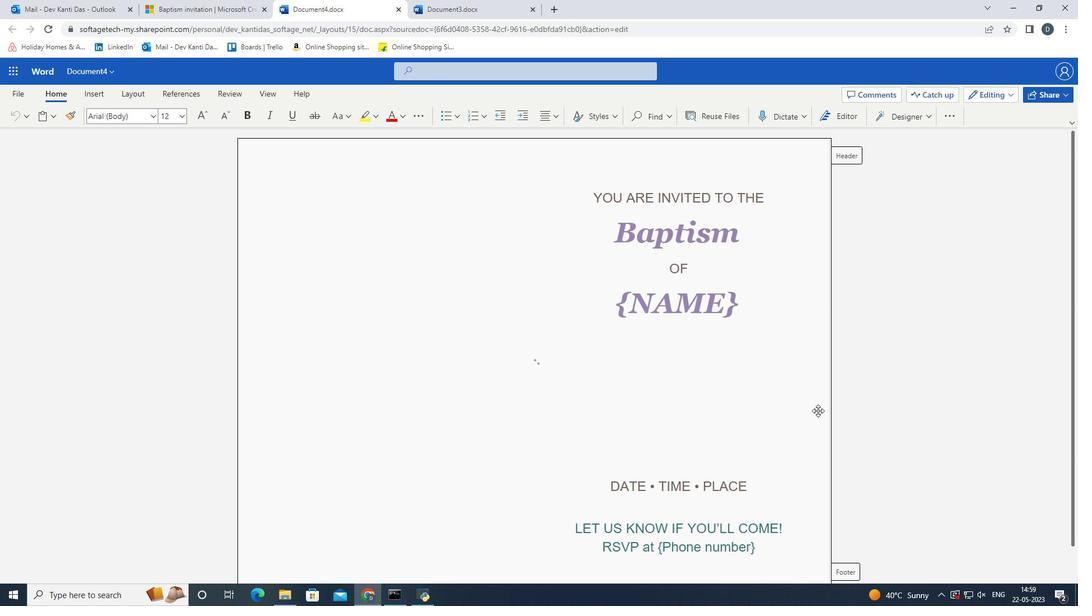 
Action: Mouse scrolled (818, 410) with delta (0, 0)
Screenshot: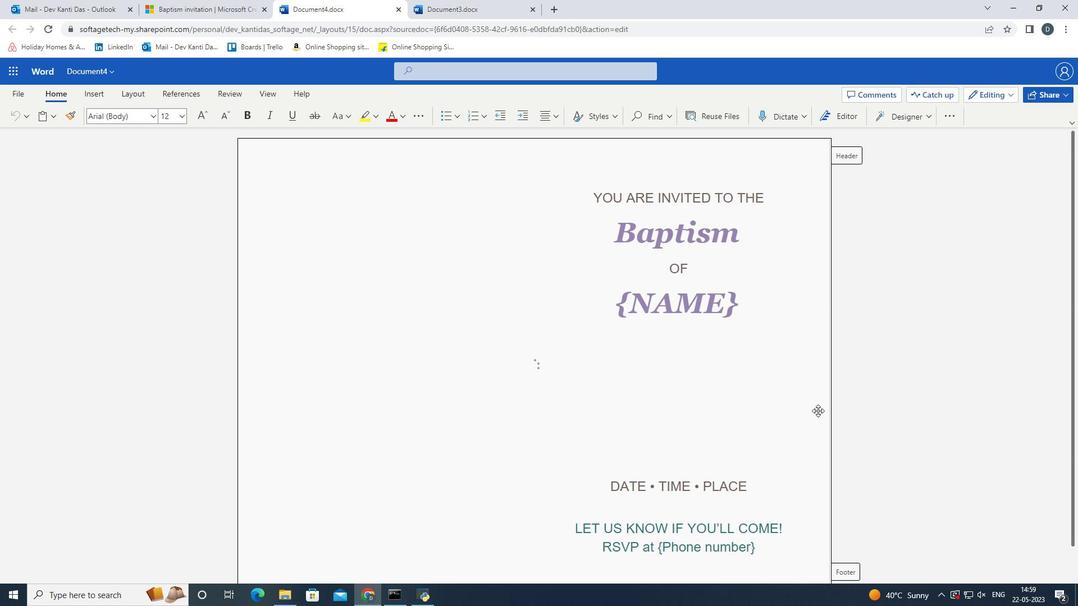 
Action: Mouse moved to (791, 398)
Screenshot: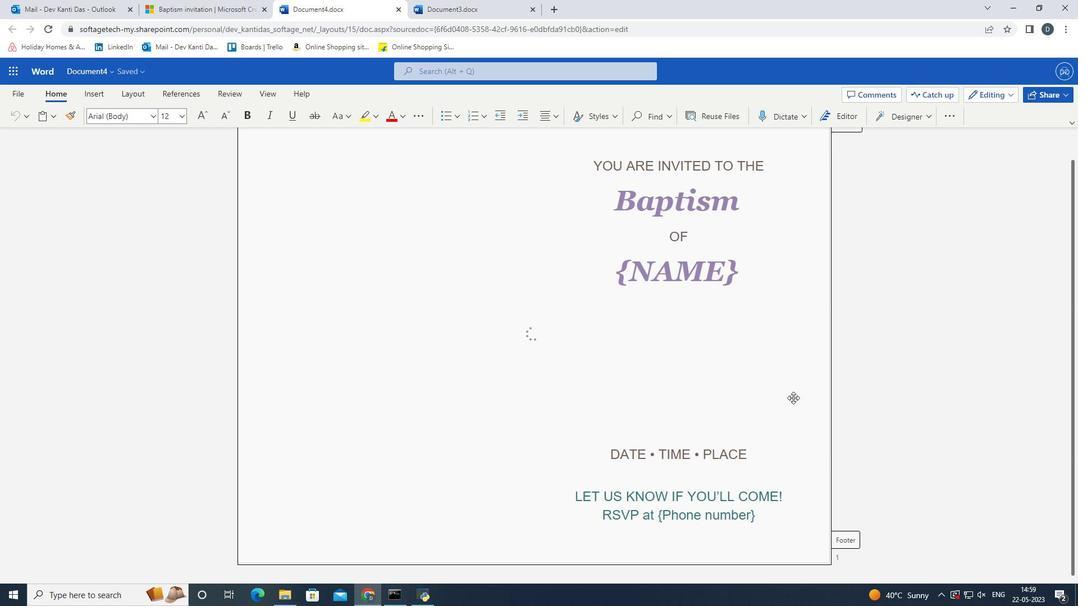 
Action: Mouse scrolled (791, 398) with delta (0, 0)
Screenshot: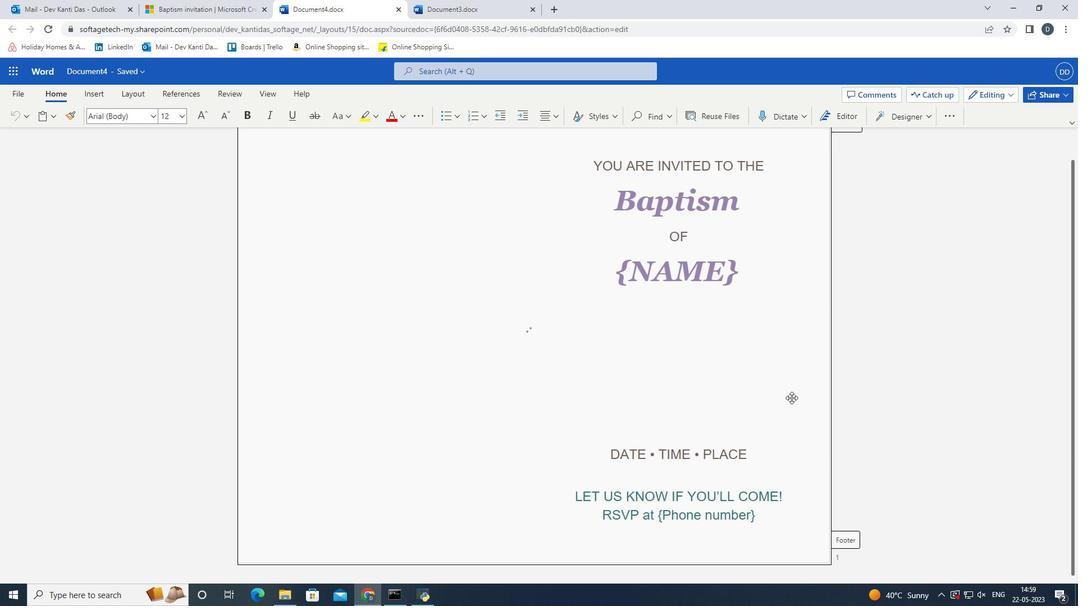 
Action: Mouse scrolled (791, 398) with delta (0, 0)
Screenshot: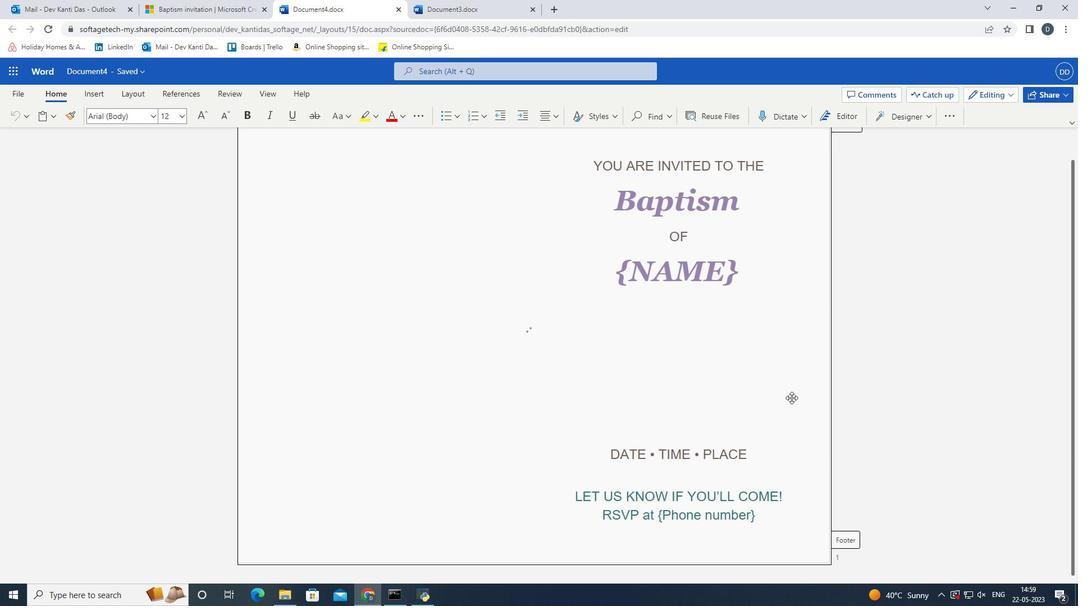 
Action: Mouse scrolled (791, 398) with delta (0, 0)
Screenshot: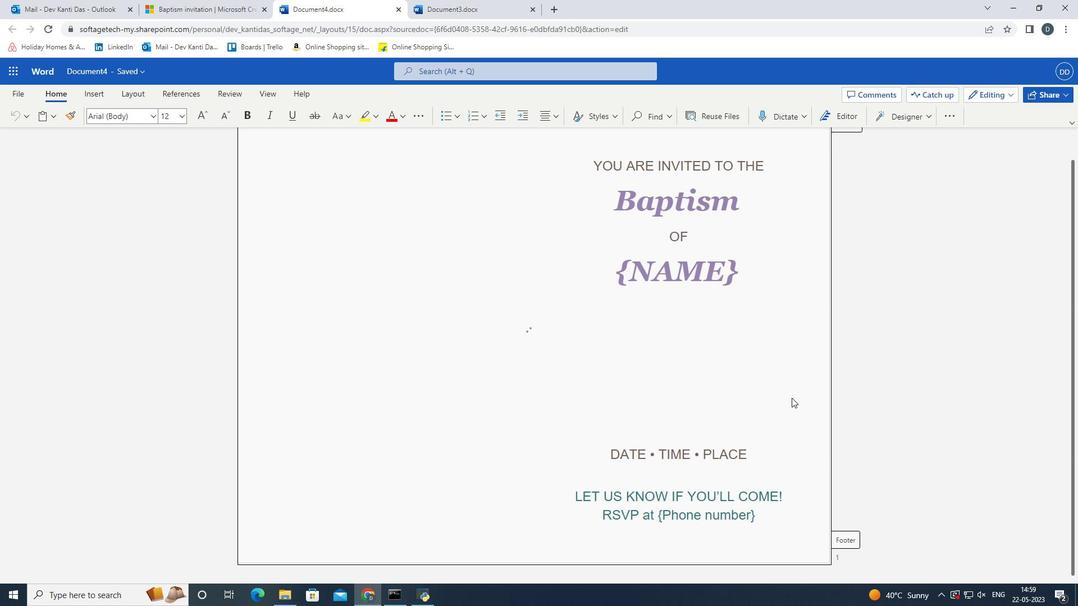 
Action: Mouse scrolled (791, 398) with delta (0, 0)
Screenshot: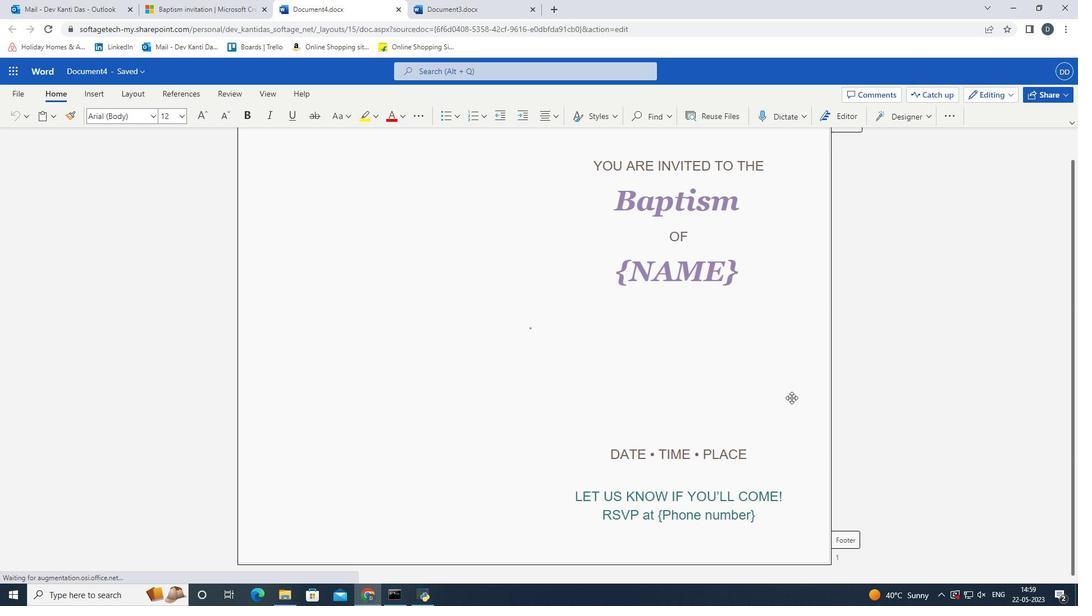 
Action: Mouse scrolled (791, 397) with delta (0, 0)
Screenshot: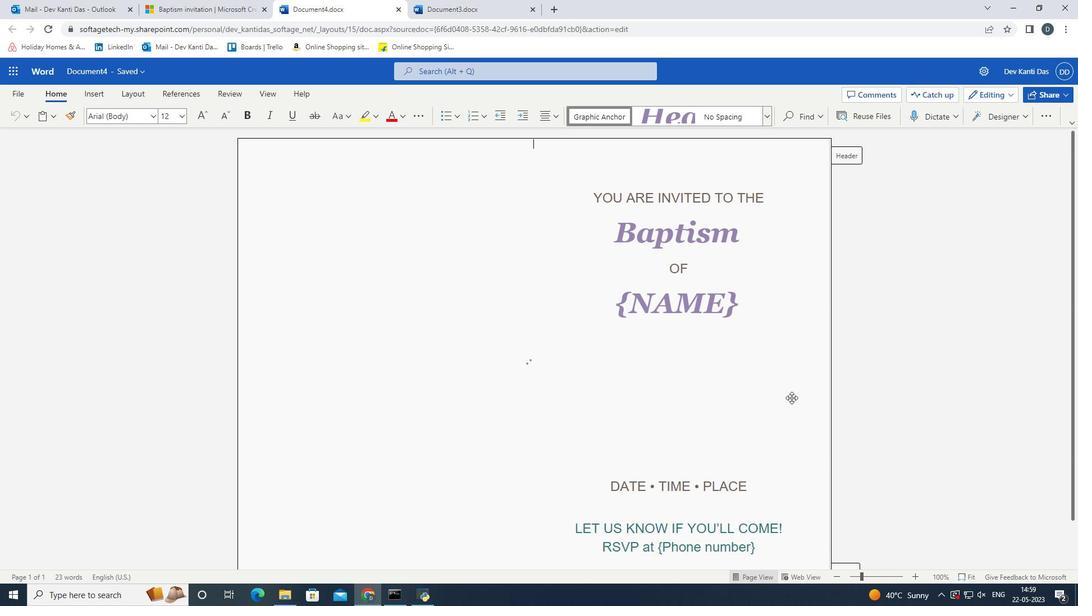 
Action: Mouse scrolled (791, 397) with delta (0, 0)
Screenshot: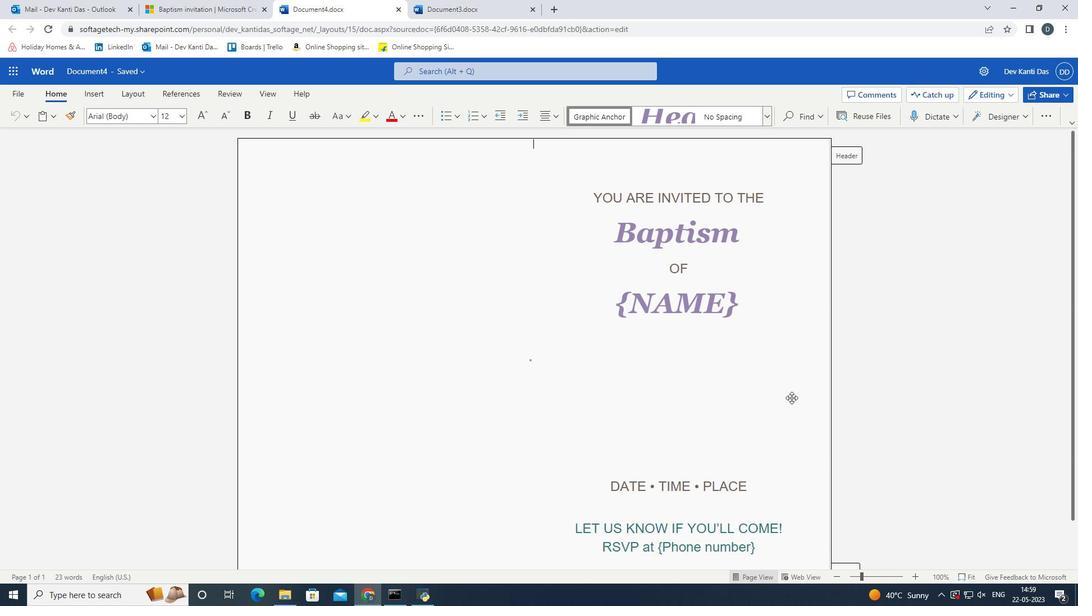 
Action: Mouse scrolled (791, 397) with delta (0, 0)
Screenshot: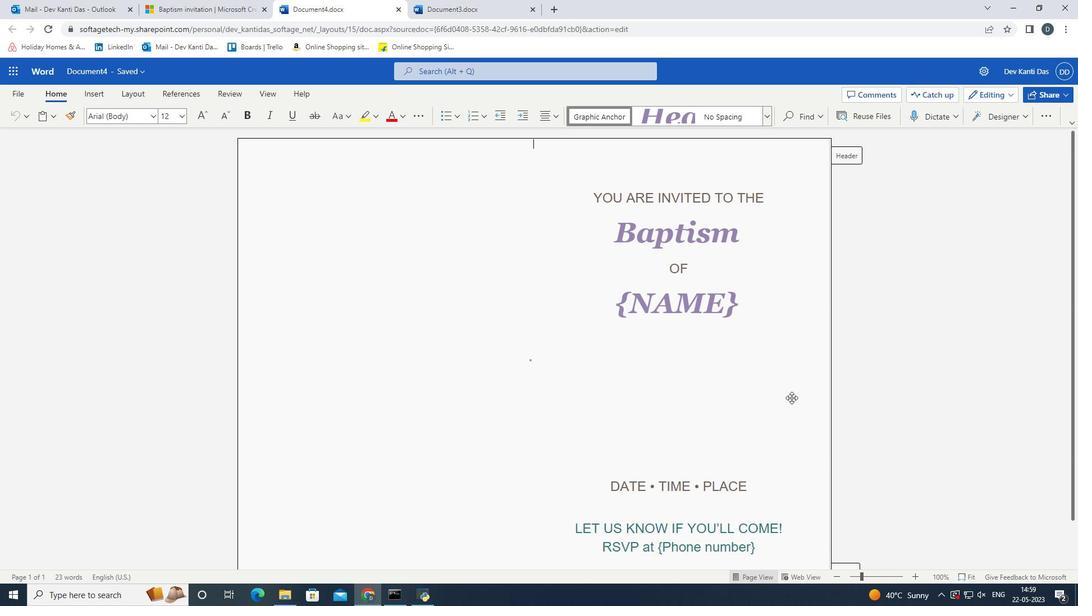 
Action: Mouse scrolled (791, 397) with delta (0, 0)
Screenshot: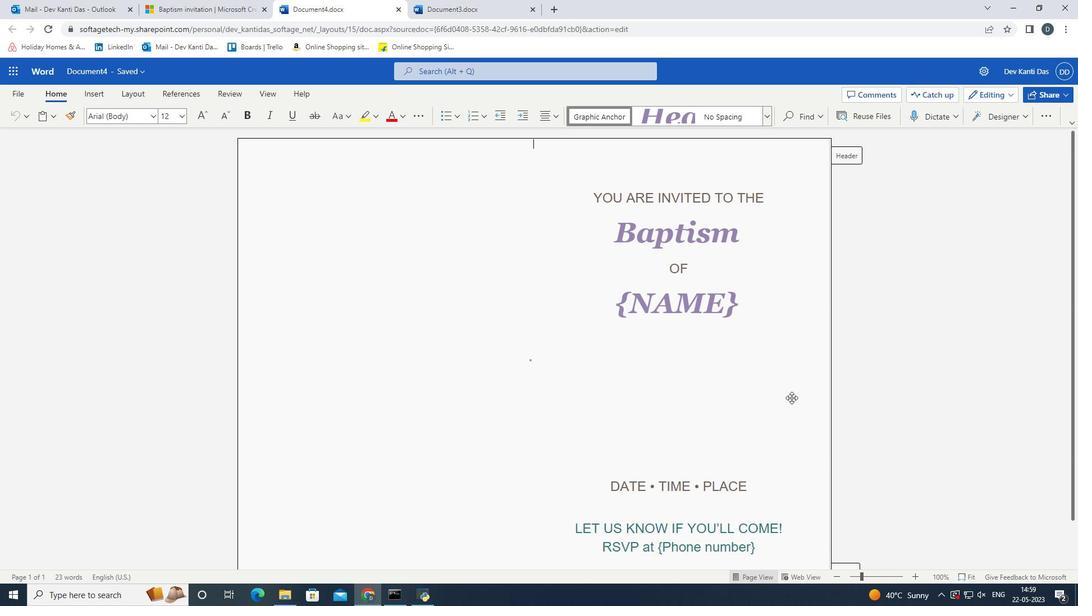 
Action: Mouse scrolled (791, 397) with delta (0, 0)
Screenshot: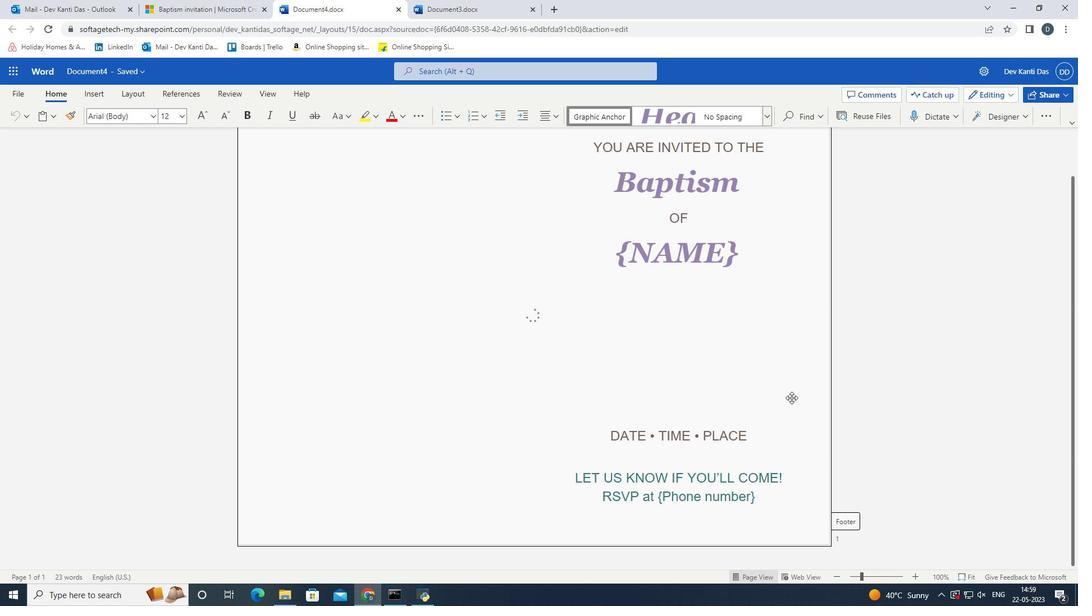 
Action: Mouse scrolled (791, 397) with delta (0, 0)
Screenshot: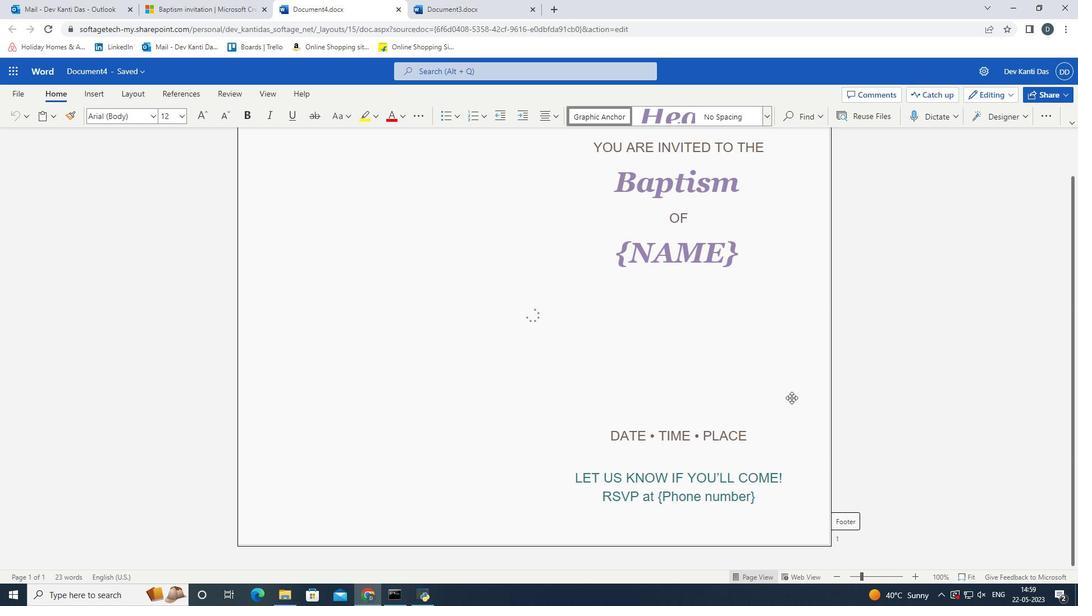
Action: Mouse scrolled (791, 397) with delta (0, 0)
Screenshot: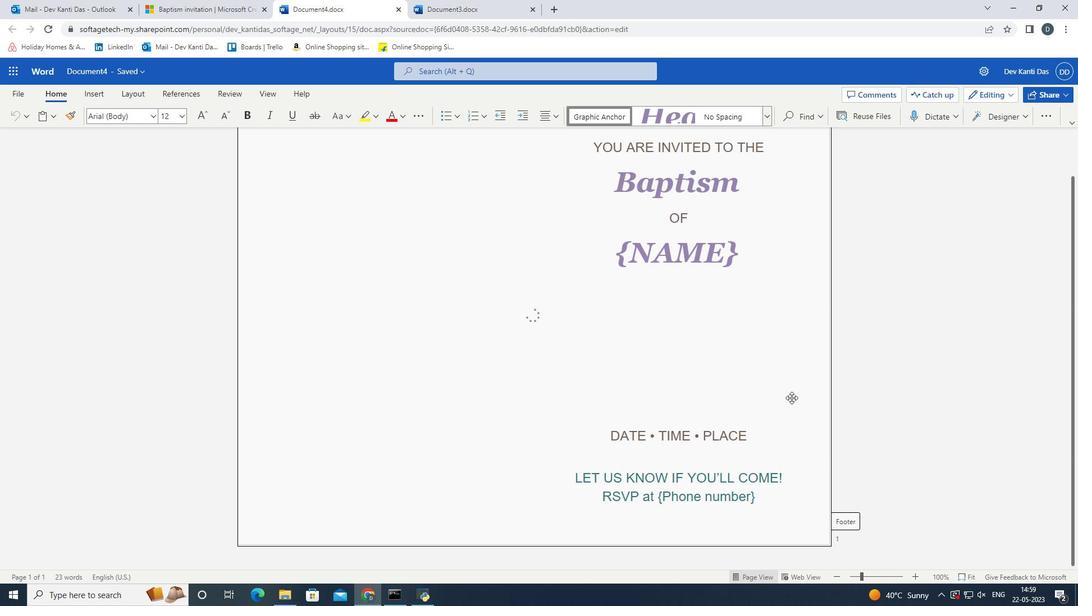 
Action: Mouse scrolled (791, 397) with delta (0, 0)
Screenshot: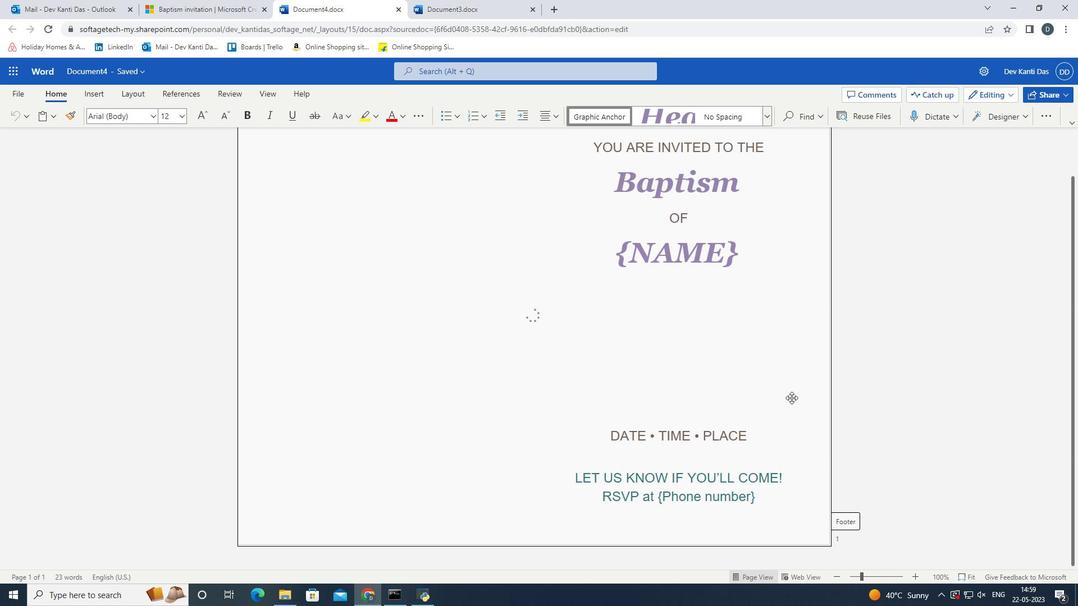 
Action: Mouse scrolled (791, 397) with delta (0, 0)
Screenshot: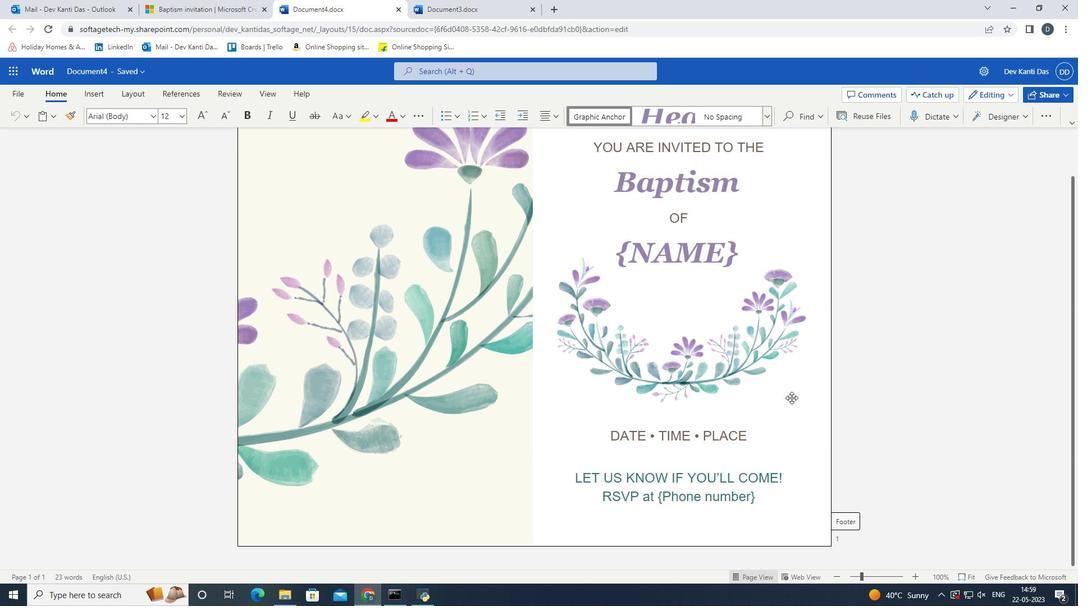 
Action: Mouse scrolled (791, 397) with delta (0, 0)
Screenshot: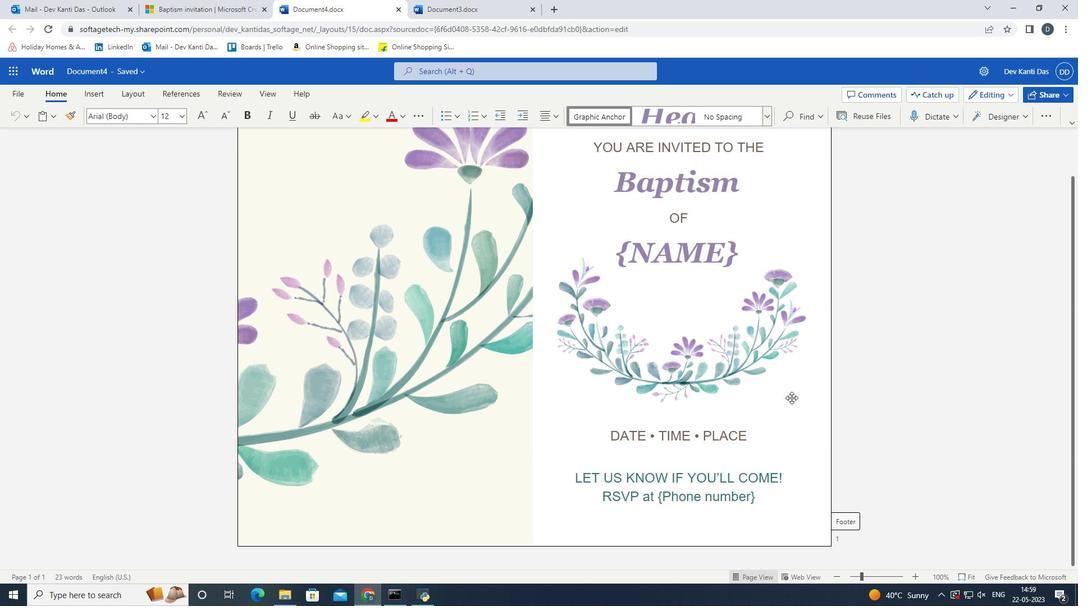
Action: Mouse scrolled (791, 397) with delta (0, 0)
Screenshot: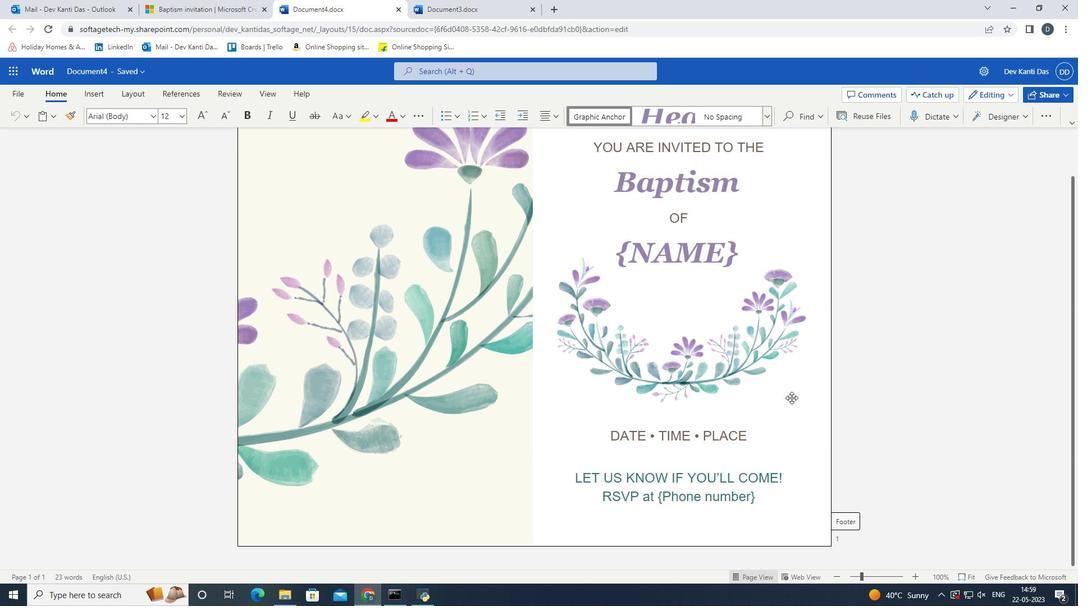 
Action: Mouse scrolled (791, 397) with delta (0, 0)
Screenshot: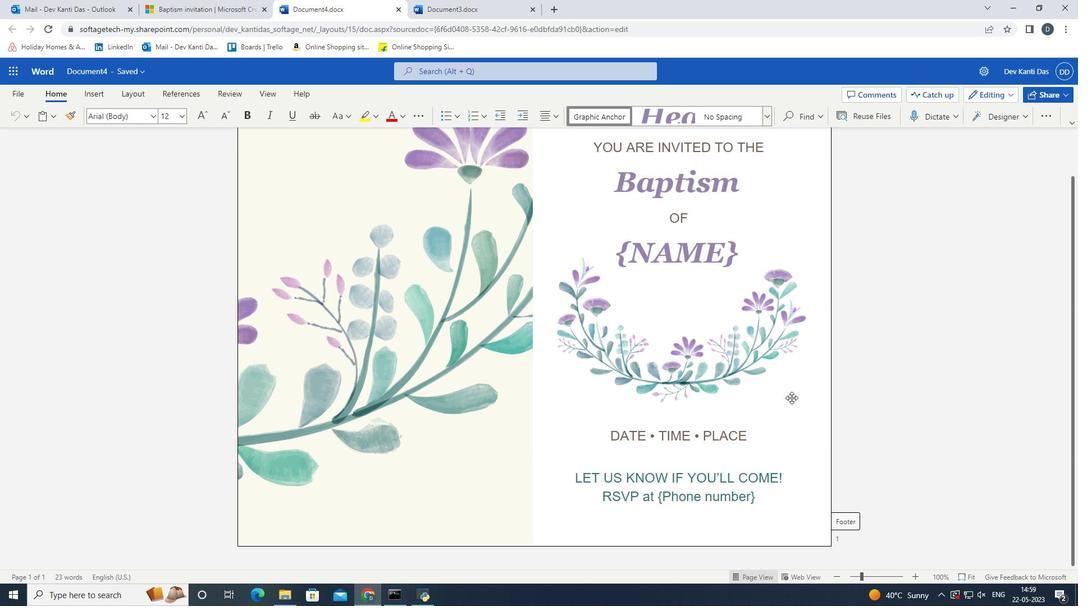 
Action: Mouse scrolled (791, 398) with delta (0, 0)
Screenshot: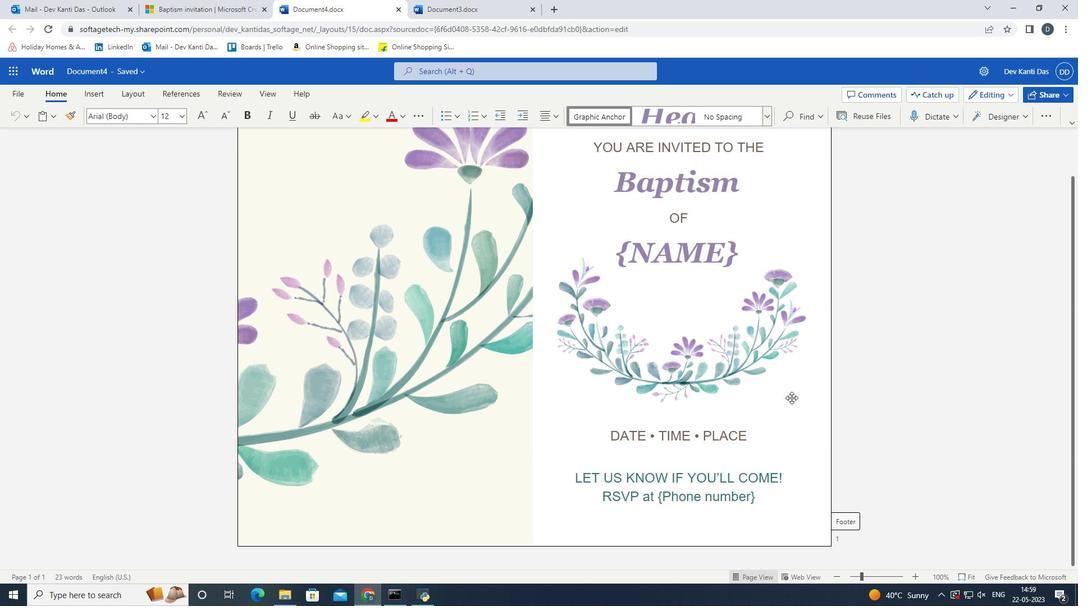 
Action: Mouse scrolled (791, 398) with delta (0, 0)
Screenshot: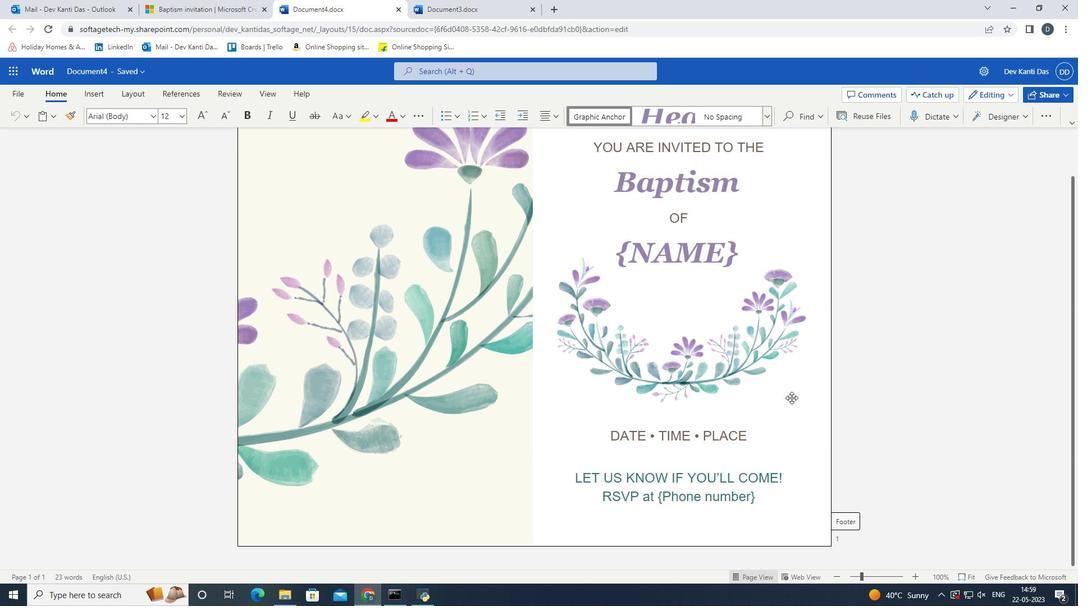 
Action: Mouse scrolled (791, 398) with delta (0, 0)
Screenshot: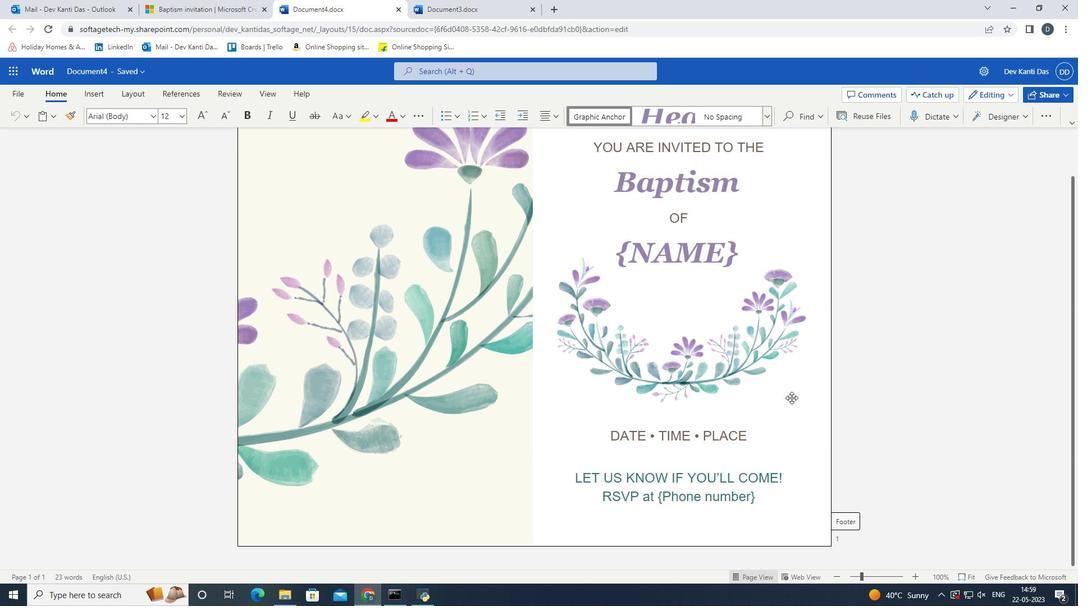 
Action: Mouse scrolled (791, 398) with delta (0, 0)
Screenshot: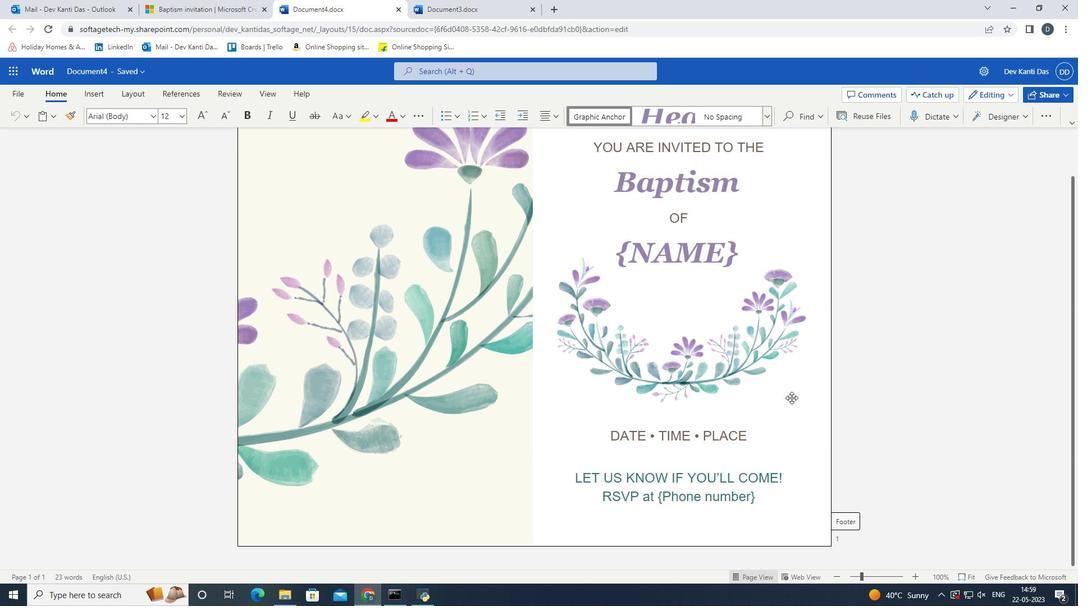 
Action: Mouse scrolled (791, 397) with delta (0, 0)
Screenshot: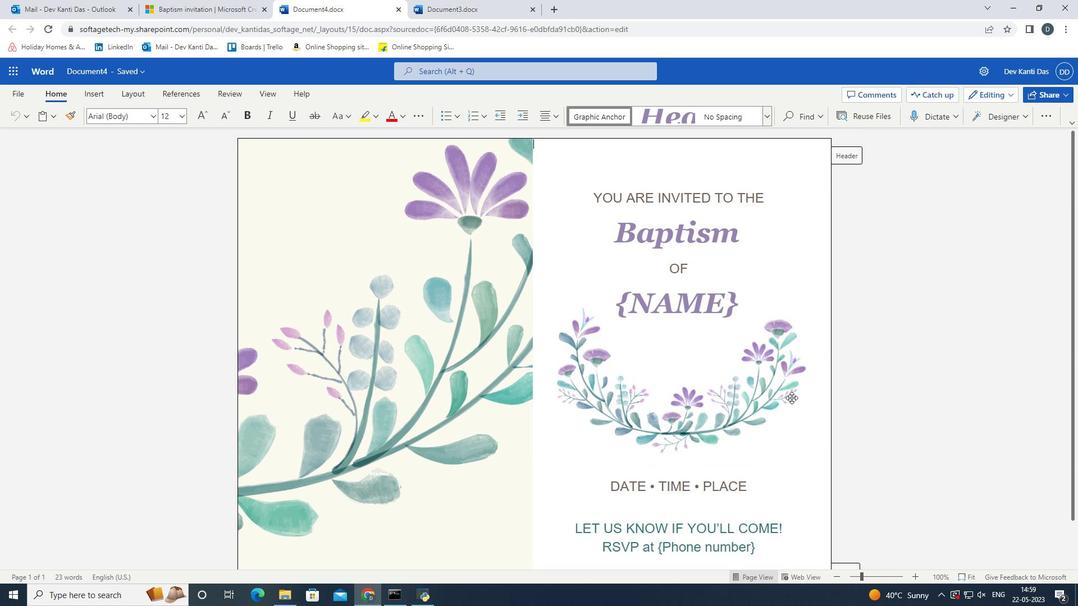 
Action: Mouse scrolled (791, 397) with delta (0, 0)
Screenshot: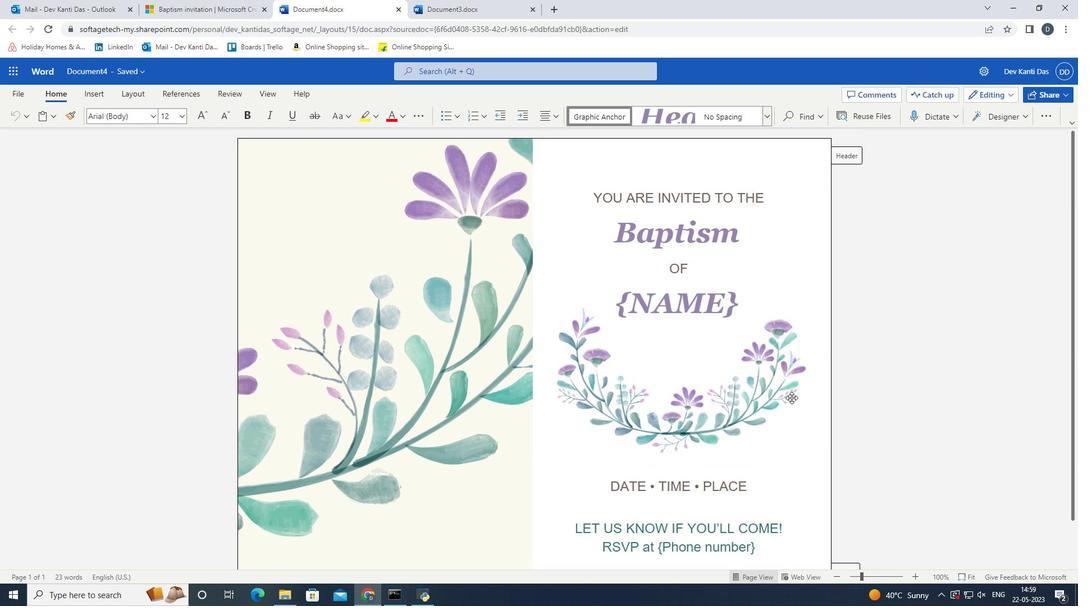 
Action: Mouse scrolled (791, 397) with delta (0, 0)
Screenshot: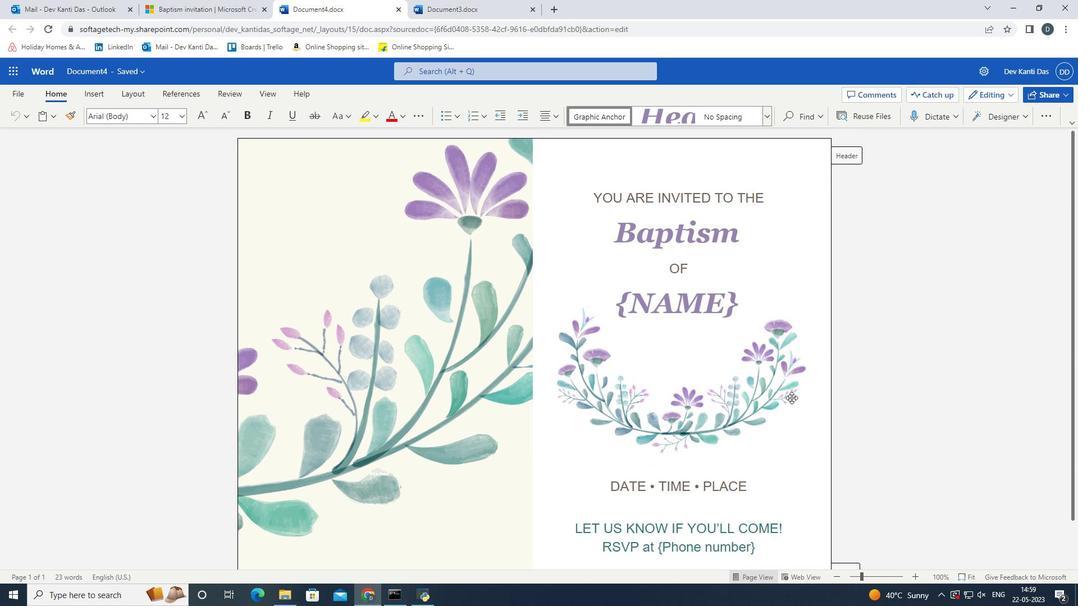 
Action: Mouse scrolled (791, 397) with delta (0, 0)
Screenshot: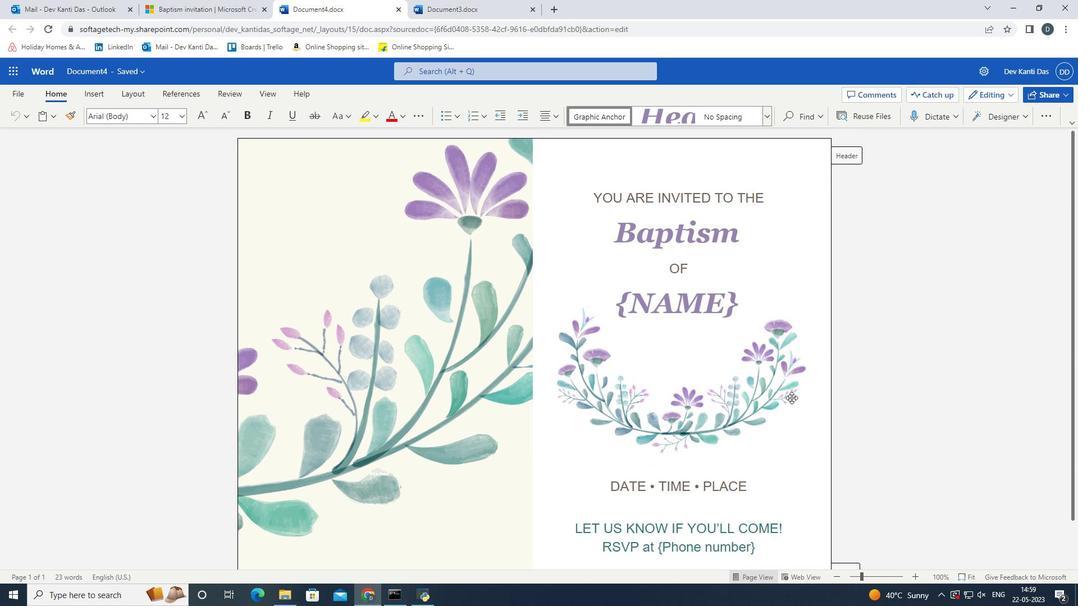 
Action: Mouse scrolled (791, 397) with delta (0, 0)
Screenshot: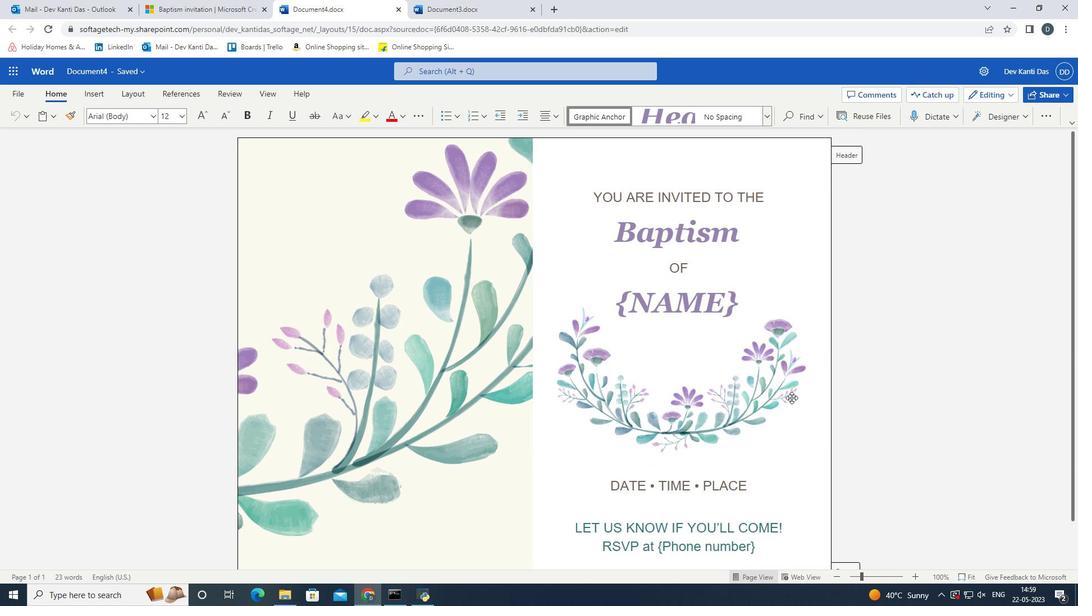 
Action: Mouse scrolled (791, 397) with delta (0, 0)
Screenshot: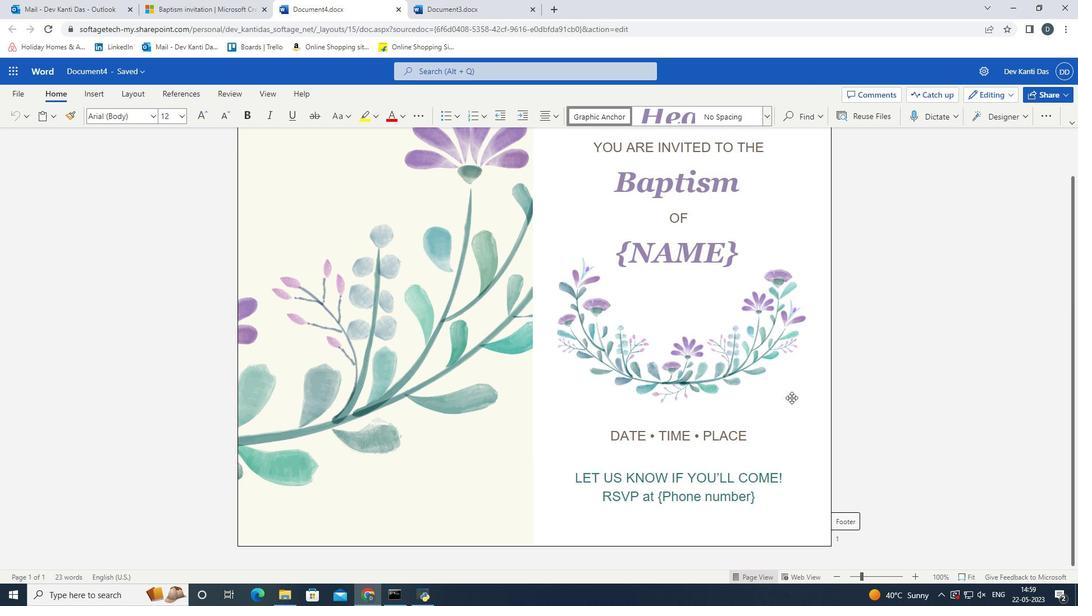 
Action: Mouse scrolled (791, 397) with delta (0, 0)
Screenshot: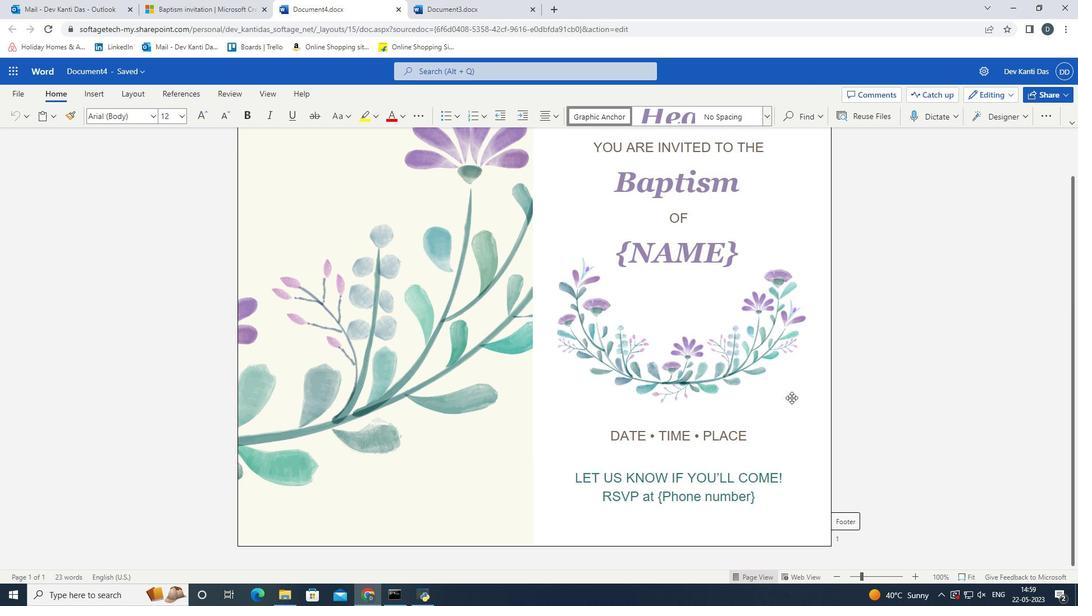 
Action: Mouse scrolled (791, 397) with delta (0, 0)
Screenshot: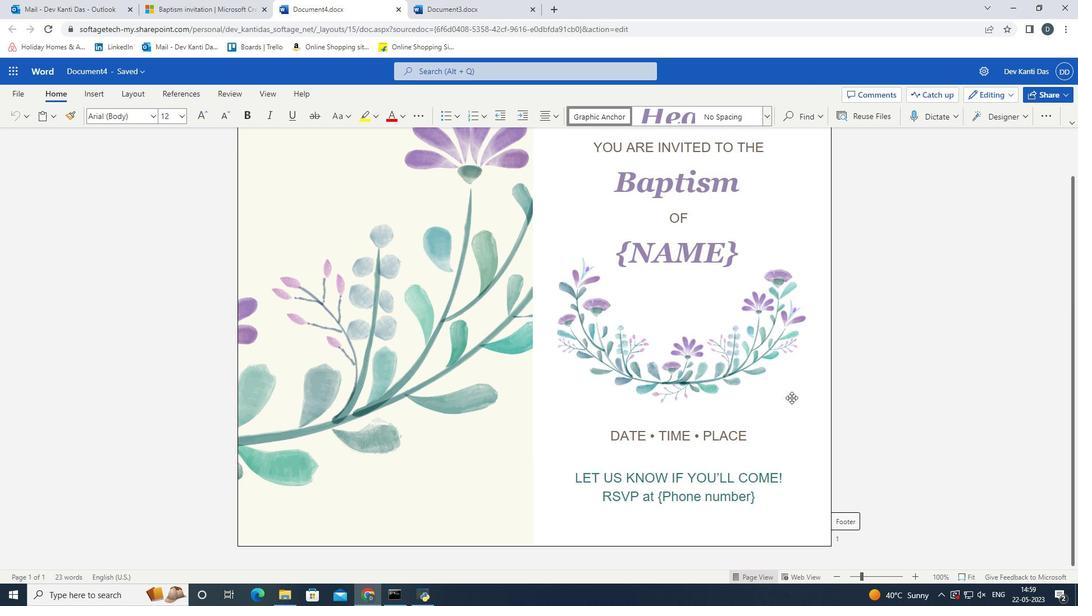 
Action: Mouse scrolled (791, 397) with delta (0, 0)
Screenshot: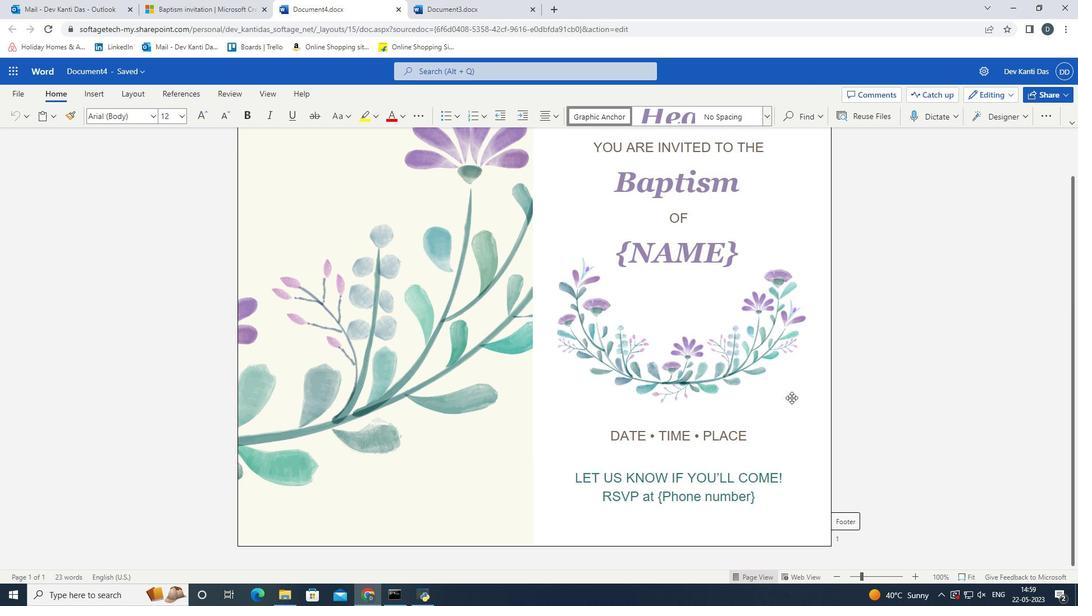 
Action: Mouse scrolled (791, 397) with delta (0, 0)
Screenshot: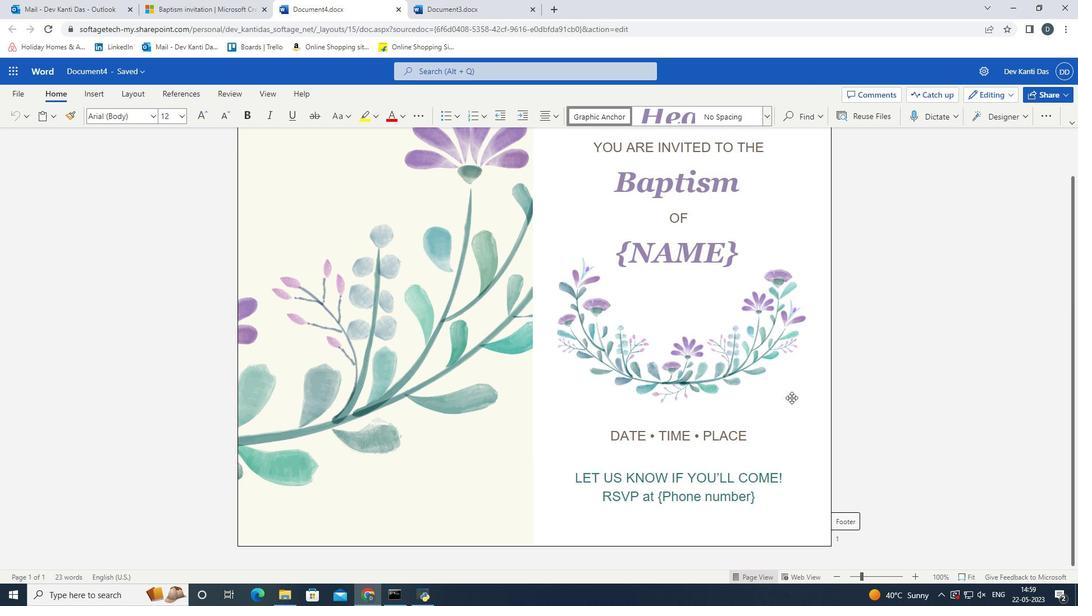 
Action: Mouse scrolled (791, 398) with delta (0, 0)
Screenshot: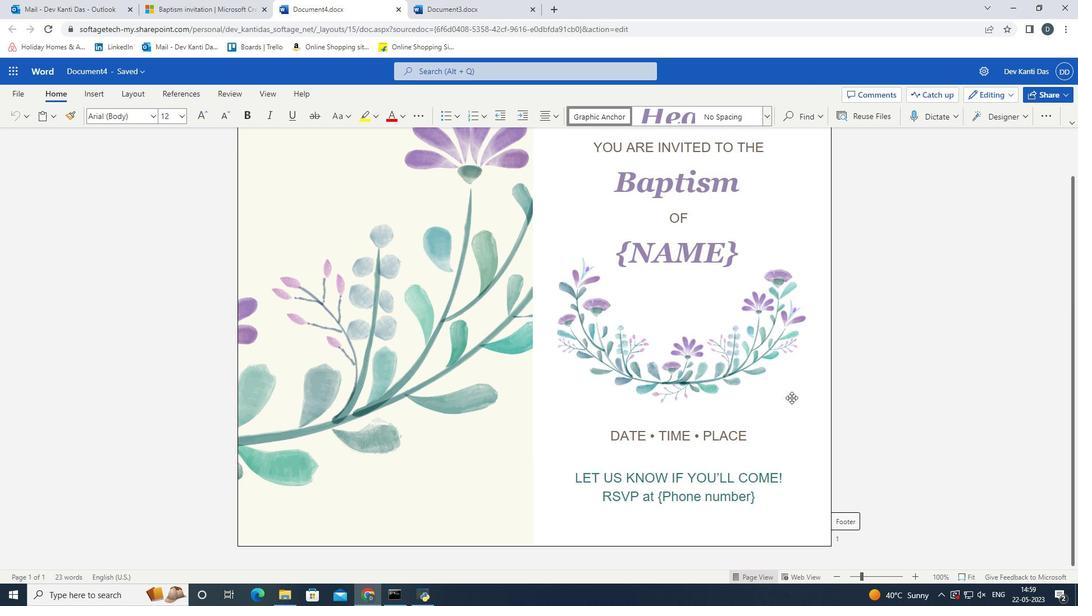 
Action: Mouse scrolled (791, 398) with delta (0, 0)
Screenshot: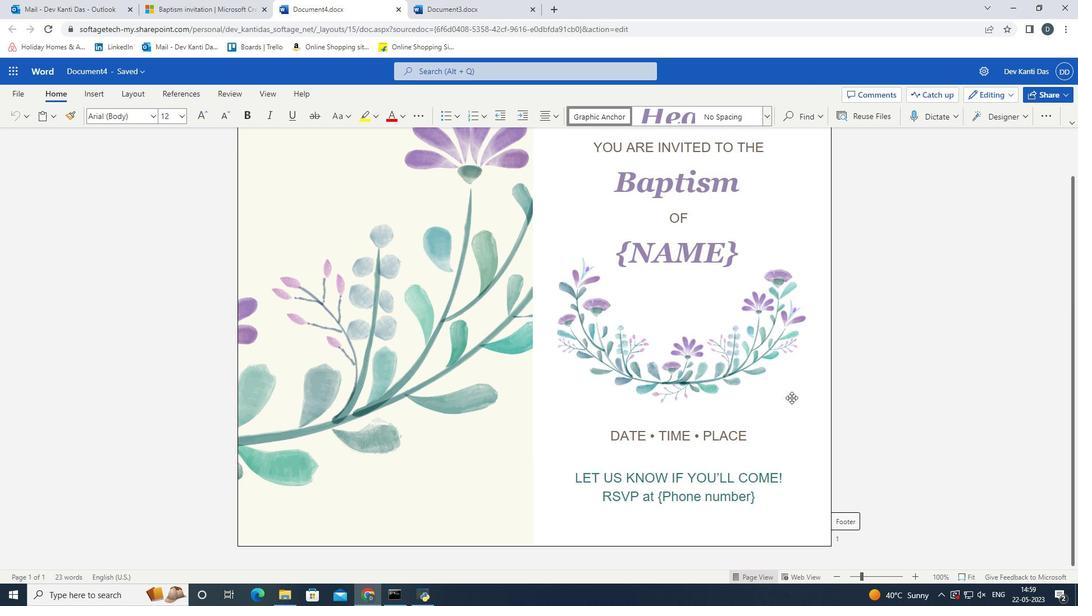 
Action: Mouse scrolled (791, 398) with delta (0, 0)
Screenshot: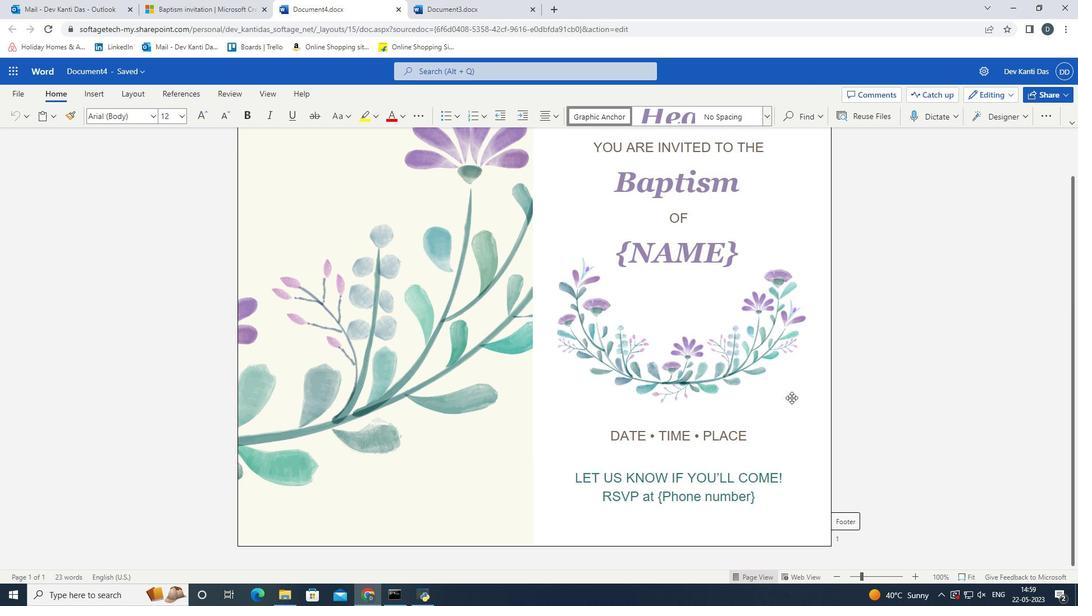 
Action: Mouse scrolled (791, 398) with delta (0, 0)
Screenshot: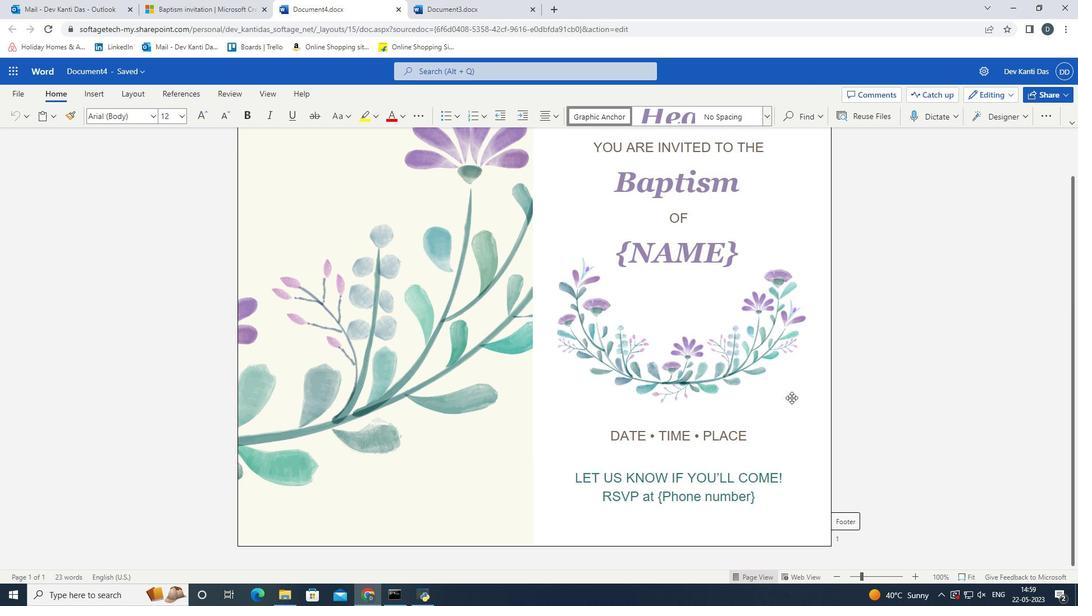 
Action: Mouse scrolled (791, 398) with delta (0, 0)
Screenshot: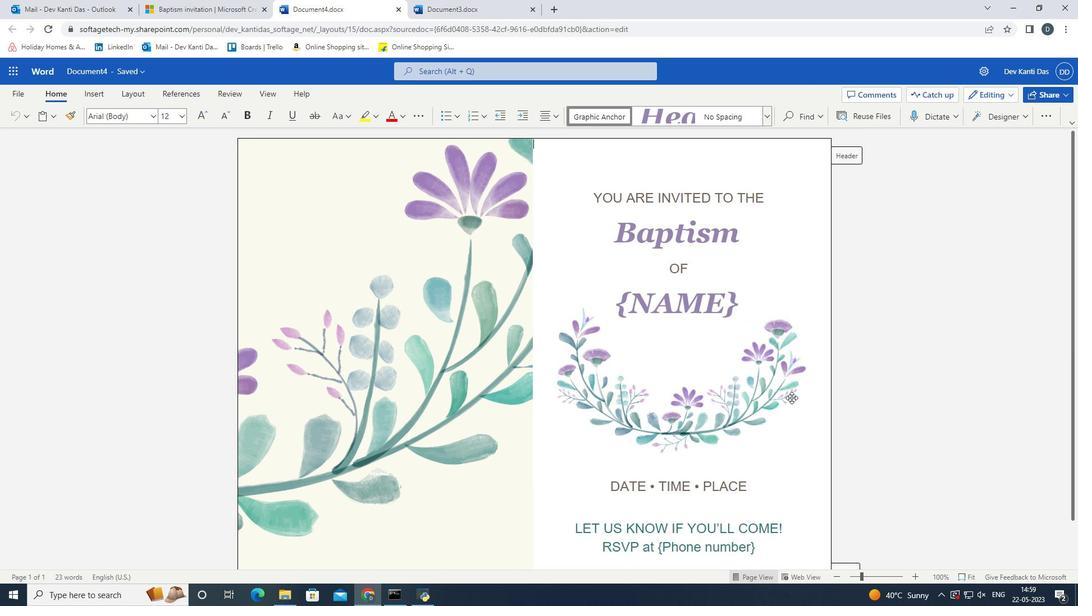 
Action: Mouse scrolled (791, 398) with delta (0, 0)
Screenshot: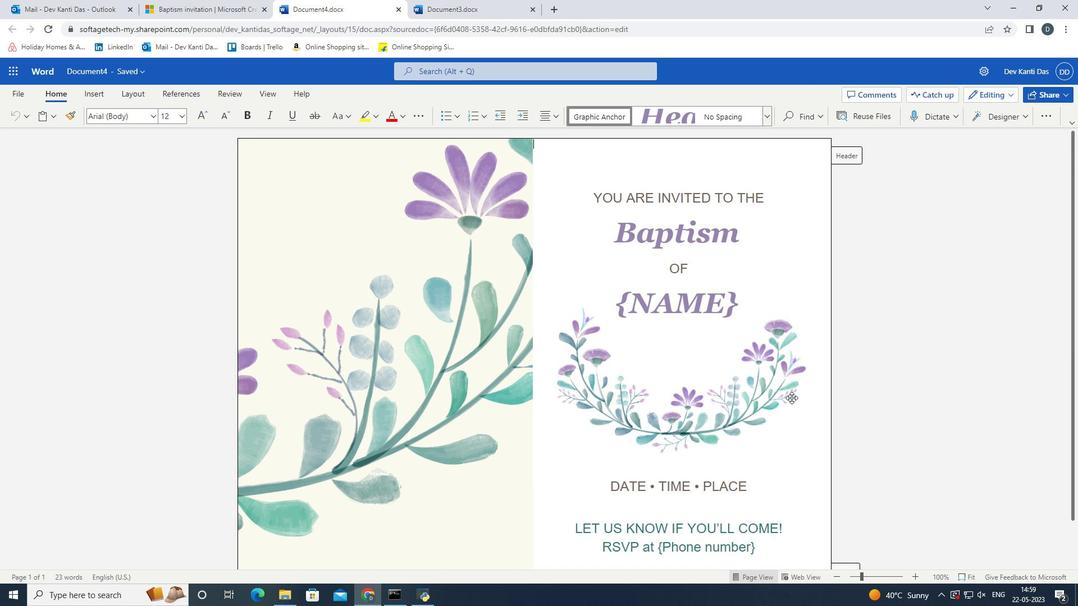 
Action: Mouse scrolled (791, 398) with delta (0, 0)
Screenshot: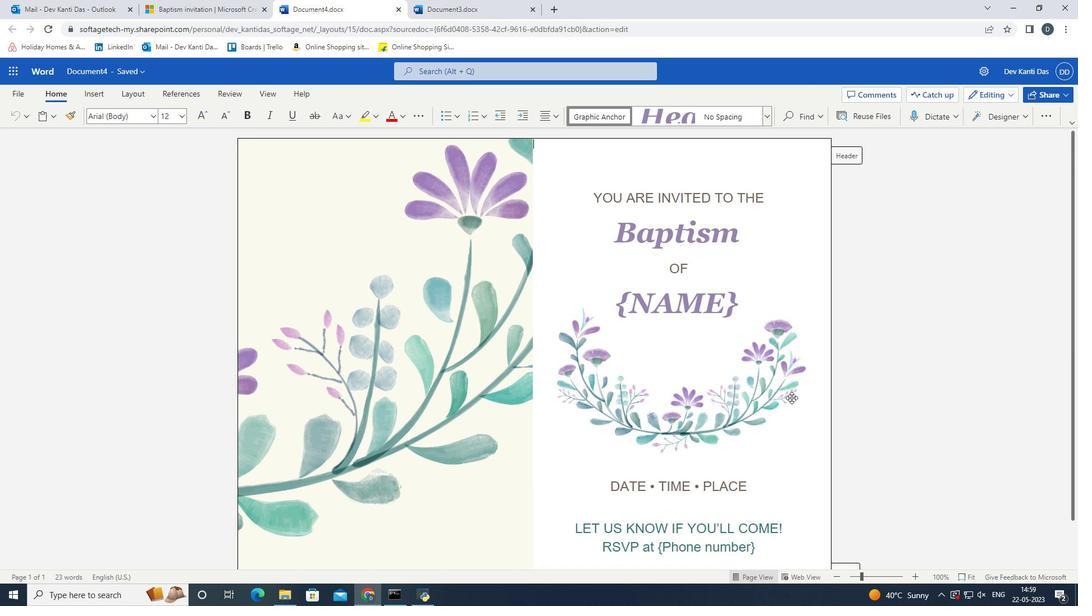 
Action: Mouse scrolled (791, 398) with delta (0, 0)
Screenshot: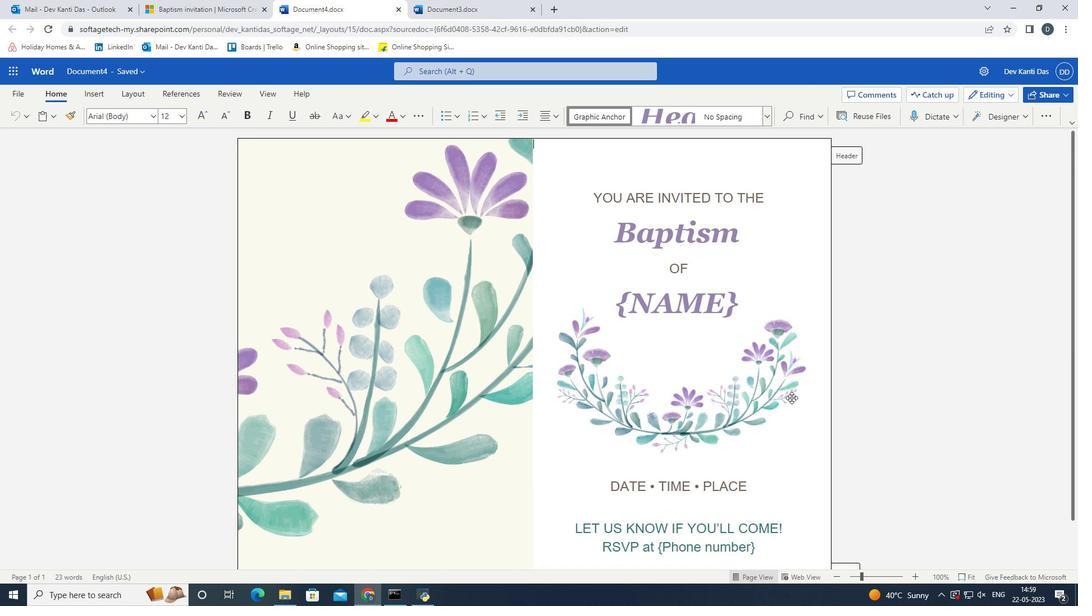 
Action: Mouse scrolled (791, 397) with delta (0, 0)
Screenshot: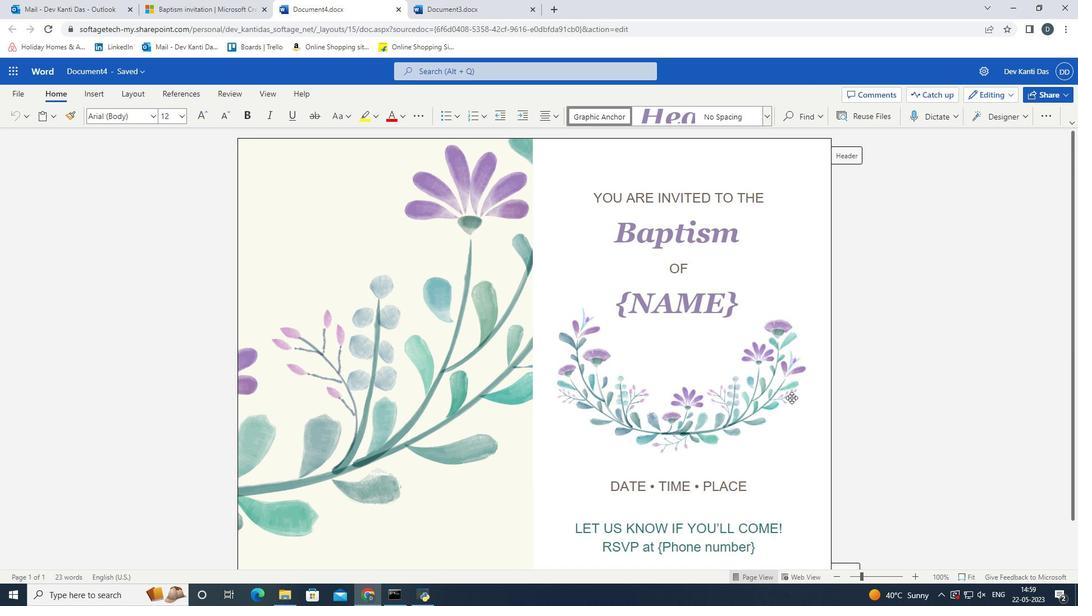 
Action: Mouse scrolled (791, 397) with delta (0, 0)
Screenshot: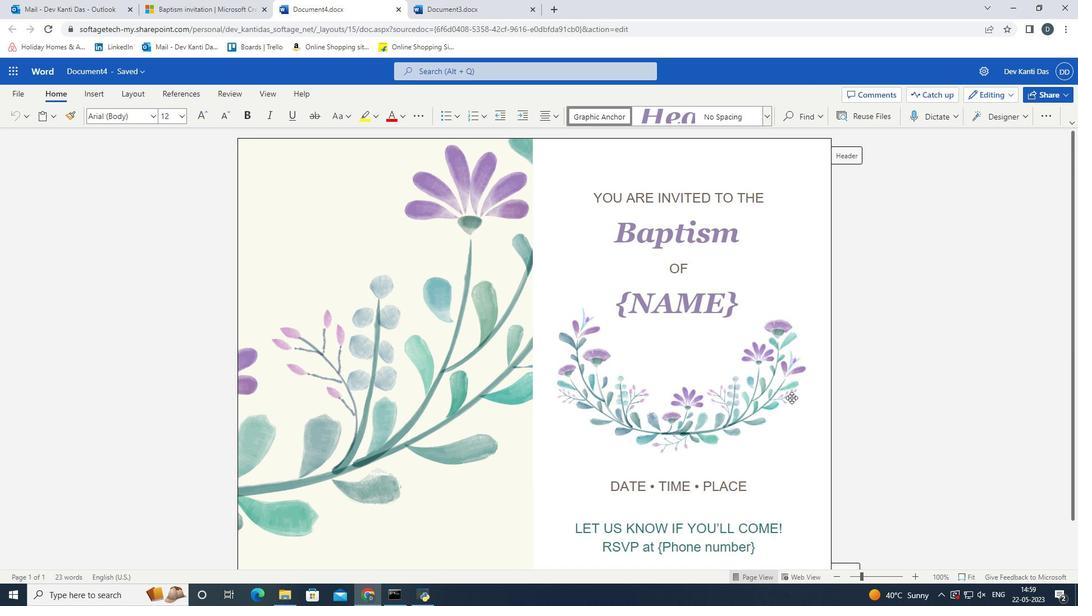 
Action: Mouse scrolled (791, 397) with delta (0, 0)
